 Task: Add an event with the title Second Sales Team Strategy Discussion, date '2024/05/25', time 9:40 AM to 11:40 AMand add a description: The Sales Techniques training session is a comprehensive and interactive workshop designed to equip sales professionals with effective strategies, skills, and tactics to enhance their sales performance and achieve greater success in their roles. This session focuses on developing a deep understanding of customer needs, building strong relationships, and closing deals through persuasive and customer-centric approaches.Select event color  Lavender . Add location for the event as: 789 Promenade des Anglais, Nice, France, logged in from the account softage.7@softage.netand send the event invitation to softage.4@softage.net and softage.5@softage.net. Set a reminder for the event Every weekday(Monday to Friday)
Action: Mouse moved to (51, 91)
Screenshot: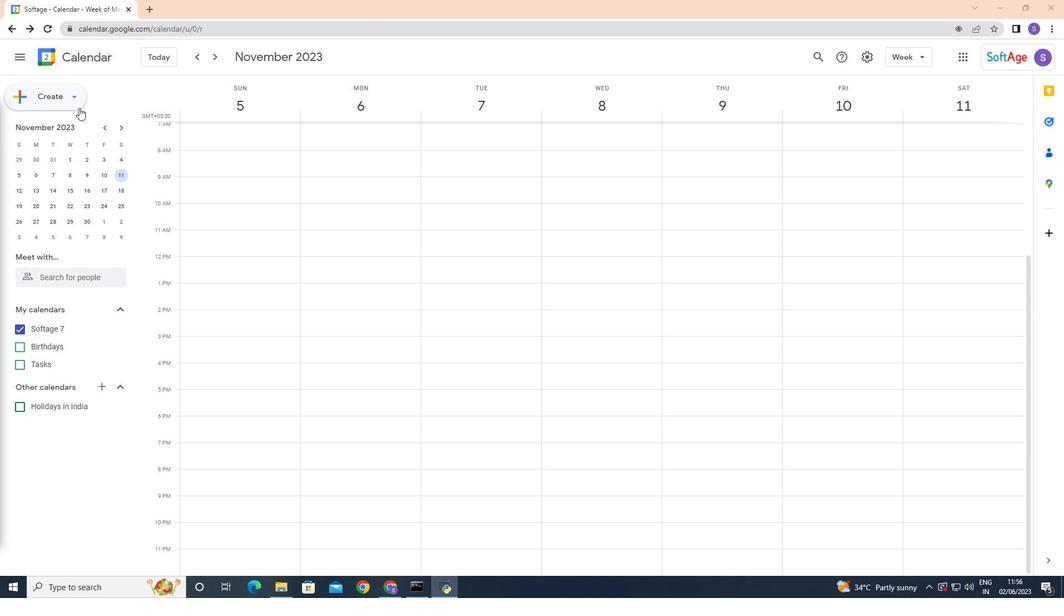 
Action: Mouse pressed left at (51, 91)
Screenshot: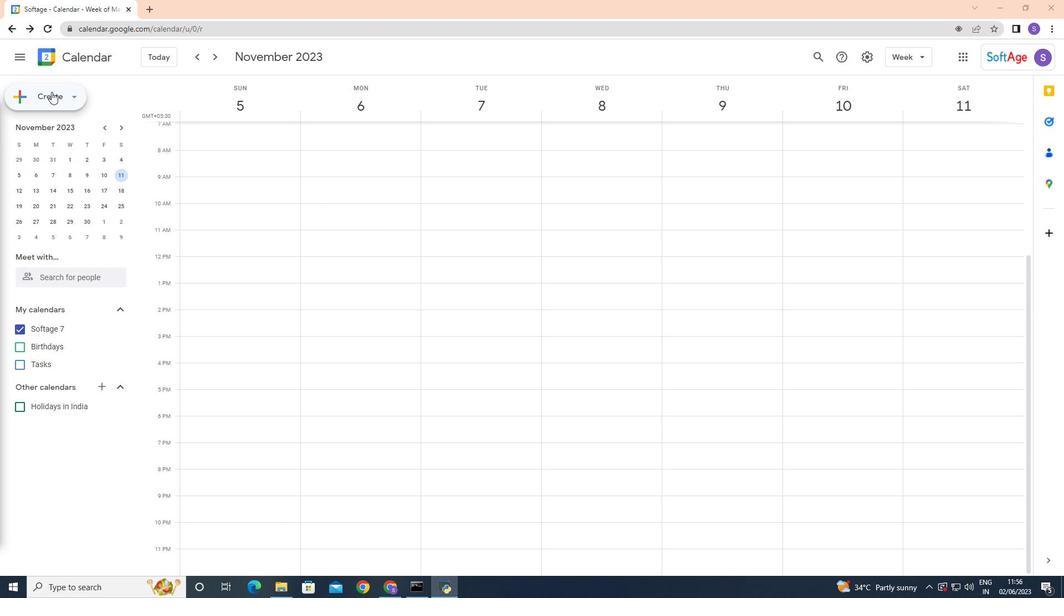 
Action: Mouse moved to (45, 130)
Screenshot: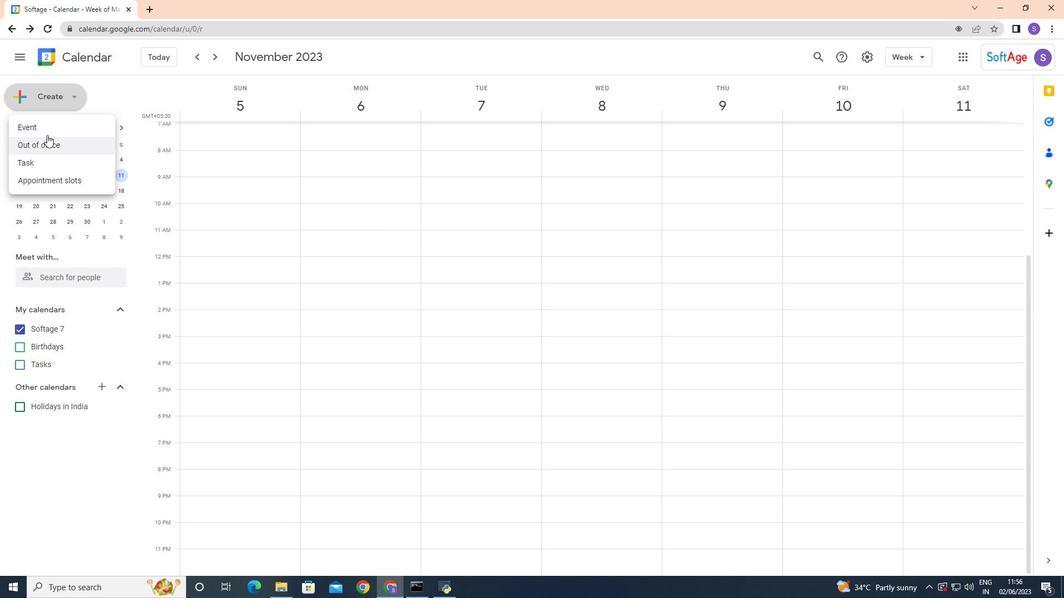 
Action: Mouse pressed left at (45, 130)
Screenshot: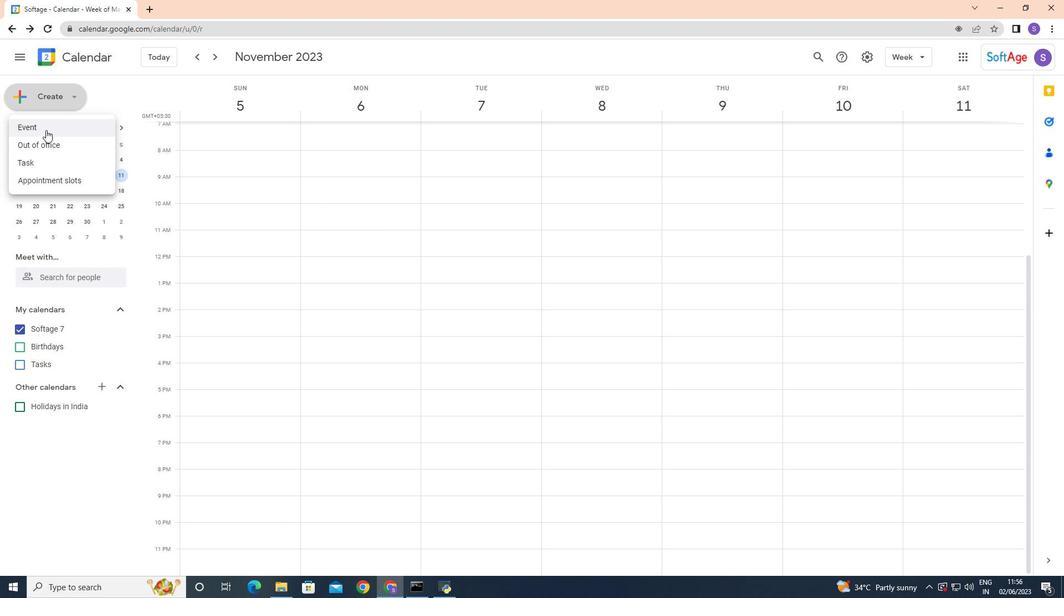
Action: Mouse moved to (736, 179)
Screenshot: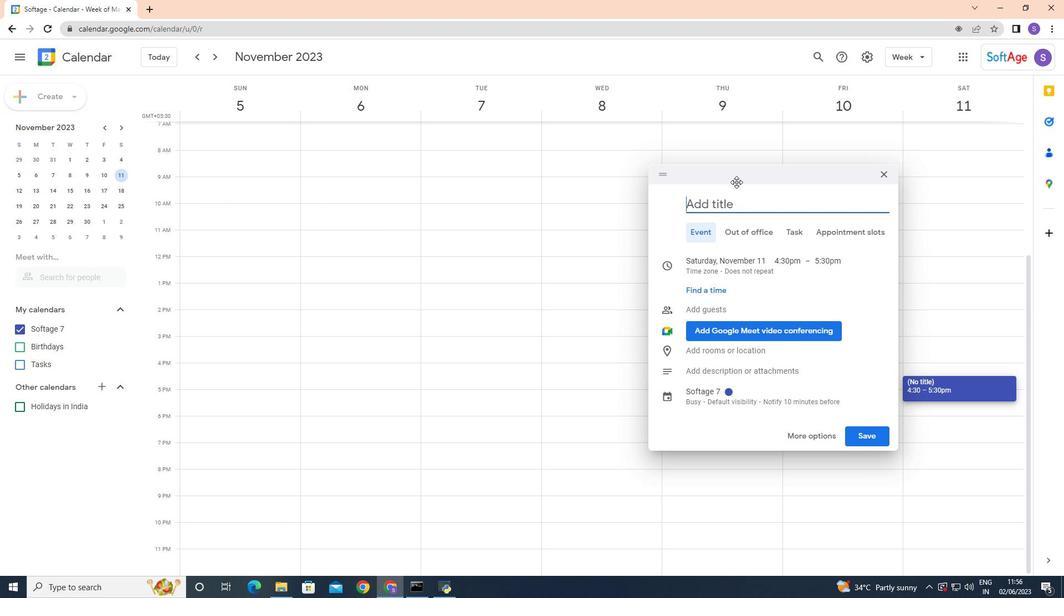 
Action: Mouse pressed left at (736, 179)
Screenshot: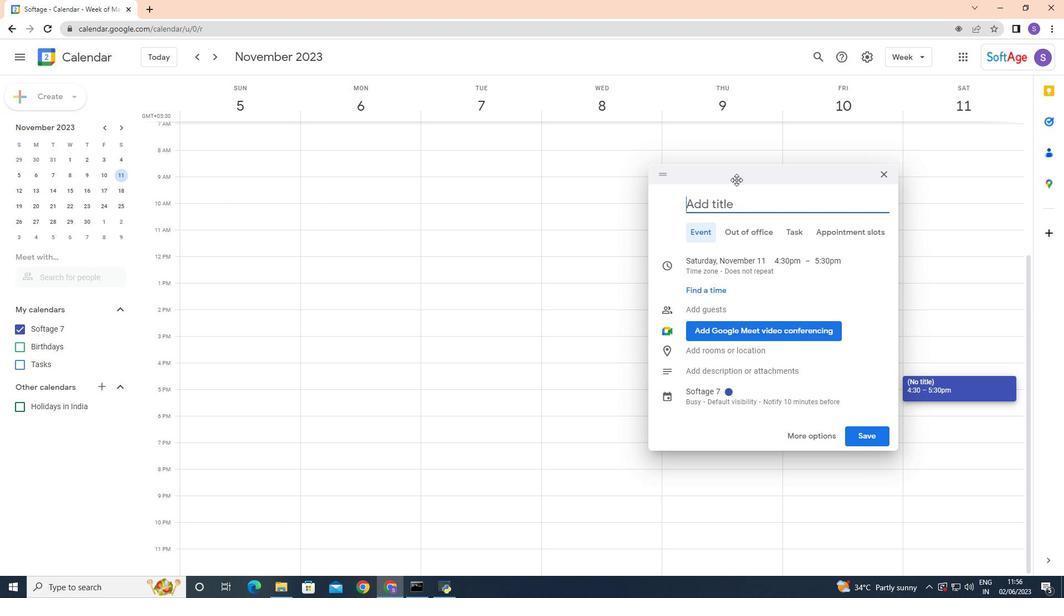 
Action: Mouse moved to (338, 210)
Screenshot: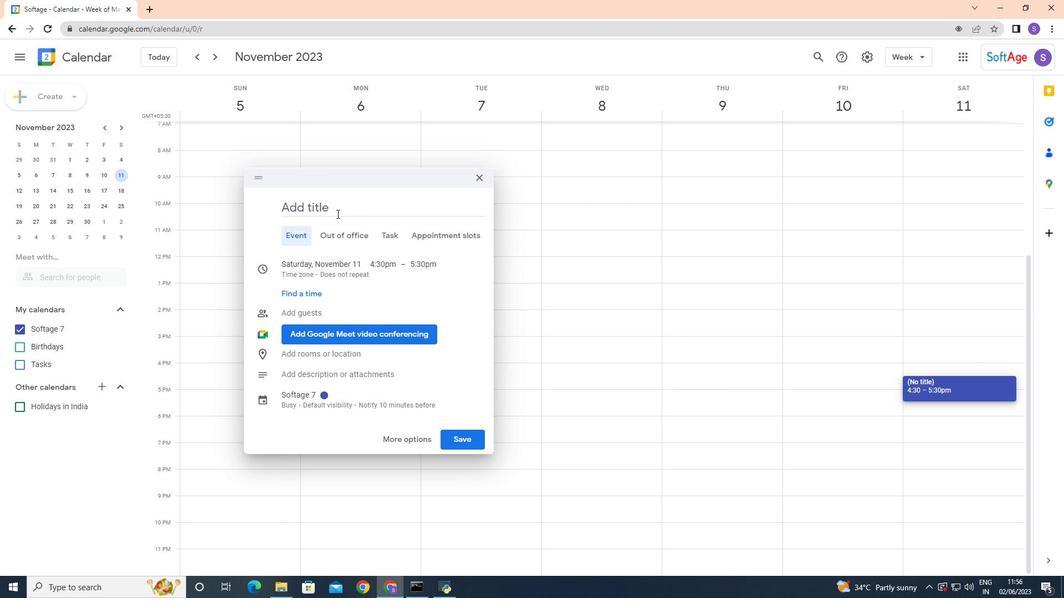 
Action: Mouse pressed left at (338, 210)
Screenshot: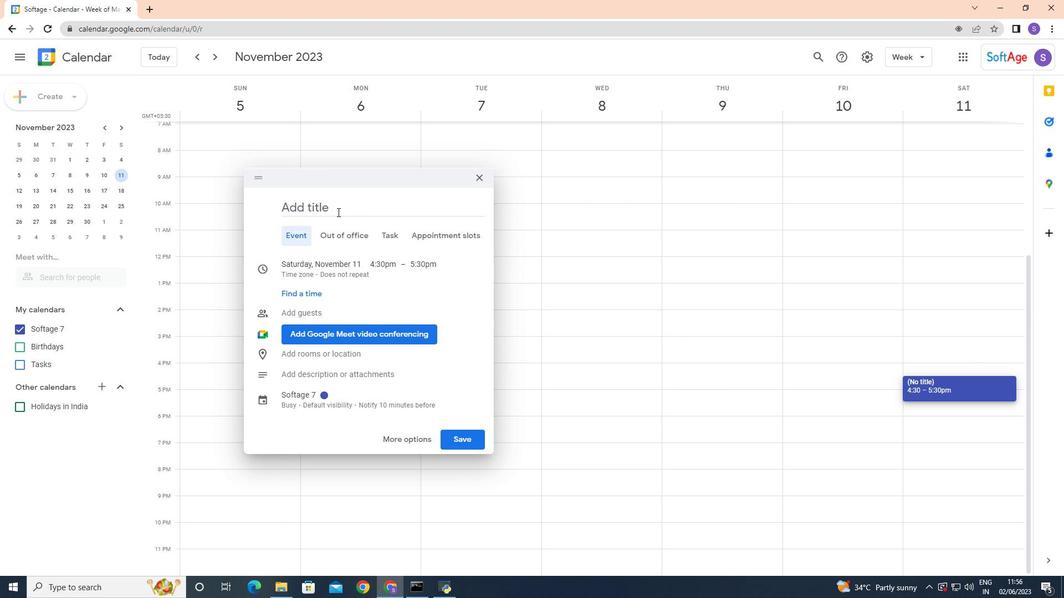 
Action: Key pressed <Key.shift>Second<Key.space><Key.shift>Sales<Key.space><Key.shift><Key.shift><Key.shift><Key.shift><Key.shift><Key.shift>Team<Key.space><Key.shift>Strategy<Key.space><Key.shift>Discussion
Screenshot: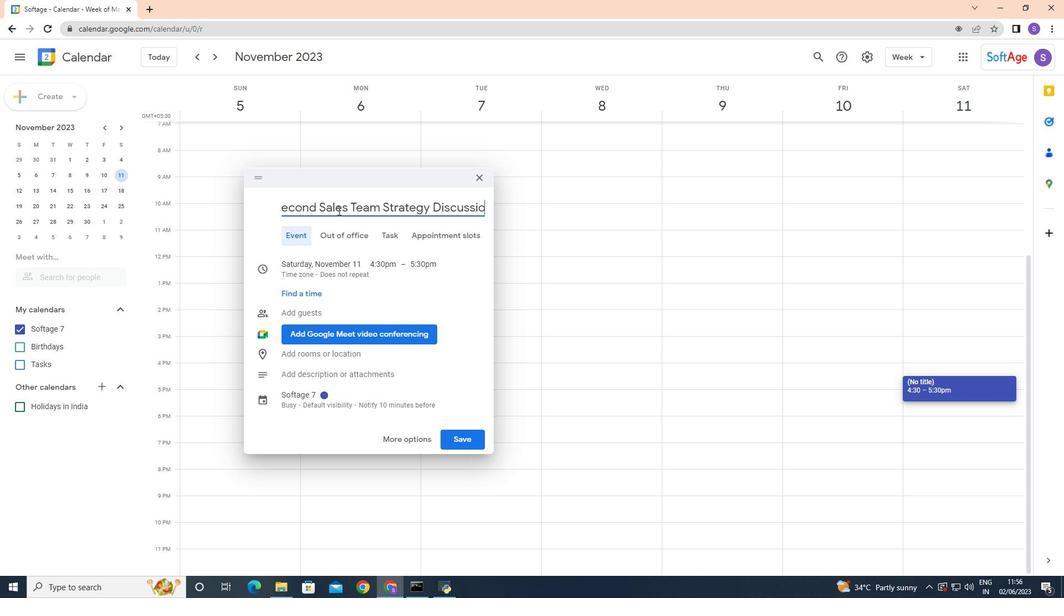 
Action: Mouse moved to (460, 290)
Screenshot: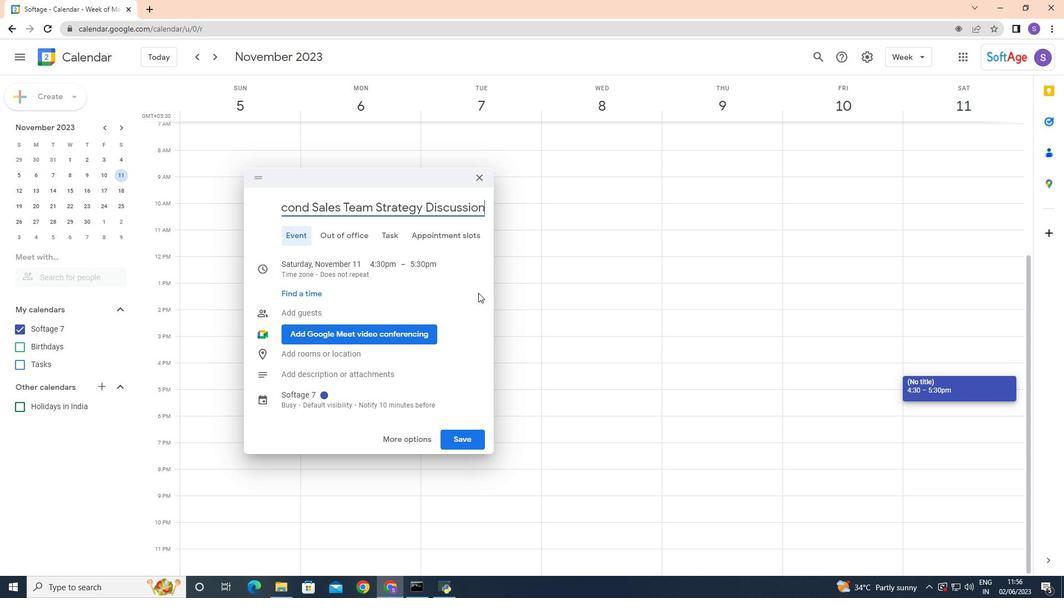 
Action: Mouse pressed left at (460, 290)
Screenshot: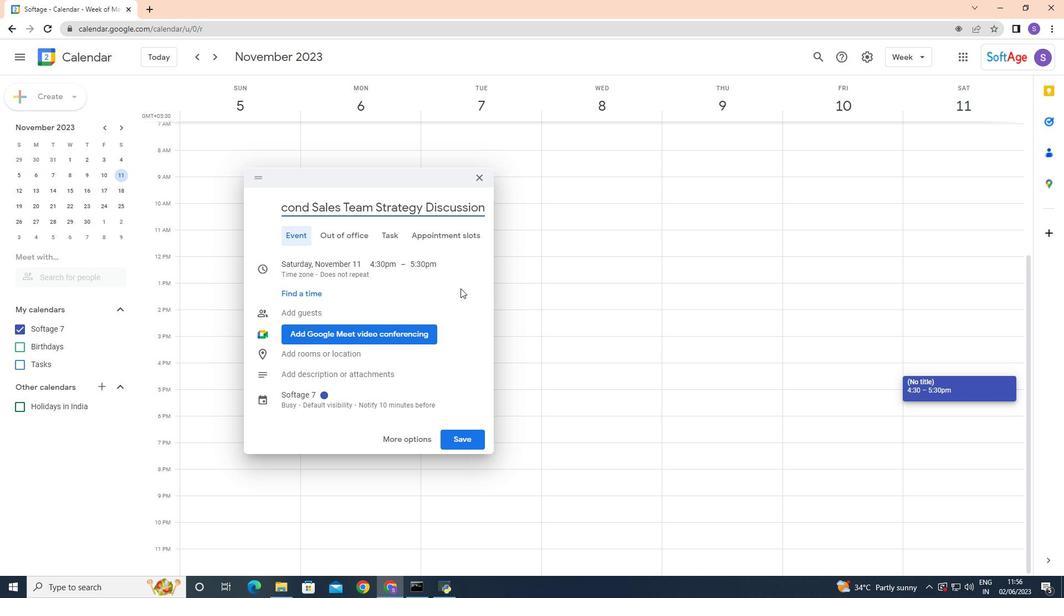 
Action: Mouse moved to (331, 268)
Screenshot: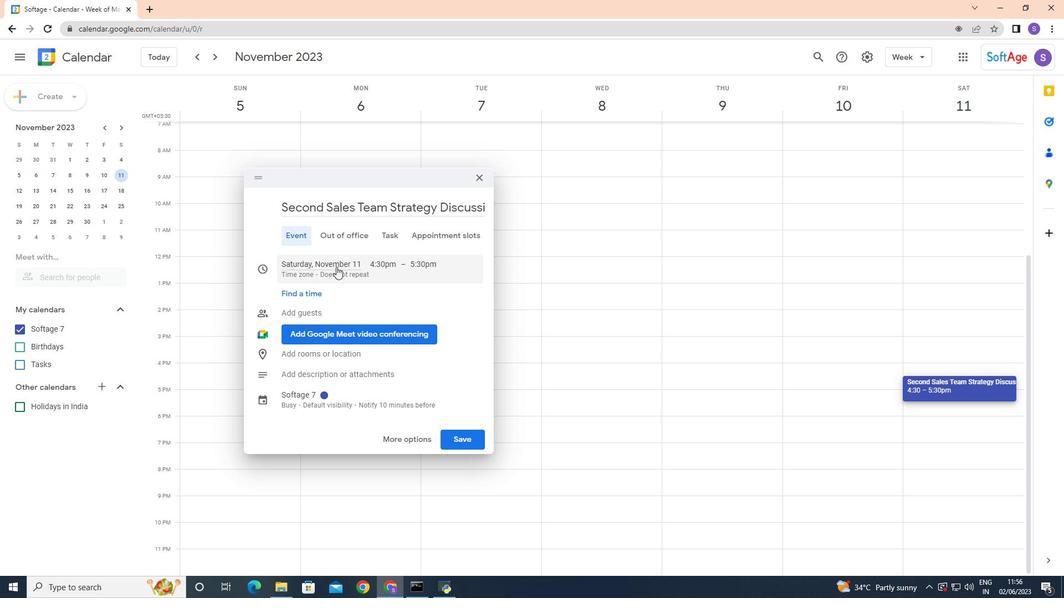 
Action: Mouse pressed left at (331, 268)
Screenshot: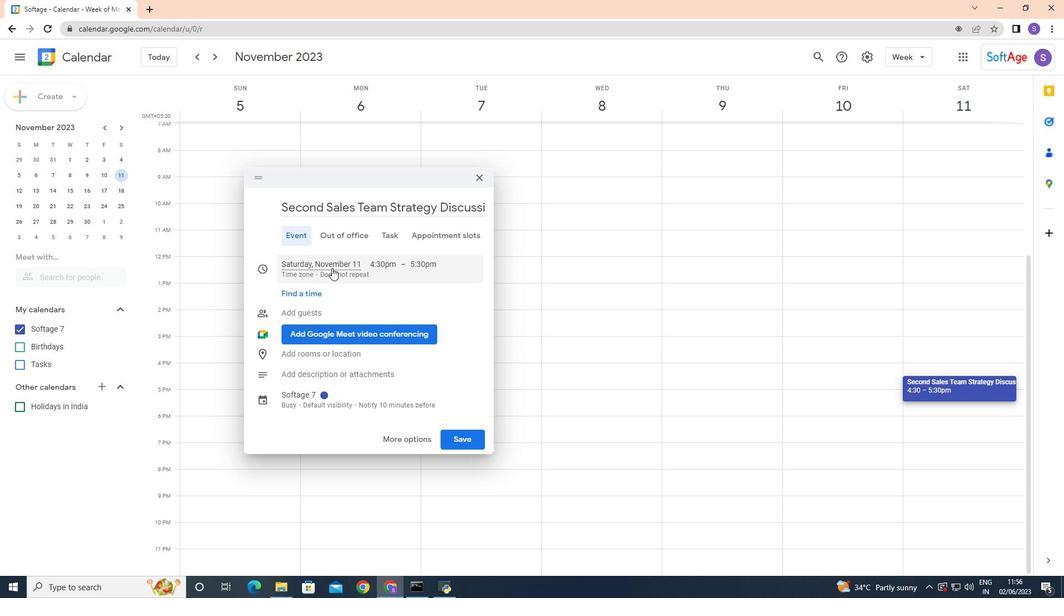 
Action: Mouse moved to (426, 289)
Screenshot: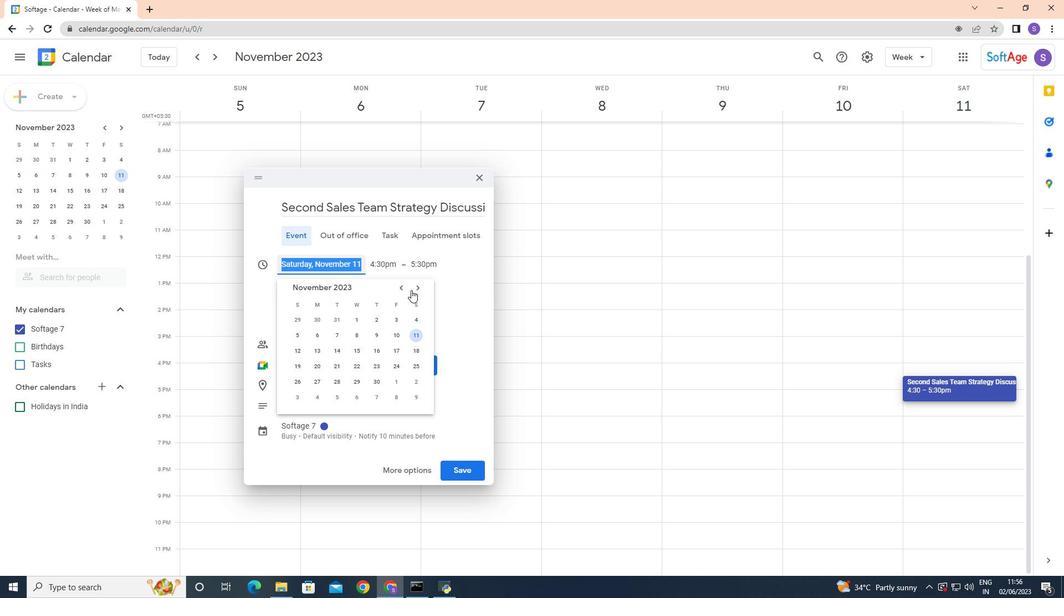 
Action: Mouse pressed left at (426, 289)
Screenshot: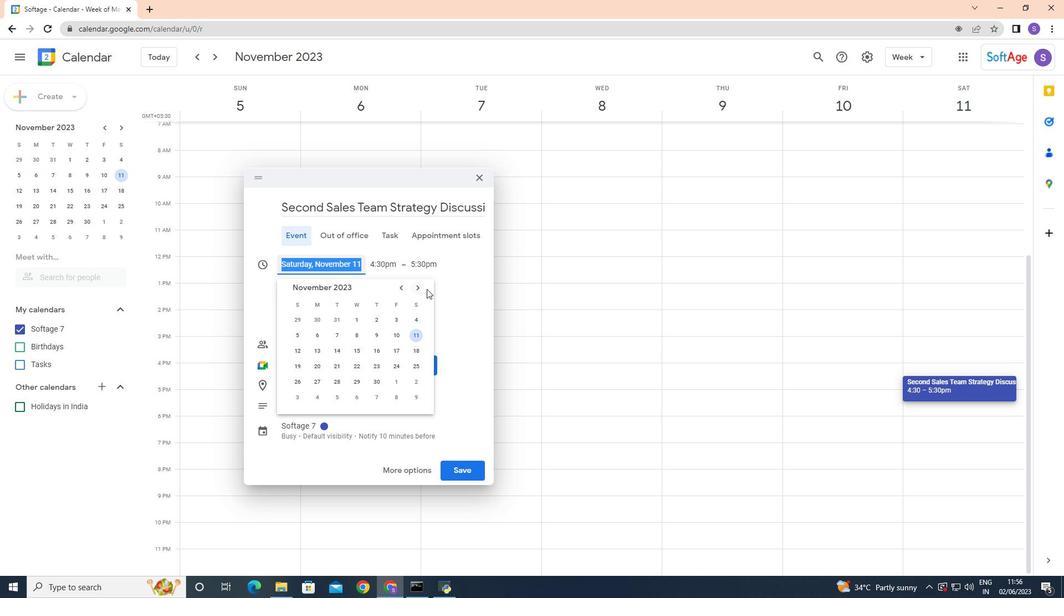 
Action: Mouse moved to (323, 262)
Screenshot: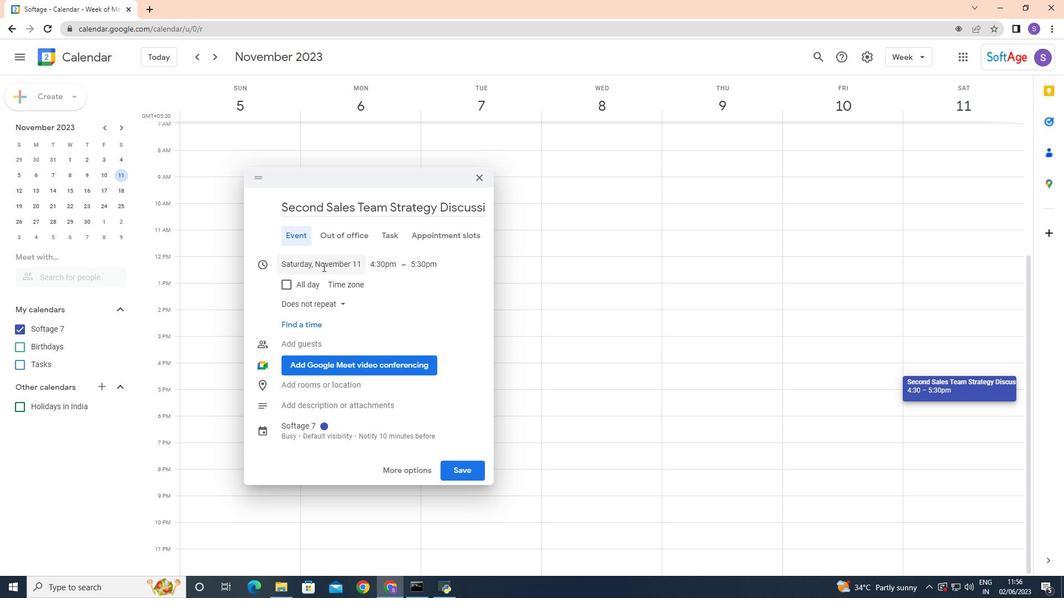 
Action: Mouse pressed left at (323, 262)
Screenshot: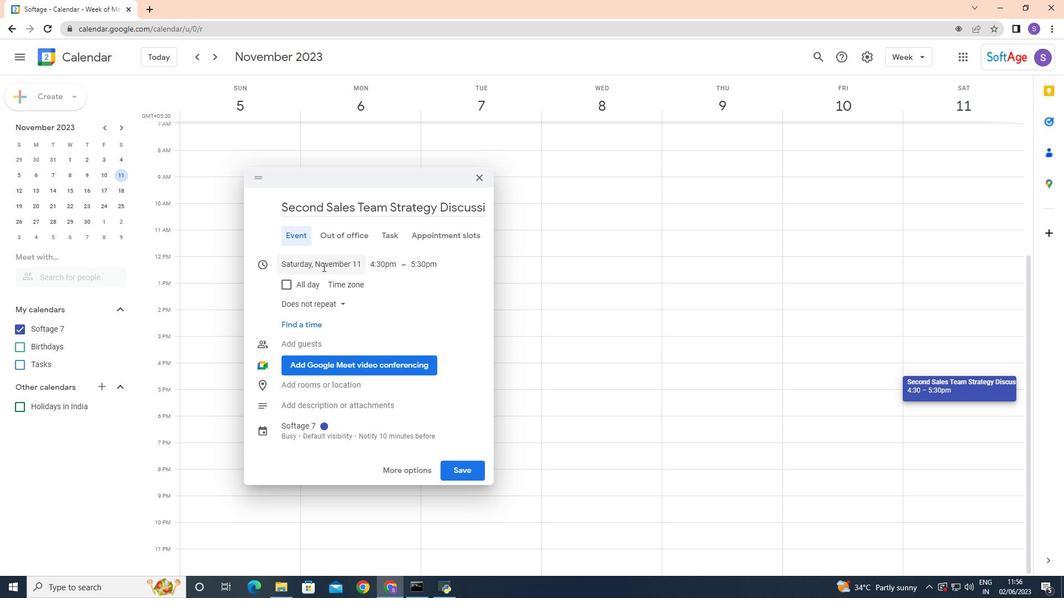 
Action: Mouse moved to (418, 289)
Screenshot: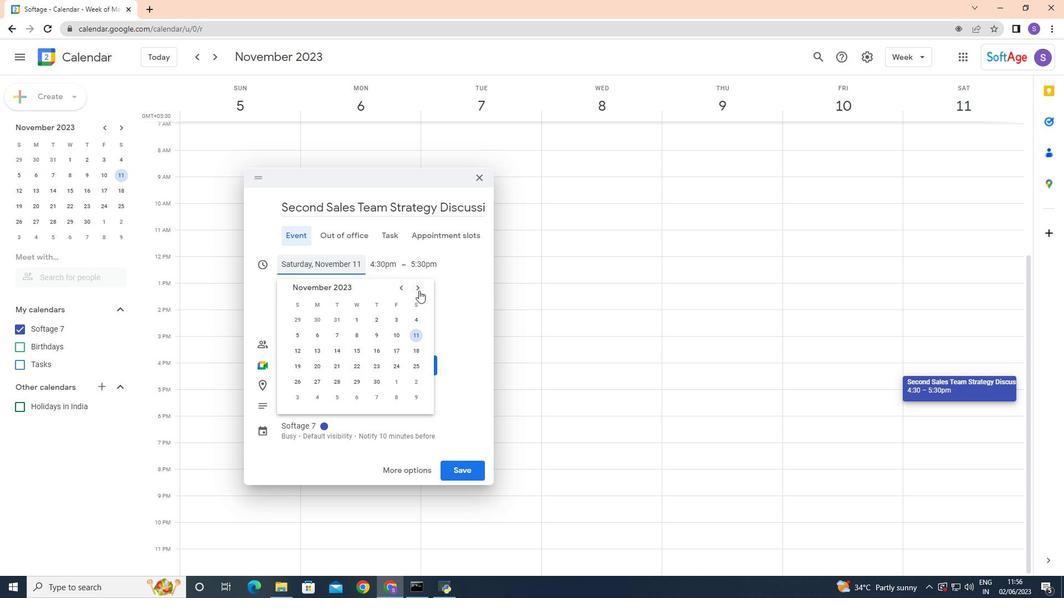
Action: Mouse pressed left at (418, 289)
Screenshot: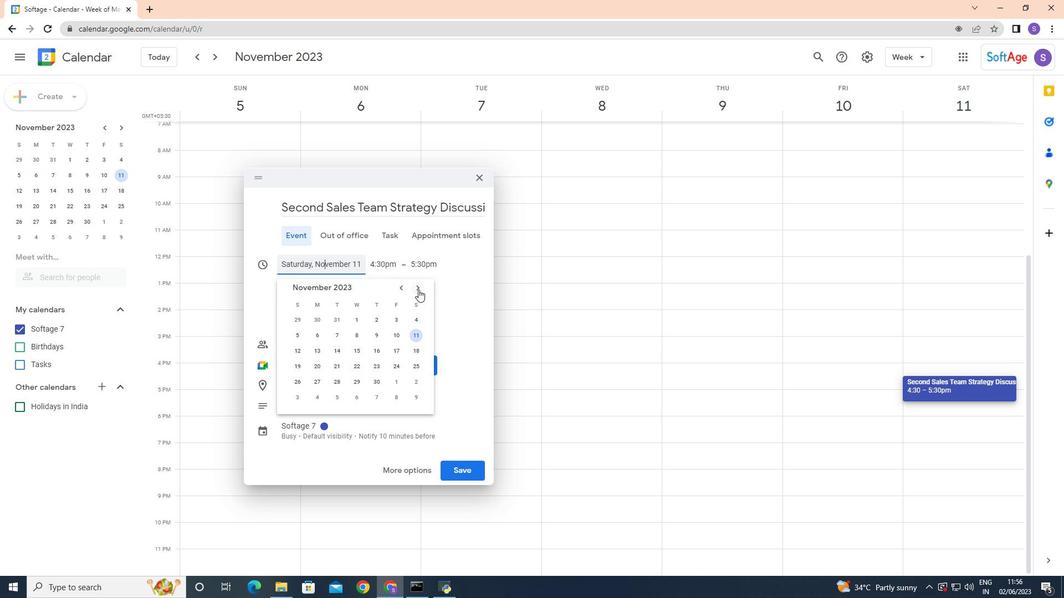 
Action: Mouse pressed left at (418, 289)
Screenshot: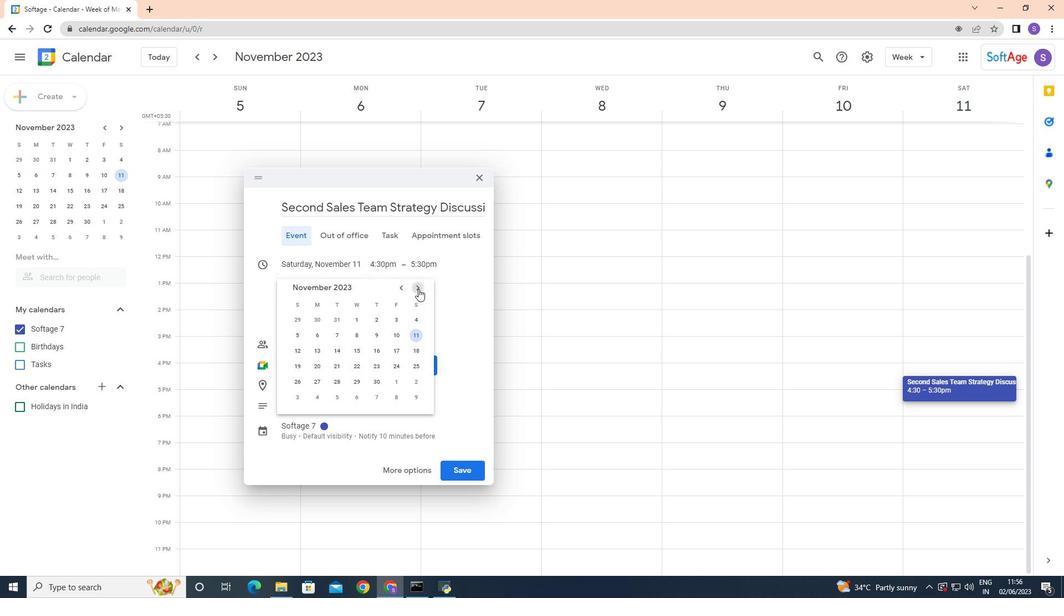 
Action: Mouse pressed left at (418, 289)
Screenshot: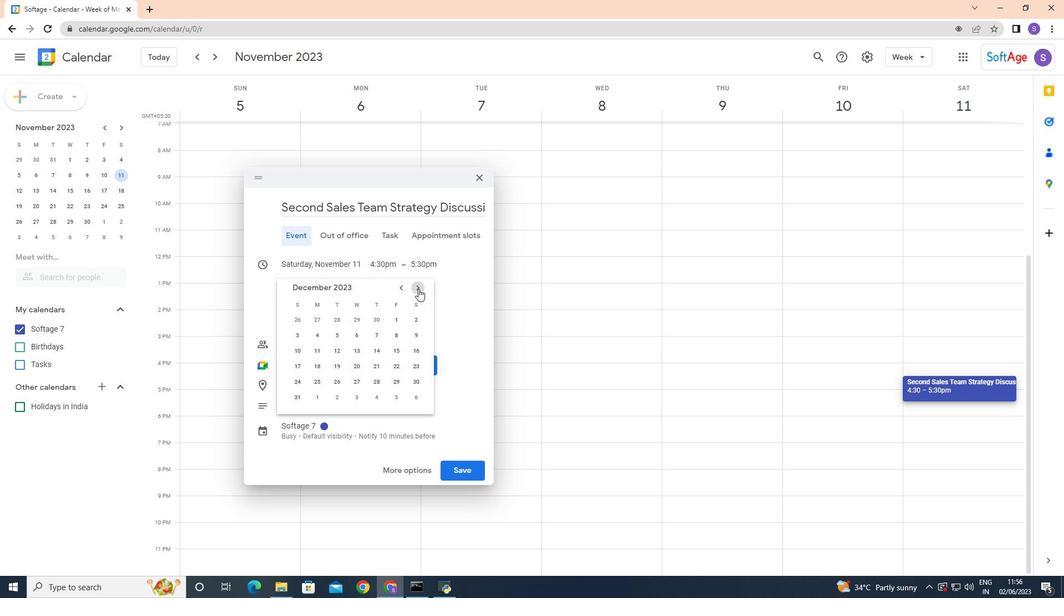 
Action: Mouse pressed left at (418, 289)
Screenshot: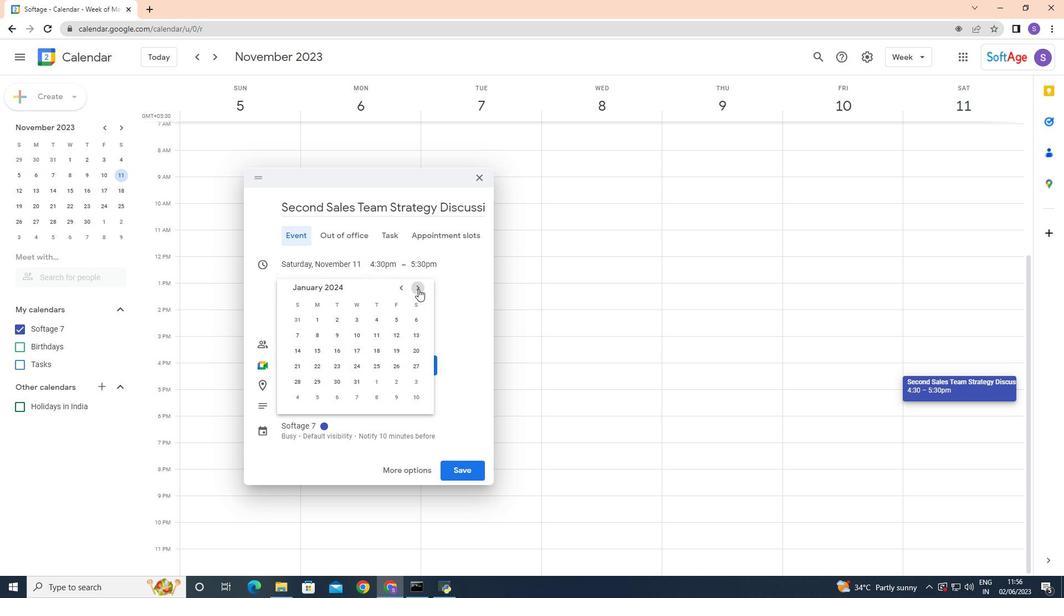 
Action: Mouse pressed left at (418, 289)
Screenshot: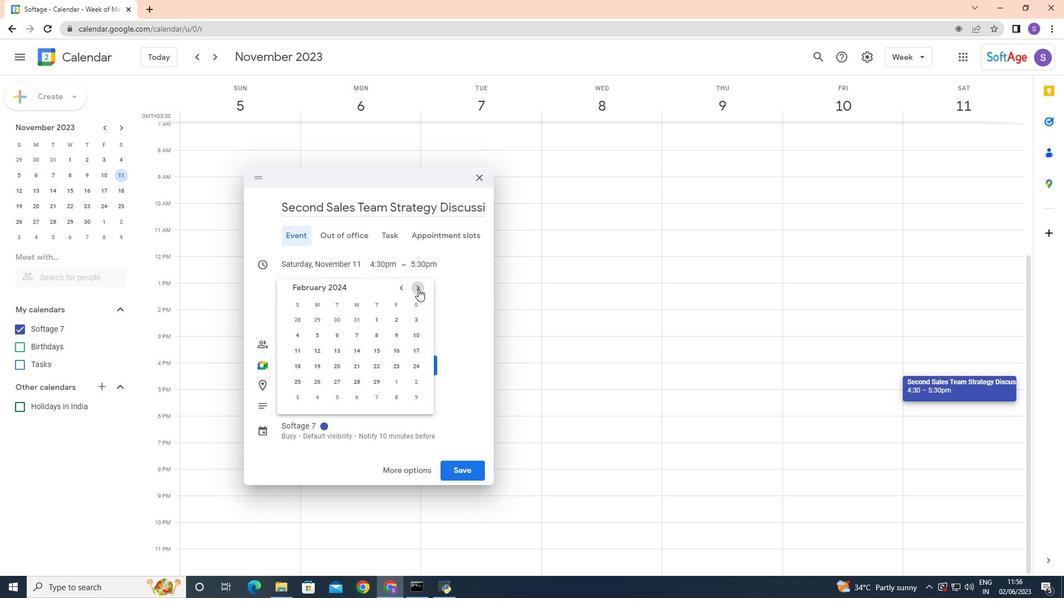 
Action: Mouse pressed left at (418, 289)
Screenshot: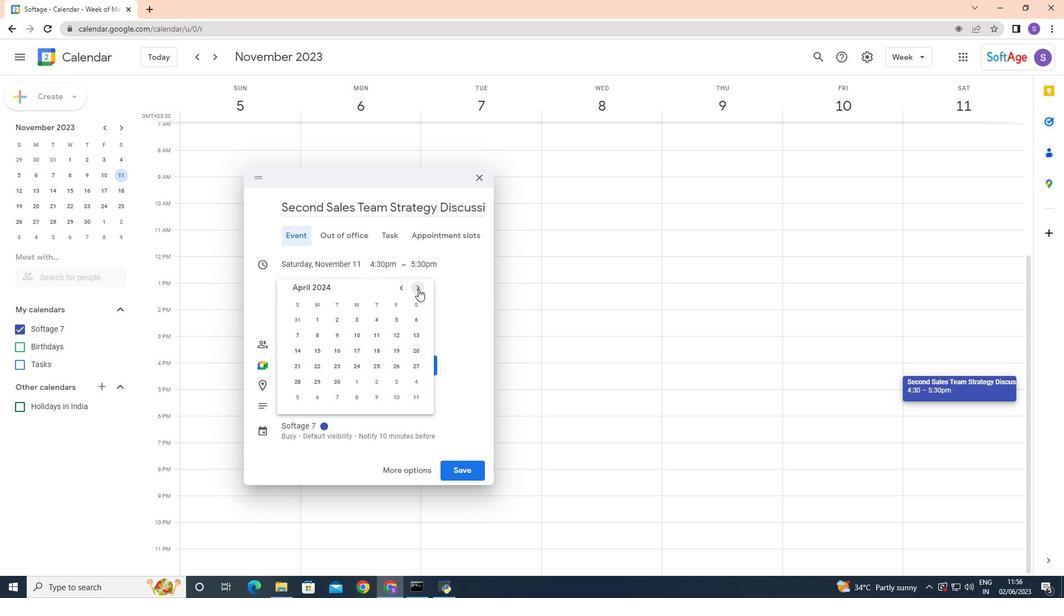 
Action: Mouse moved to (417, 365)
Screenshot: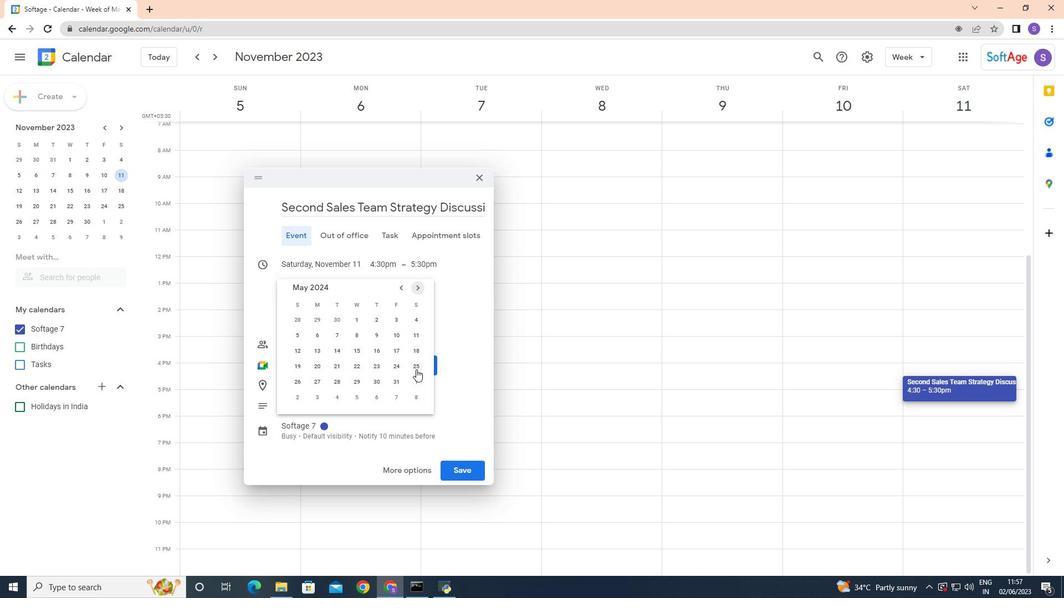
Action: Mouse pressed left at (417, 365)
Screenshot: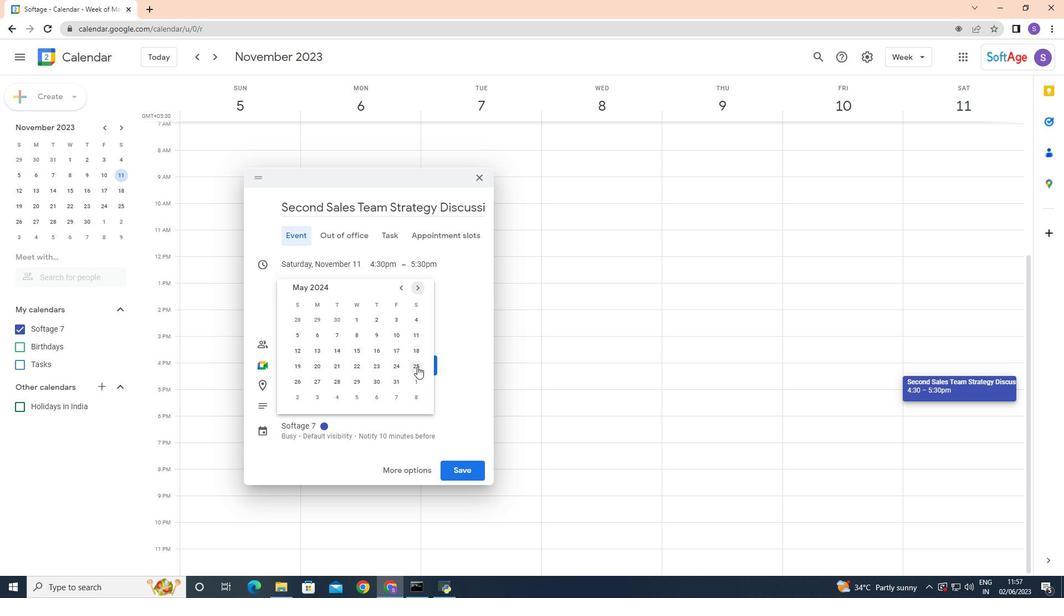
Action: Mouse moved to (378, 268)
Screenshot: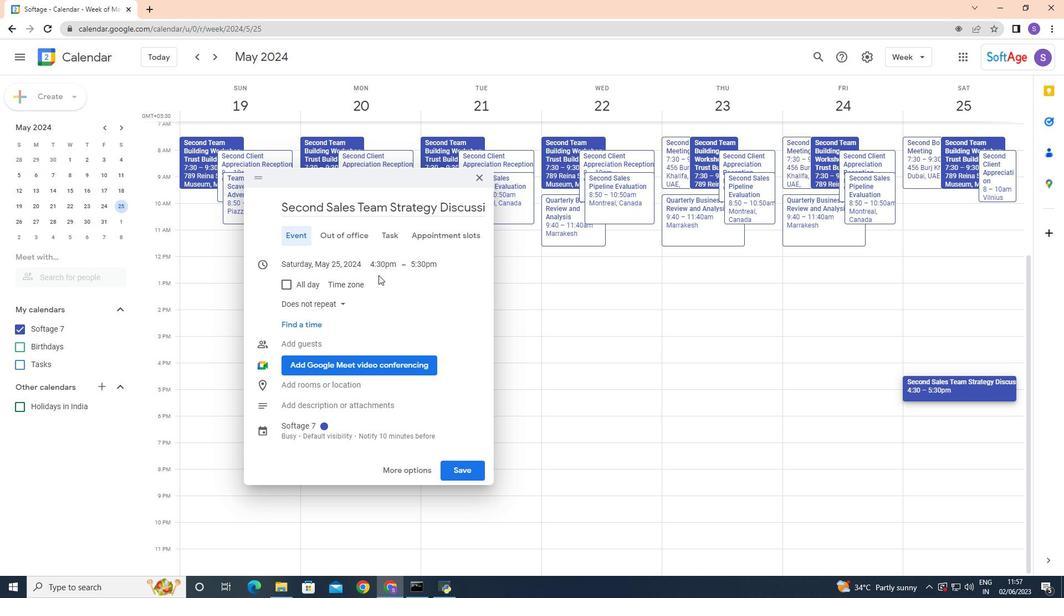 
Action: Mouse pressed left at (378, 268)
Screenshot: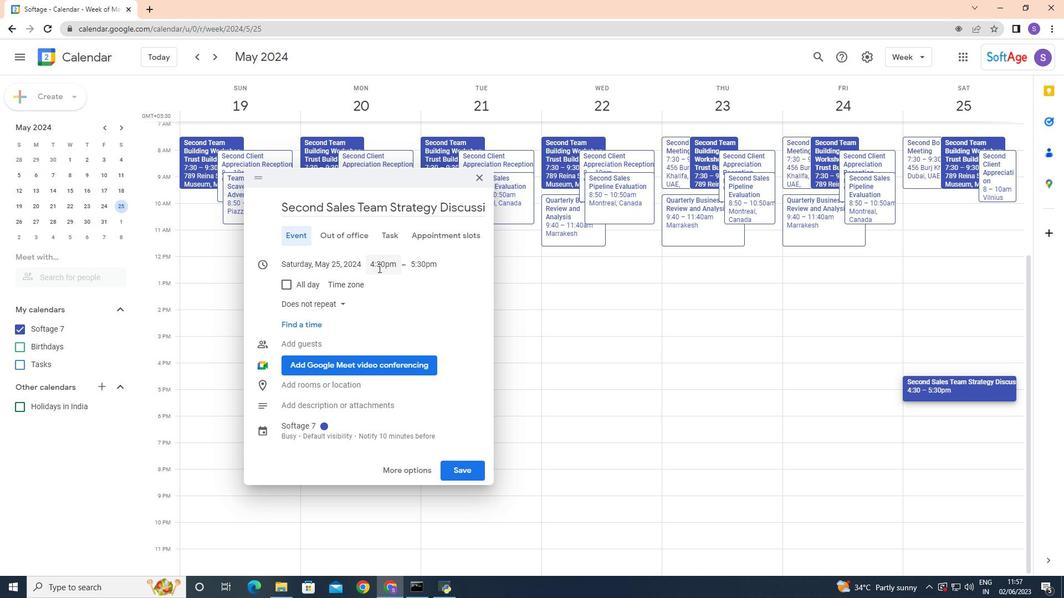 
Action: Mouse moved to (403, 332)
Screenshot: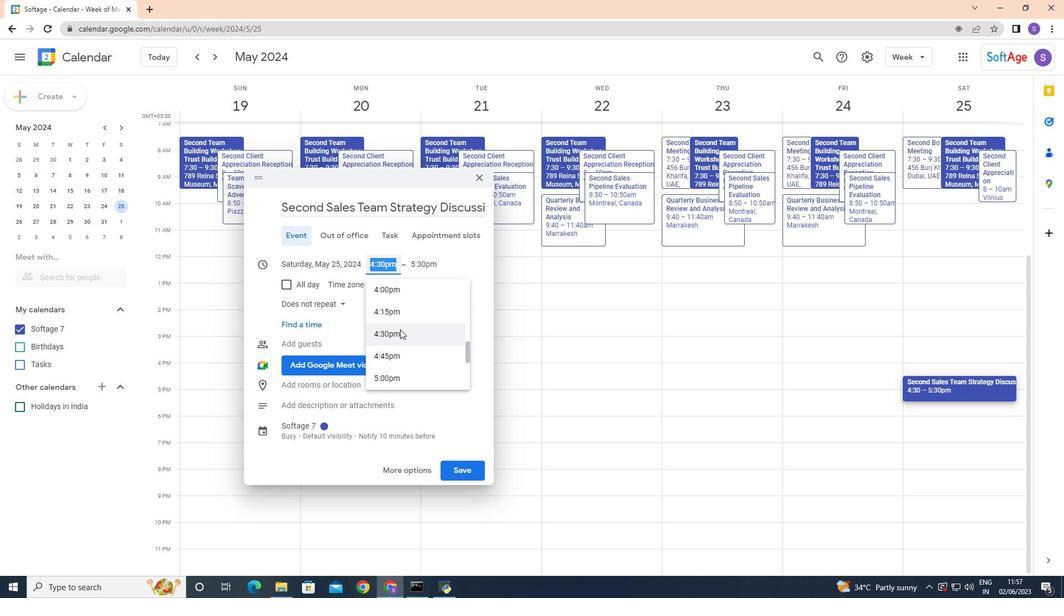 
Action: Mouse scrolled (403, 331) with delta (0, 0)
Screenshot: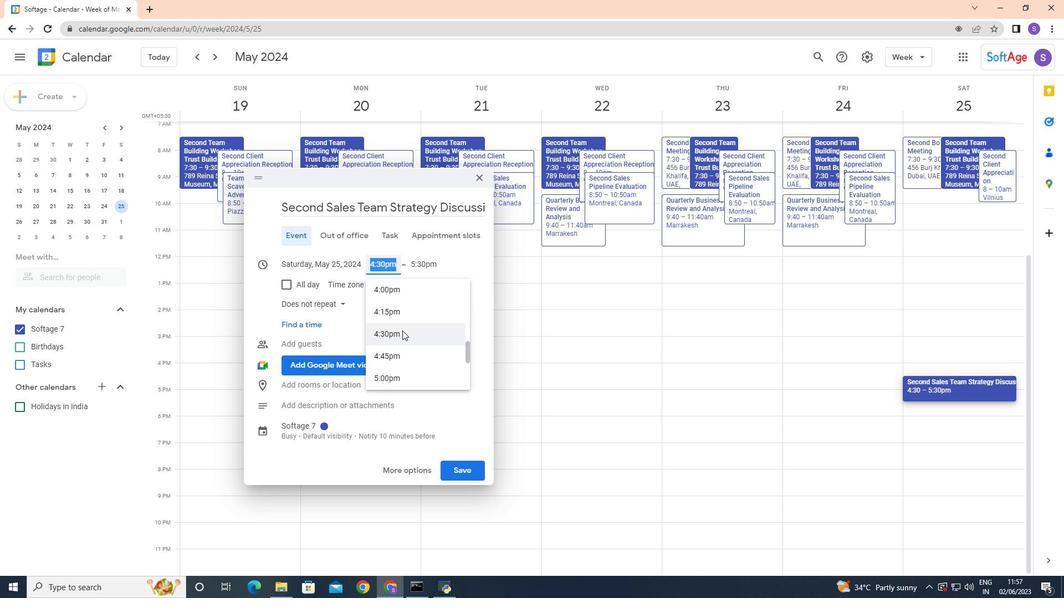 
Action: Mouse moved to (403, 333)
Screenshot: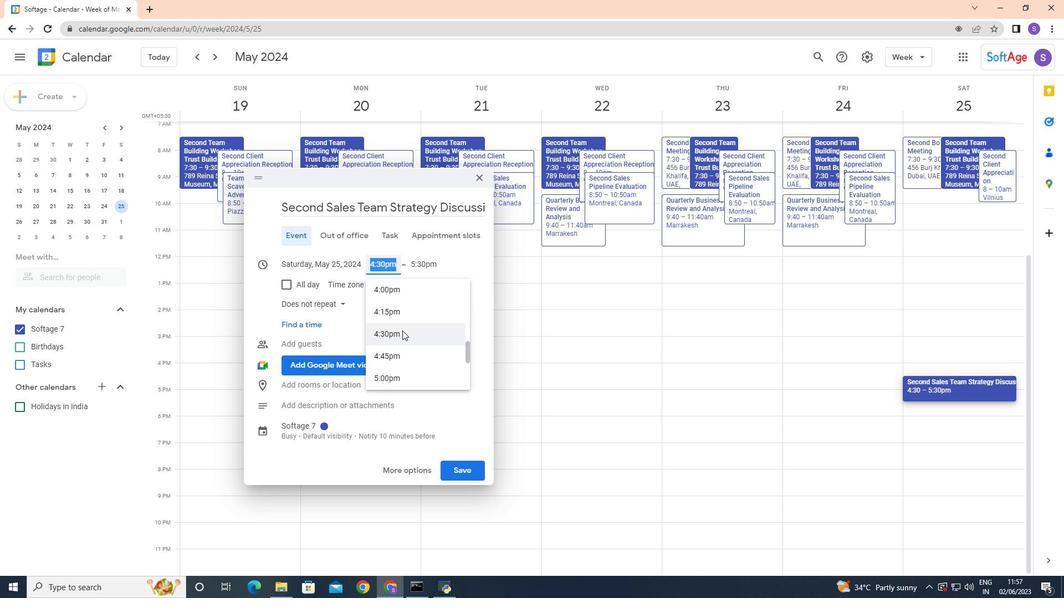 
Action: Mouse scrolled (403, 332) with delta (0, 0)
Screenshot: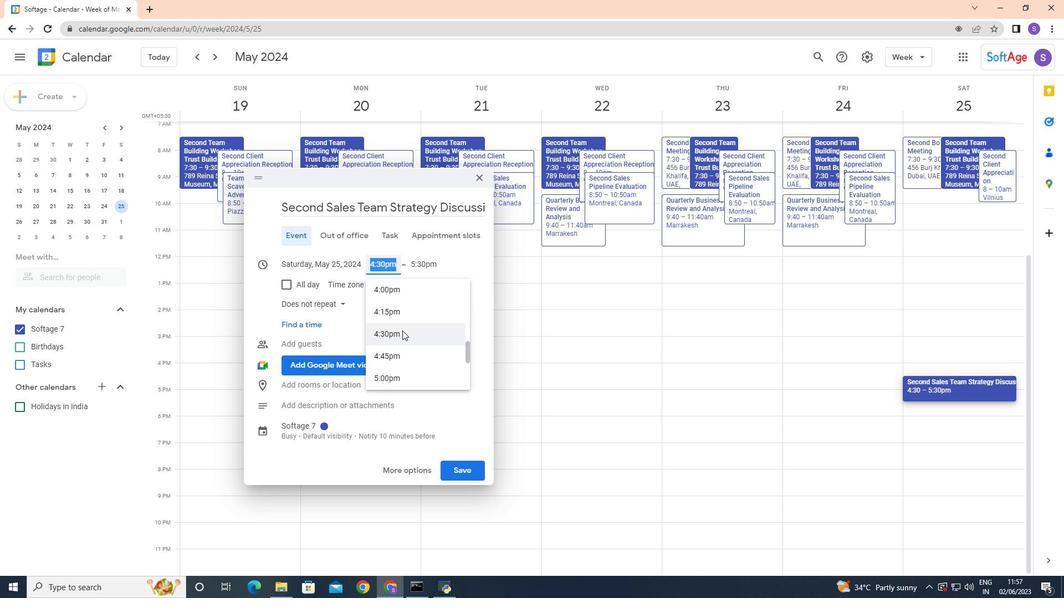 
Action: Mouse moved to (403, 333)
Screenshot: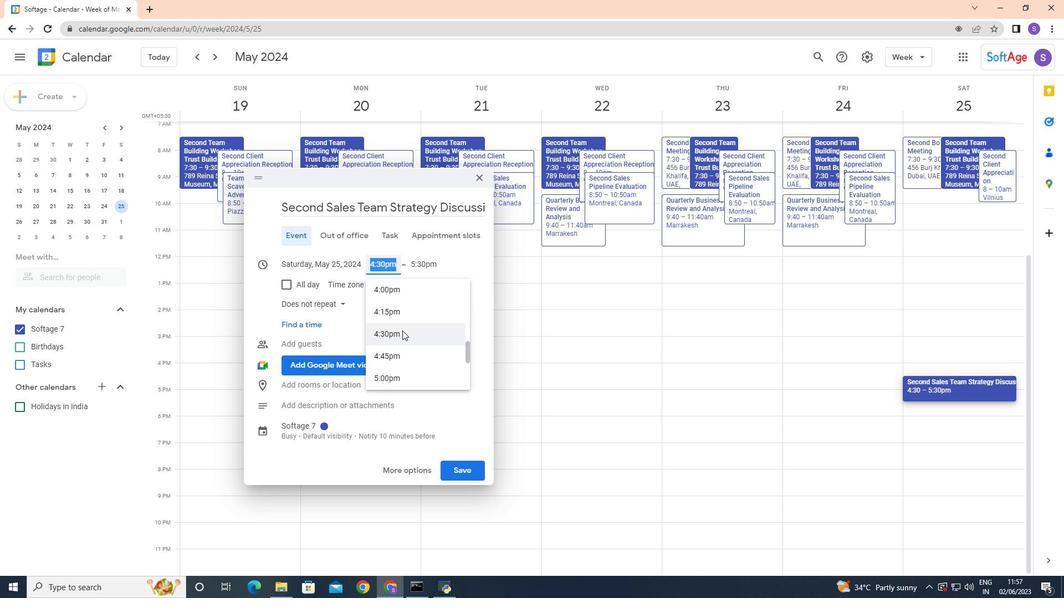 
Action: Mouse scrolled (403, 332) with delta (0, 0)
Screenshot: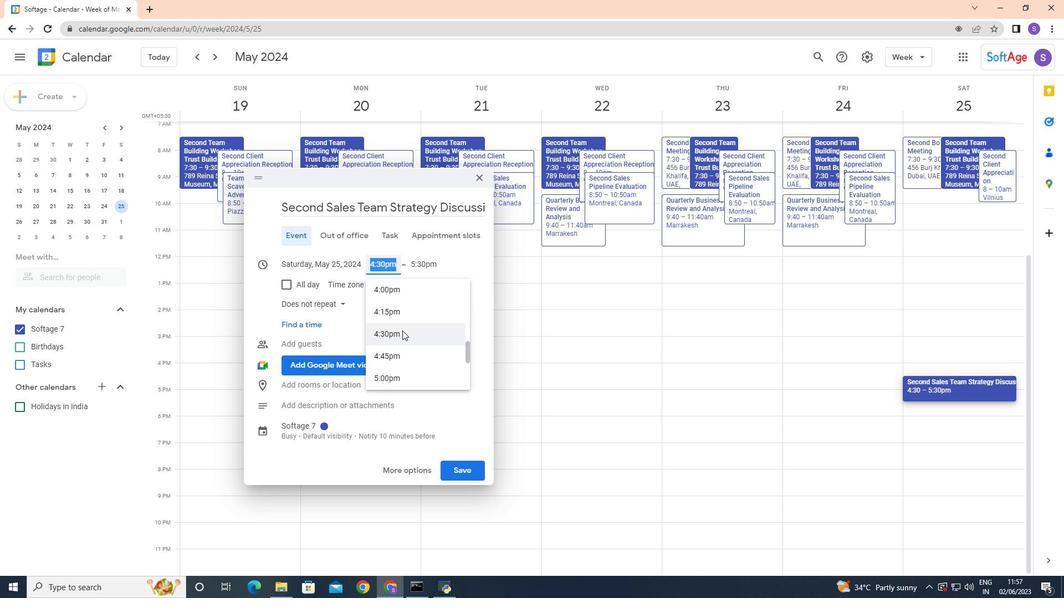 
Action: Mouse scrolled (403, 332) with delta (0, 0)
Screenshot: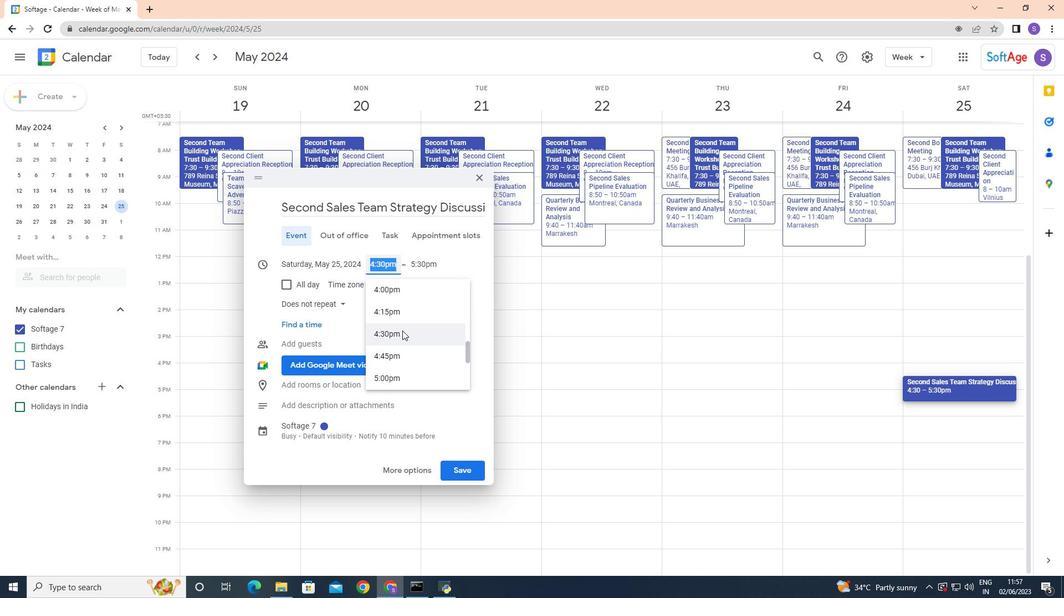 
Action: Mouse moved to (404, 335)
Screenshot: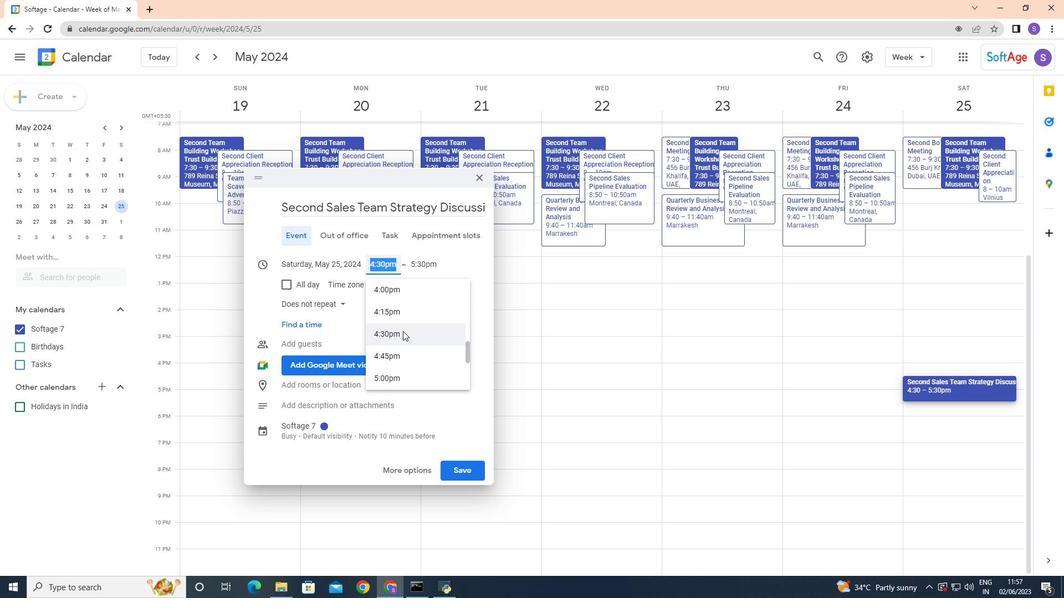 
Action: Mouse scrolled (404, 335) with delta (0, 0)
Screenshot: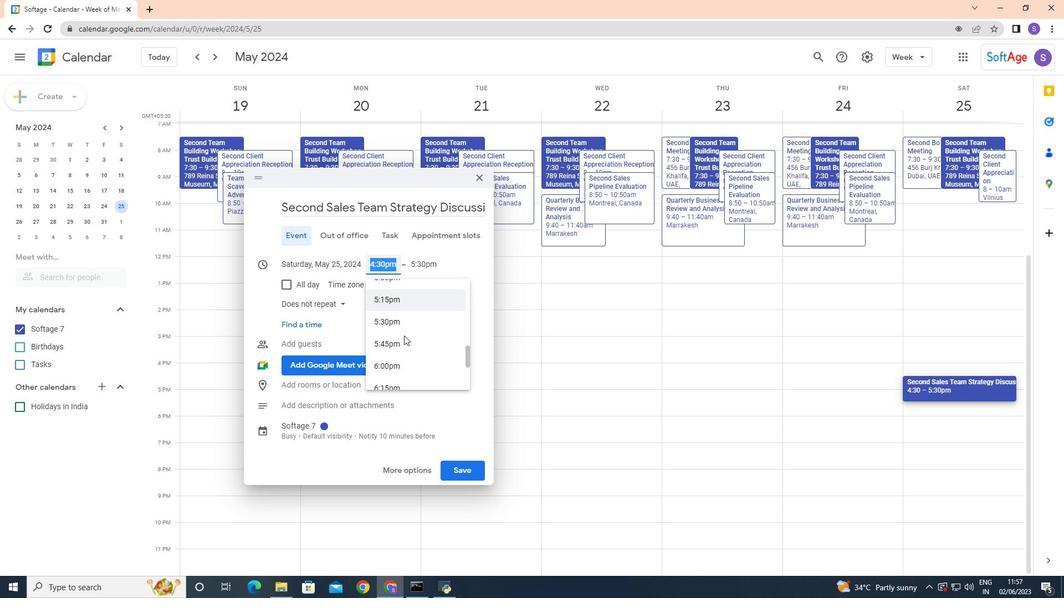 
Action: Mouse scrolled (404, 335) with delta (0, 0)
Screenshot: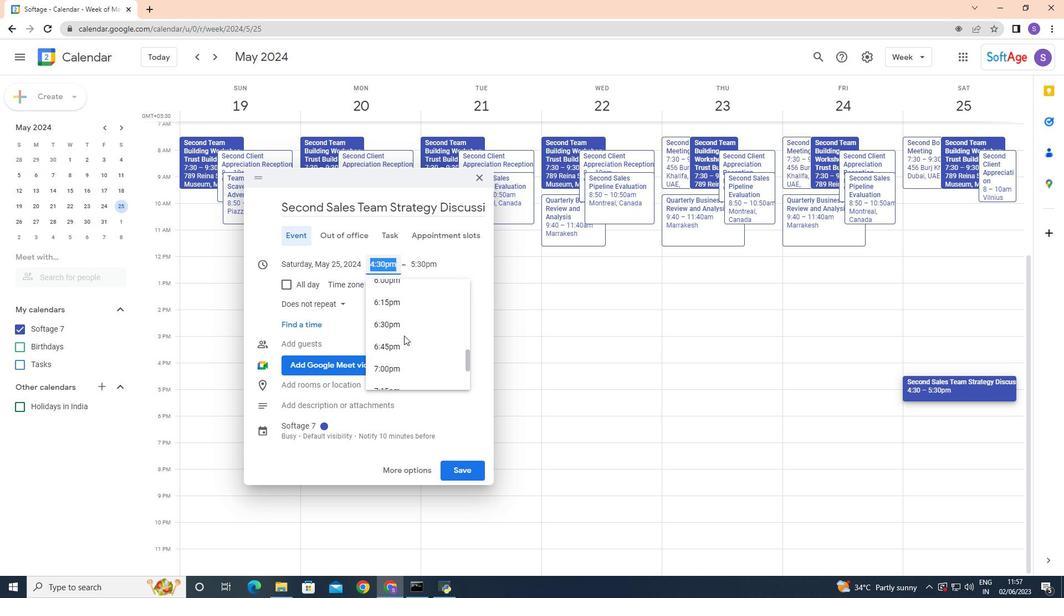 
Action: Mouse scrolled (404, 335) with delta (0, 0)
Screenshot: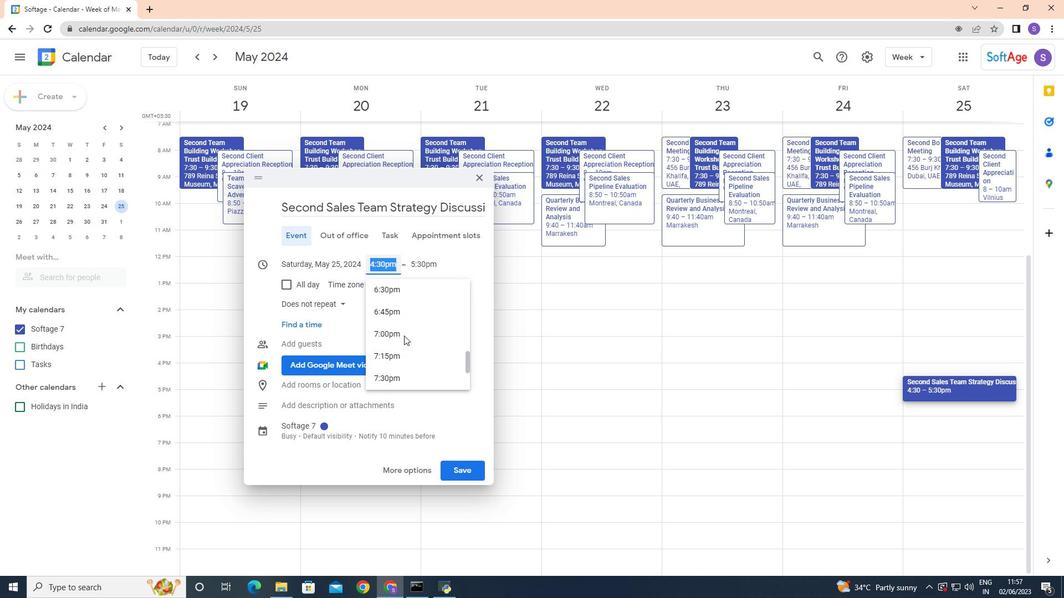 
Action: Mouse scrolled (404, 335) with delta (0, 0)
Screenshot: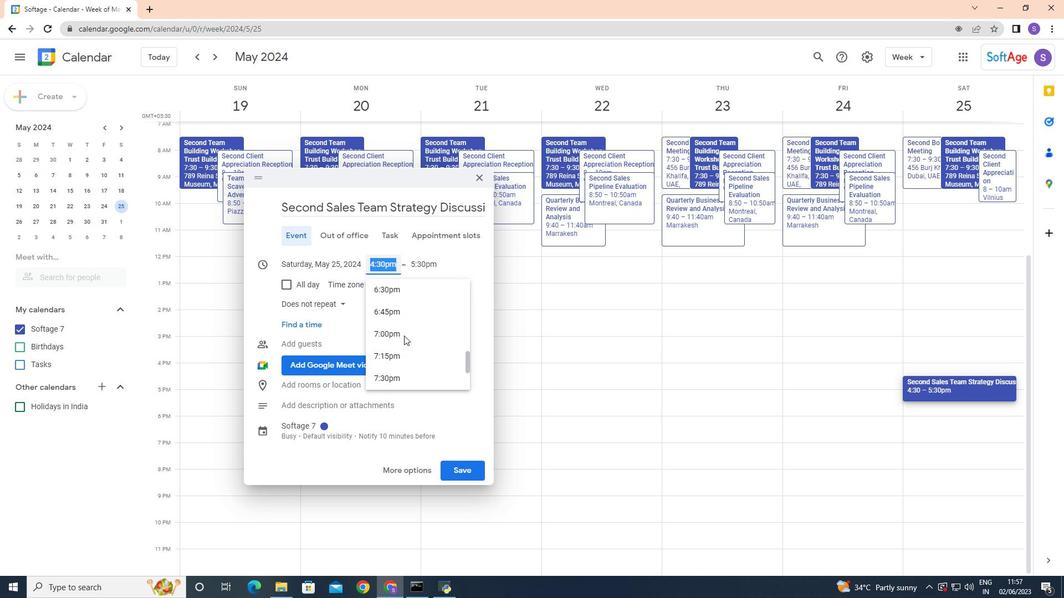 
Action: Mouse moved to (402, 356)
Screenshot: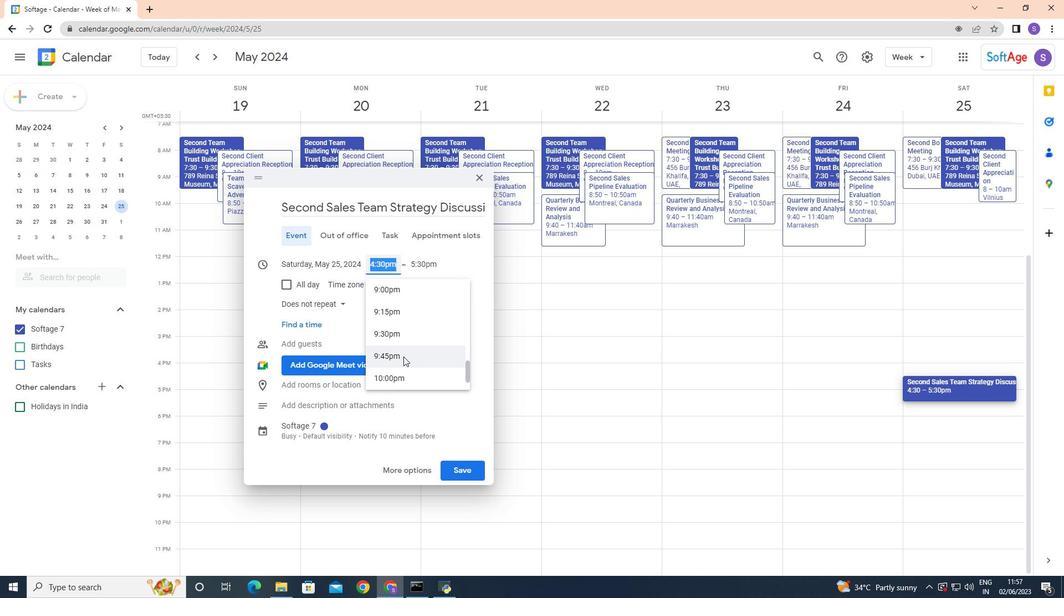 
Action: Mouse pressed left at (402, 356)
Screenshot: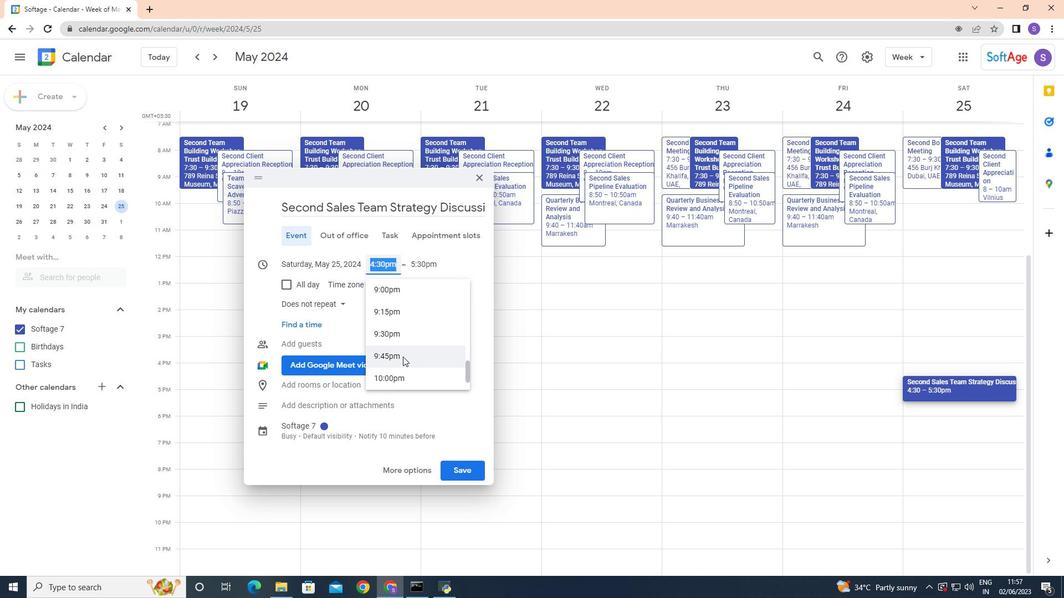 
Action: Mouse moved to (389, 268)
Screenshot: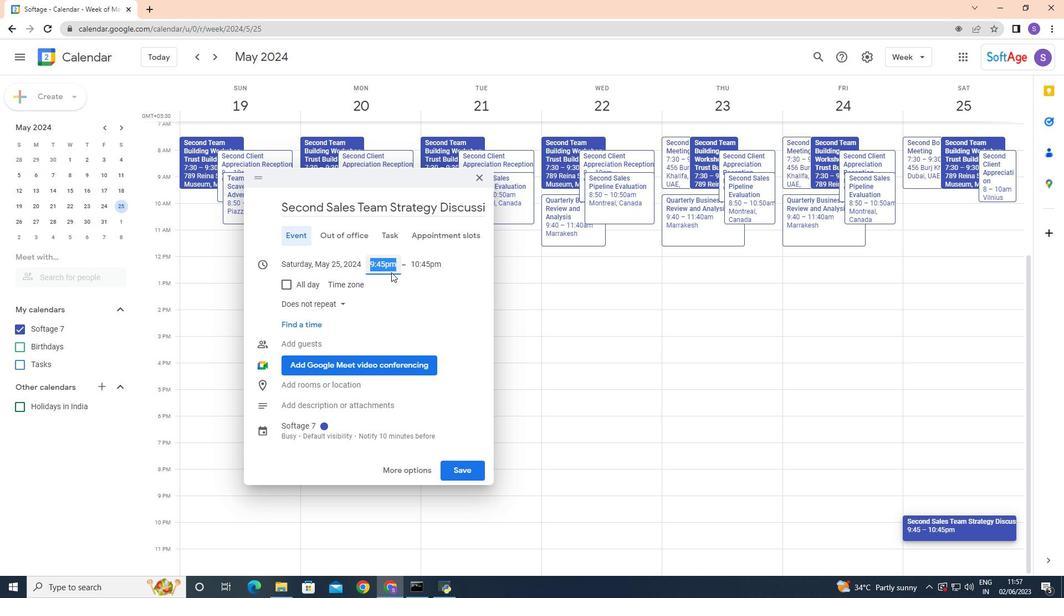 
Action: Mouse pressed left at (389, 268)
Screenshot: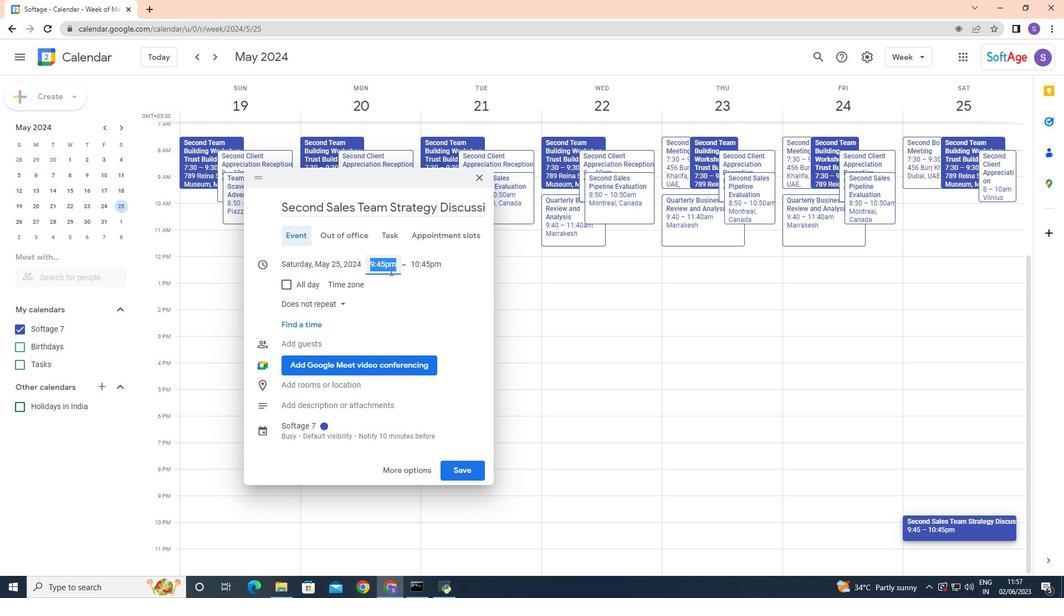 
Action: Mouse moved to (411, 326)
Screenshot: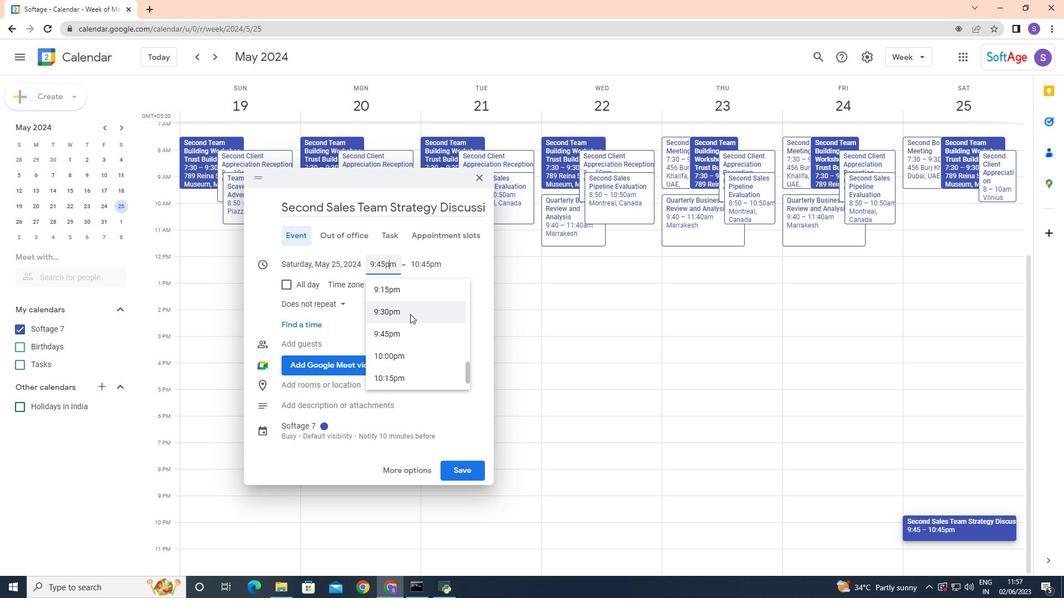 
Action: Mouse scrolled (411, 326) with delta (0, 0)
Screenshot: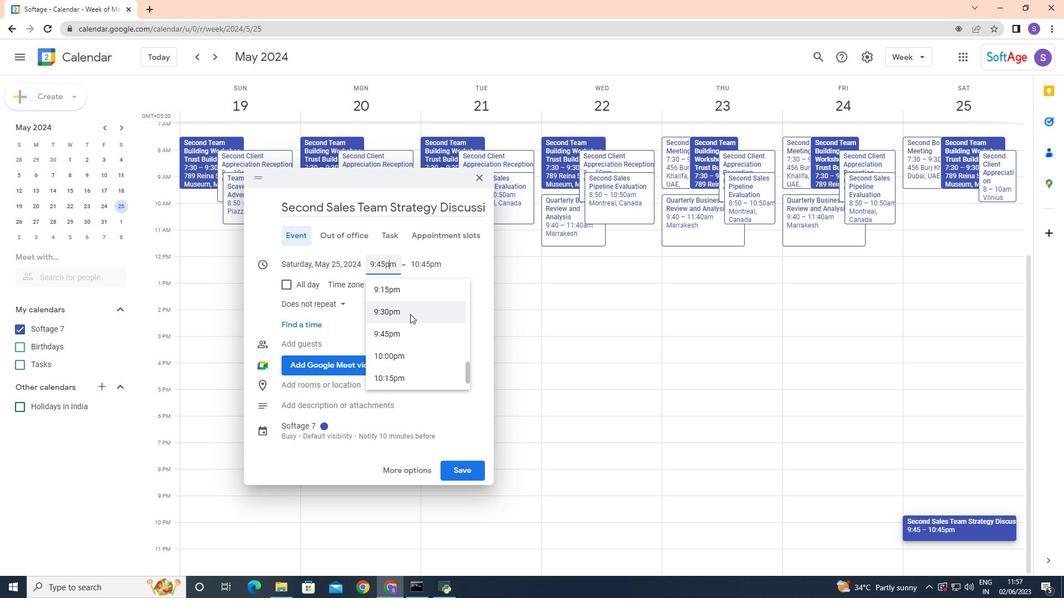 
Action: Mouse moved to (411, 326)
Screenshot: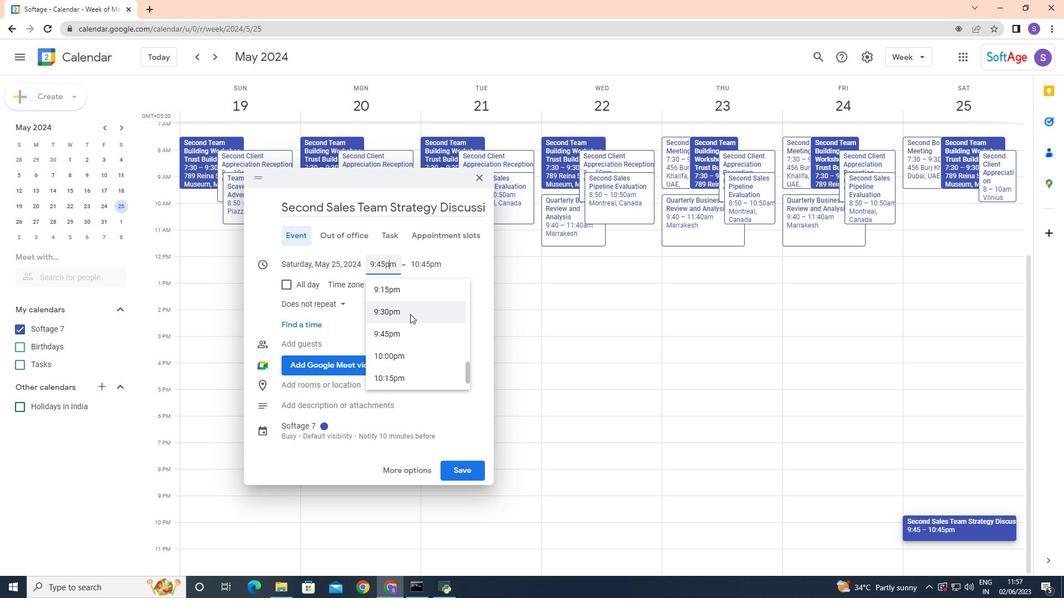 
Action: Mouse scrolled (411, 326) with delta (0, 0)
Screenshot: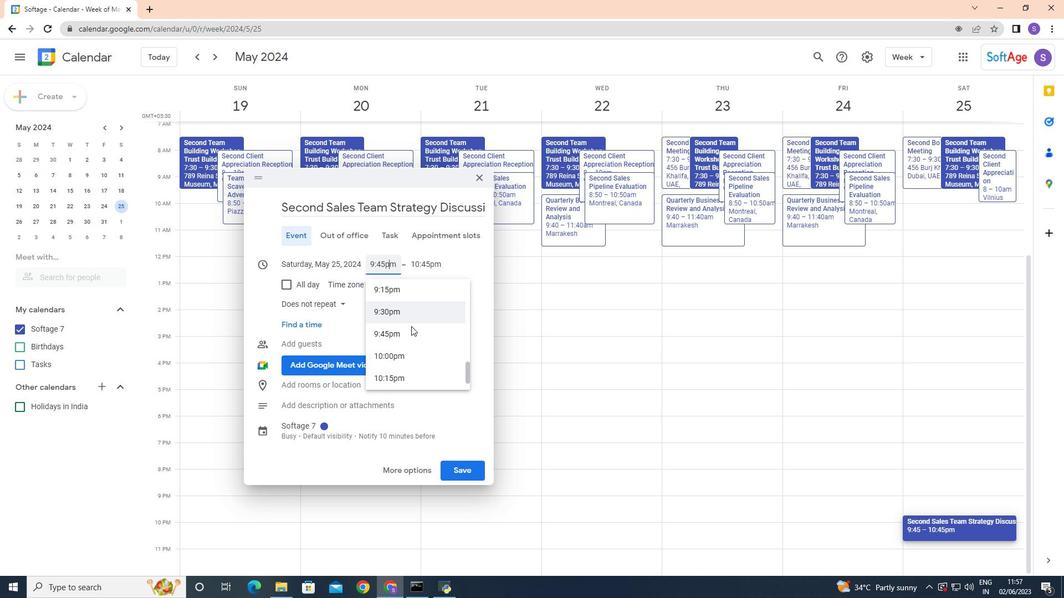 
Action: Mouse scrolled (411, 326) with delta (0, 0)
Screenshot: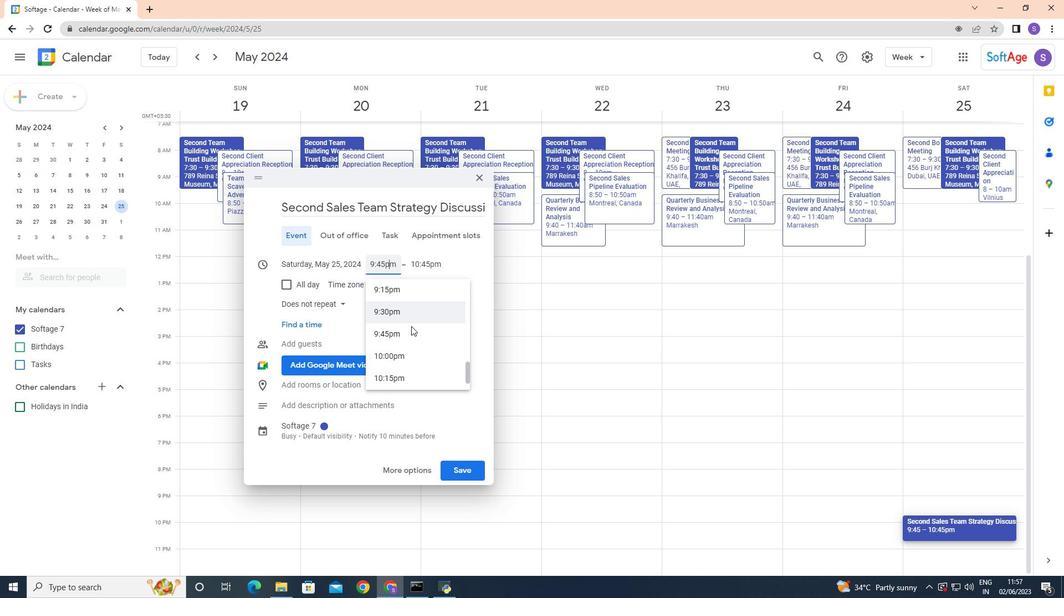 
Action: Mouse moved to (413, 328)
Screenshot: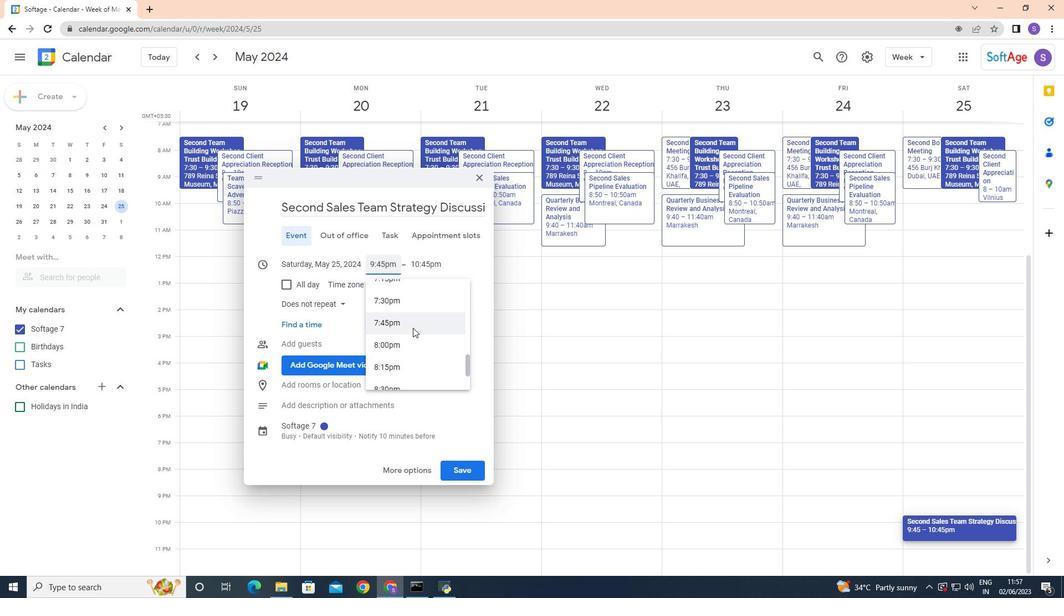 
Action: Mouse scrolled (413, 328) with delta (0, 0)
Screenshot: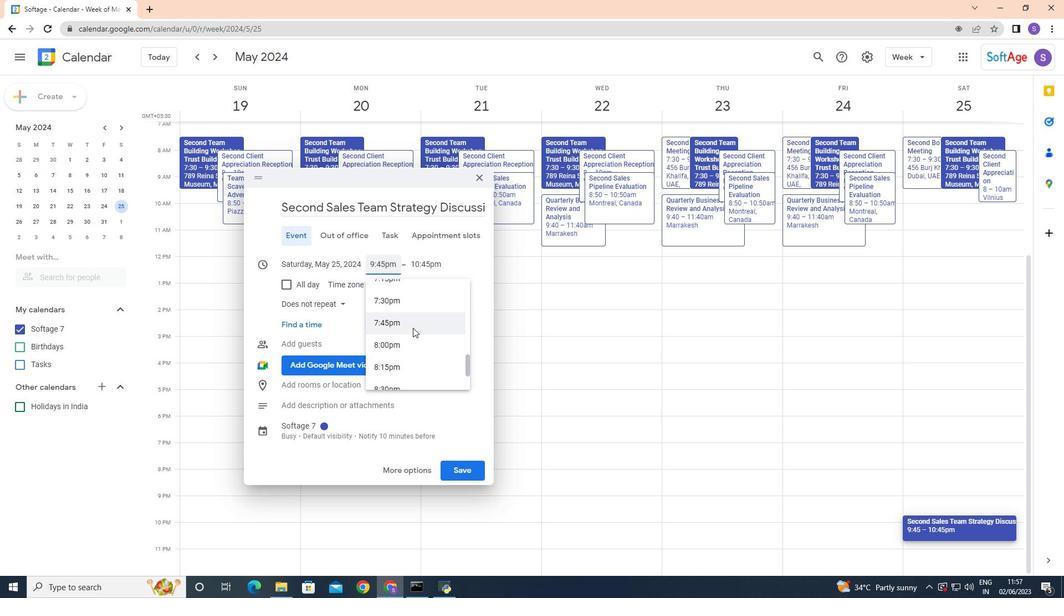 
Action: Mouse scrolled (413, 328) with delta (0, 0)
Screenshot: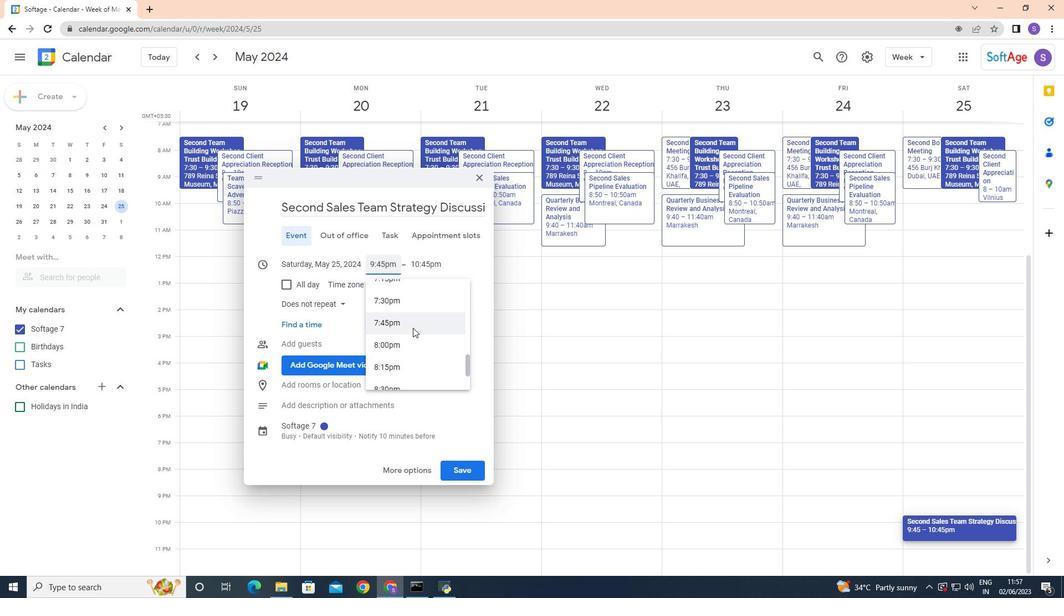 
Action: Mouse moved to (413, 328)
Screenshot: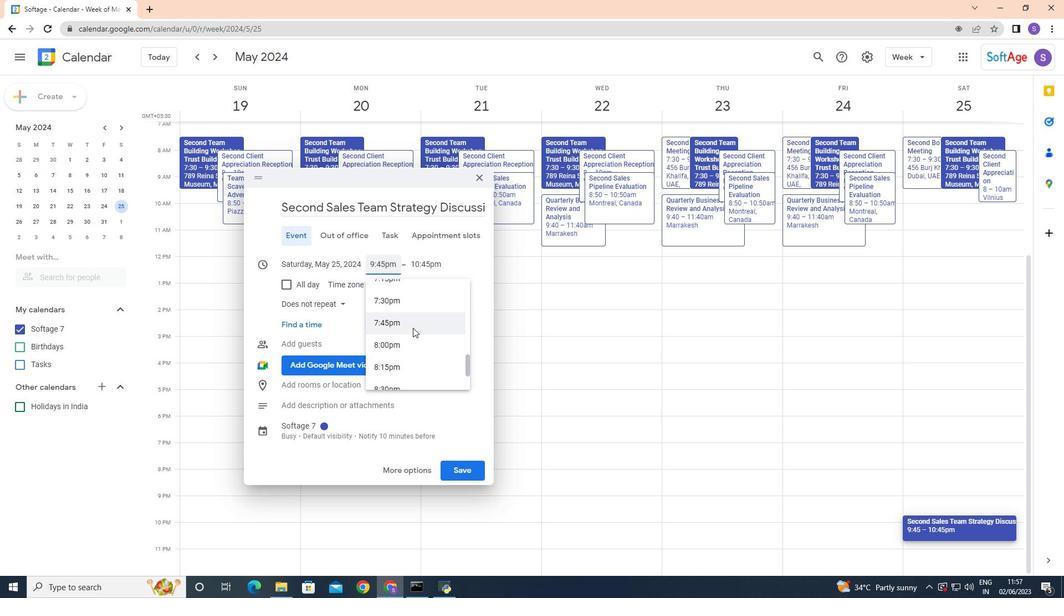 
Action: Mouse scrolled (413, 328) with delta (0, 0)
Screenshot: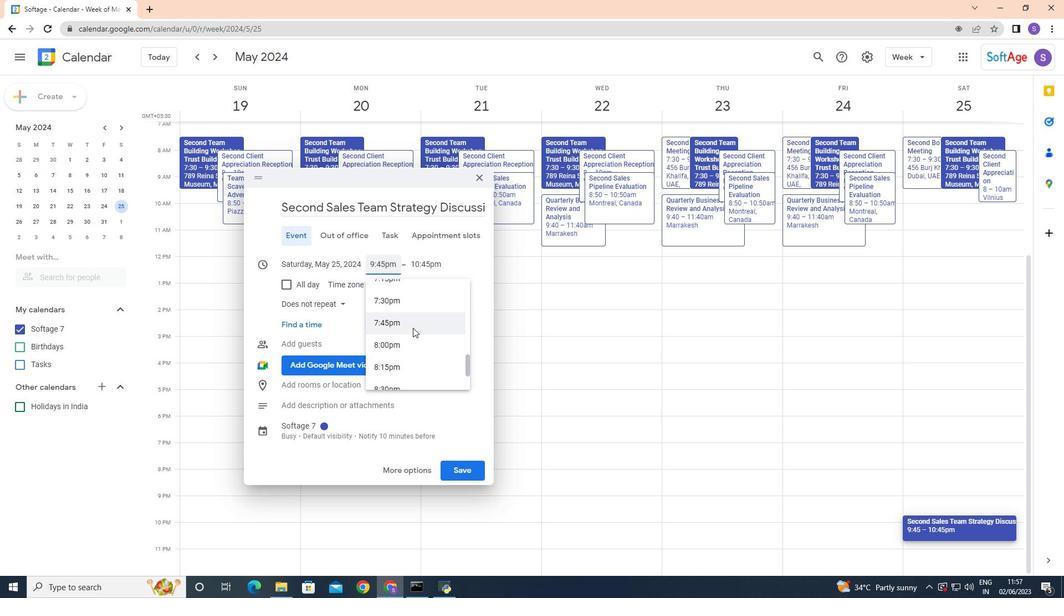
Action: Mouse moved to (415, 326)
Screenshot: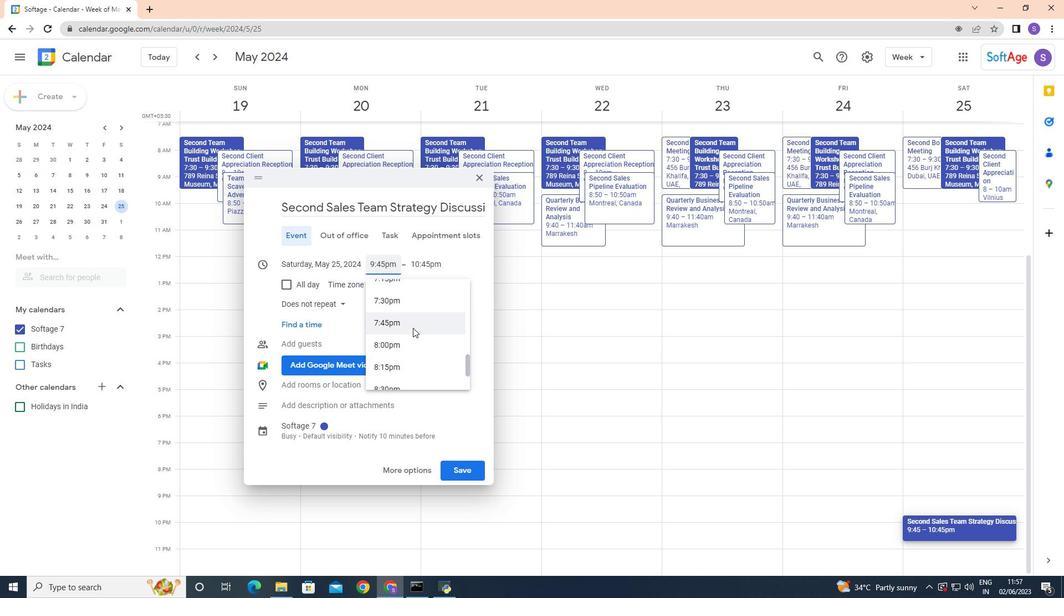 
Action: Mouse scrolled (415, 327) with delta (0, 0)
Screenshot: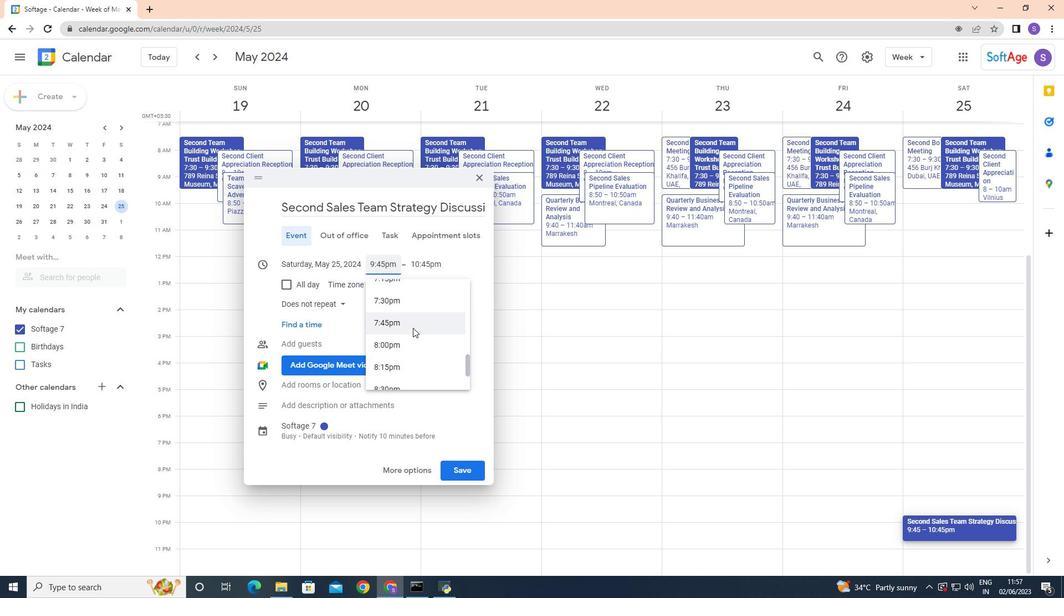 
Action: Mouse moved to (419, 325)
Screenshot: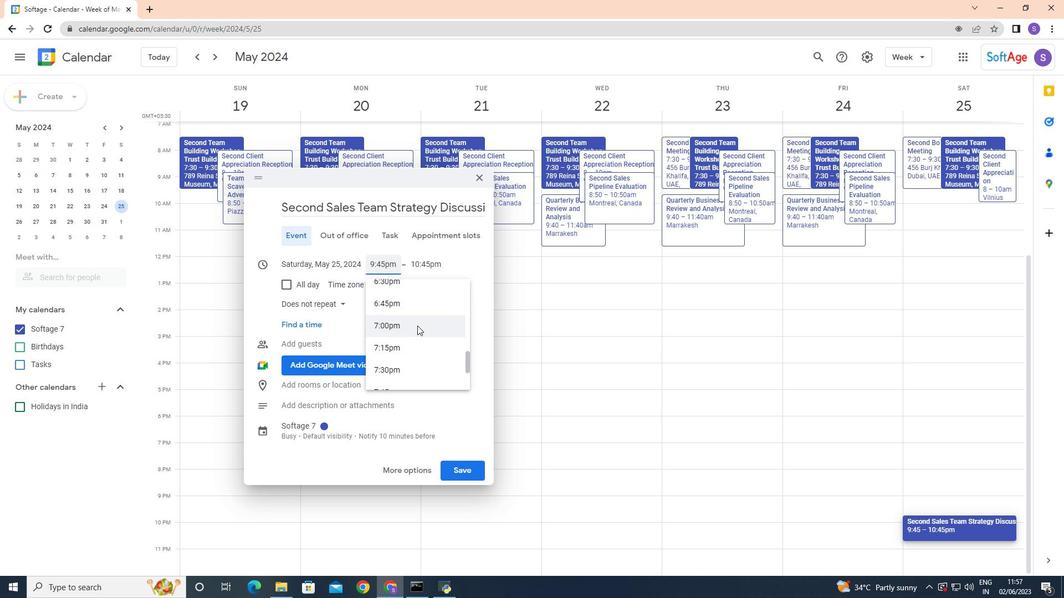 
Action: Mouse scrolled (419, 326) with delta (0, 0)
Screenshot: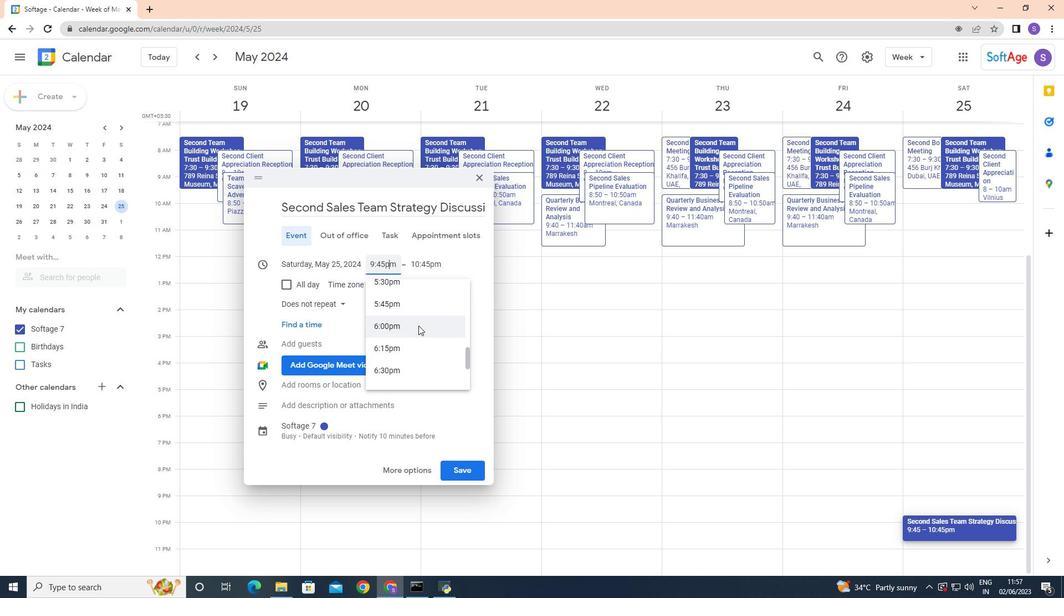 
Action: Mouse scrolled (419, 326) with delta (0, 0)
Screenshot: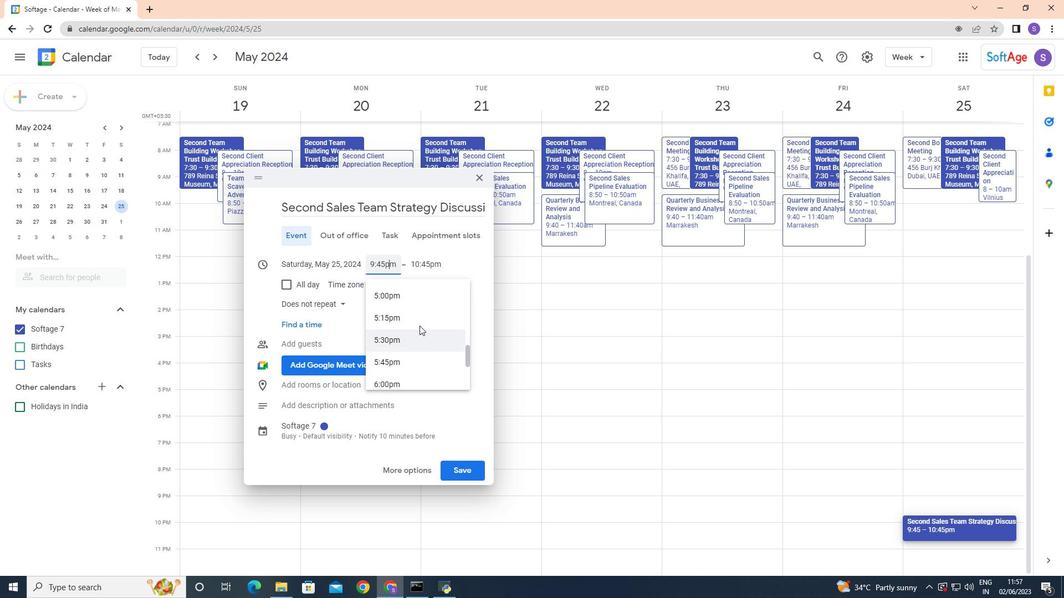 
Action: Mouse scrolled (419, 326) with delta (0, 0)
Screenshot: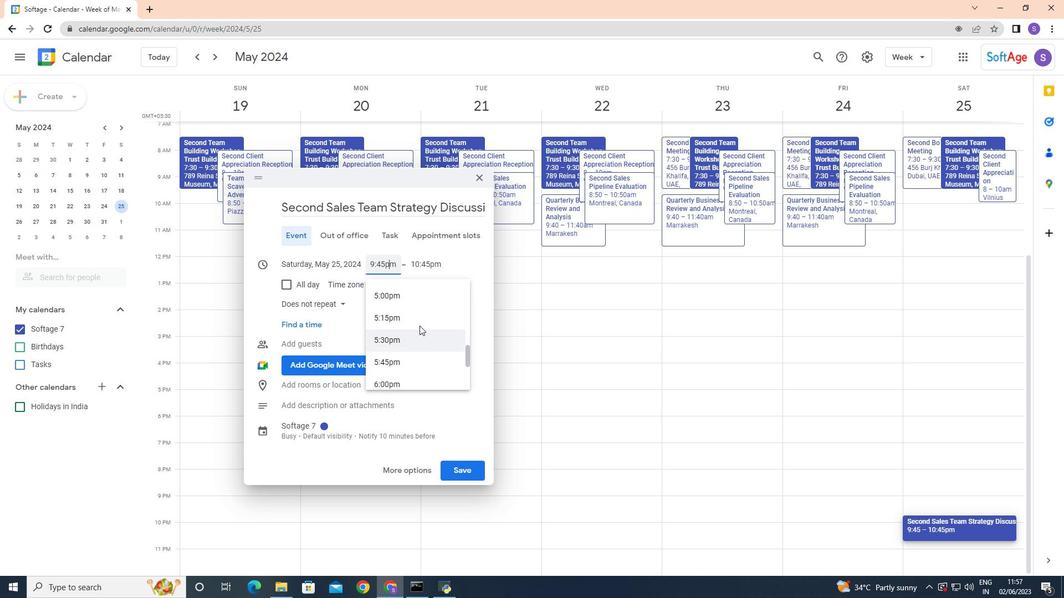 
Action: Mouse moved to (420, 325)
Screenshot: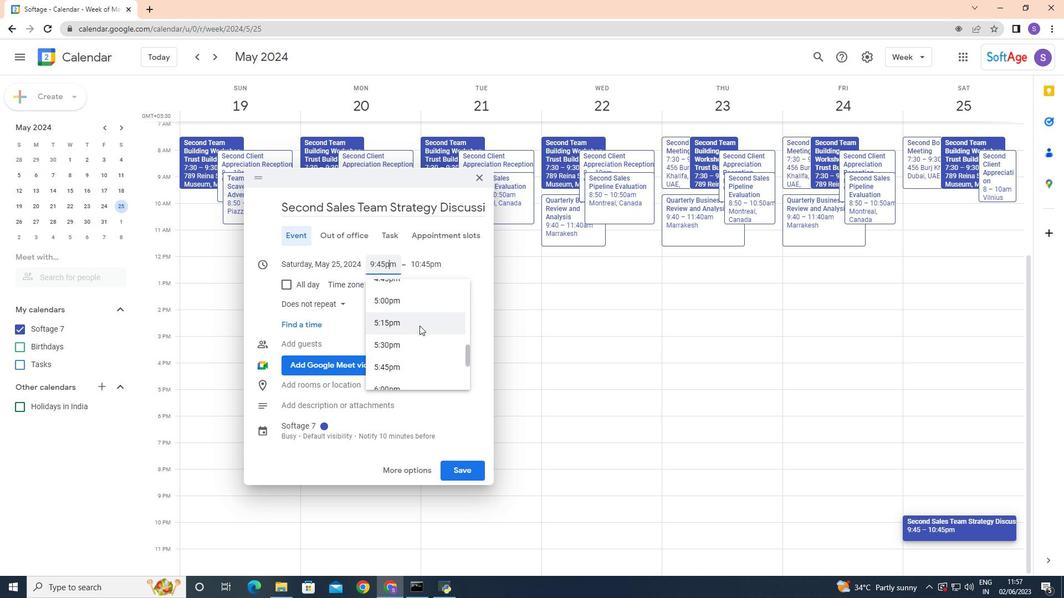 
Action: Mouse scrolled (420, 326) with delta (0, 0)
Screenshot: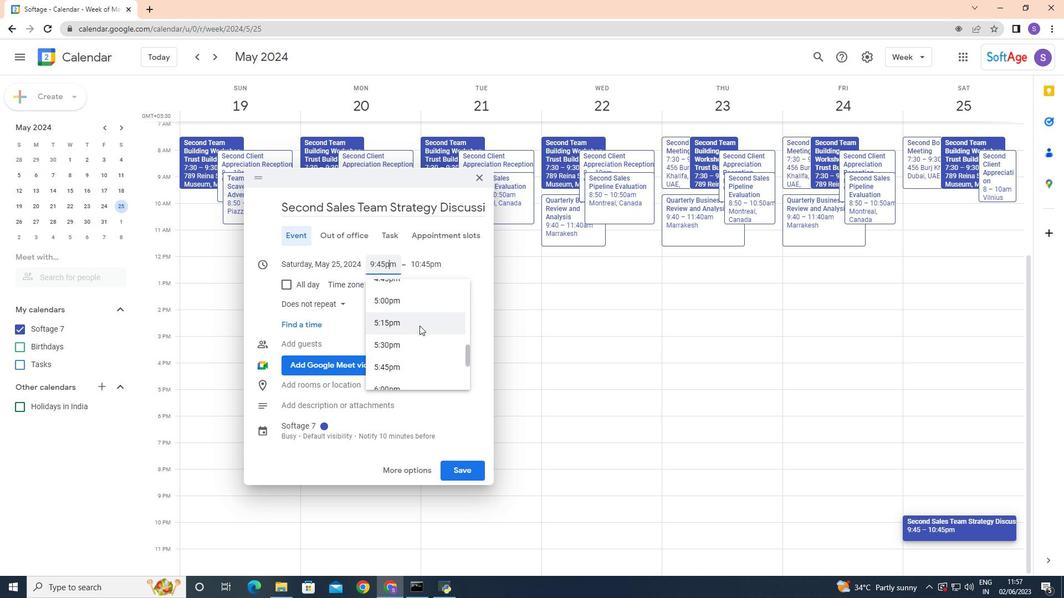 
Action: Mouse moved to (422, 330)
Screenshot: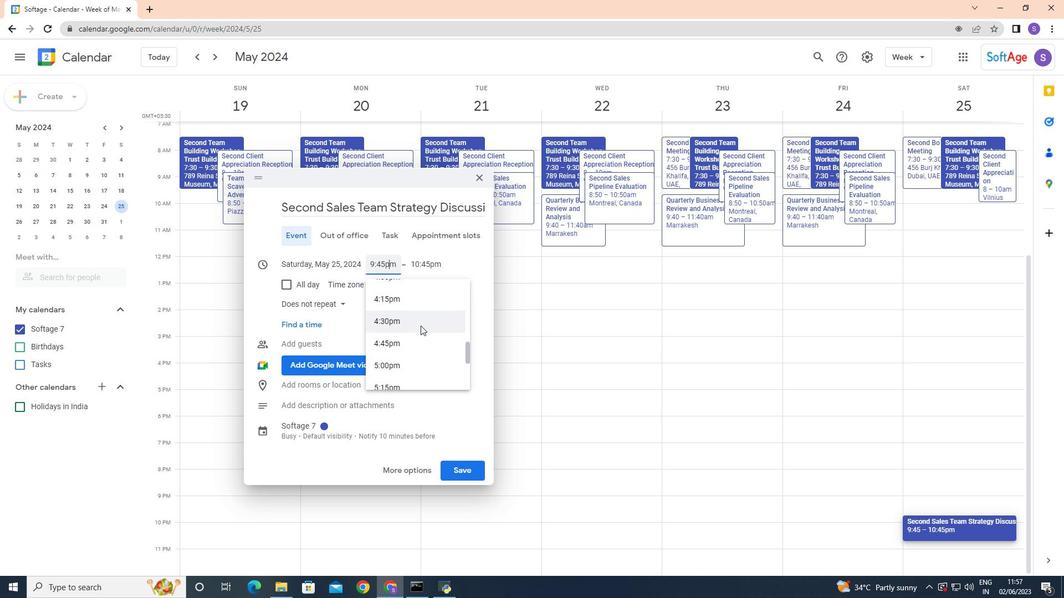 
Action: Mouse scrolled (422, 330) with delta (0, 0)
Screenshot: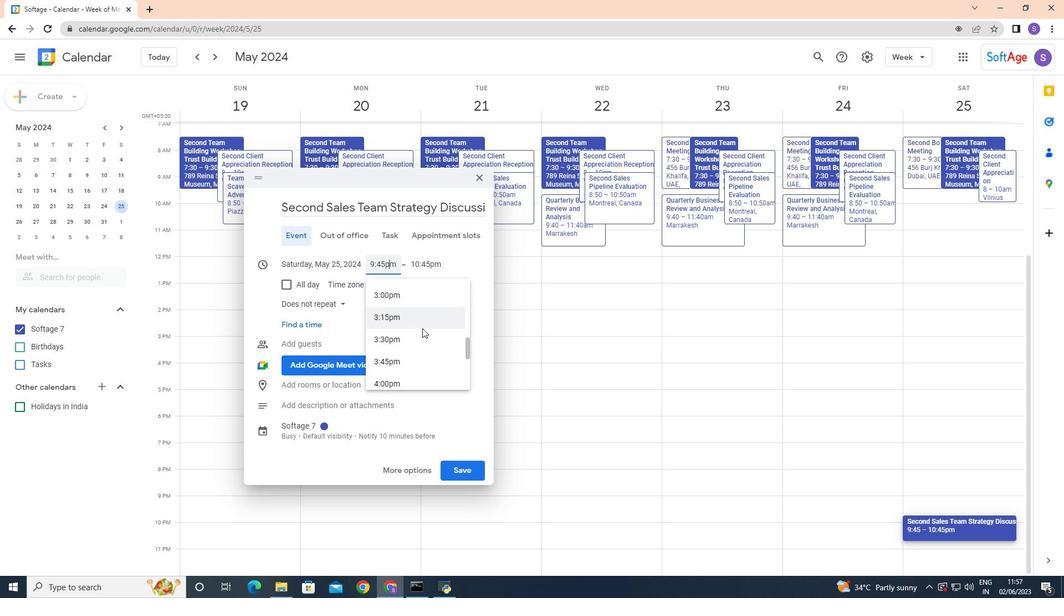 
Action: Mouse scrolled (422, 330) with delta (0, 0)
Screenshot: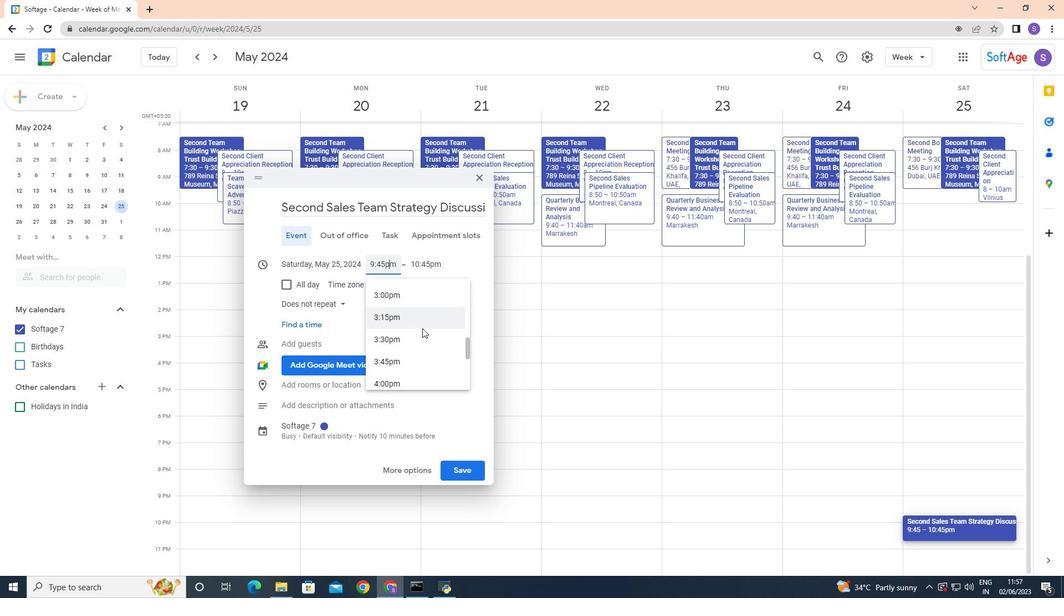 
Action: Mouse scrolled (422, 330) with delta (0, 0)
Screenshot: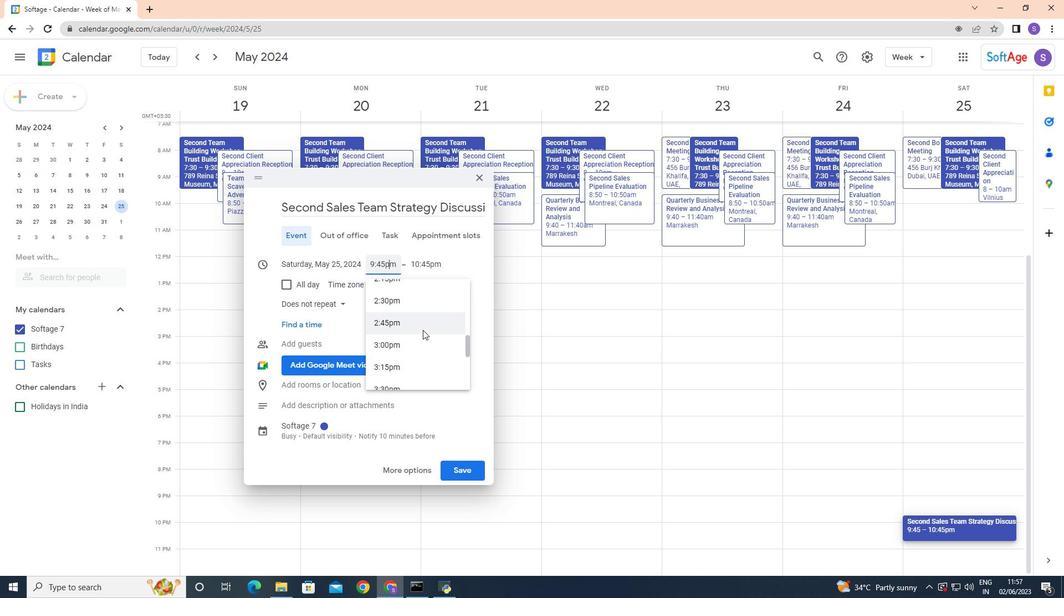 
Action: Mouse scrolled (422, 330) with delta (0, 0)
Screenshot: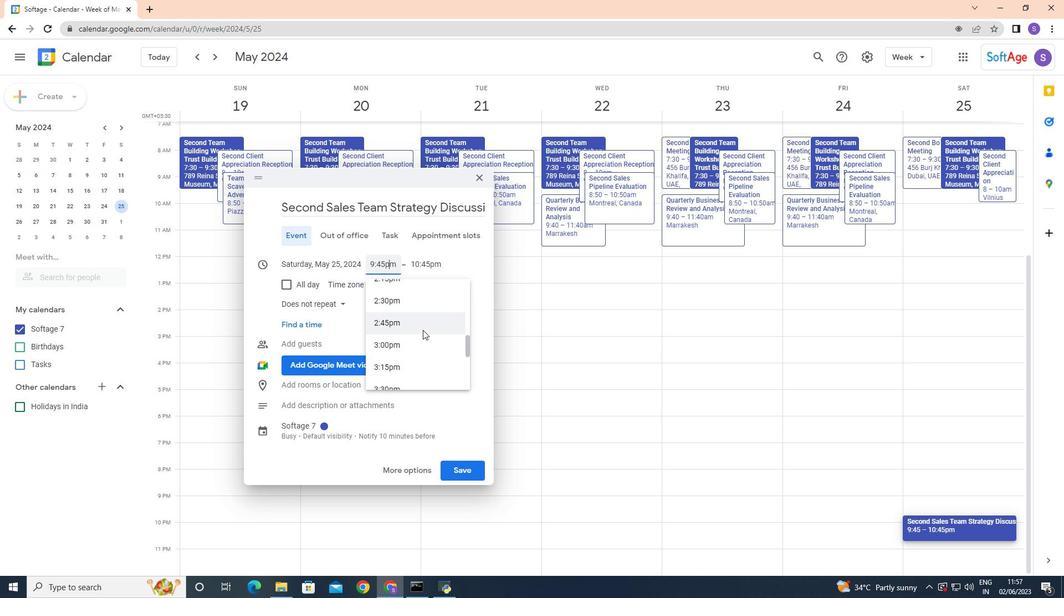 
Action: Mouse scrolled (422, 330) with delta (0, 0)
Screenshot: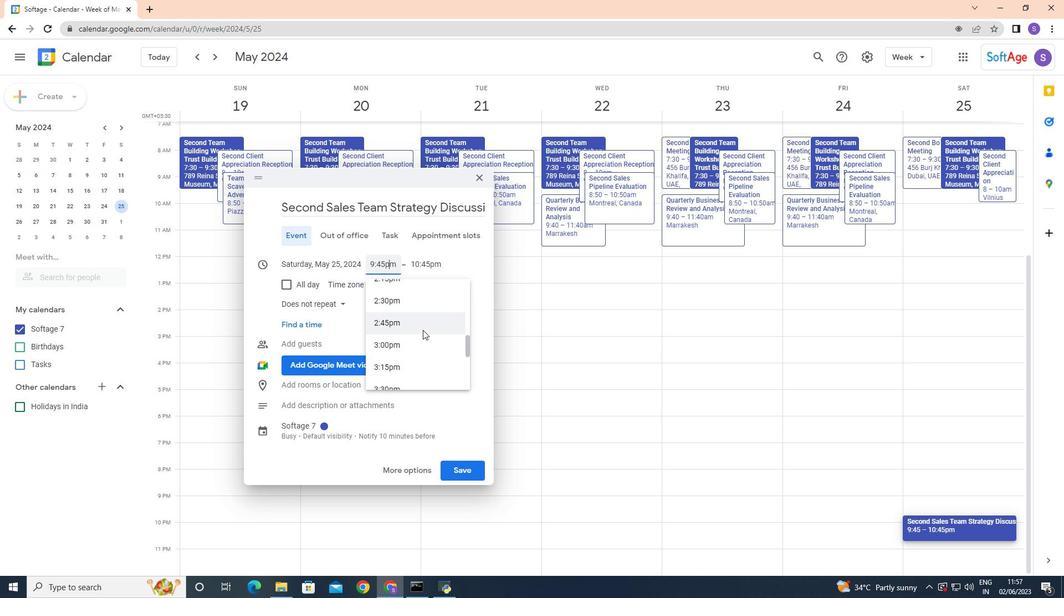 
Action: Mouse moved to (423, 334)
Screenshot: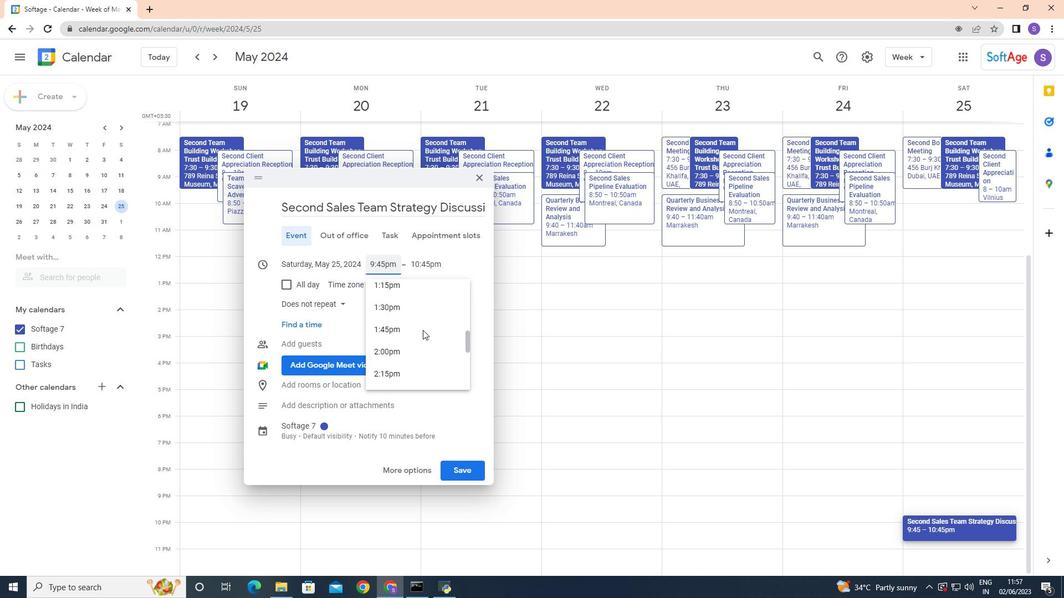 
Action: Mouse scrolled (423, 335) with delta (0, 0)
Screenshot: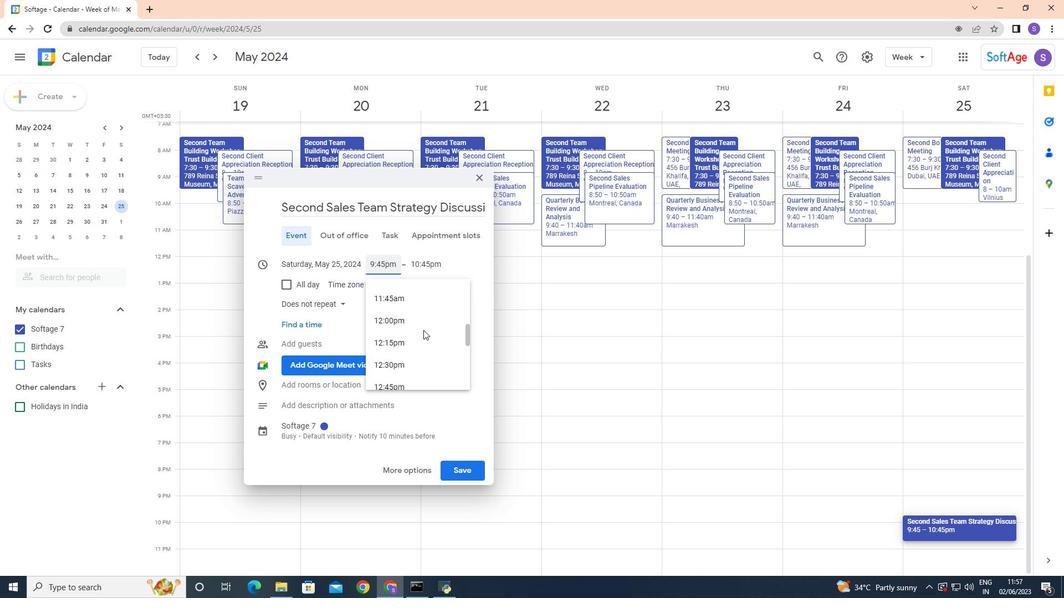 
Action: Mouse scrolled (423, 335) with delta (0, 0)
Screenshot: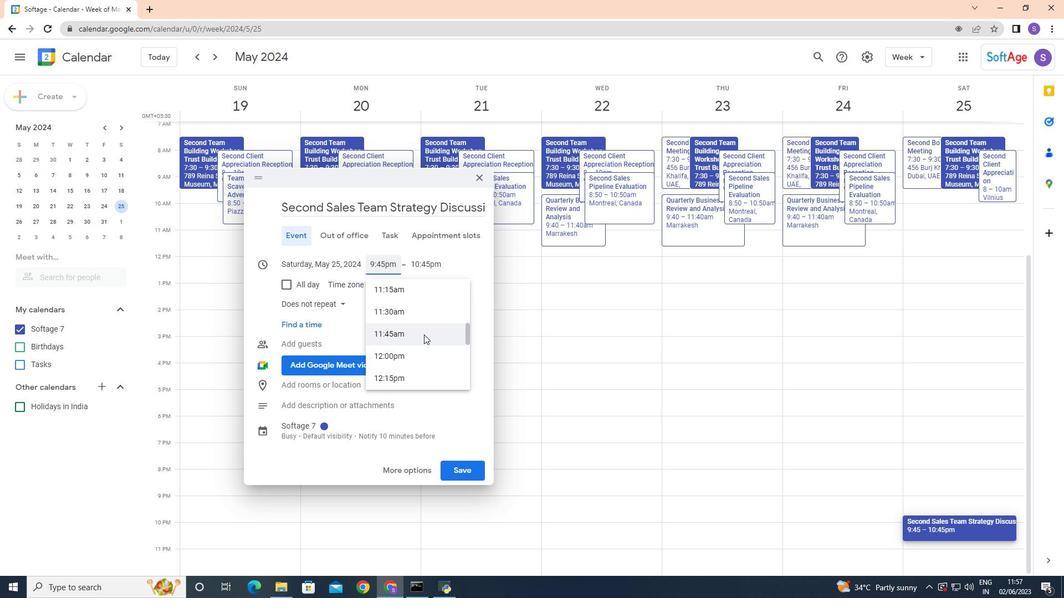 
Action: Mouse scrolled (423, 335) with delta (0, 0)
Screenshot: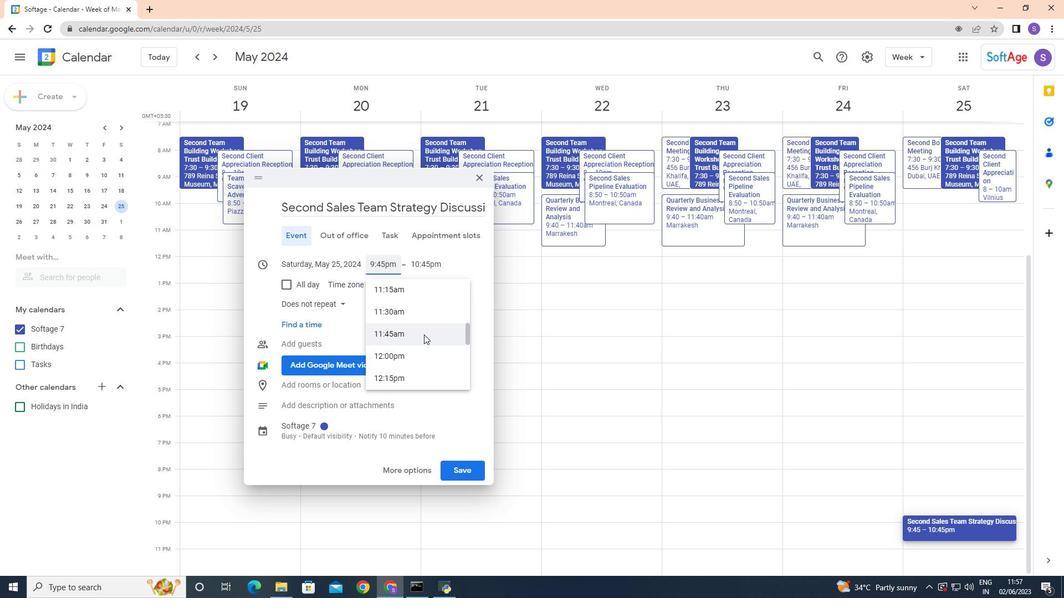 
Action: Mouse scrolled (423, 335) with delta (0, 0)
Screenshot: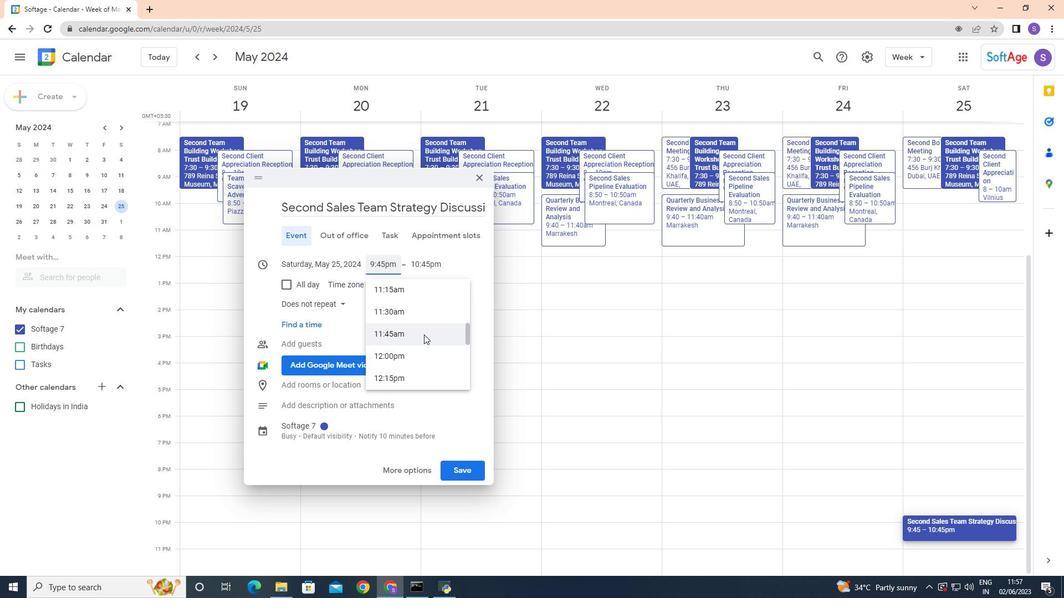 
Action: Mouse scrolled (423, 335) with delta (0, 0)
Screenshot: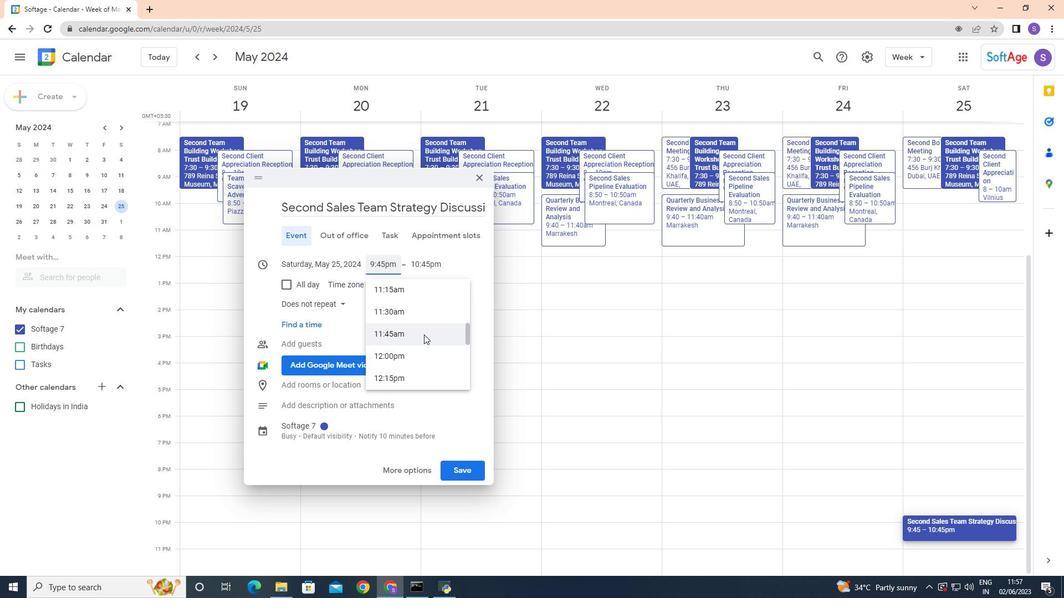 
Action: Mouse scrolled (423, 335) with delta (0, 0)
Screenshot: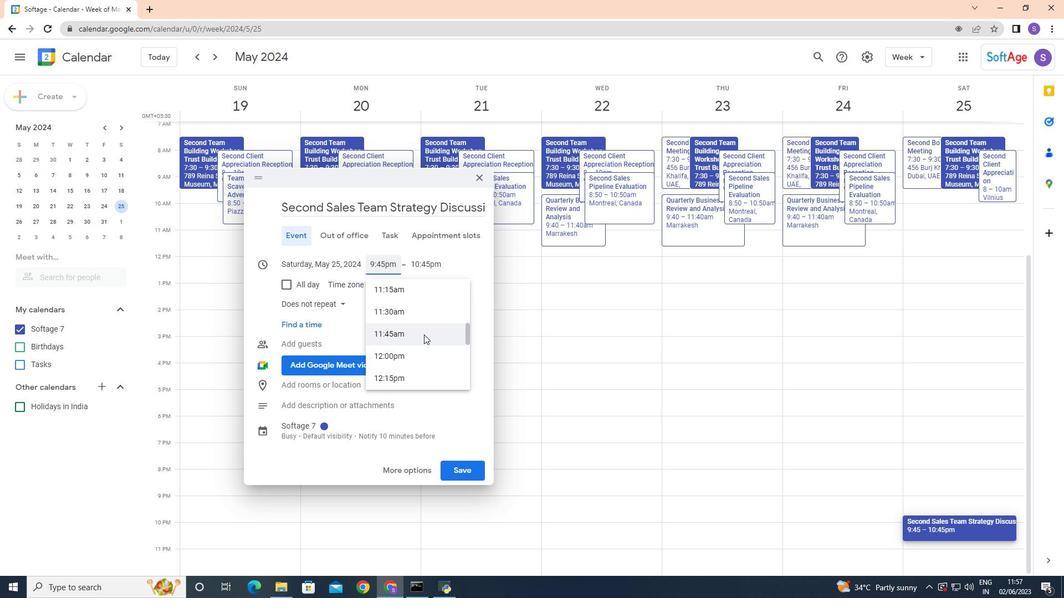 
Action: Mouse scrolled (423, 335) with delta (0, 0)
Screenshot: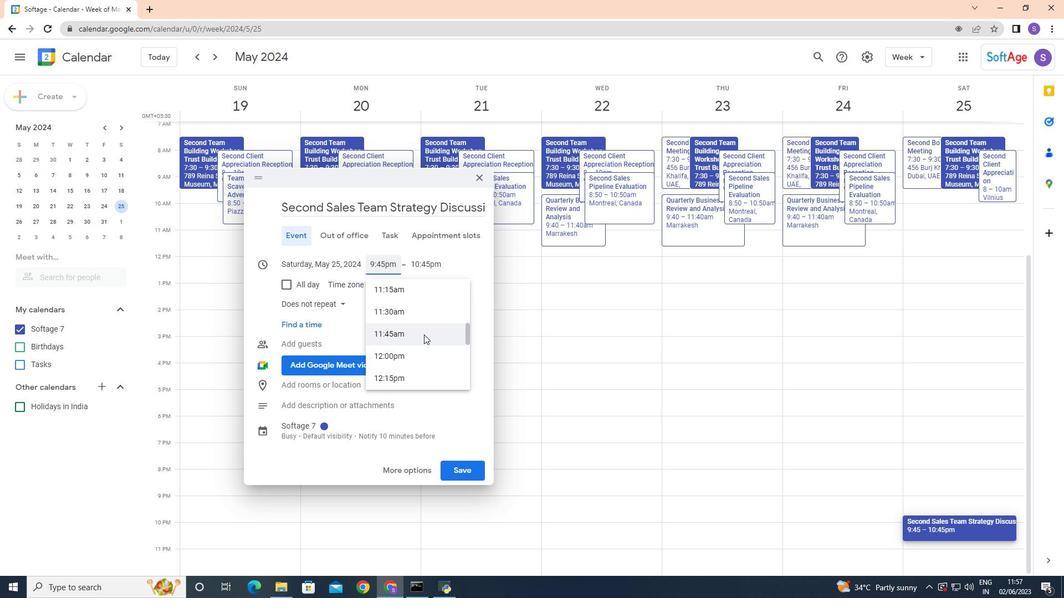 
Action: Mouse scrolled (423, 335) with delta (0, 0)
Screenshot: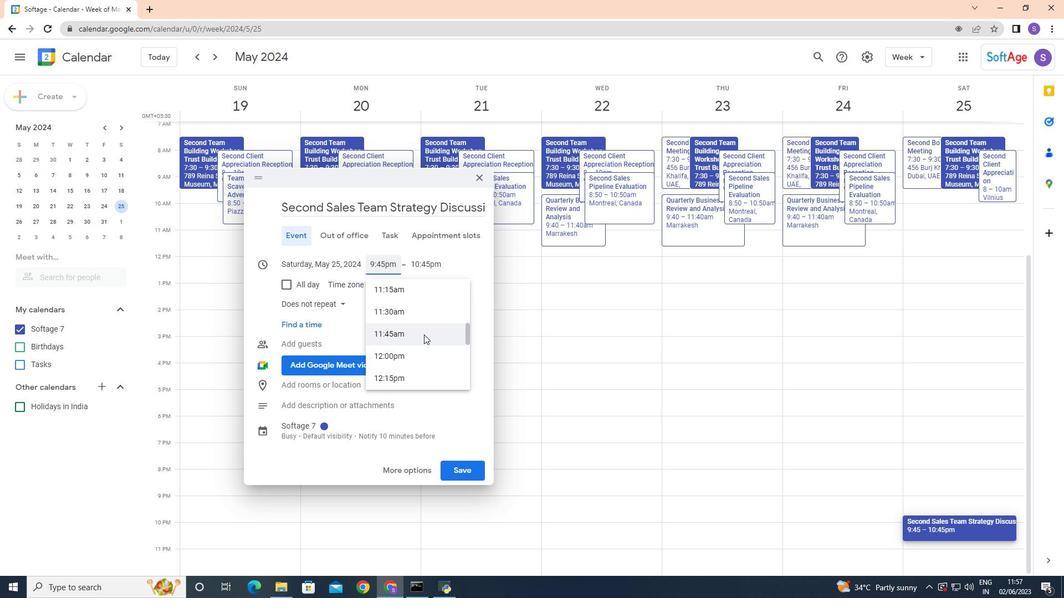 
Action: Mouse scrolled (423, 335) with delta (0, 0)
Screenshot: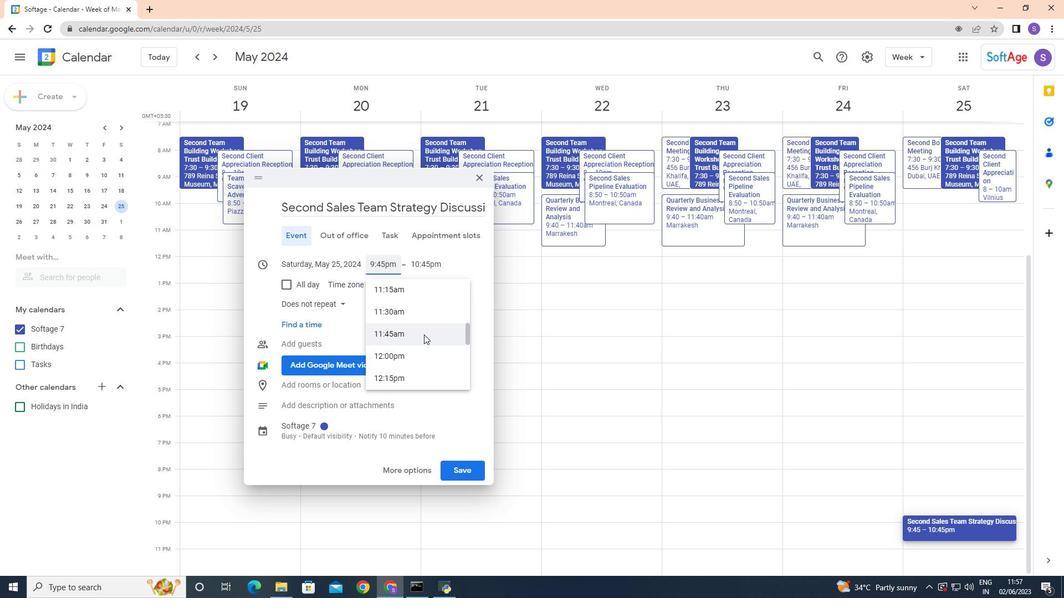 
Action: Mouse scrolled (423, 335) with delta (0, 0)
Screenshot: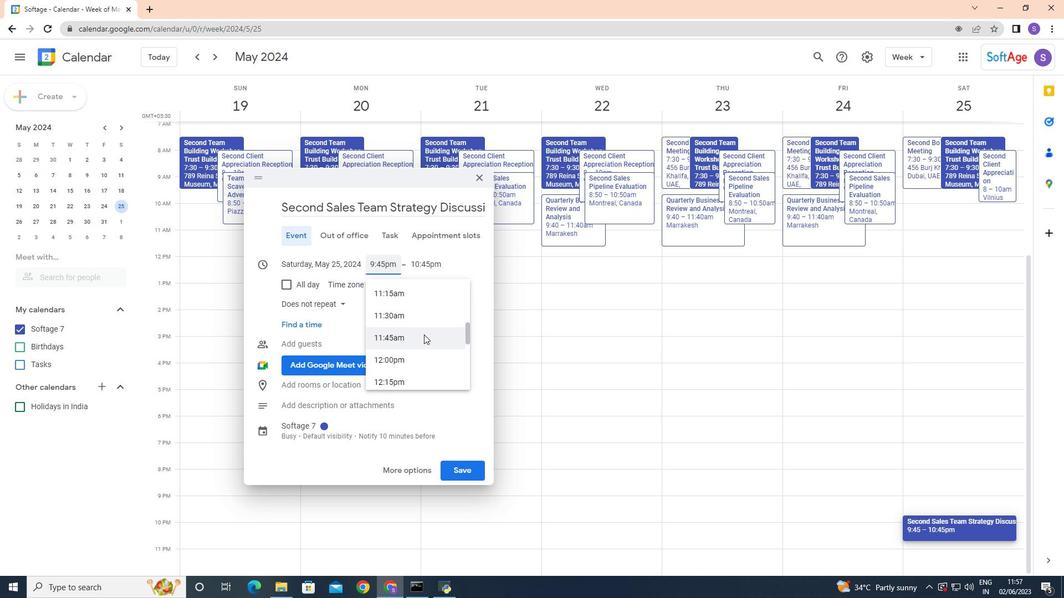 
Action: Mouse scrolled (423, 334) with delta (0, 0)
Screenshot: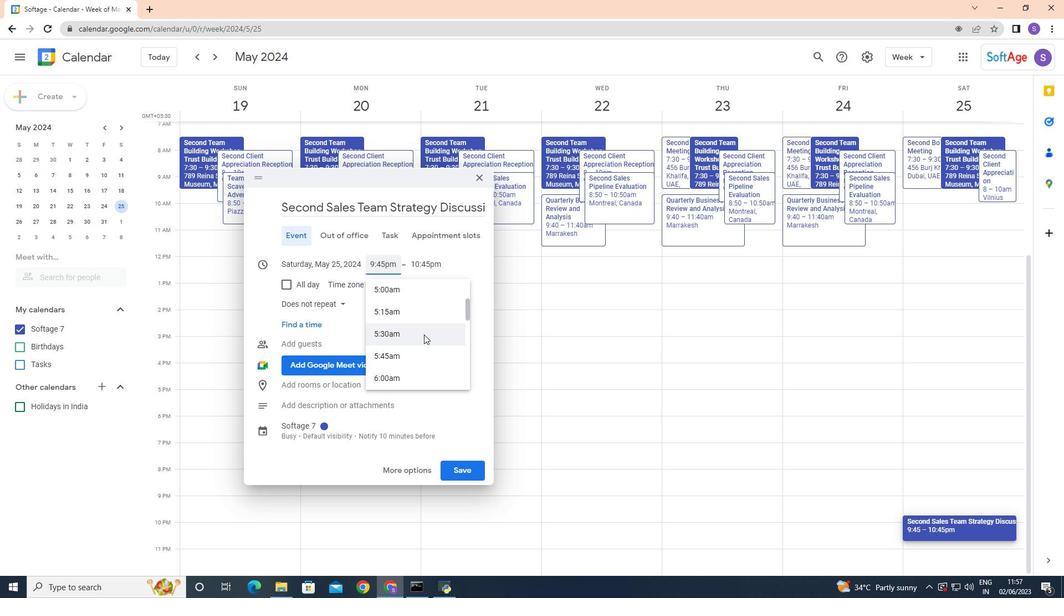 
Action: Mouse scrolled (423, 334) with delta (0, 0)
Screenshot: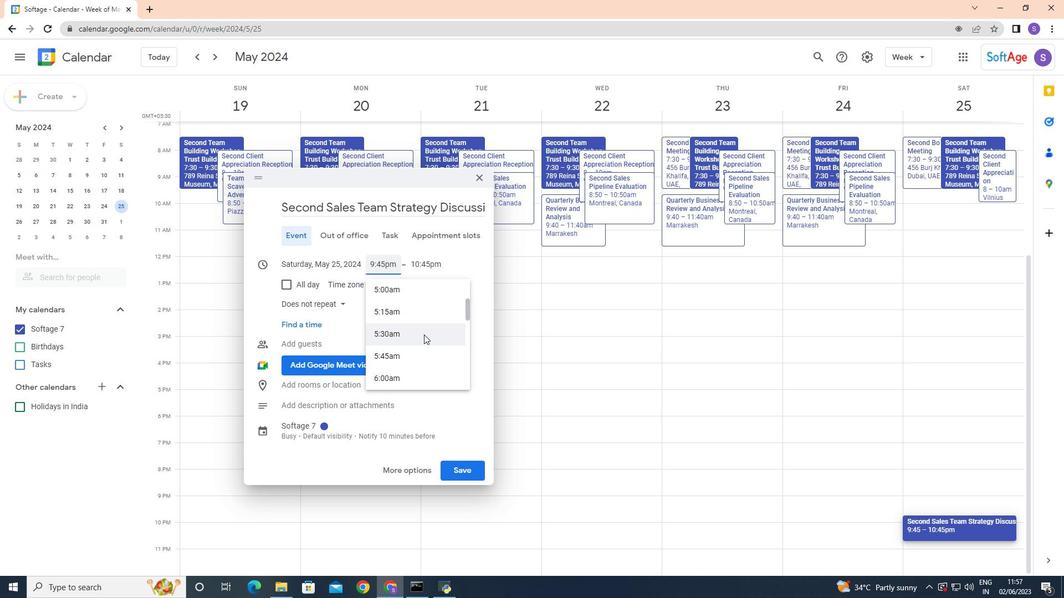 
Action: Mouse scrolled (423, 334) with delta (0, 0)
Screenshot: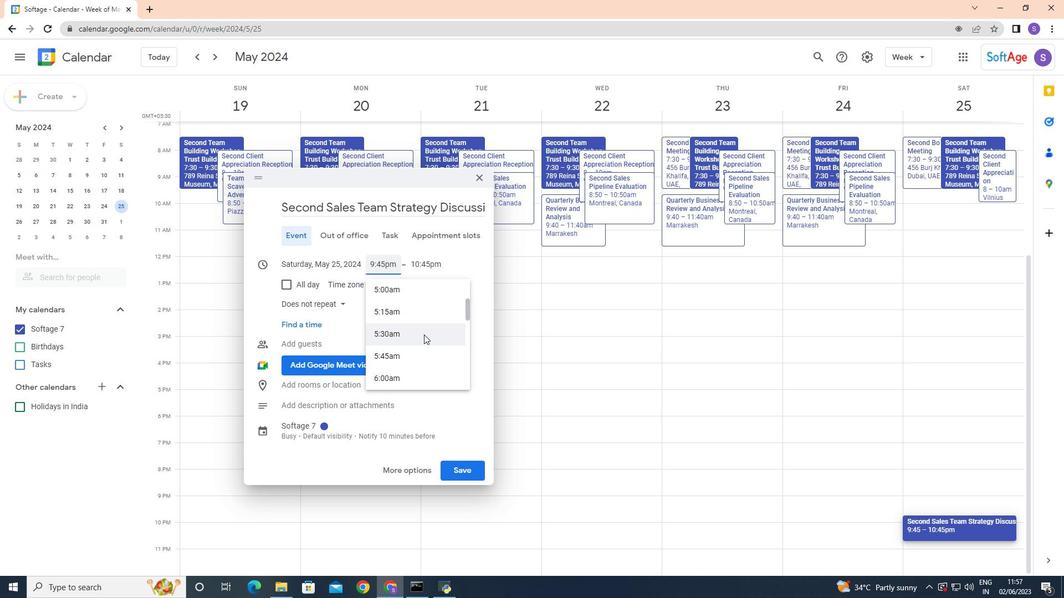 
Action: Mouse scrolled (423, 334) with delta (0, 0)
Screenshot: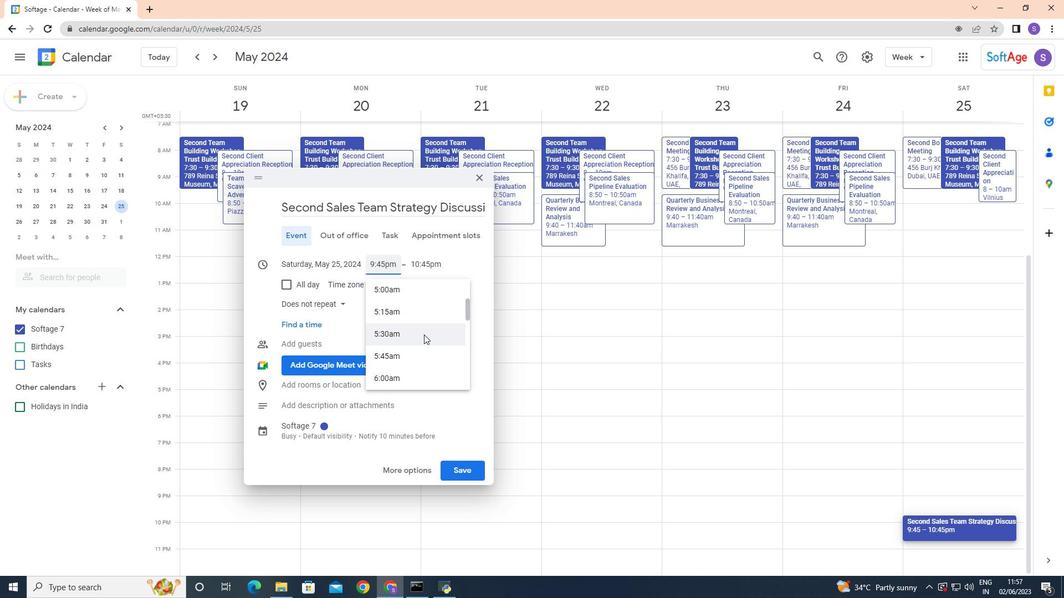 
Action: Mouse moved to (418, 338)
Screenshot: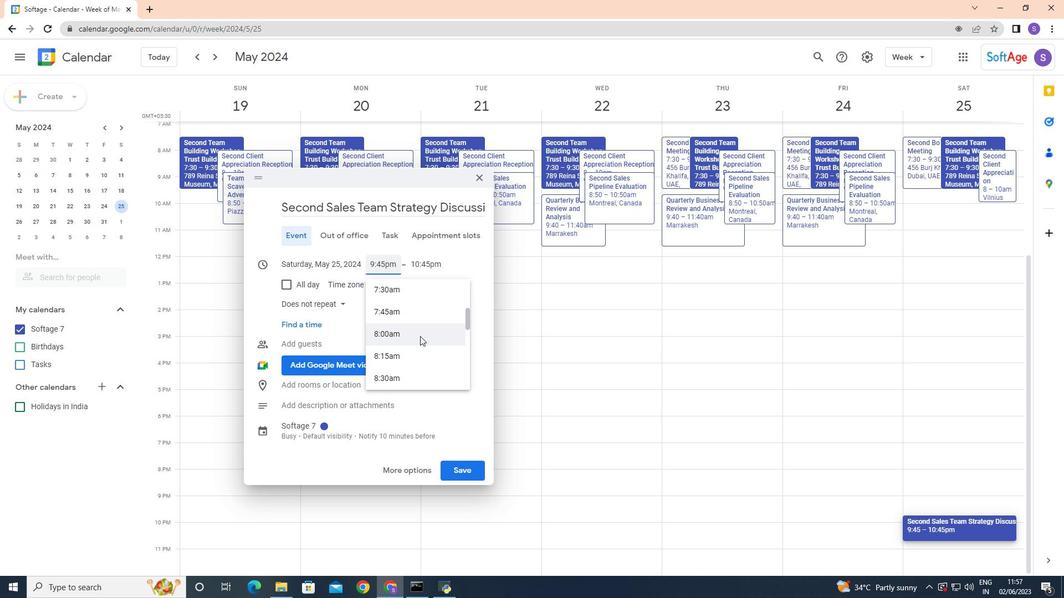 
Action: Mouse scrolled (418, 337) with delta (0, 0)
Screenshot: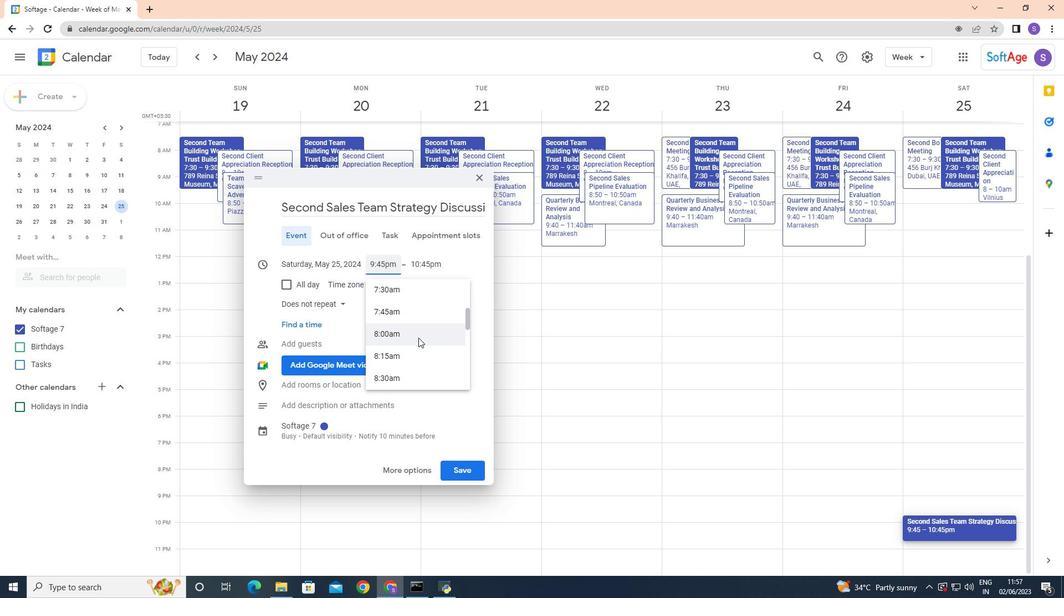 
Action: Mouse scrolled (418, 337) with delta (0, 0)
Screenshot: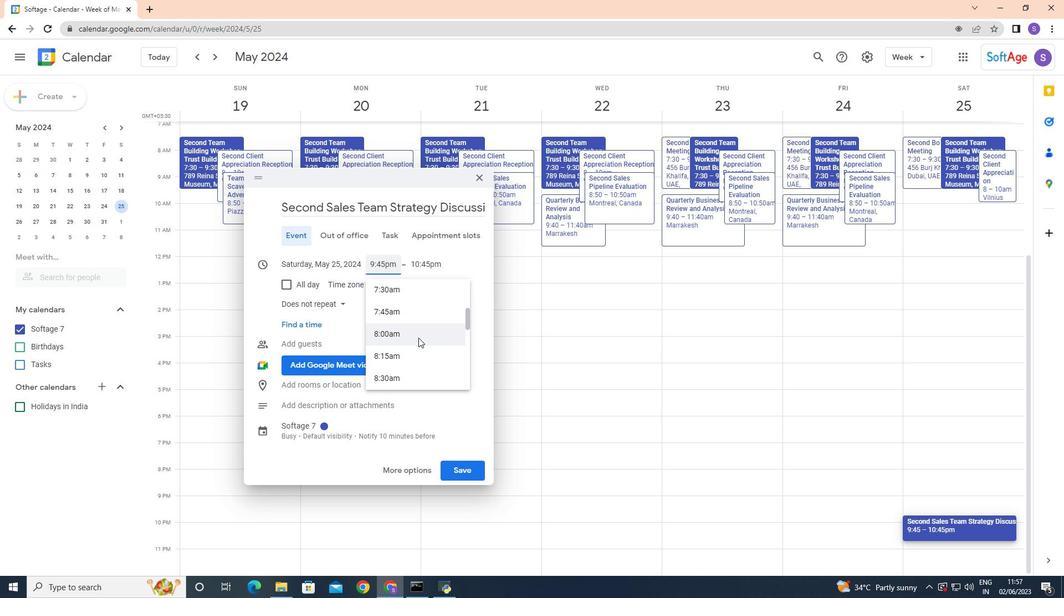 
Action: Mouse scrolled (418, 337) with delta (0, 0)
Screenshot: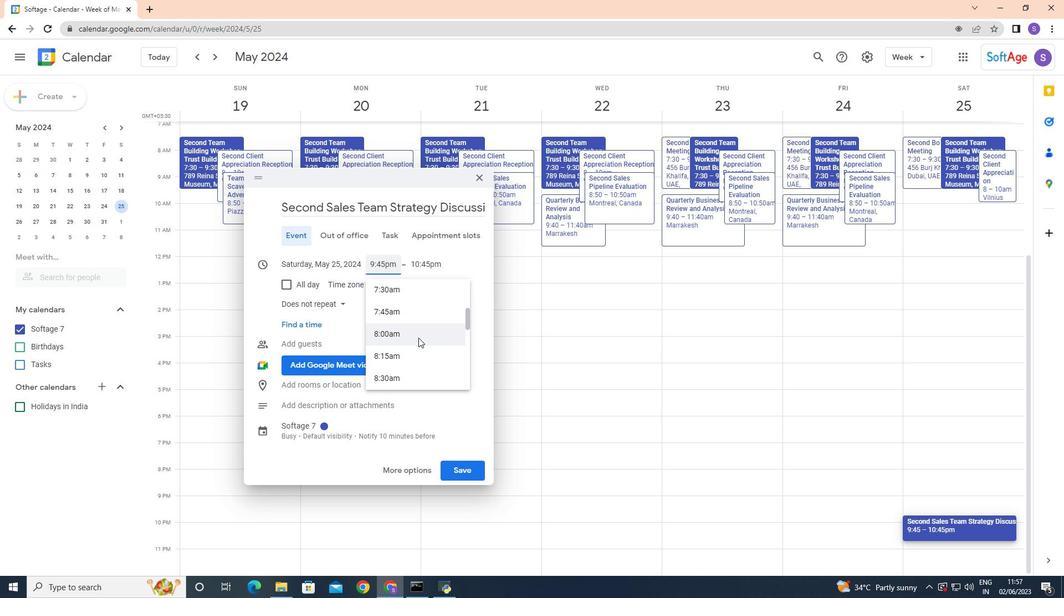 
Action: Mouse moved to (397, 351)
Screenshot: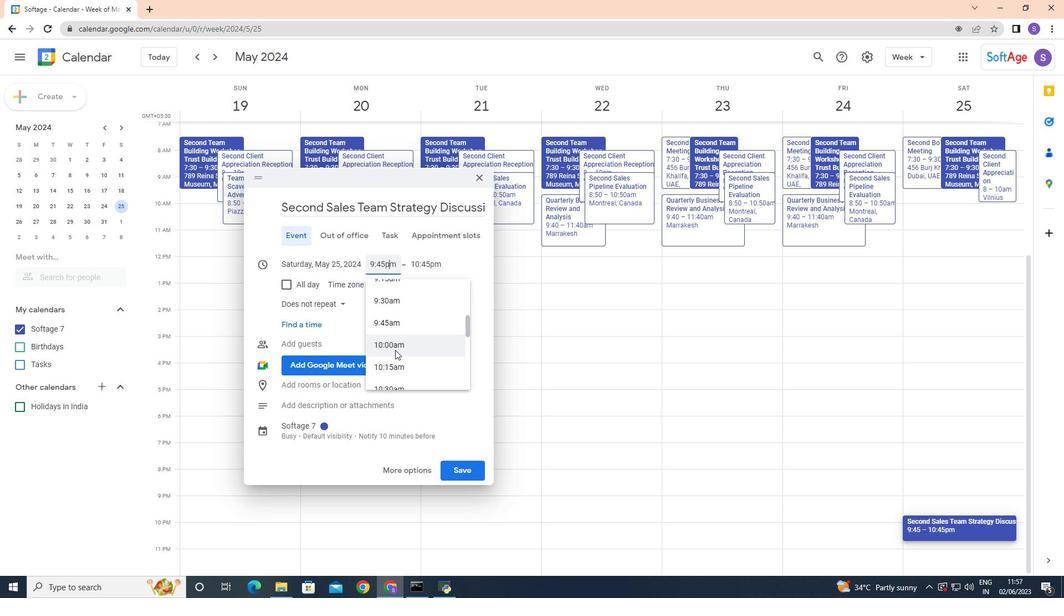 
Action: Mouse scrolled (397, 350) with delta (0, 0)
Screenshot: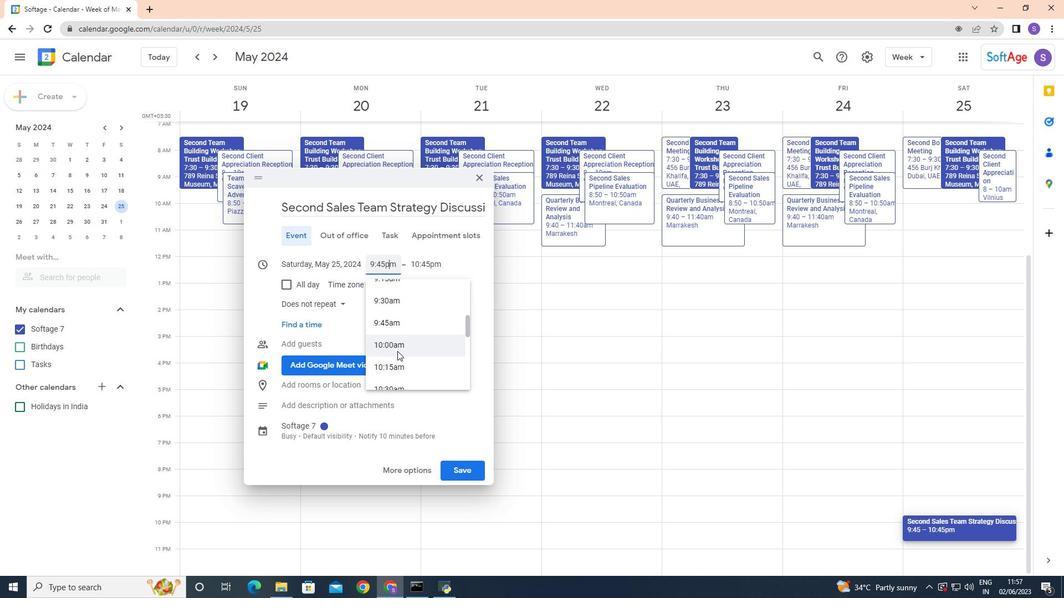 
Action: Mouse moved to (403, 346)
Screenshot: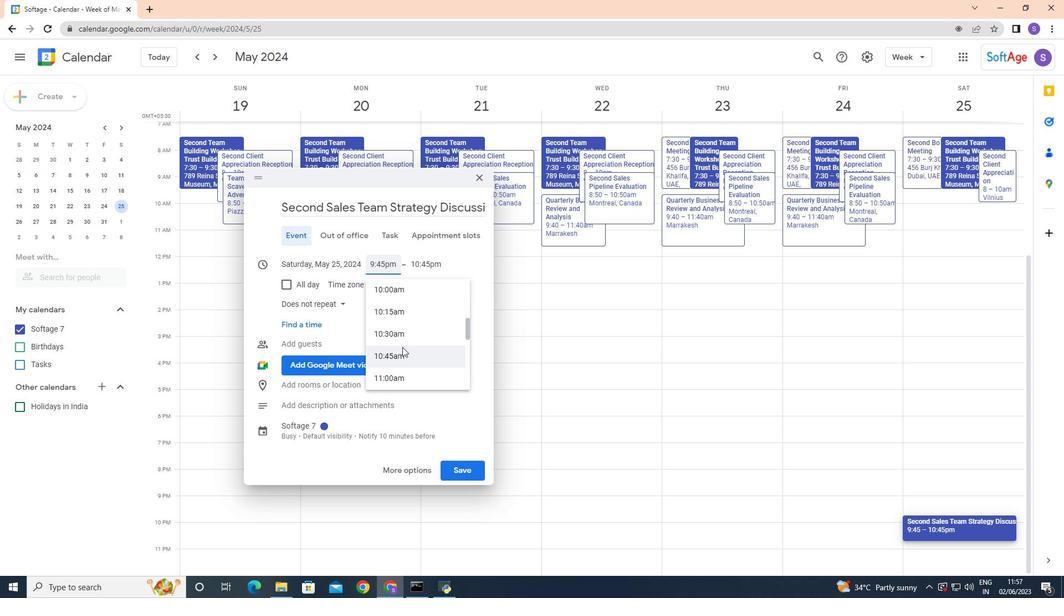 
Action: Mouse scrolled (403, 346) with delta (0, 0)
Screenshot: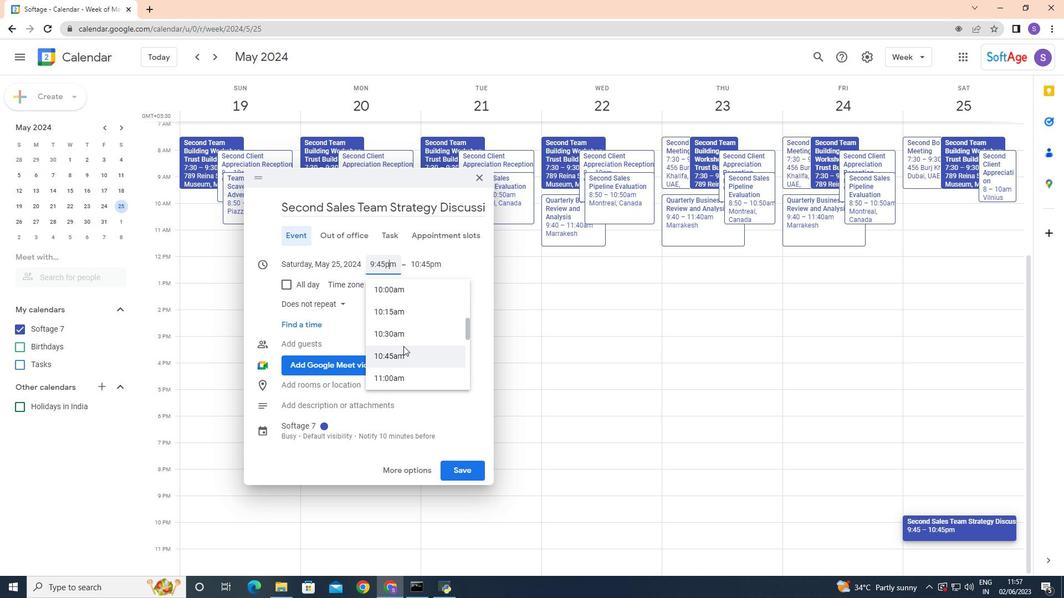 
Action: Mouse scrolled (403, 346) with delta (0, 0)
Screenshot: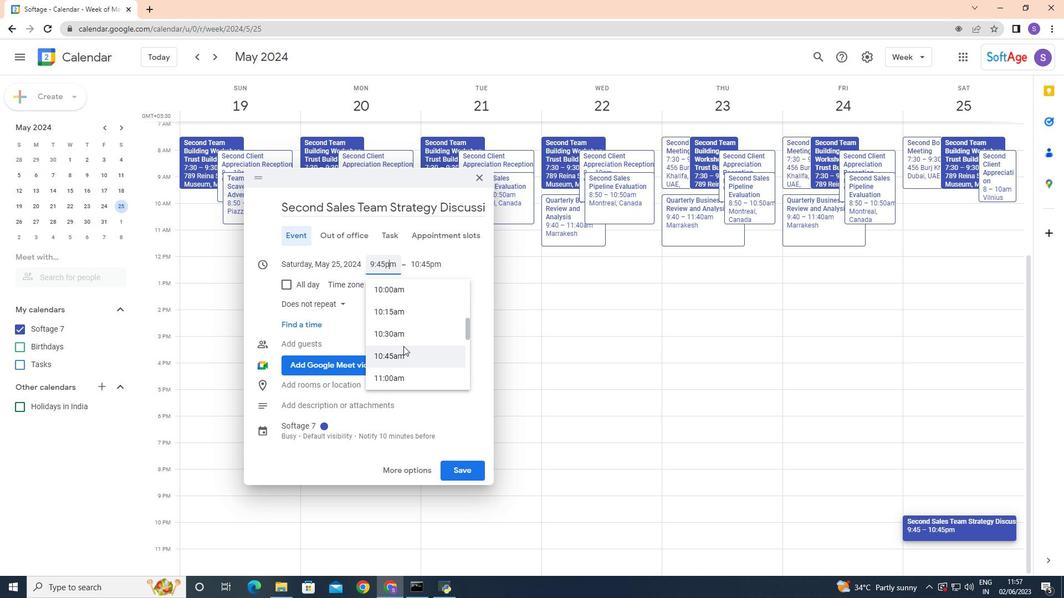 
Action: Mouse moved to (394, 374)
Screenshot: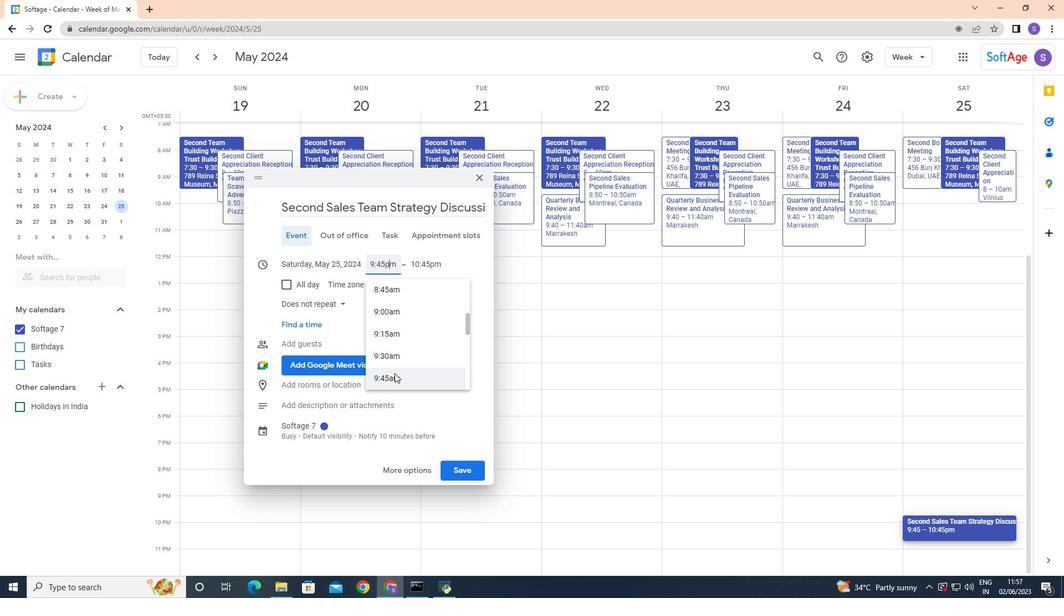 
Action: Mouse pressed left at (394, 374)
Screenshot: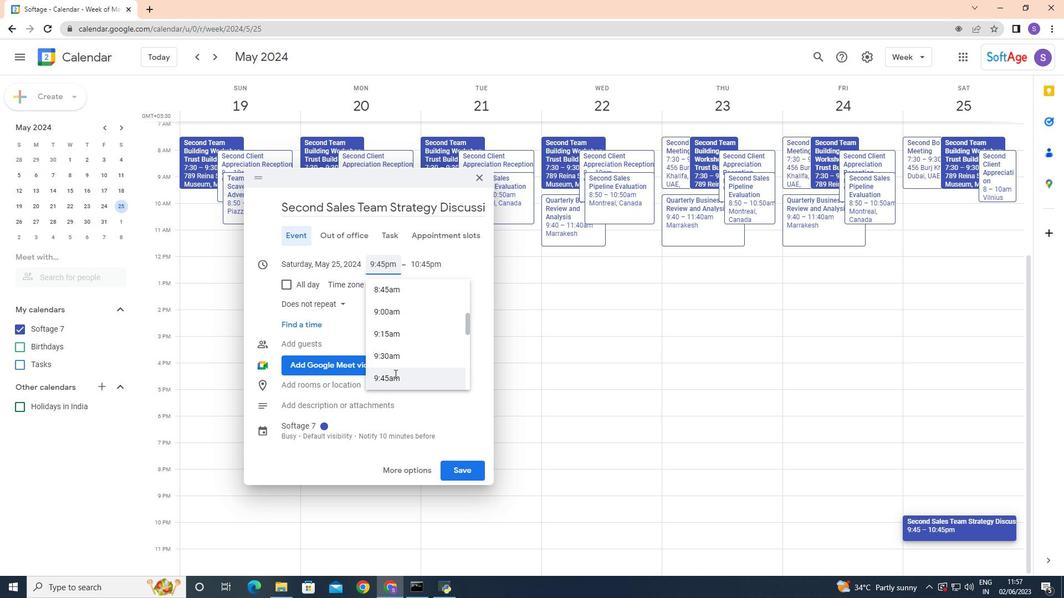 
Action: Mouse moved to (384, 261)
Screenshot: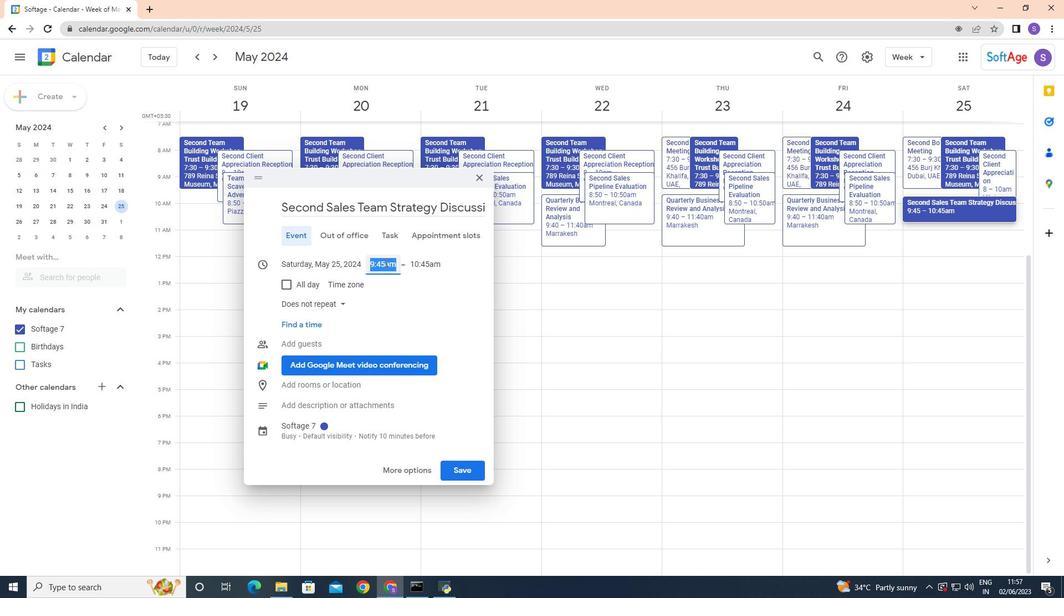 
Action: Mouse pressed left at (384, 261)
Screenshot: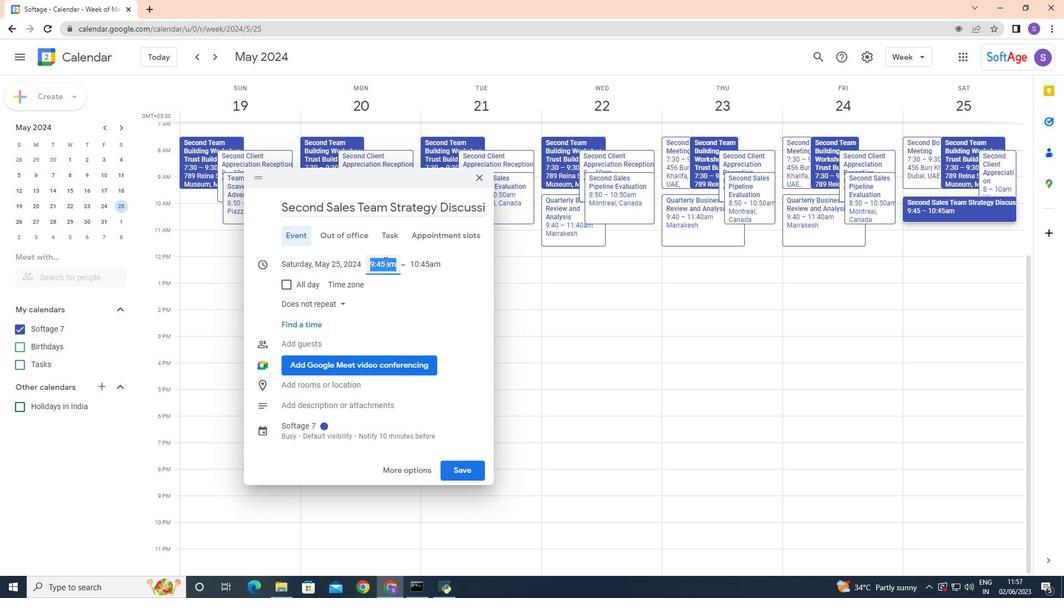 
Action: Mouse moved to (402, 280)
Screenshot: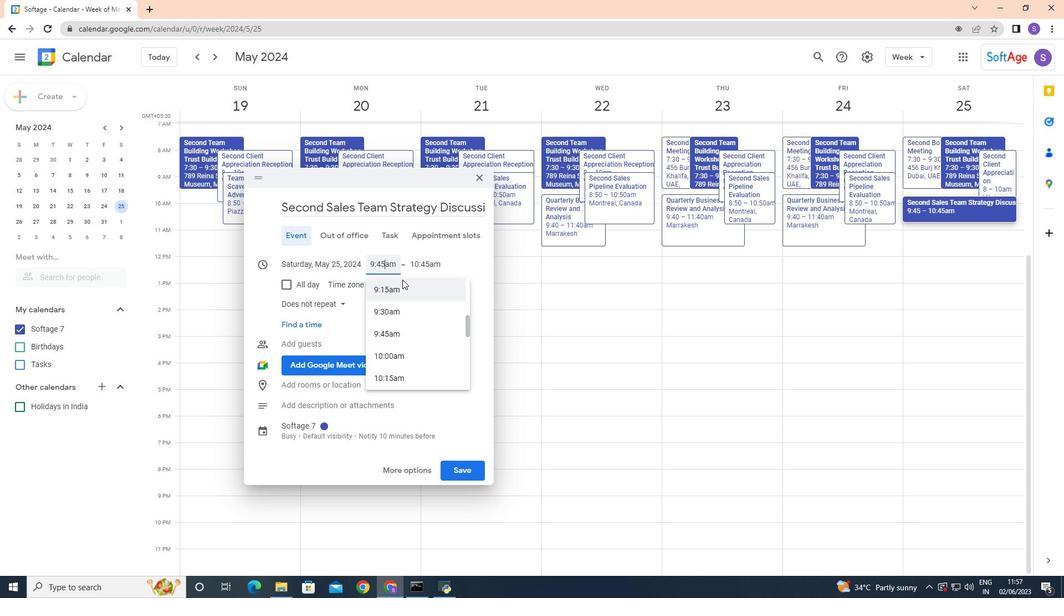 
Action: Key pressed <Key.backspace>0
Screenshot: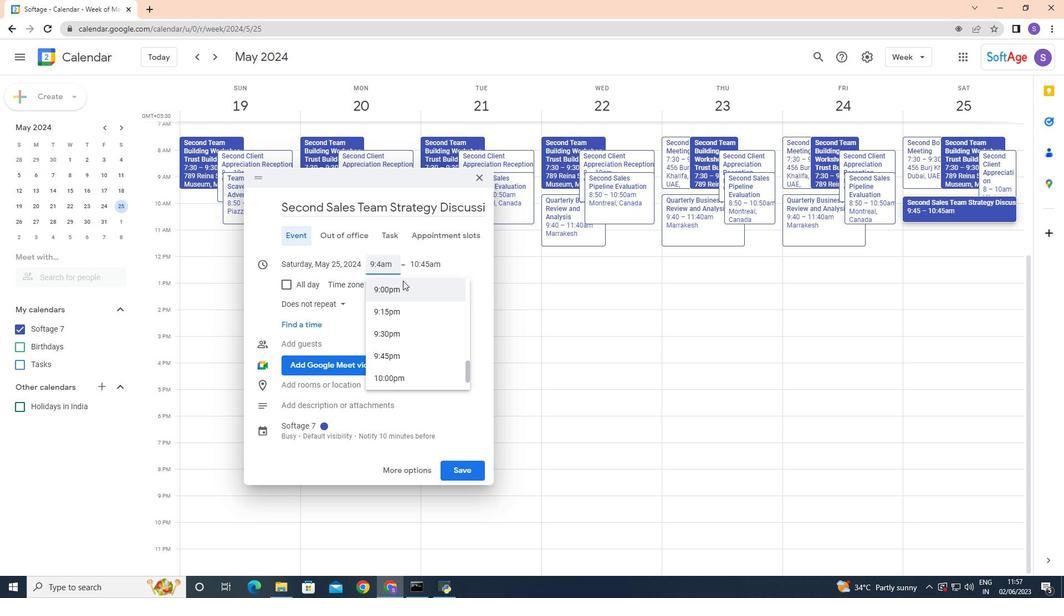 
Action: Mouse moved to (426, 263)
Screenshot: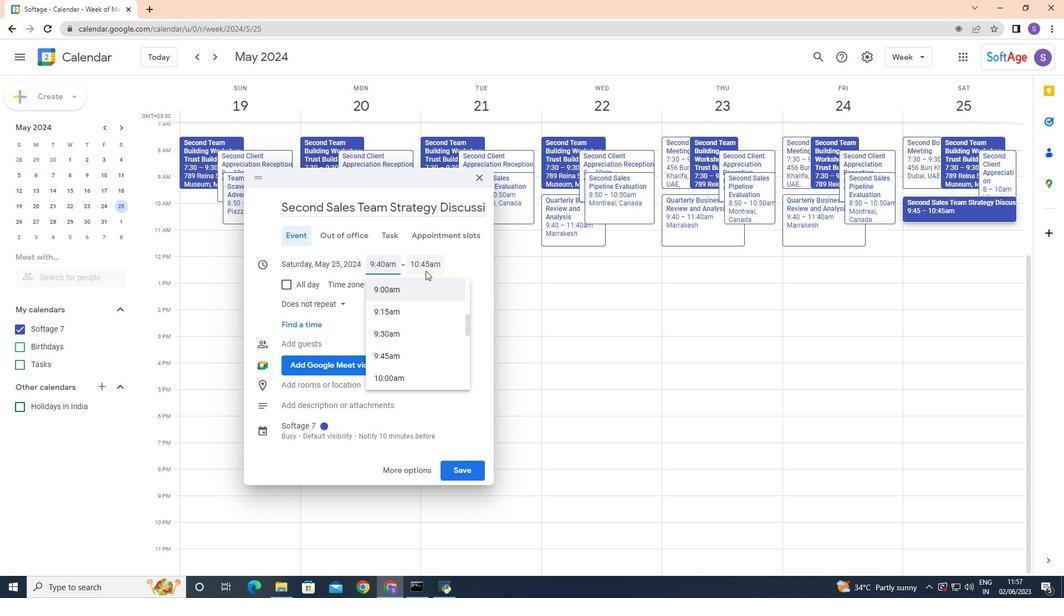 
Action: Mouse pressed left at (426, 263)
Screenshot: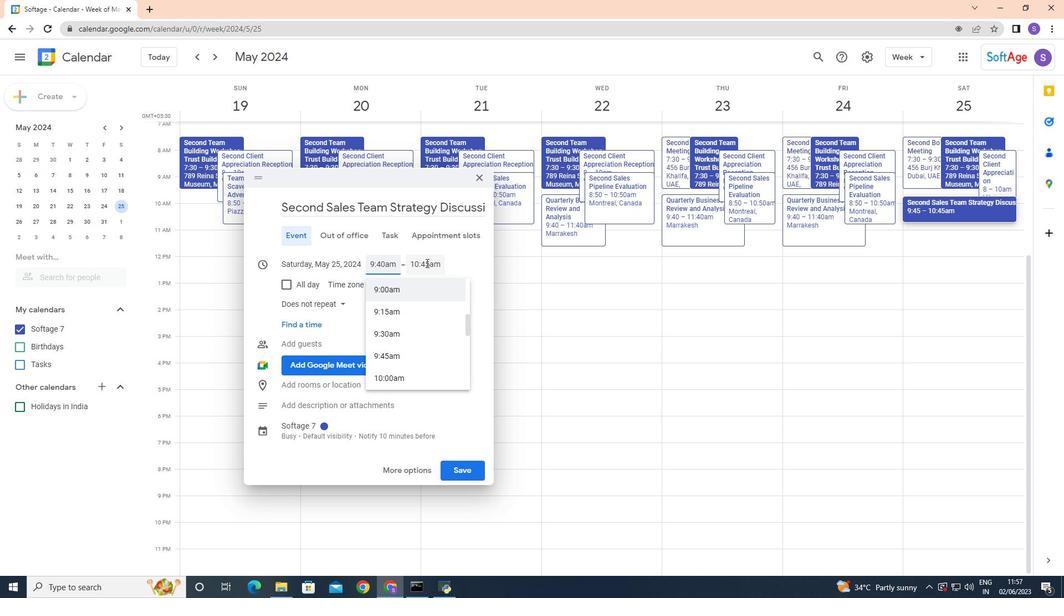 
Action: Mouse moved to (435, 380)
Screenshot: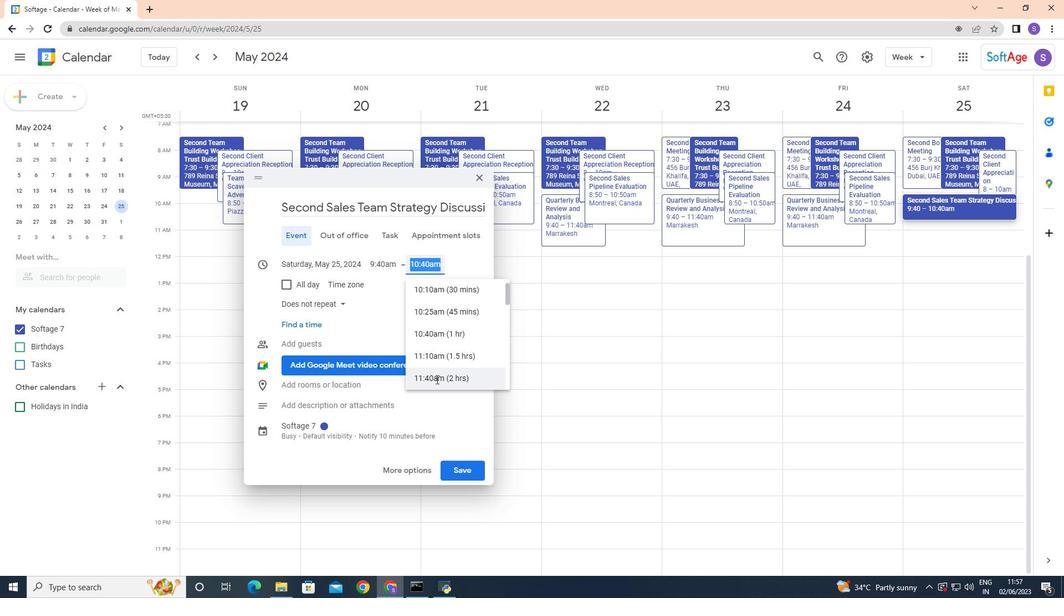 
Action: Mouse pressed left at (435, 380)
Screenshot: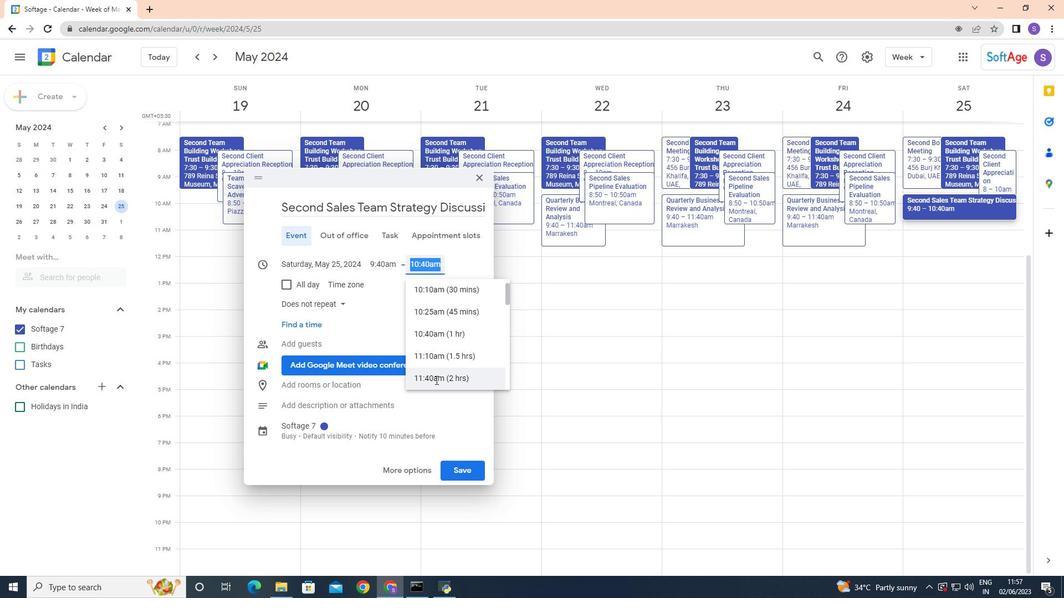 
Action: Mouse moved to (448, 319)
Screenshot: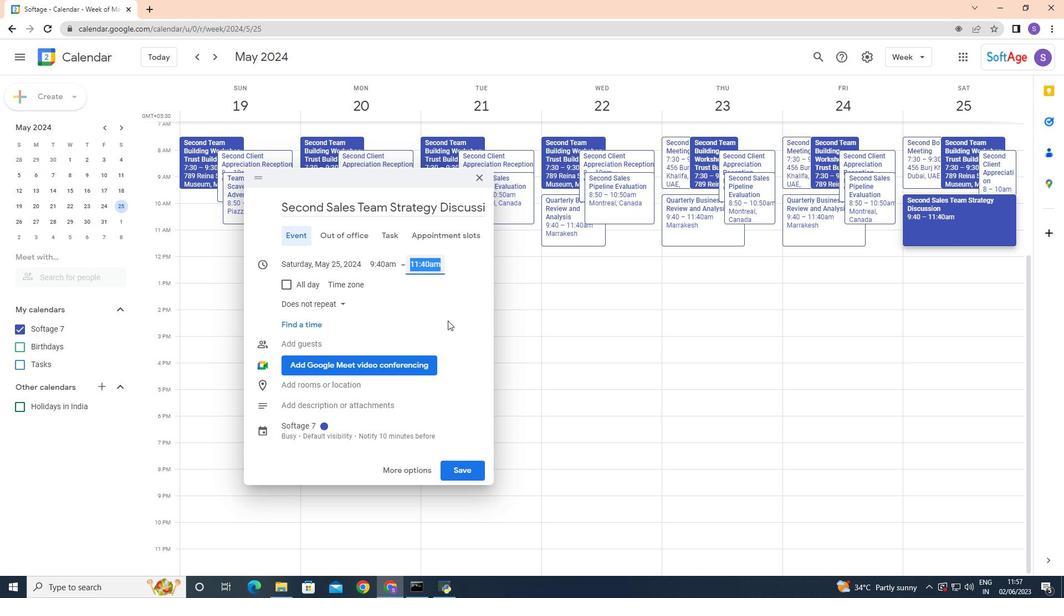 
Action: Mouse pressed left at (448, 319)
Screenshot: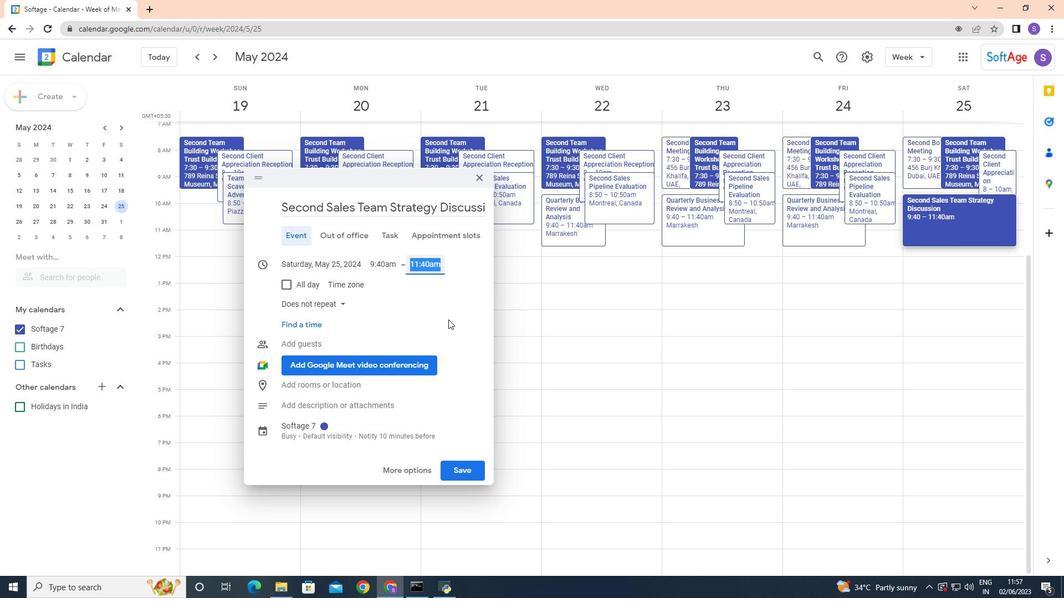 
Action: Mouse moved to (320, 407)
Screenshot: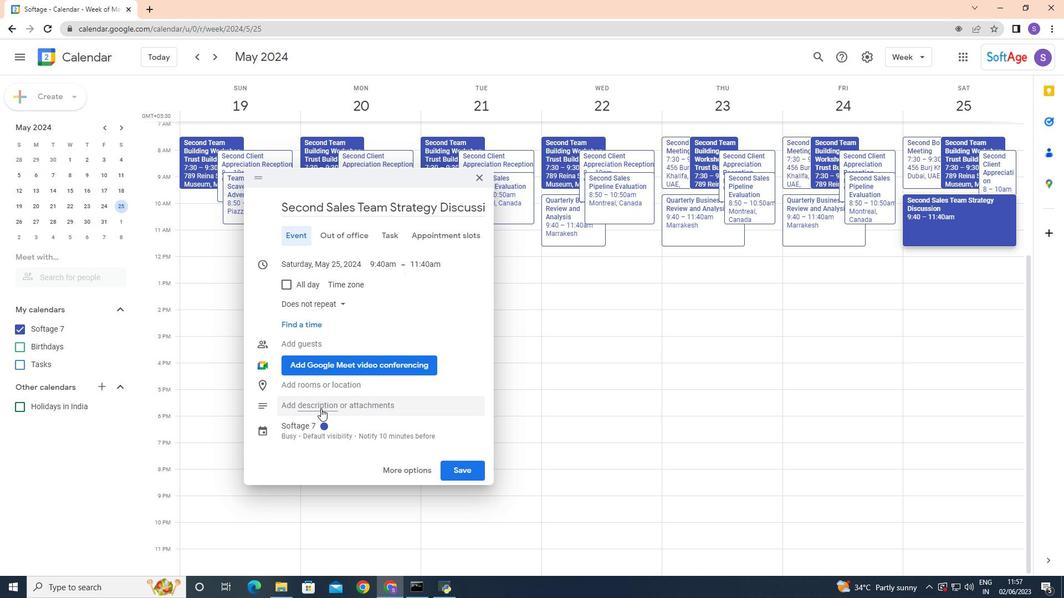 
Action: Mouse pressed left at (320, 407)
Screenshot: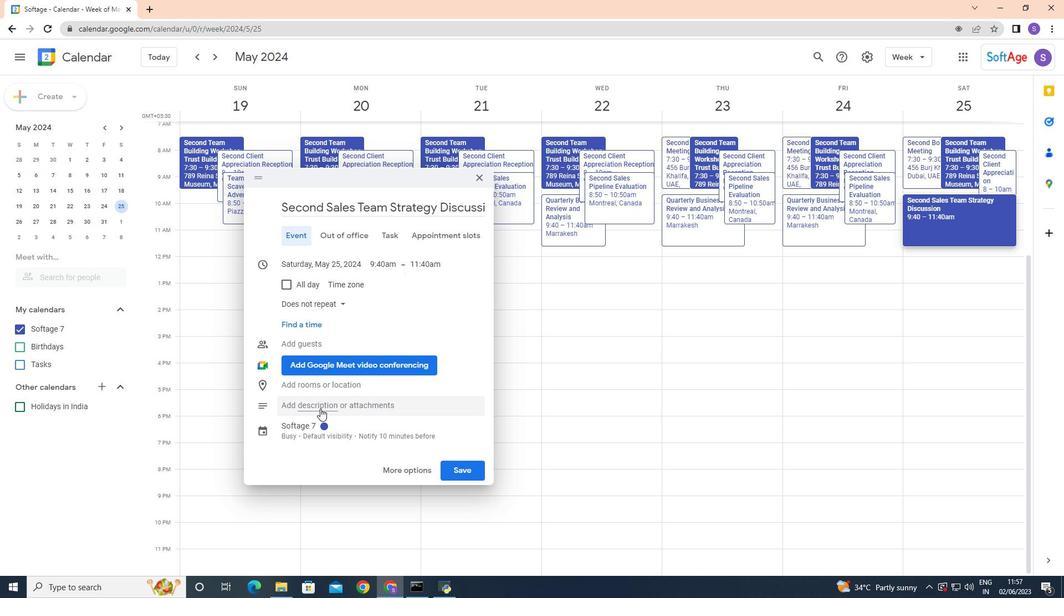 
Action: Mouse moved to (324, 423)
Screenshot: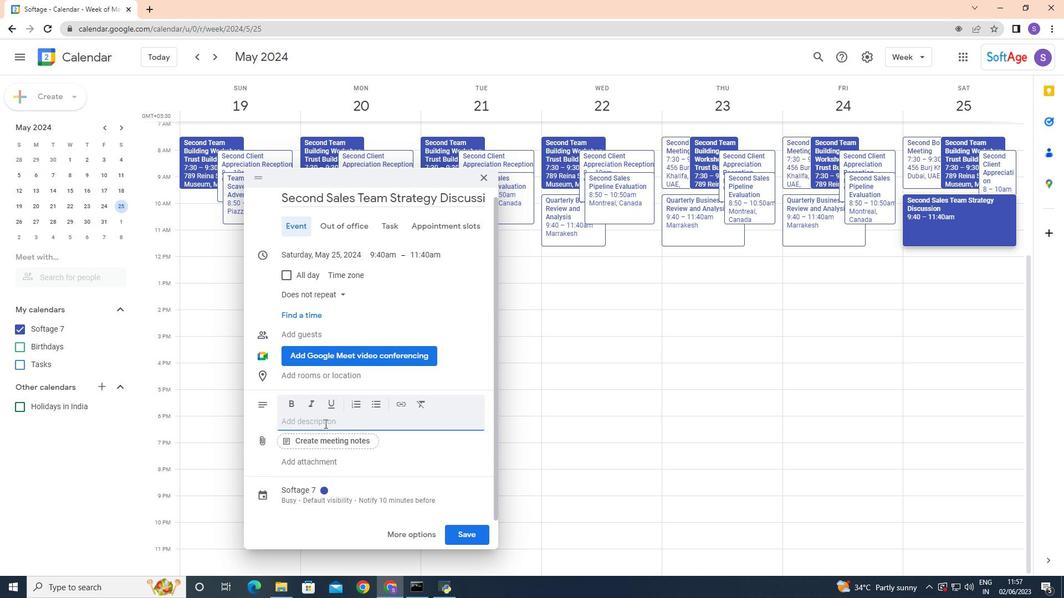 
Action: Mouse pressed left at (324, 423)
Screenshot: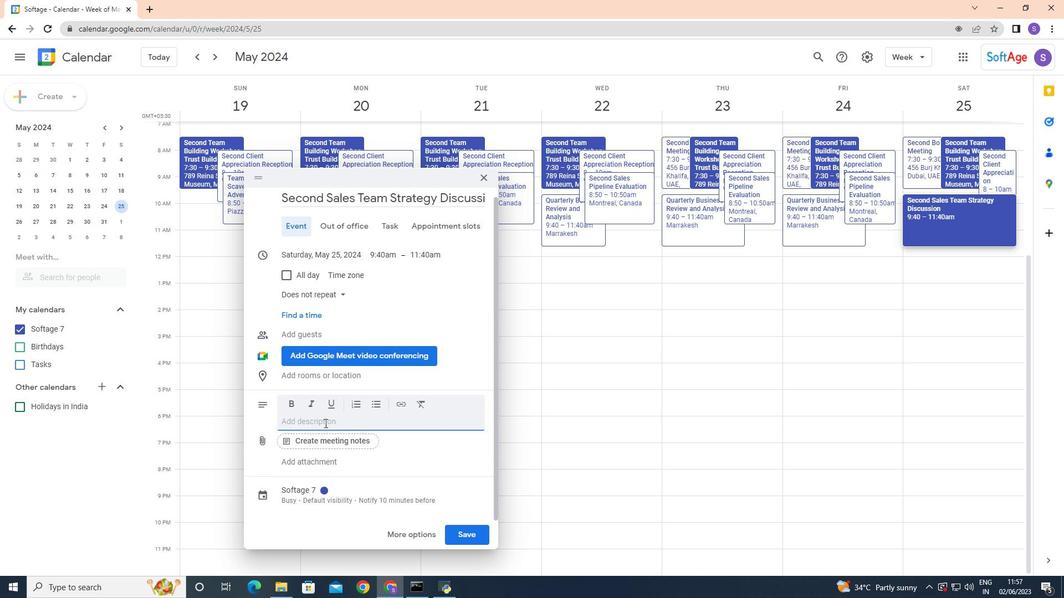 
Action: Mouse moved to (325, 418)
Screenshot: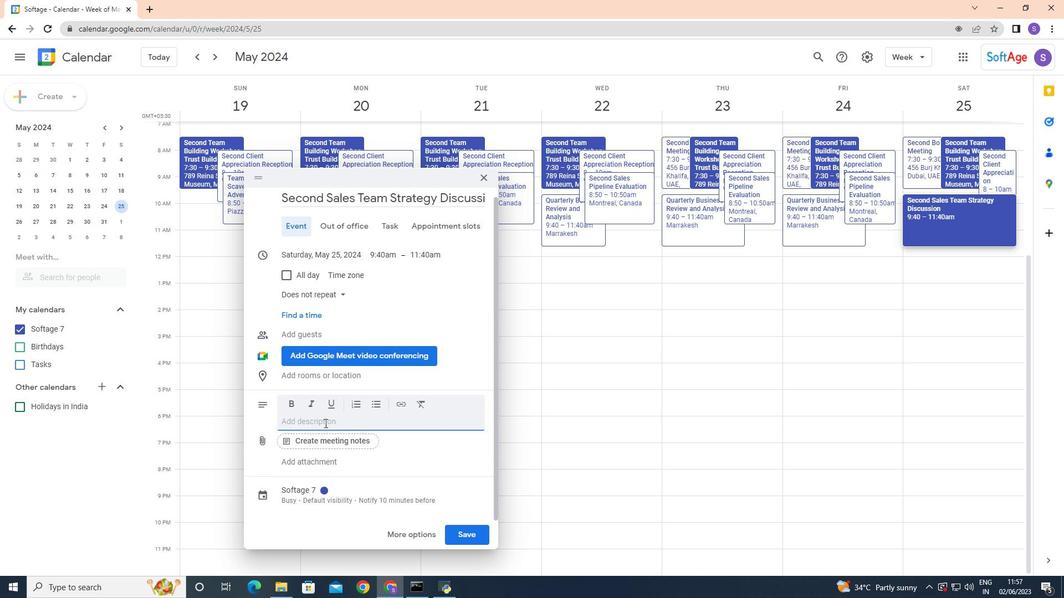 
Action: Key pressed <Key.shift>The<Key.space><Key.shift>Sak<Key.backspace>les<Key.space><Key.shift>Techniques<Key.space>training<Key.space>session<Key.space>is<Key.space>a<Key.space>comprehensive<Key.space>and<Key.space>interactive<Key.space>workshop<Key.space>designed<Key.space>to<Key.space>equip<Key.space>sales<Key.space>professionals<Key.space>with<Key.space>effective<Key.space>
Screenshot: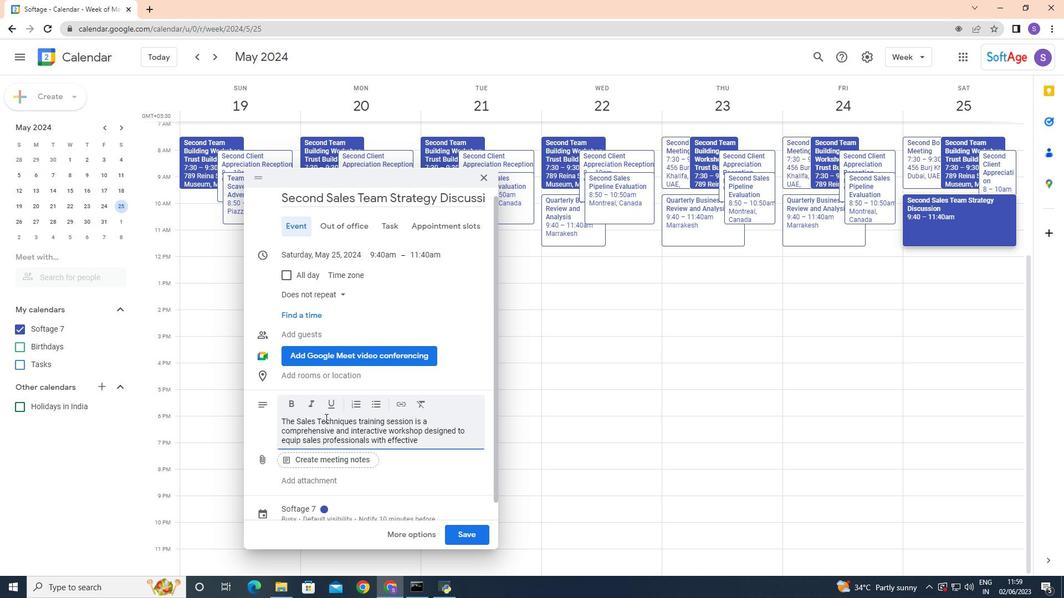 
Action: Mouse moved to (413, 458)
Screenshot: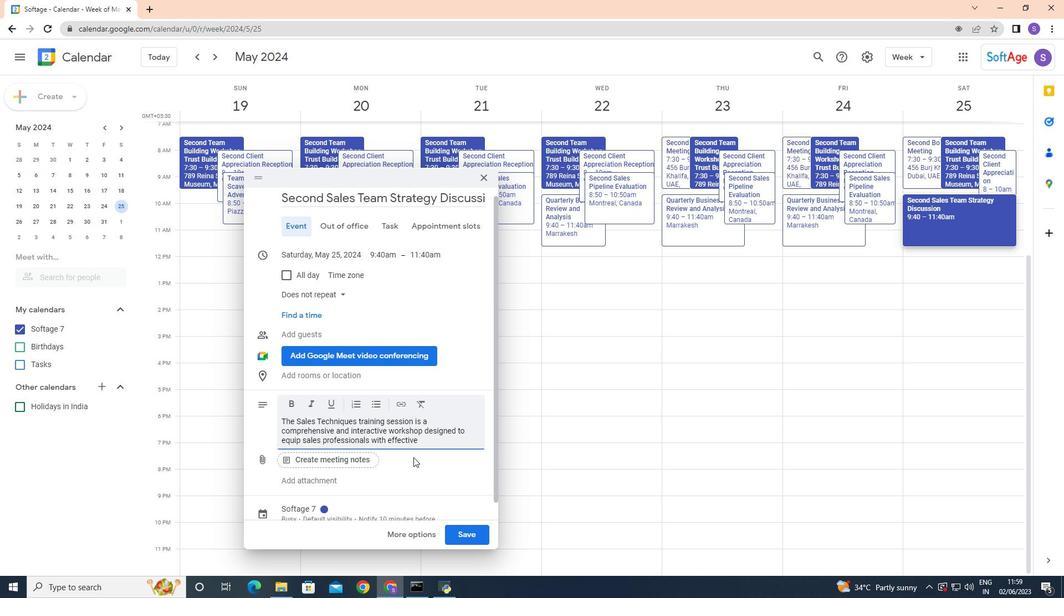 
Action: Key pressed st
Screenshot: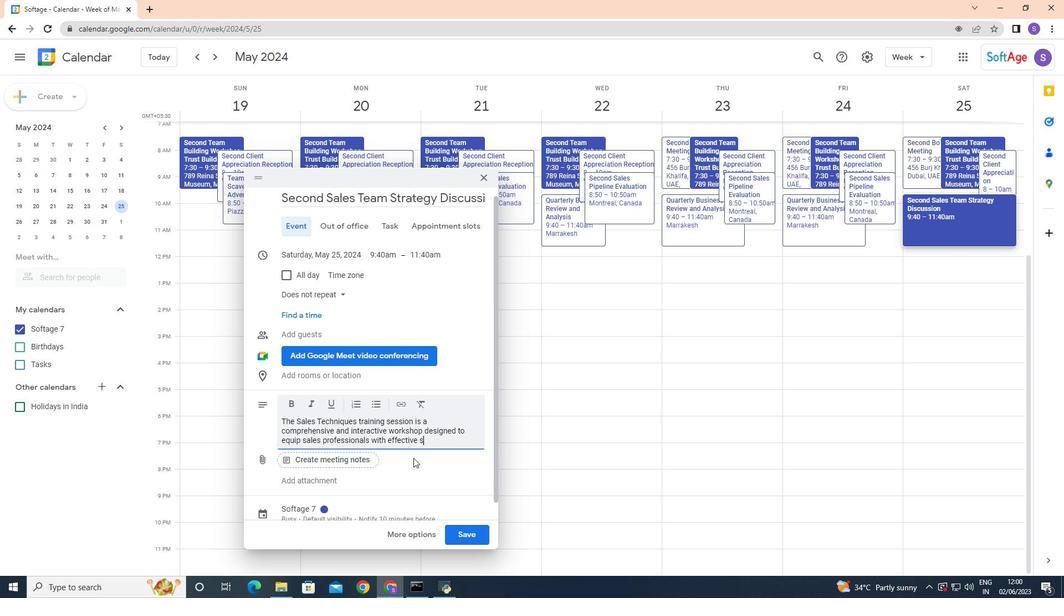 
Action: Mouse moved to (415, 459)
Screenshot: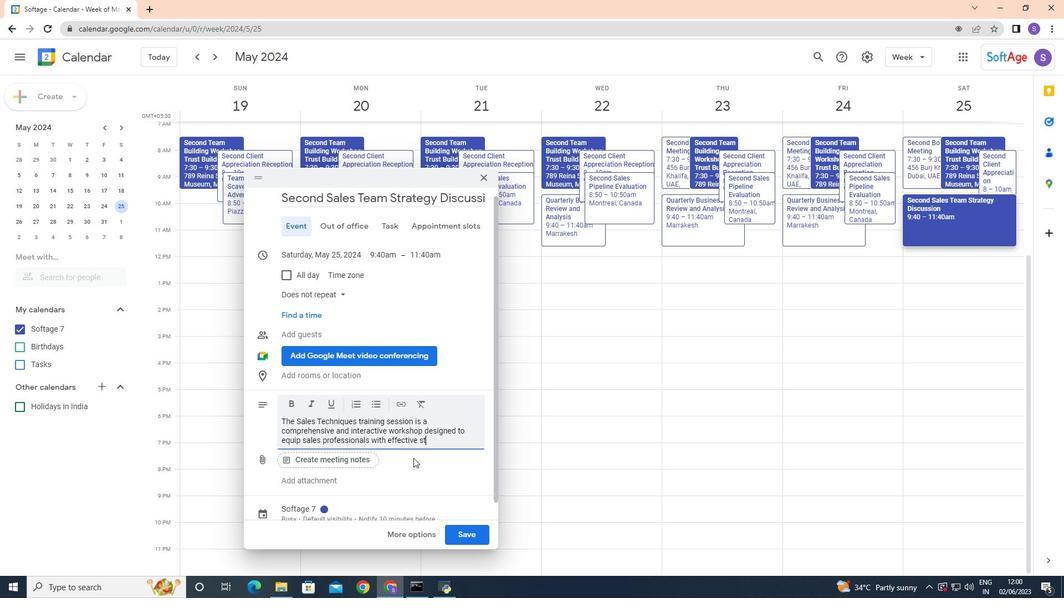 
Action: Key pressed r
Screenshot: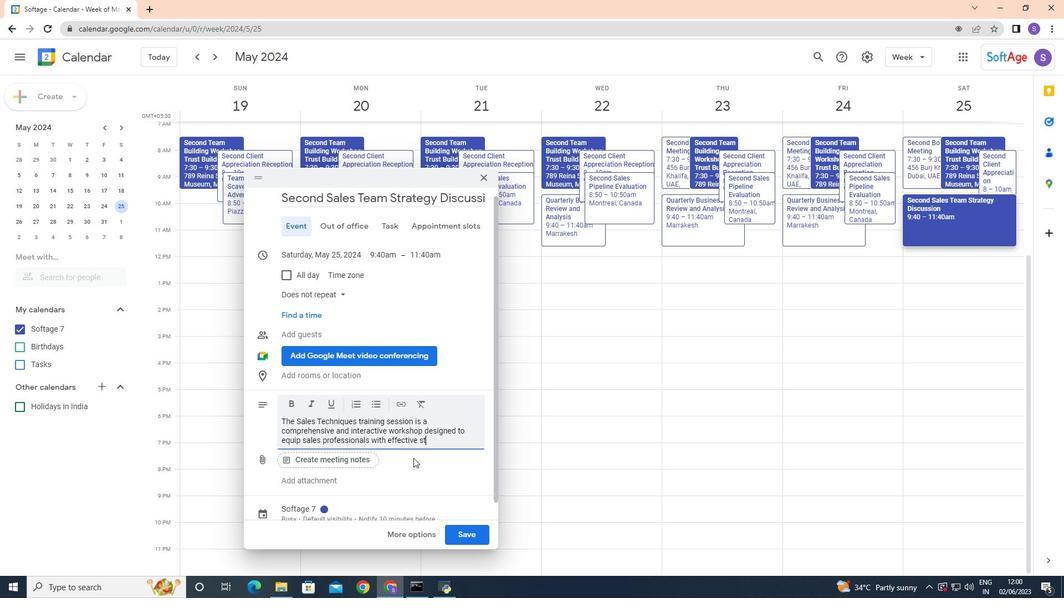 
Action: Mouse moved to (415, 460)
Screenshot: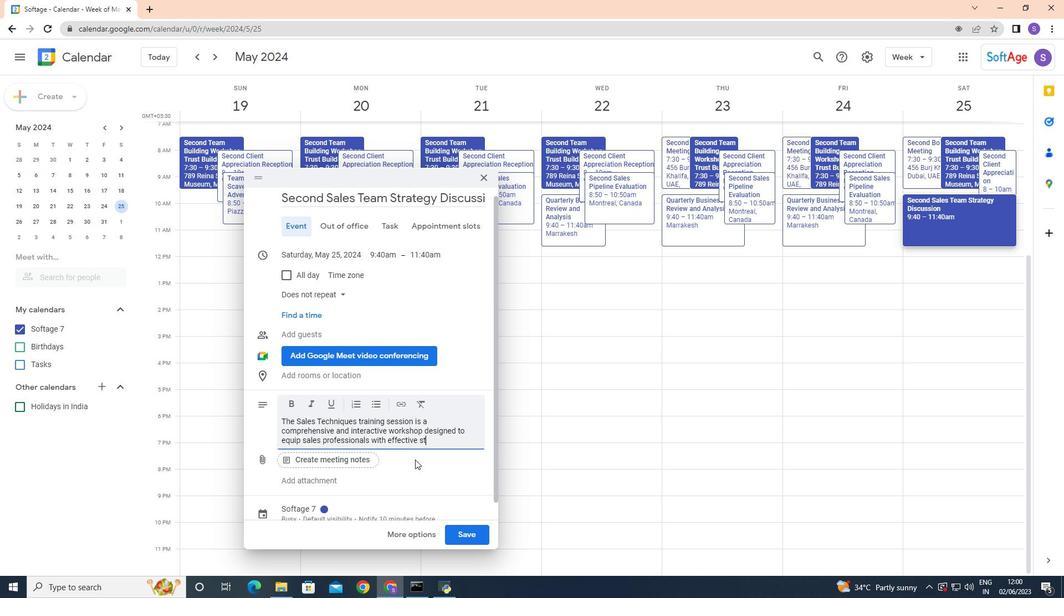
Action: Key pressed at
Screenshot: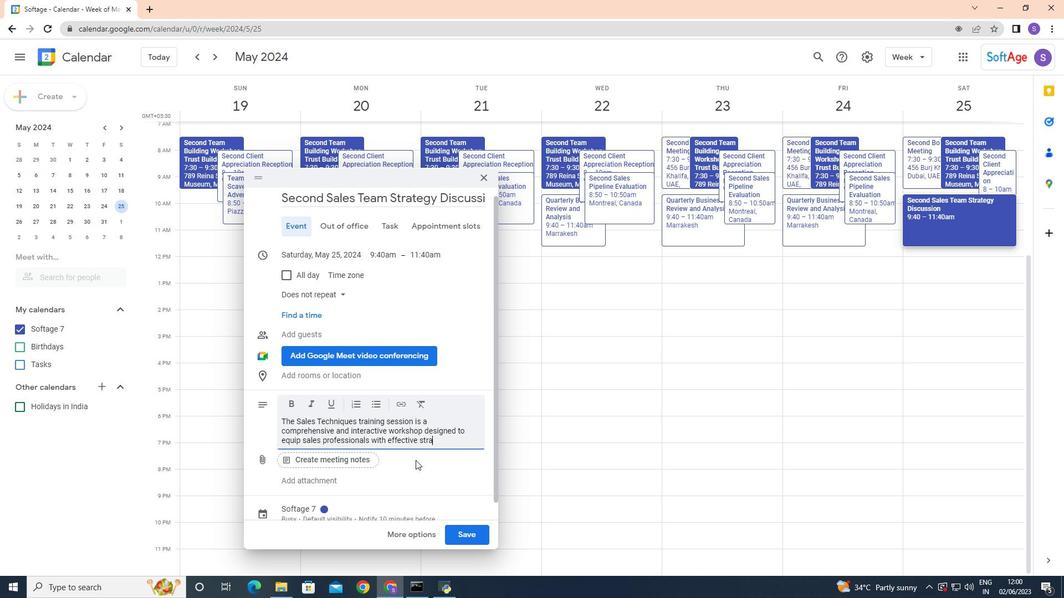
Action: Mouse moved to (415, 460)
Screenshot: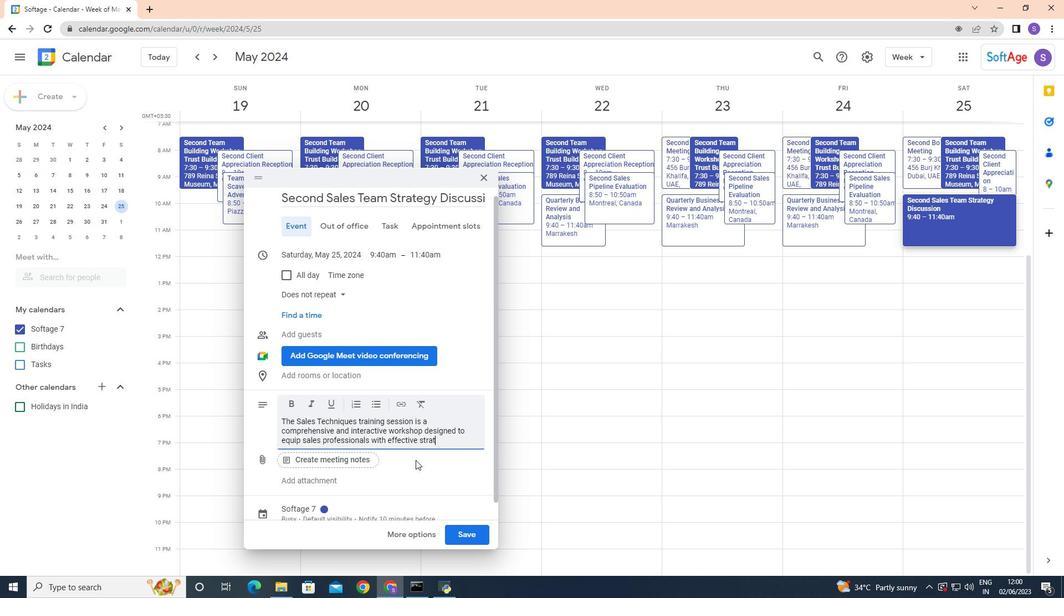 
Action: Key pressed egies<Key.space>
Screenshot: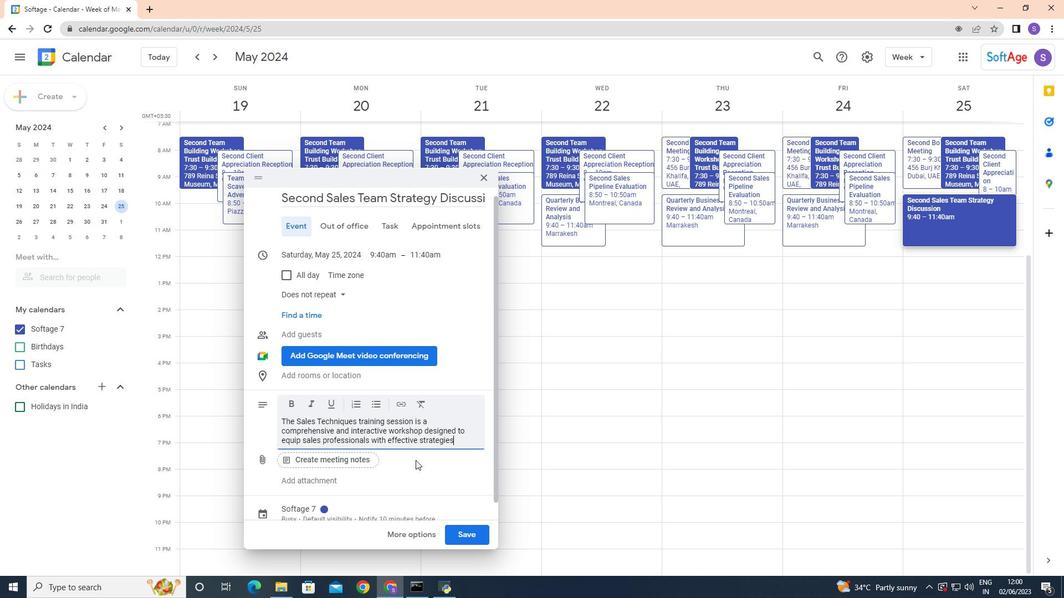 
Action: Mouse moved to (422, 458)
Screenshot: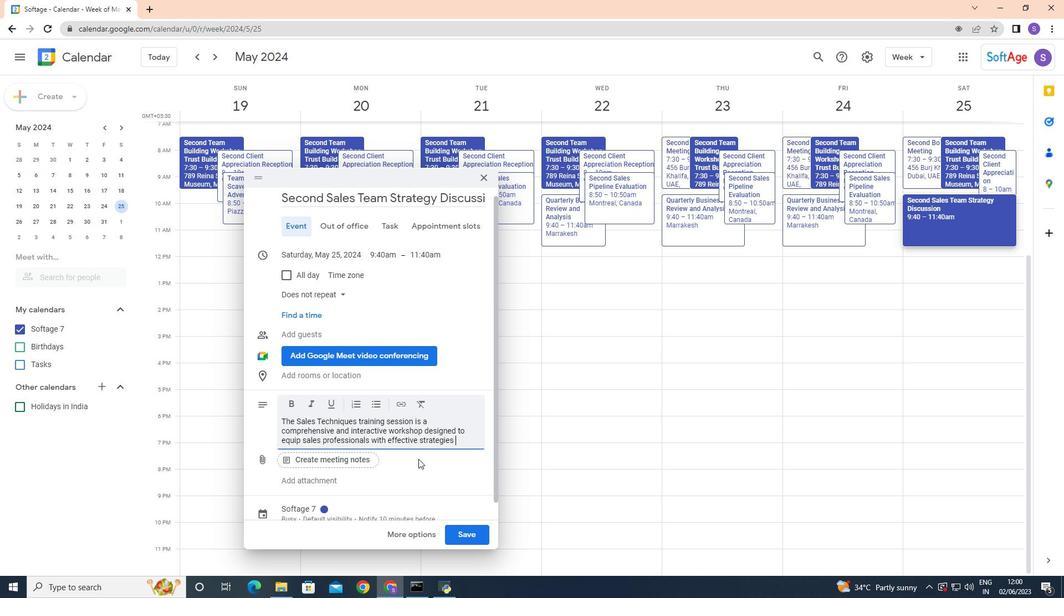 
Action: Key pressed <Key.backspace>
Screenshot: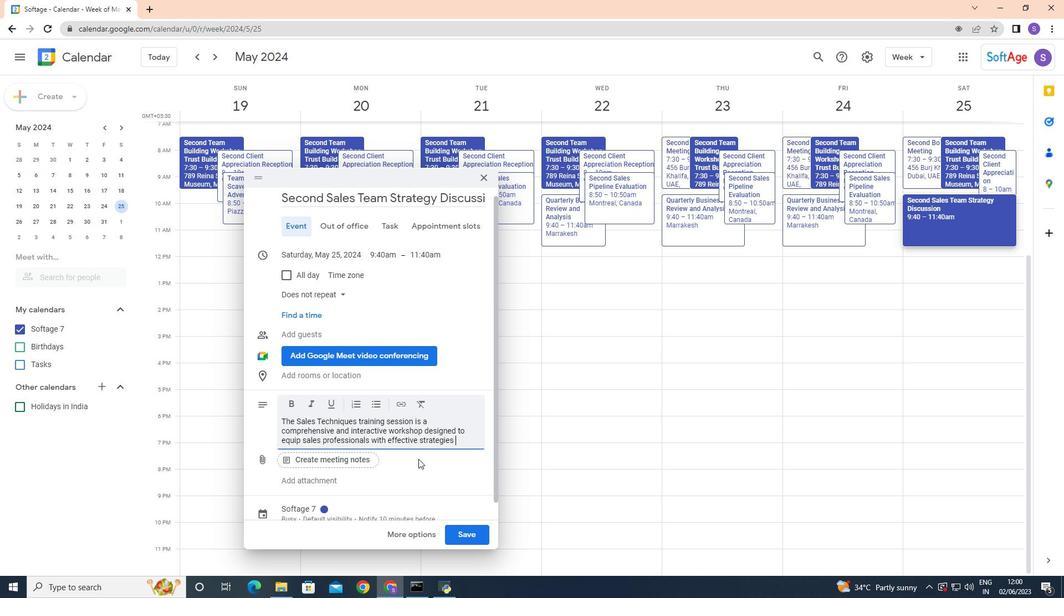 
Action: Mouse moved to (422, 458)
Screenshot: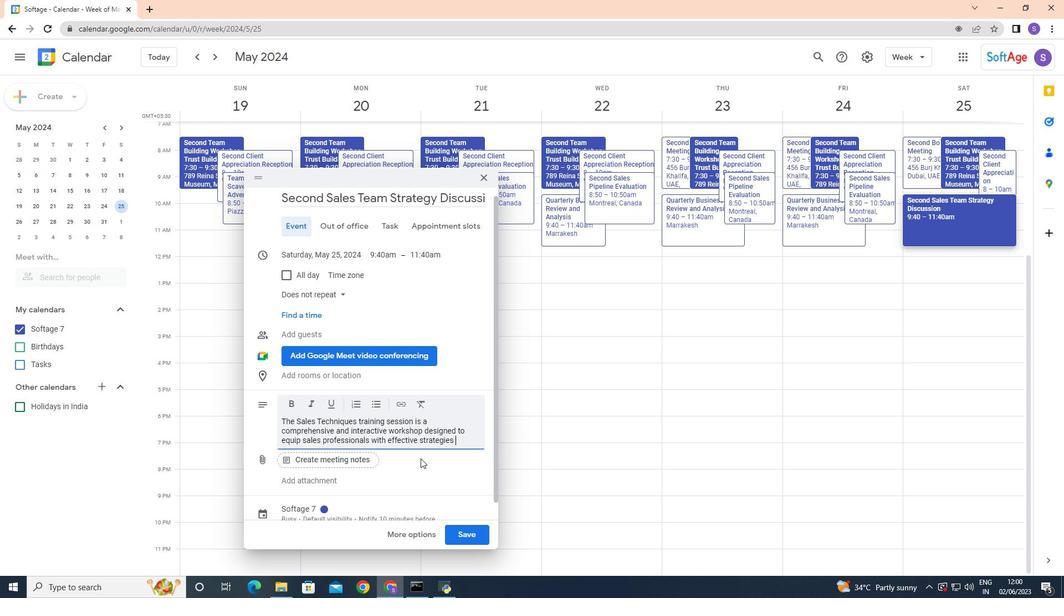 
Action: Key pressed ,<Key.space>
Screenshot: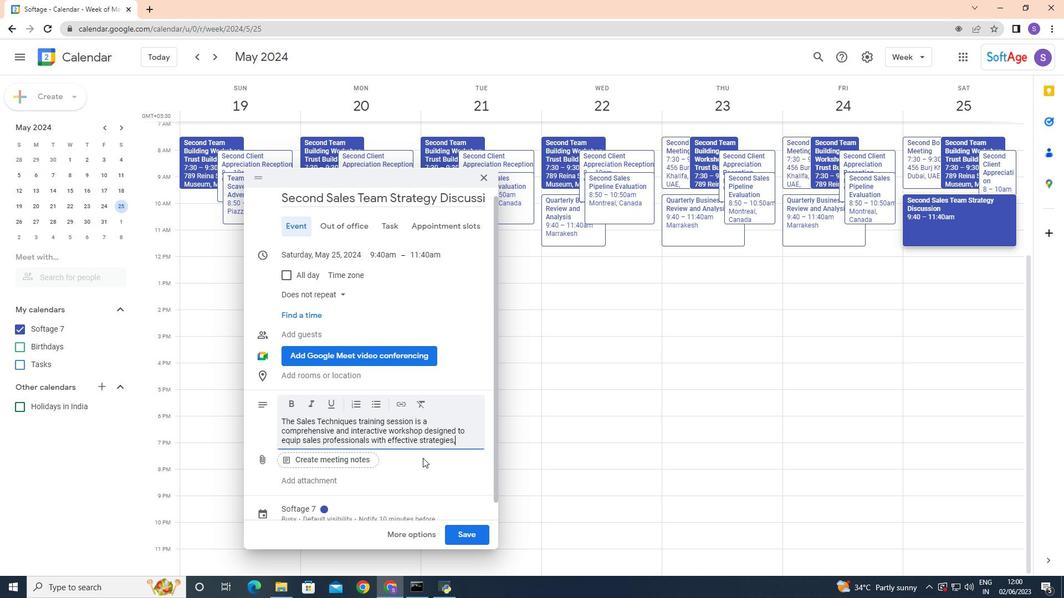 
Action: Mouse moved to (420, 459)
Screenshot: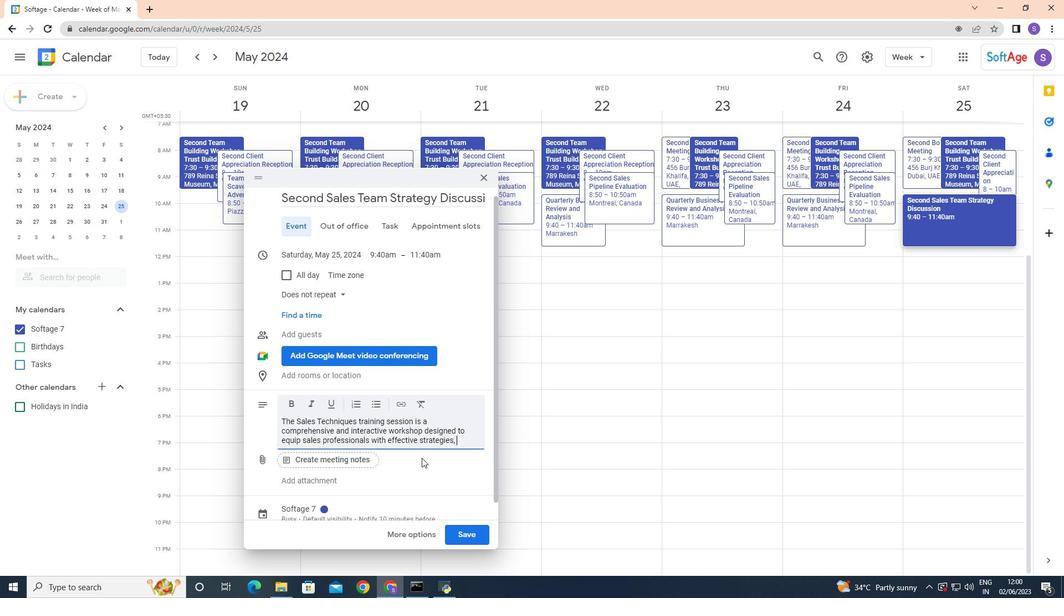 
Action: Key pressed skill
Screenshot: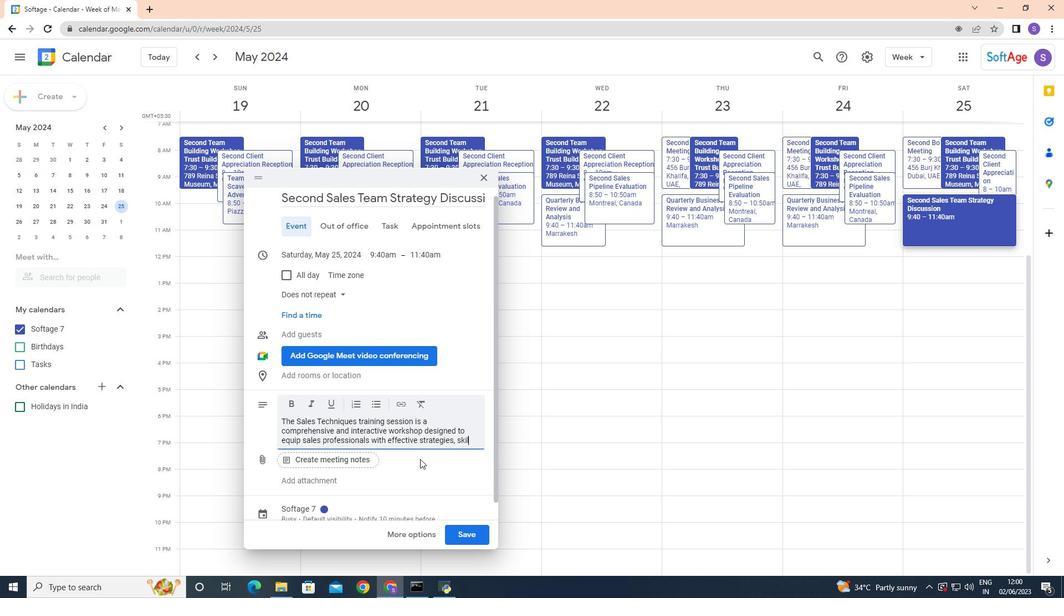 
Action: Mouse moved to (418, 459)
Screenshot: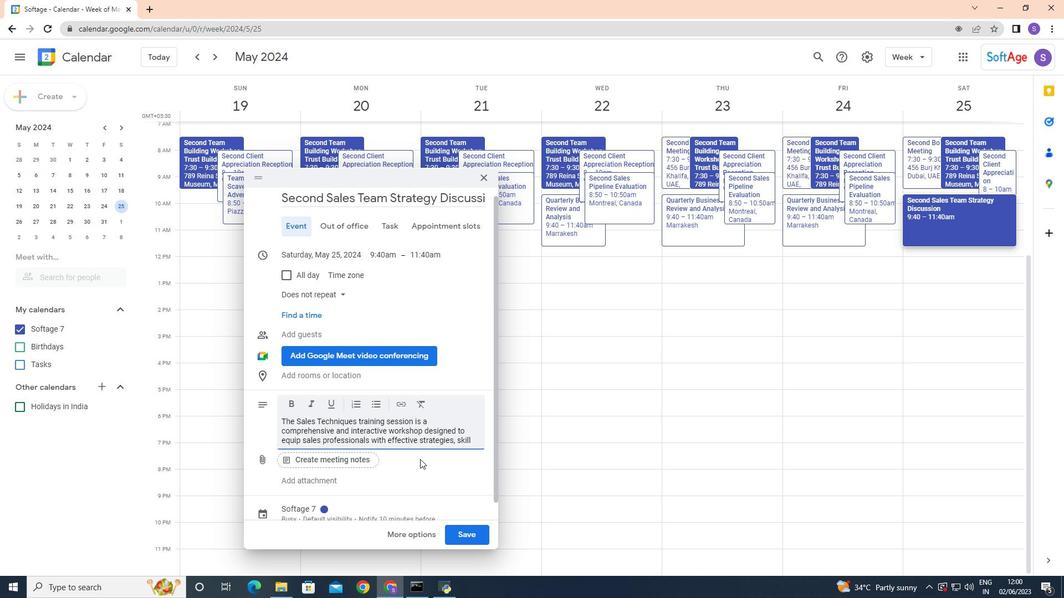 
Action: Key pressed s
Screenshot: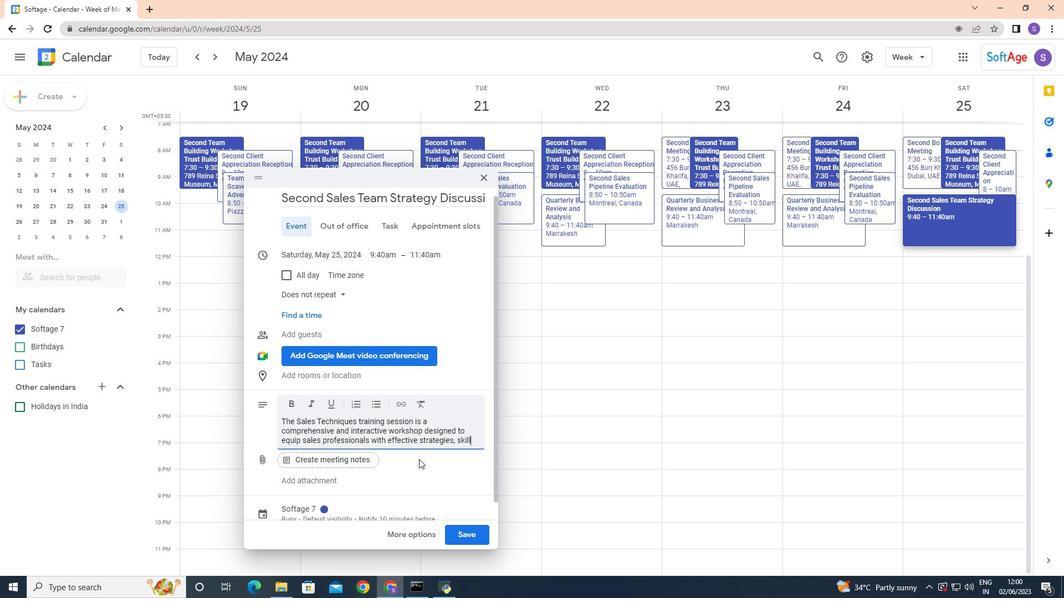
Action: Mouse moved to (418, 459)
Screenshot: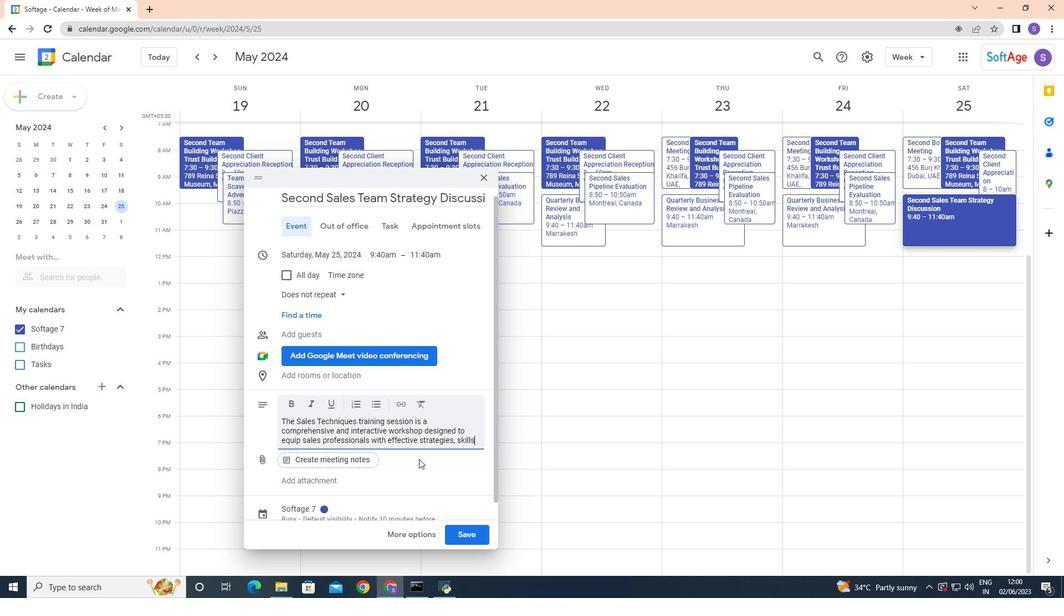 
Action: Key pressed ,<Key.space>
Screenshot: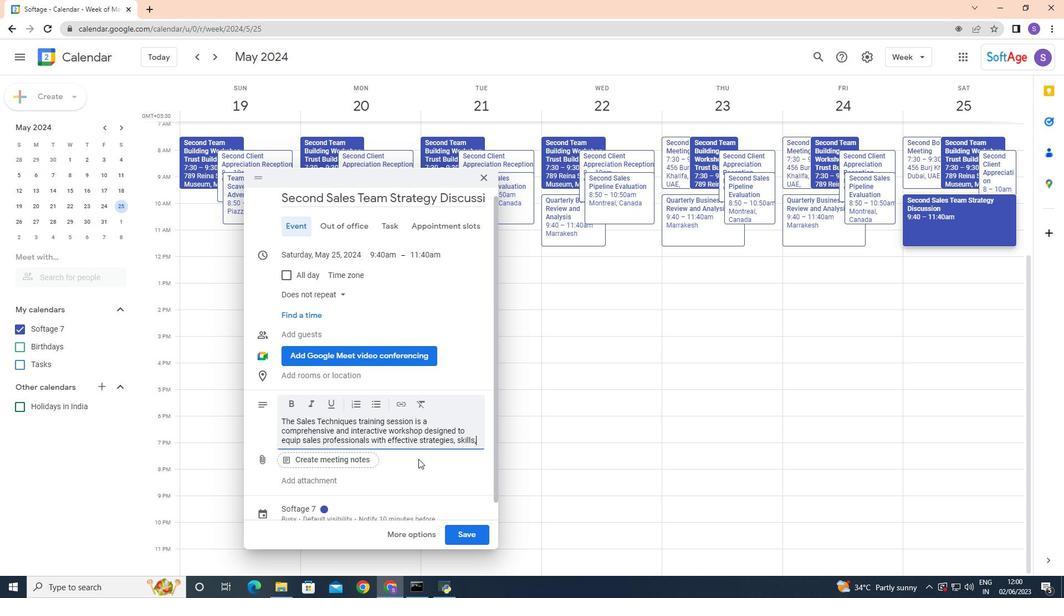 
Action: Mouse moved to (411, 466)
Screenshot: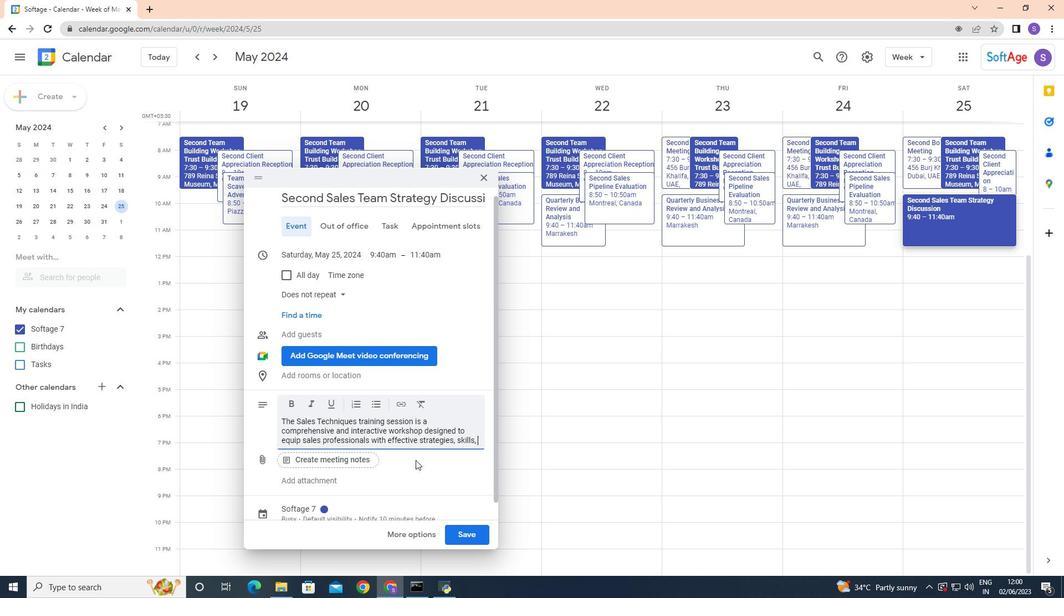 
Action: Key pressed and<Key.space>tactics<Key.space>to<Key.space>enhance<Key.space>their<Key.space>sales<Key.space>performance<Key.space>and<Key.space>achieve<Key.space>greater<Key.space>success<Key.space>in<Key.space>thi<Key.backspace>eir<Key.space>roles.<Key.space><Key.shift>This<Key.space>session<Key.space>focuses<Key.space>on<Key.space>developi
Screenshot: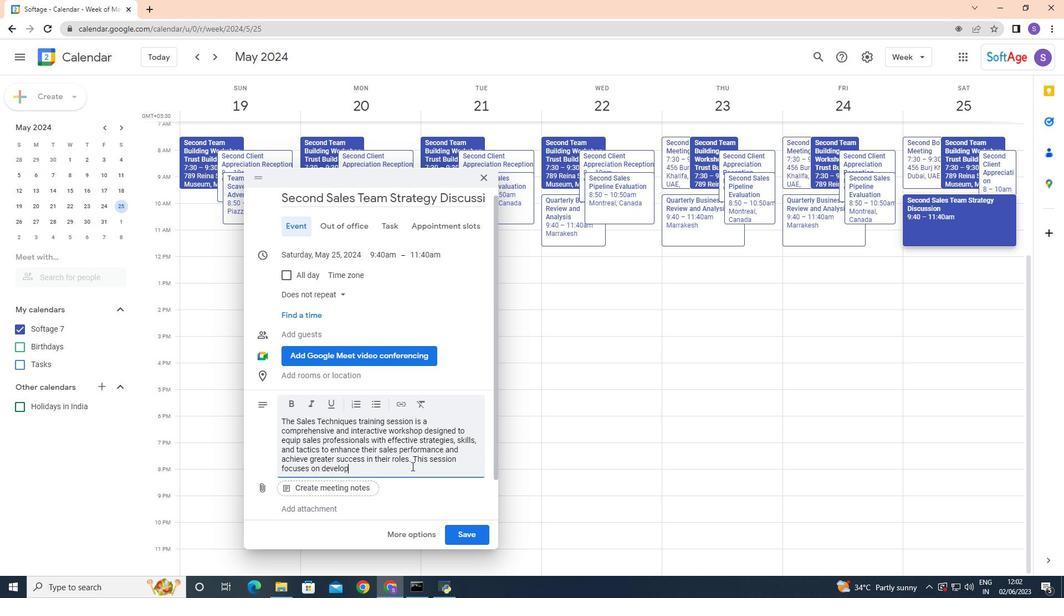 
Action: Mouse moved to (442, 416)
Screenshot: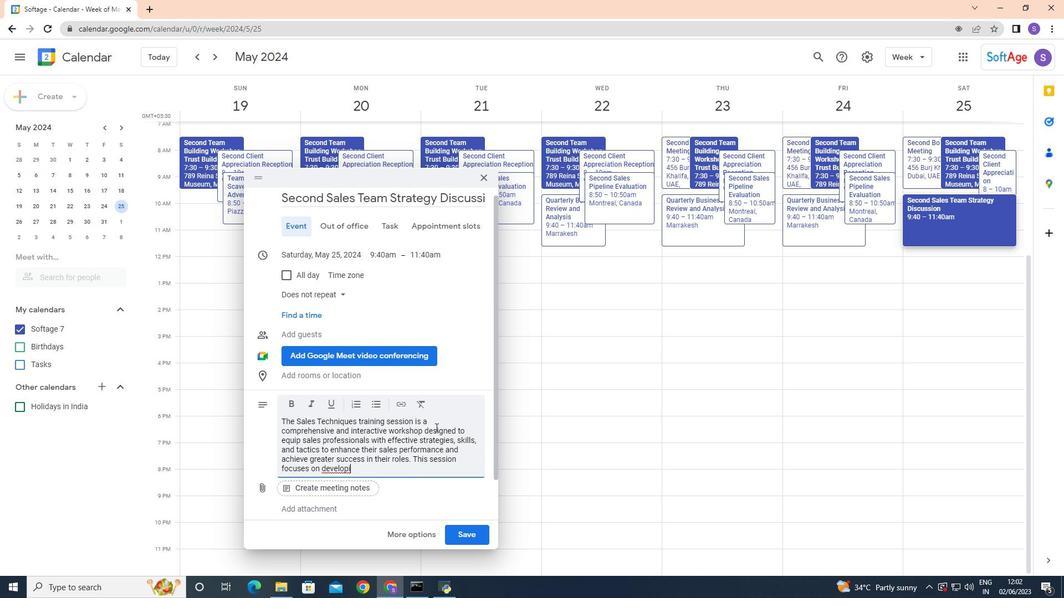 
Action: Key pressed n
Screenshot: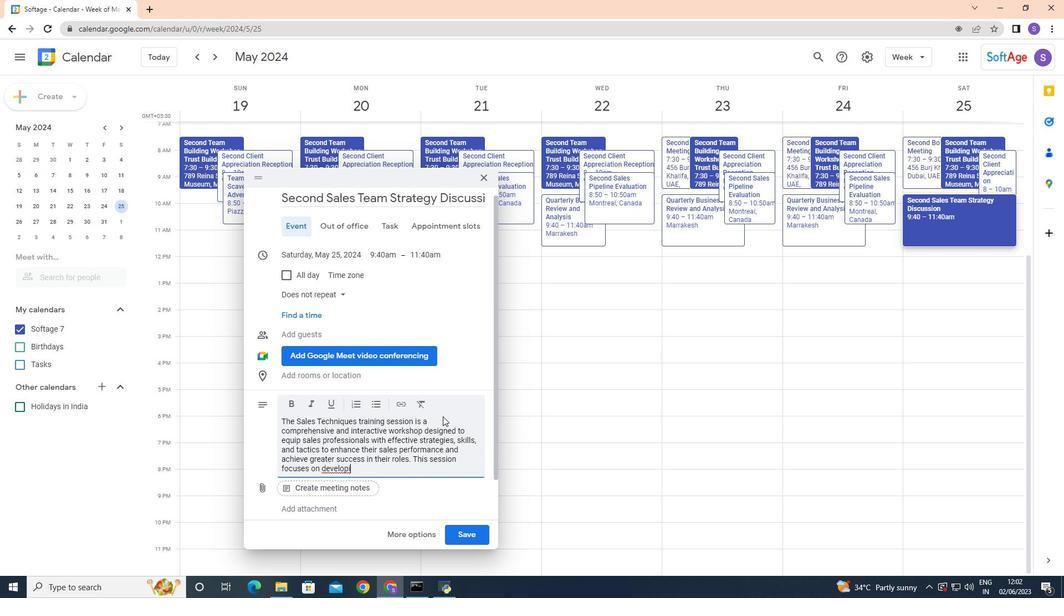 
Action: Mouse moved to (447, 397)
Screenshot: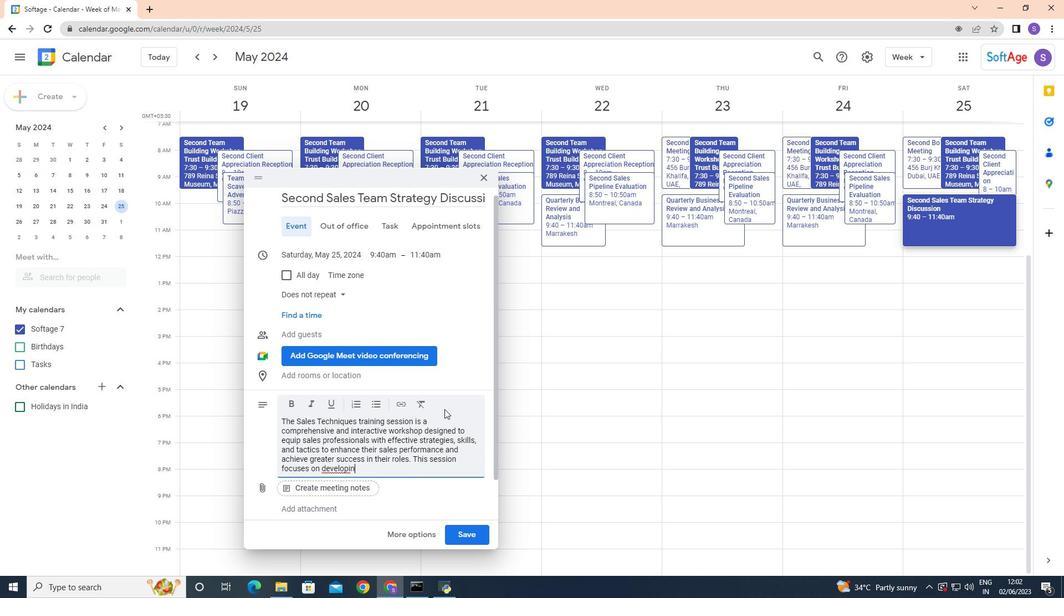 
Action: Key pressed g<Key.space>
Screenshot: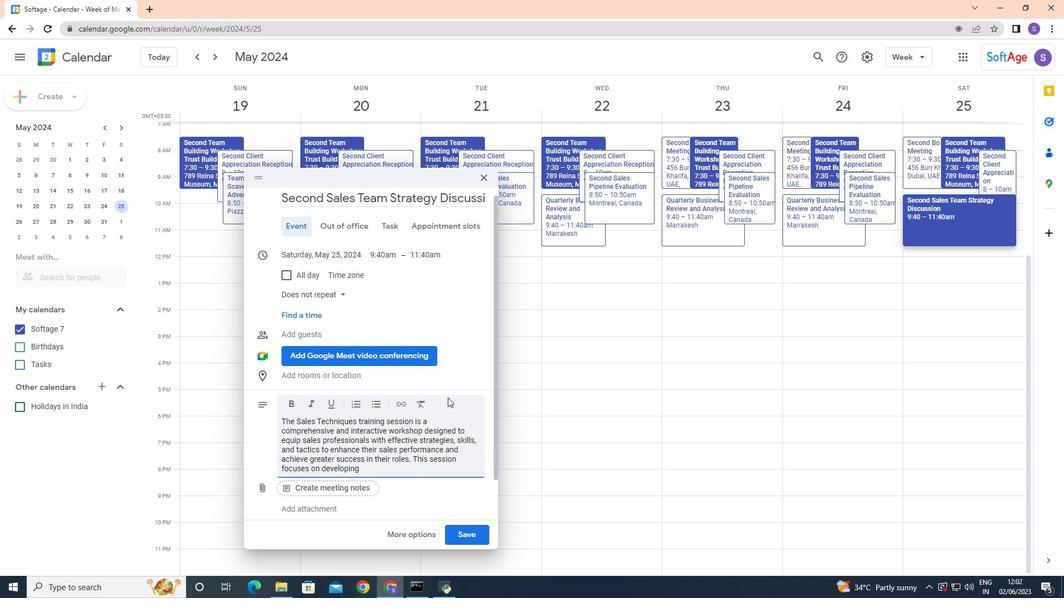 
Action: Mouse moved to (453, 395)
Screenshot: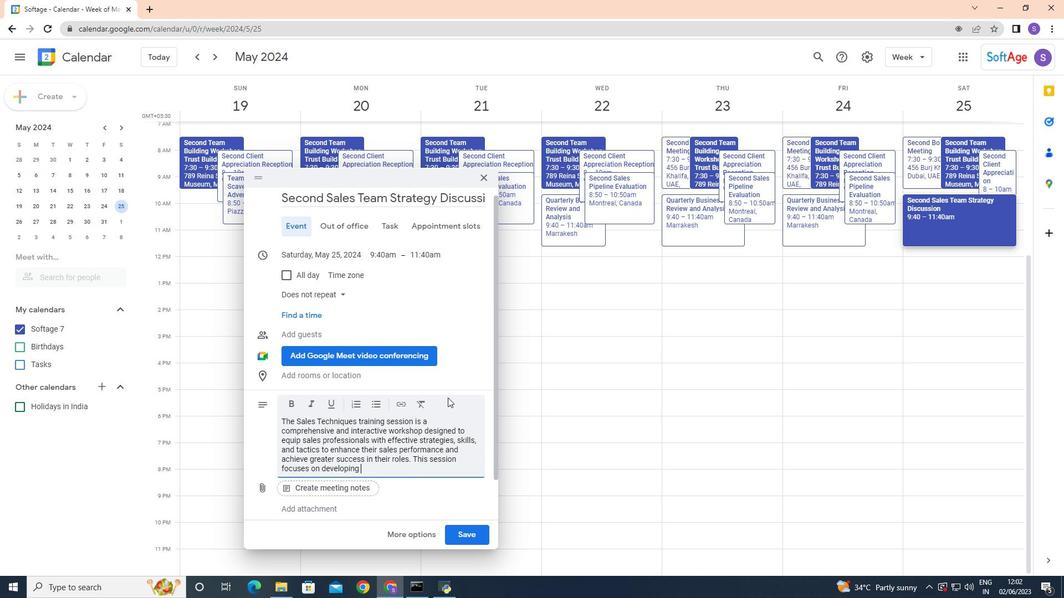 
Action: Key pressed a<Key.space>deep<Key.space>und
Screenshot: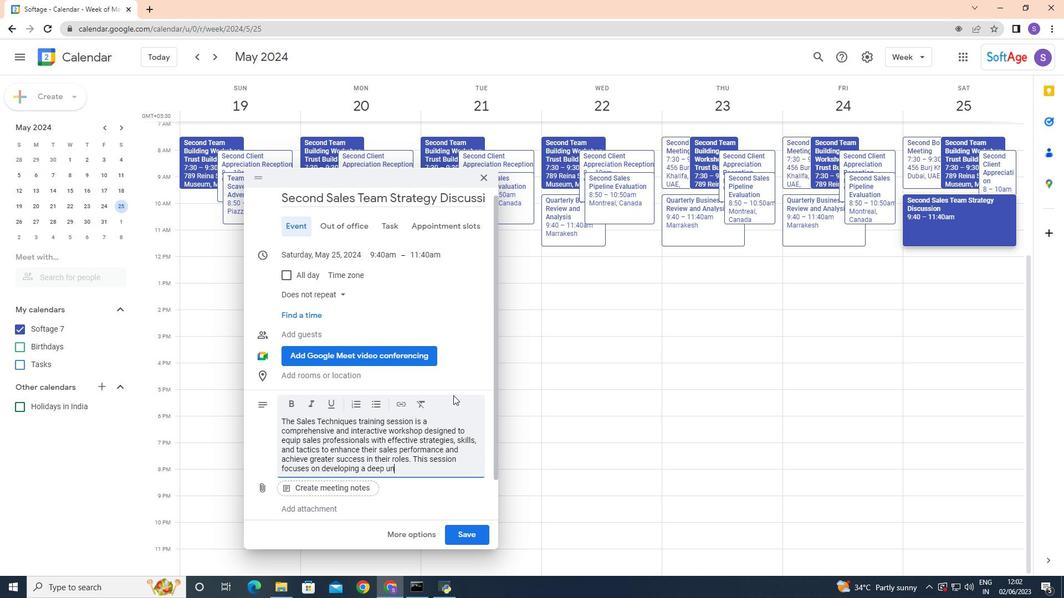 
Action: Mouse moved to (460, 391)
Screenshot: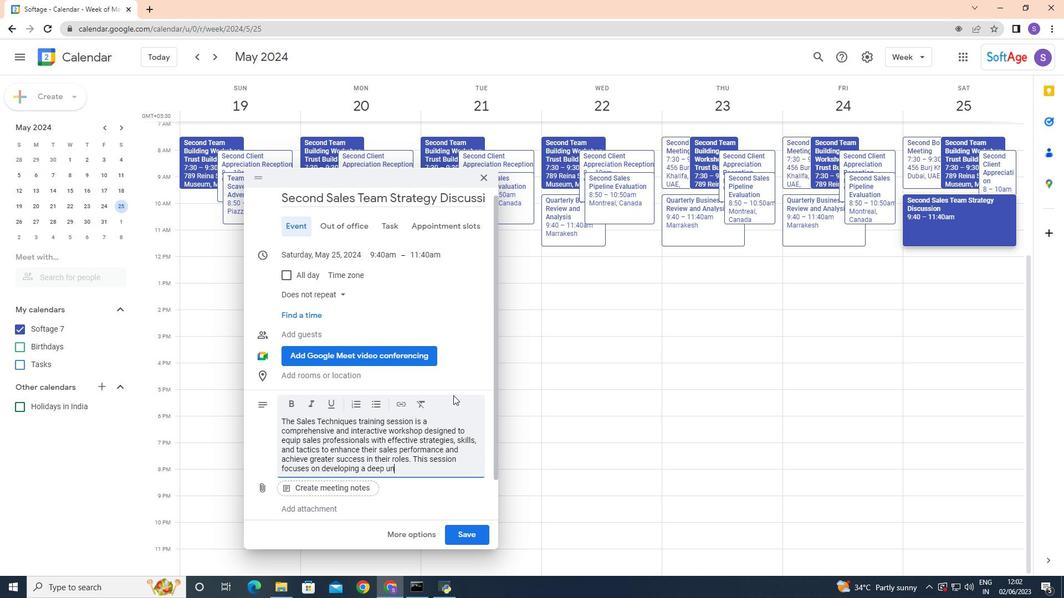
Action: Key pressed erstanding<Key.space>of<Key.space>customer<Key.space>needs,<Key.space>building<Key.space>strong<Key.space>relationships,<Key.space>and<Key.space>closing<Key.space>f<Key.backspace>deals<Key.space>through<Key.space>persuasive<Key.space>and<Key.space>customer<Key.space><Key.backspace>-centric<Key.space>approachesiv<Key.backspace><Key.backspace>.
Screenshot: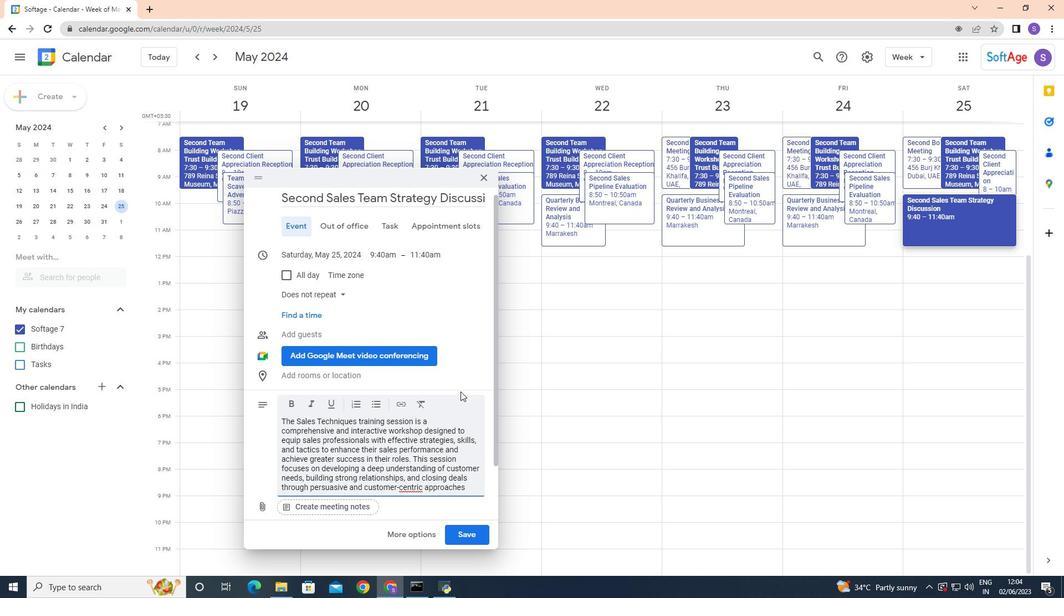 
Action: Mouse moved to (410, 489)
Screenshot: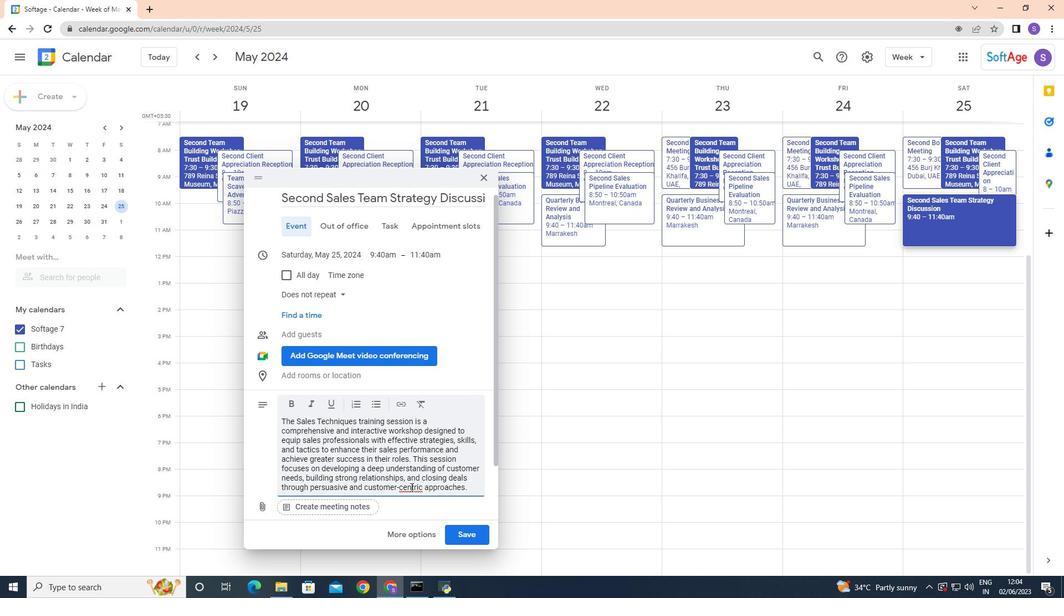 
Action: Mouse pressed right at (410, 489)
Screenshot: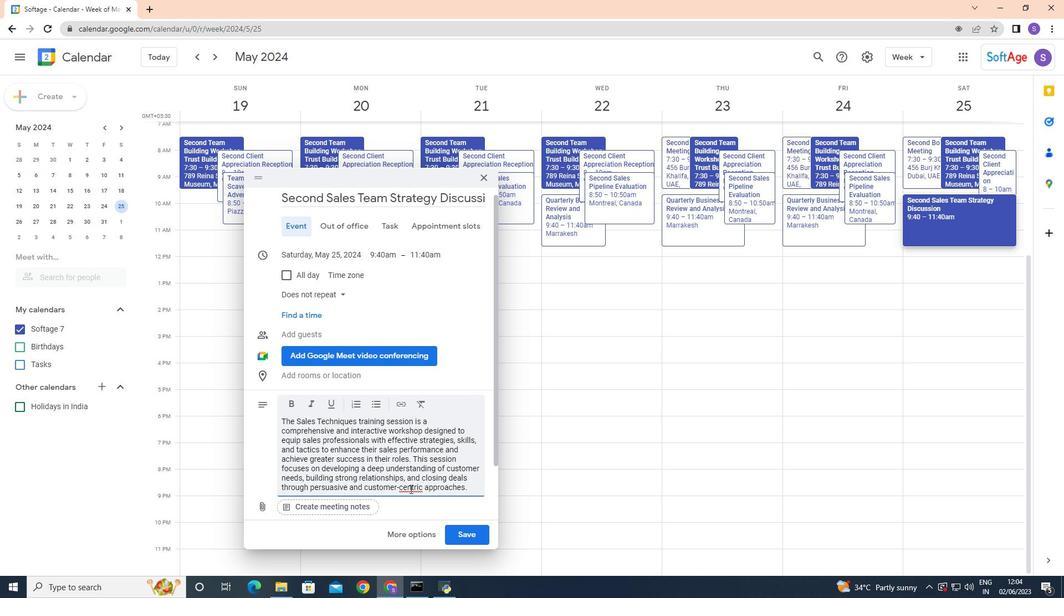 
Action: Mouse moved to (408, 502)
Screenshot: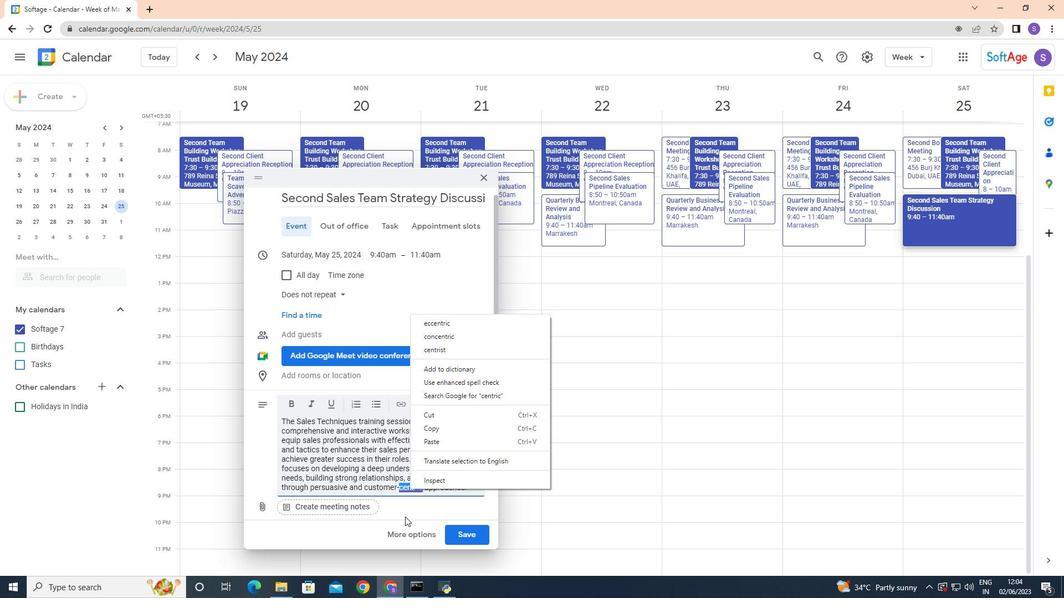 
Action: Mouse pressed left at (408, 502)
Screenshot: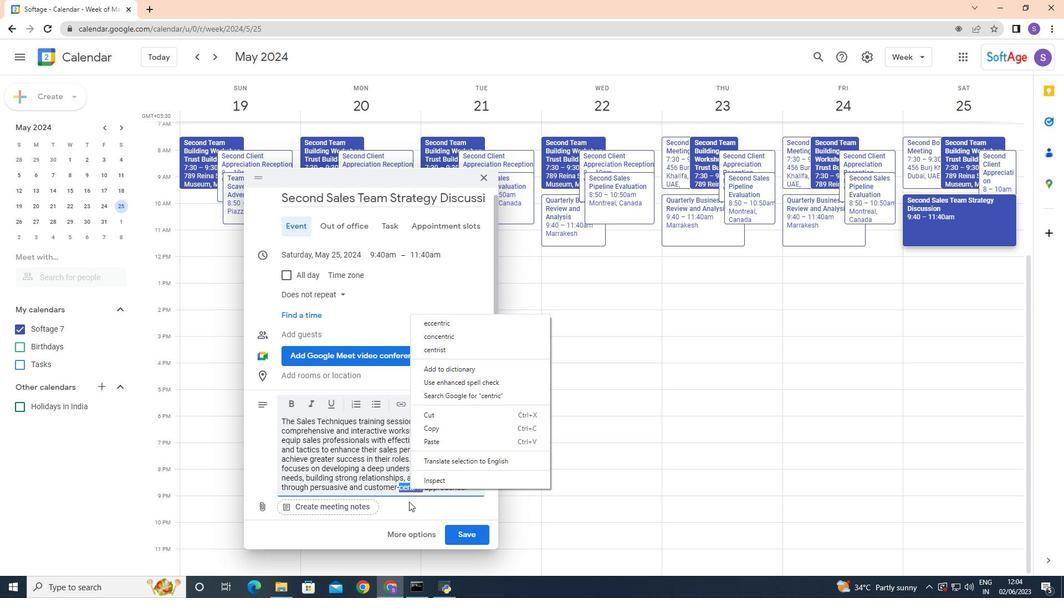 
Action: Mouse moved to (442, 472)
Screenshot: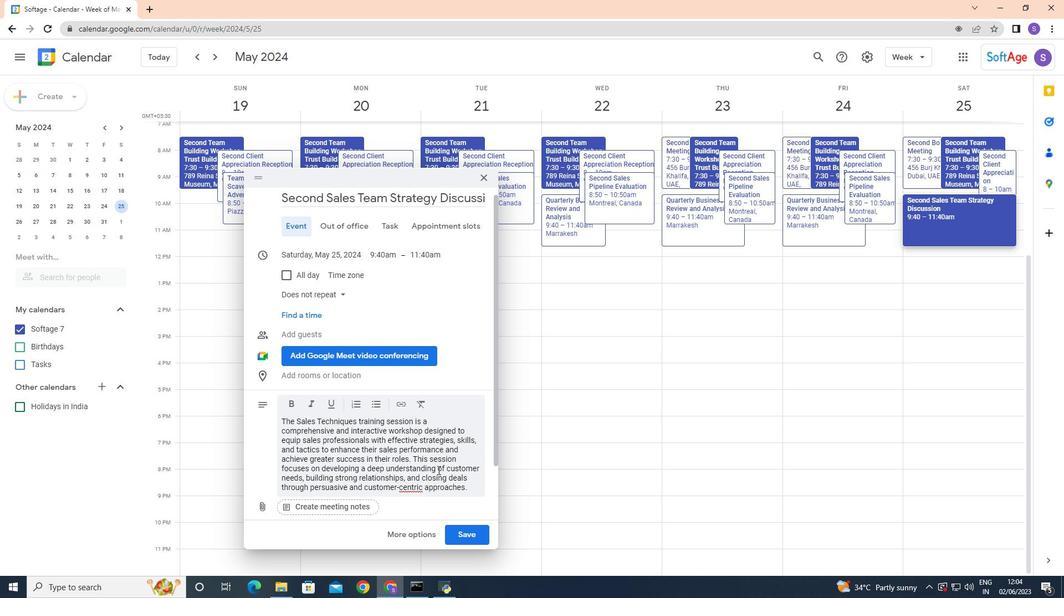 
Action: Mouse scrolled (442, 471) with delta (0, 0)
Screenshot: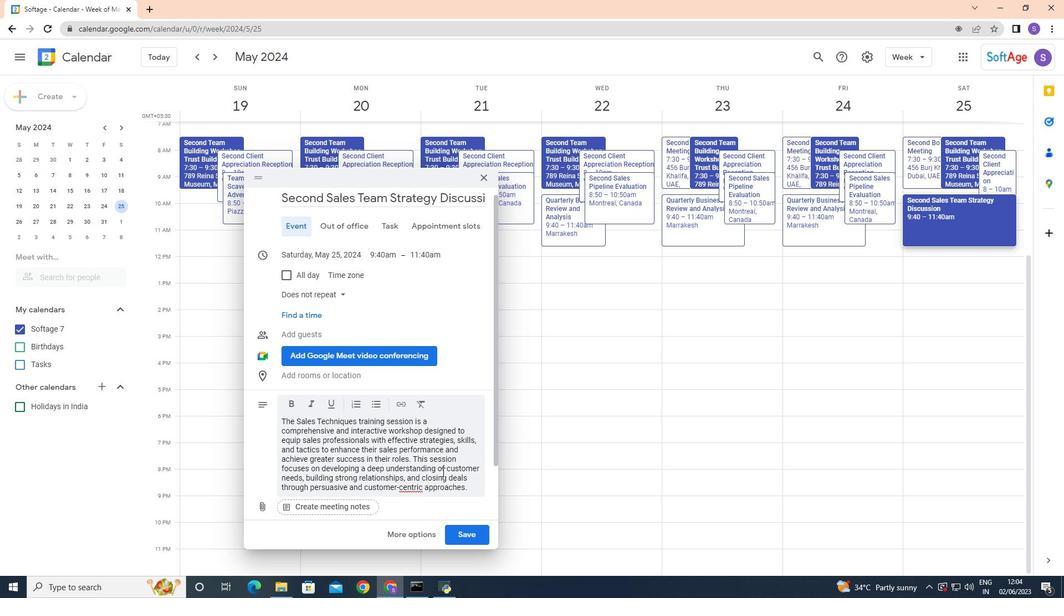 
Action: Mouse scrolled (442, 471) with delta (0, 0)
Screenshot: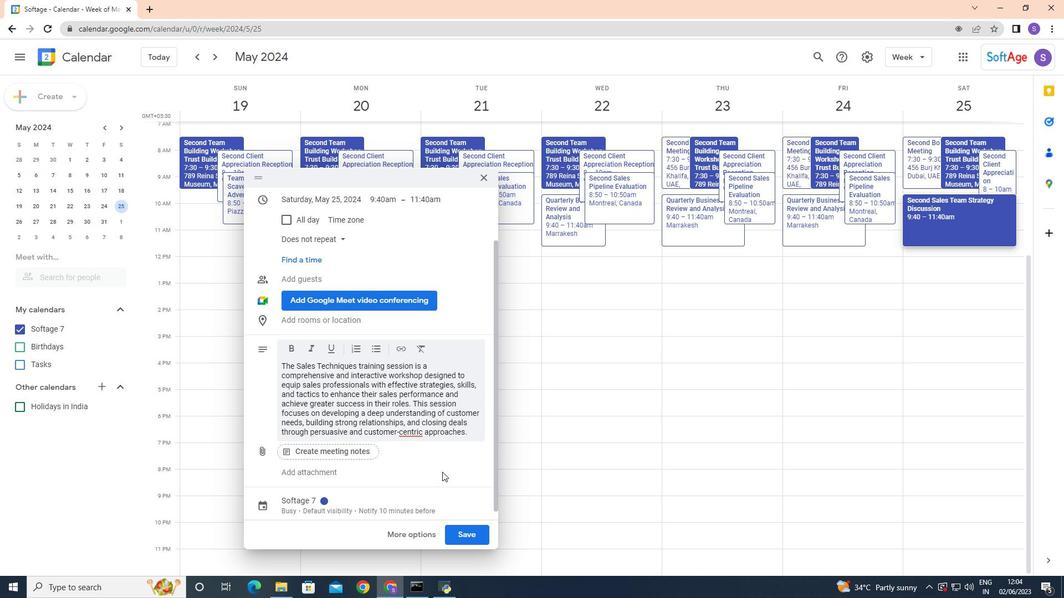 
Action: Mouse moved to (321, 490)
Screenshot: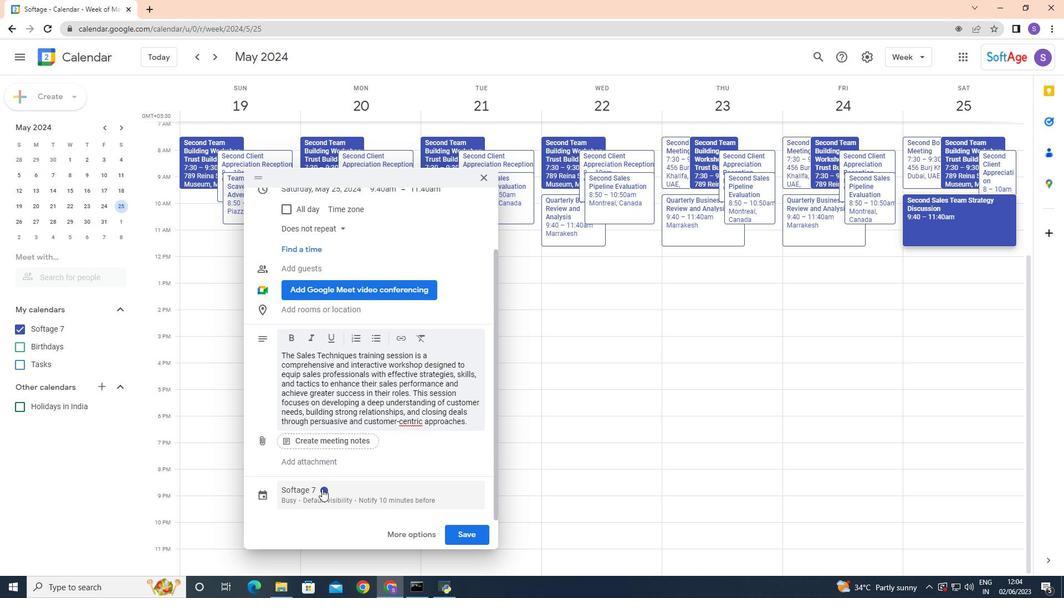 
Action: Mouse pressed left at (321, 490)
Screenshot: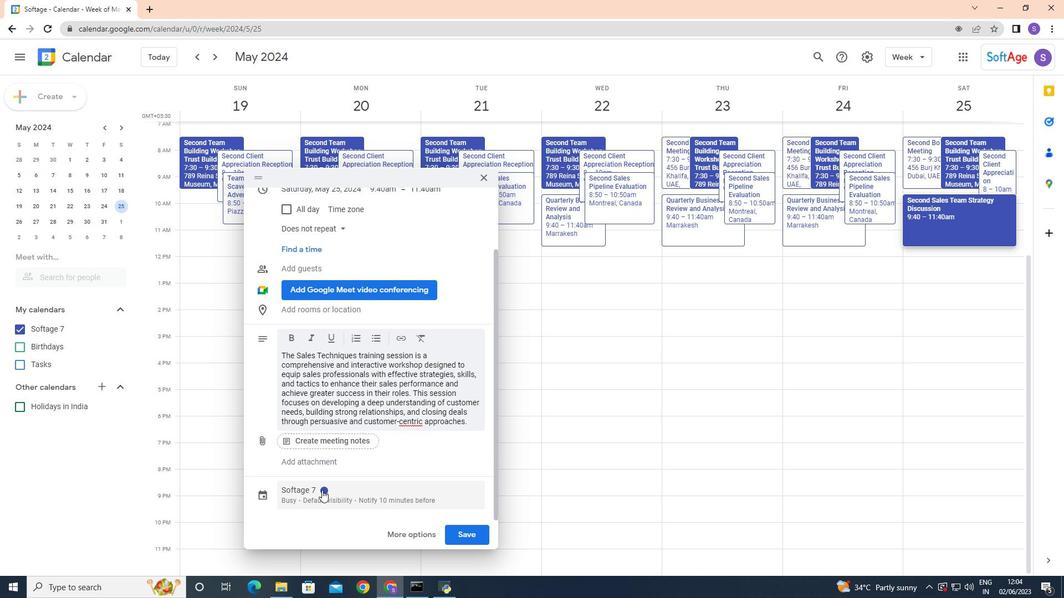 
Action: Mouse moved to (338, 428)
Screenshot: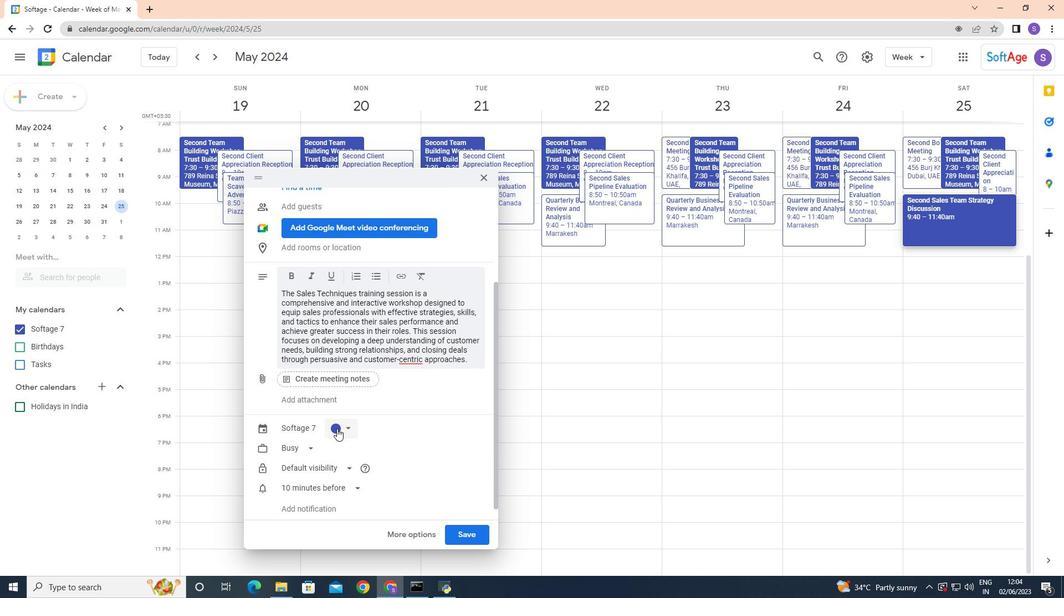 
Action: Mouse pressed left at (338, 428)
Screenshot: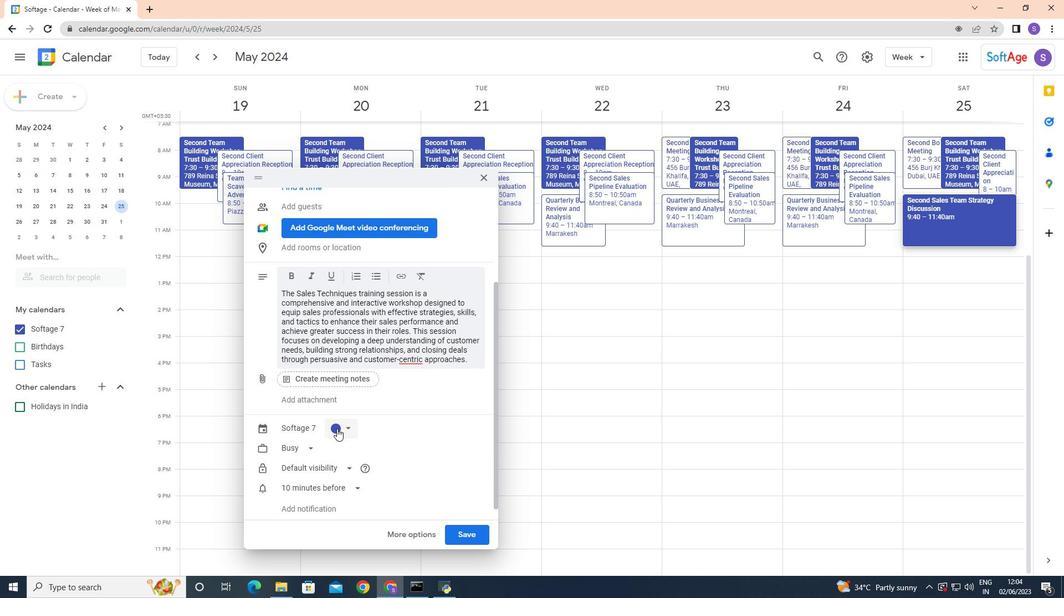 
Action: Mouse moved to (336, 482)
Screenshot: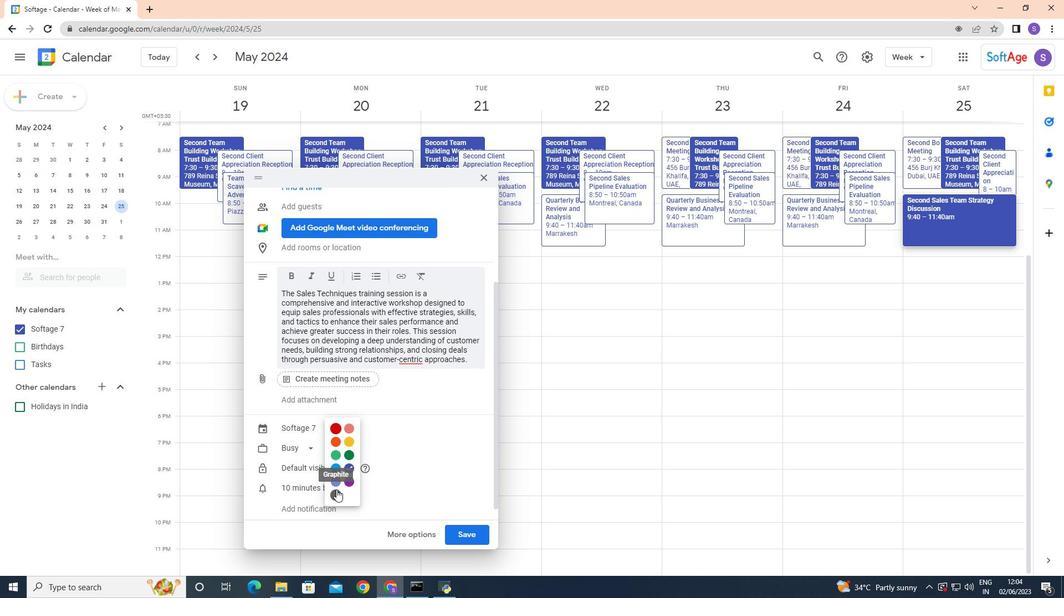 
Action: Mouse pressed left at (336, 482)
Screenshot: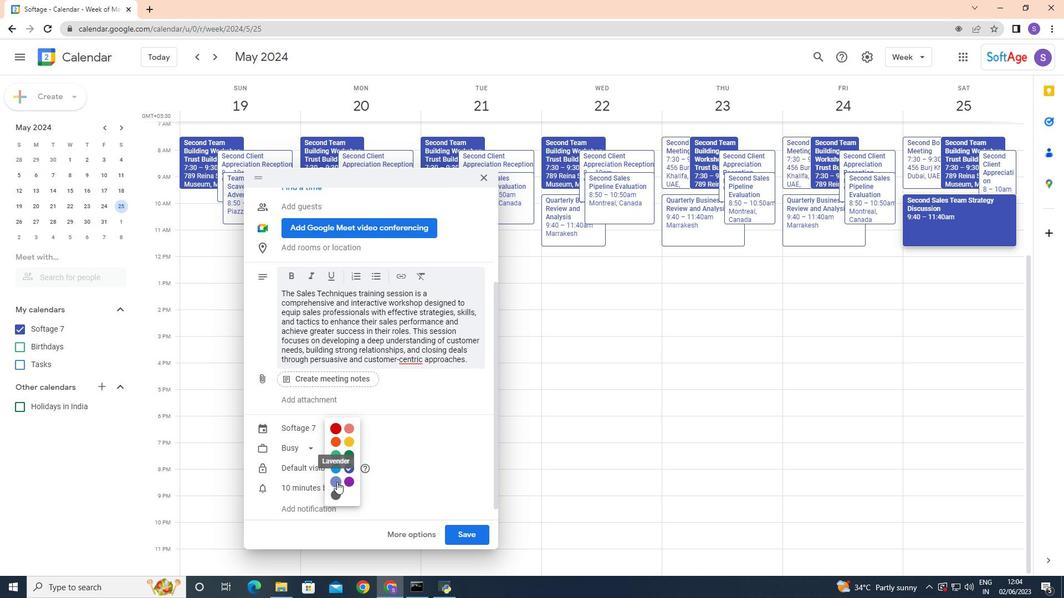 
Action: Mouse moved to (340, 326)
Screenshot: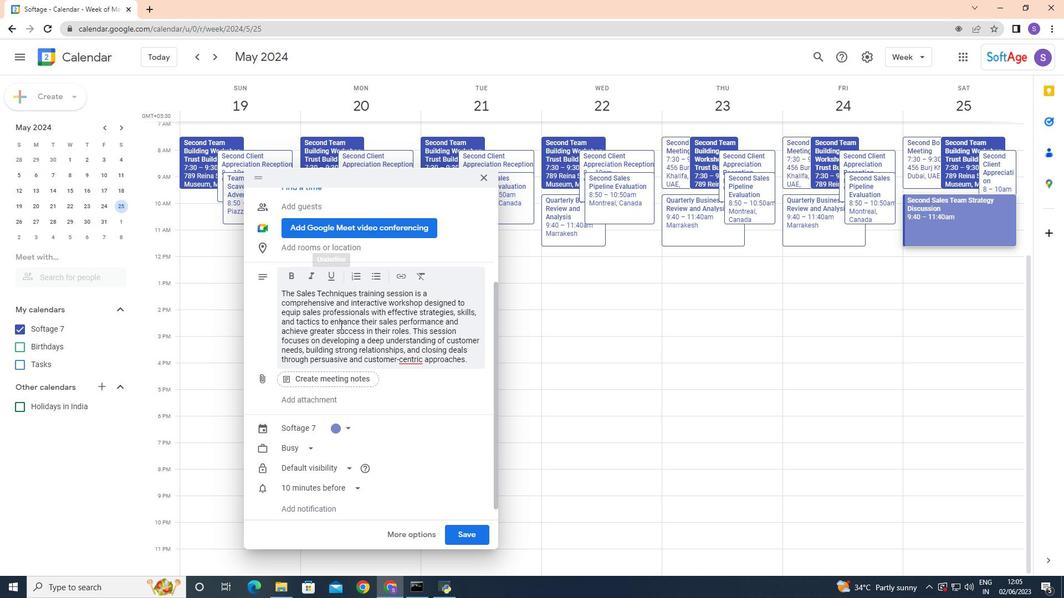 
Action: Mouse scrolled (340, 326) with delta (0, 0)
Screenshot: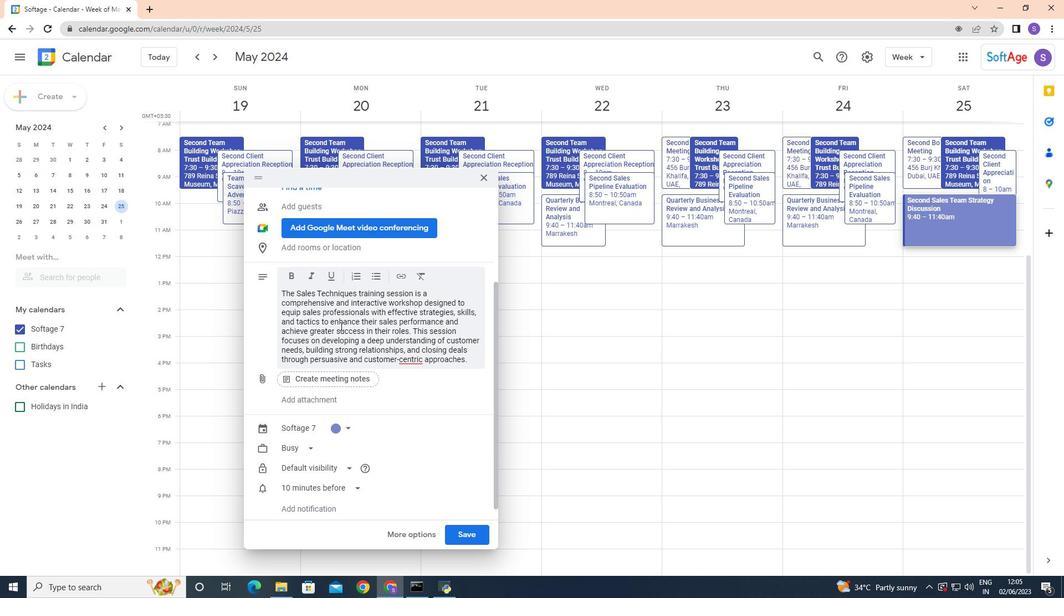 
Action: Mouse scrolled (340, 326) with delta (0, 0)
Screenshot: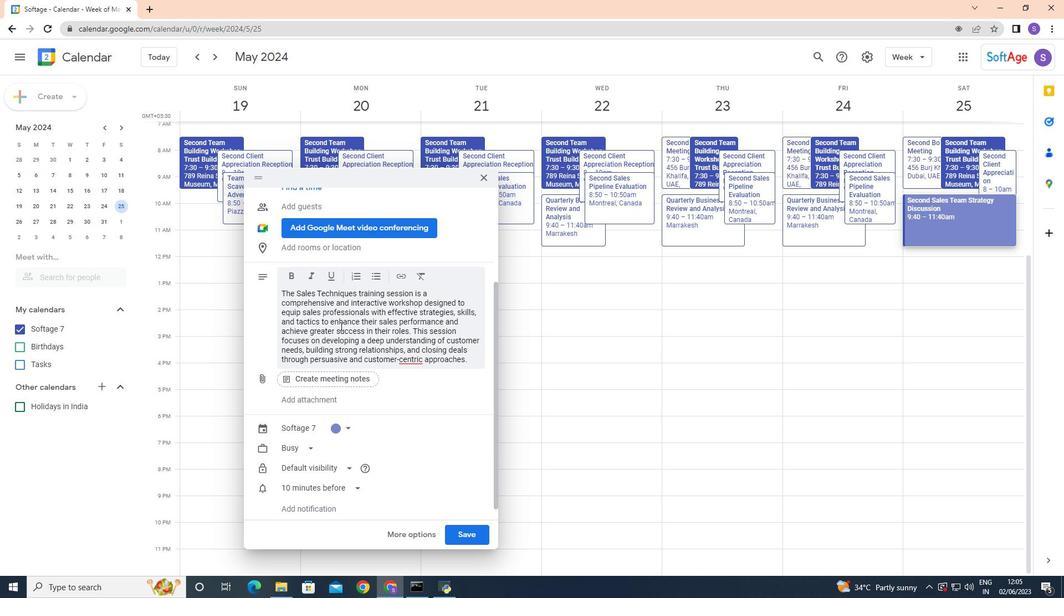 
Action: Mouse moved to (342, 356)
Screenshot: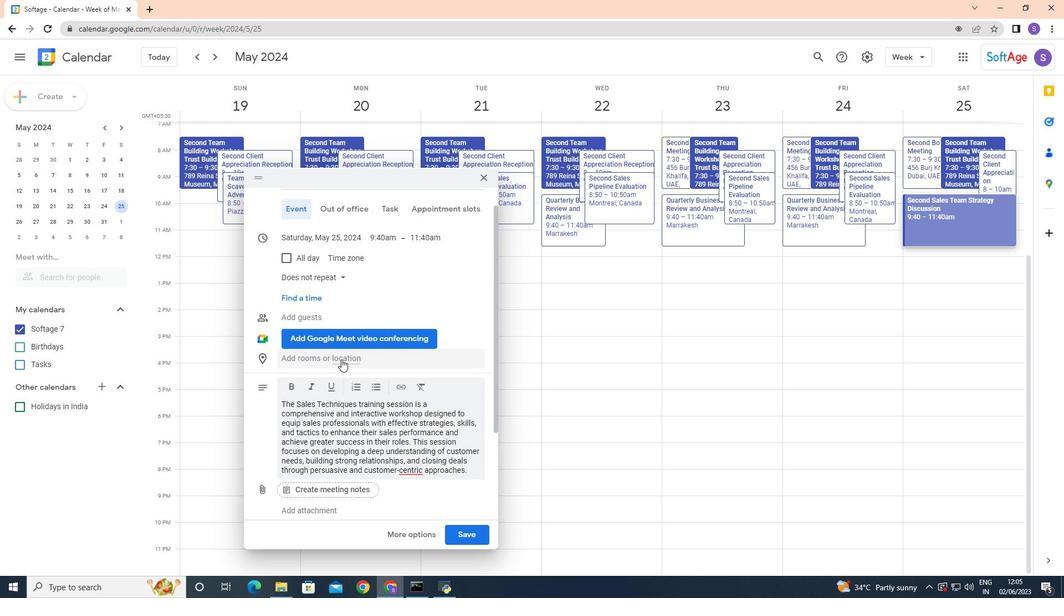 
Action: Mouse pressed left at (342, 356)
Screenshot: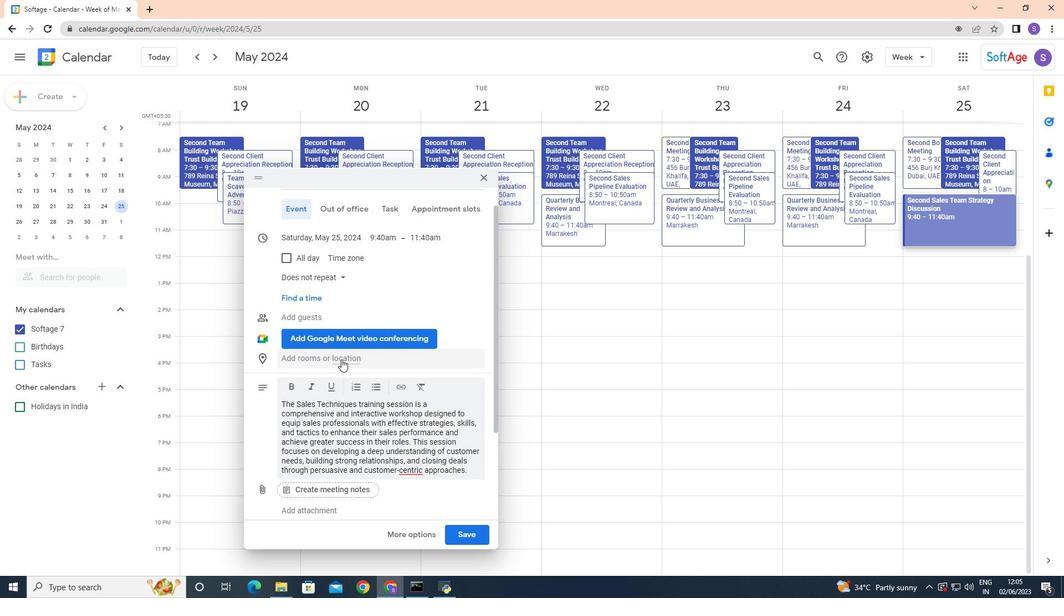 
Action: Mouse moved to (333, 387)
Screenshot: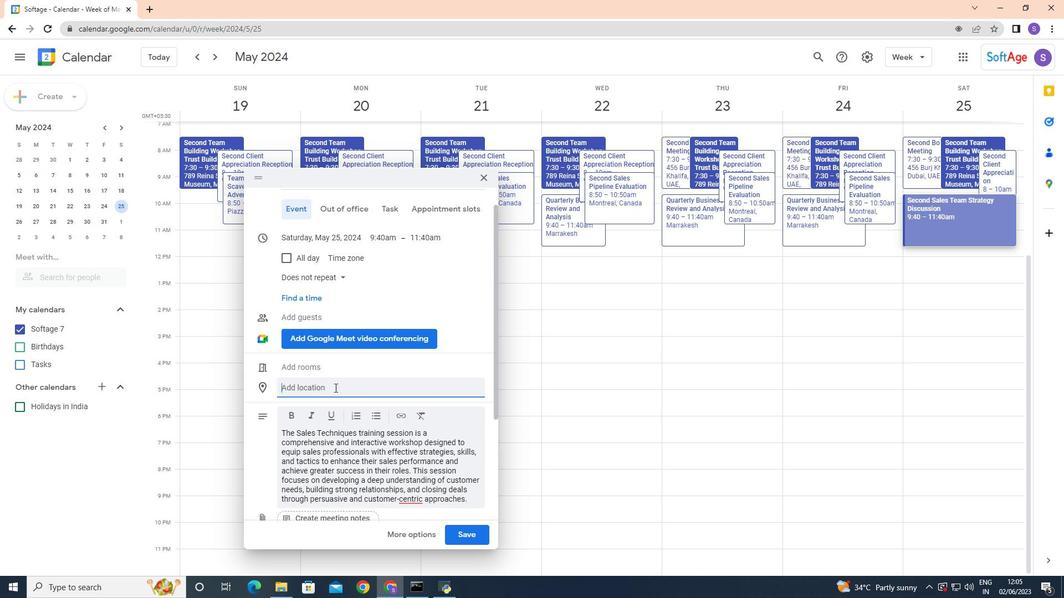 
Action: Mouse pressed left at (333, 387)
Screenshot: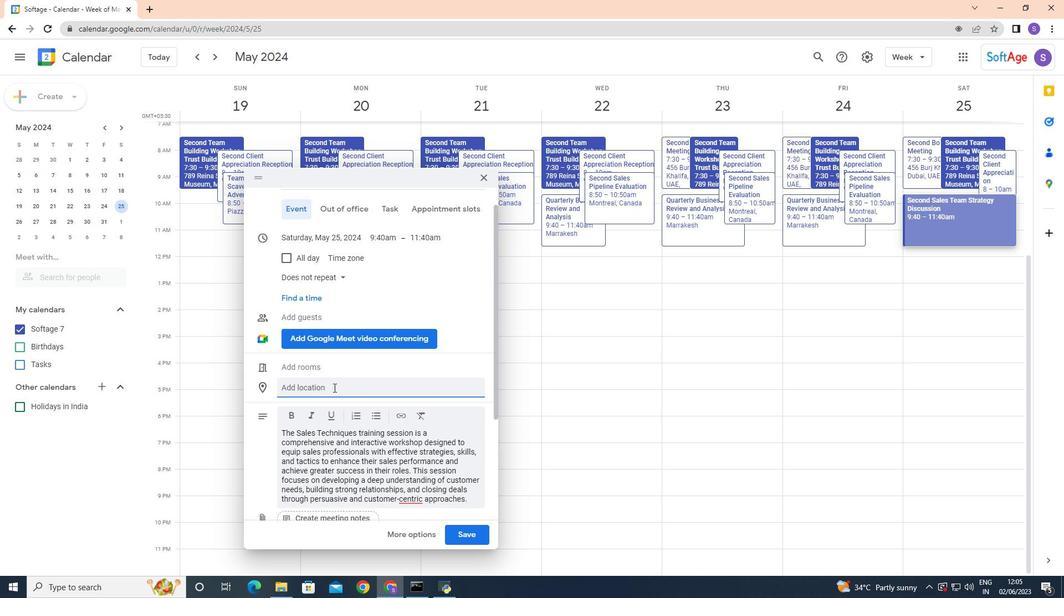 
Action: Key pressed 789<Key.space>promenade<Key.space>des<Key.space><Key.shift>Anglais<Key.space><Key.shift>Nice<Key.space><Key.shift>France
Screenshot: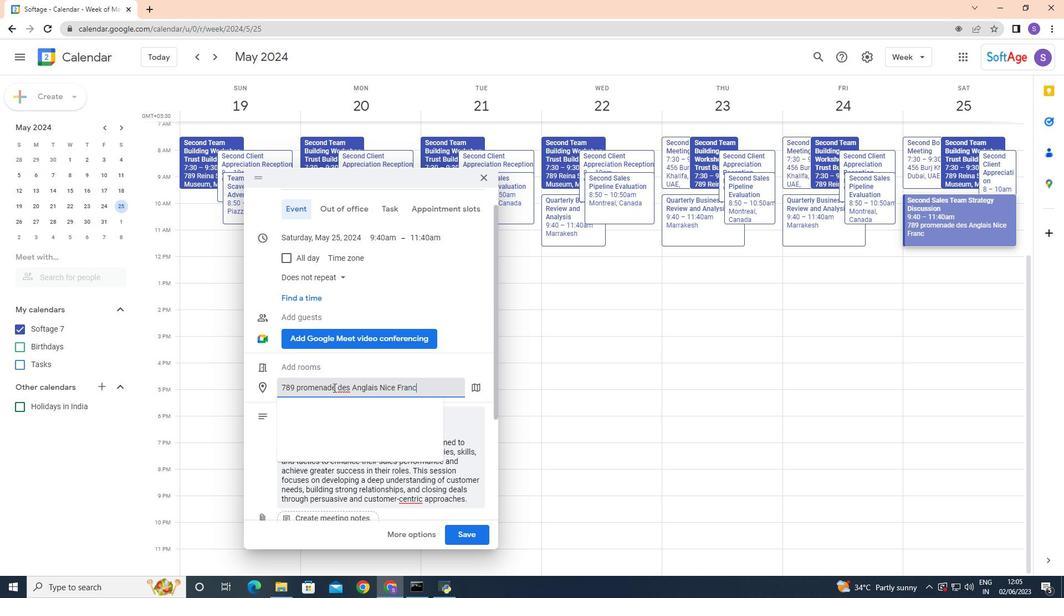 
Action: Mouse moved to (474, 329)
Screenshot: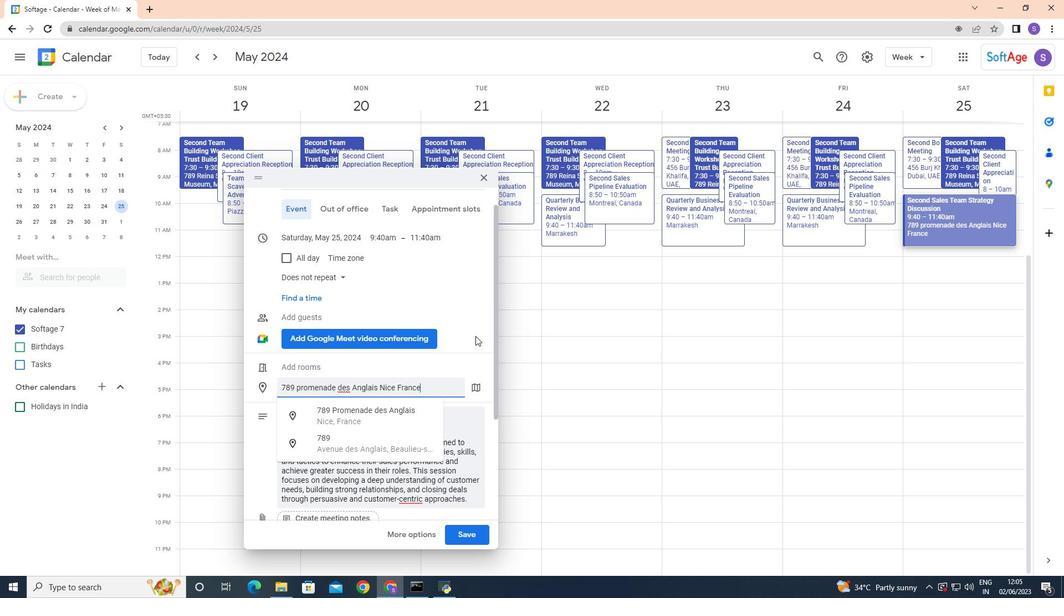 
Action: Mouse pressed left at (474, 329)
Screenshot: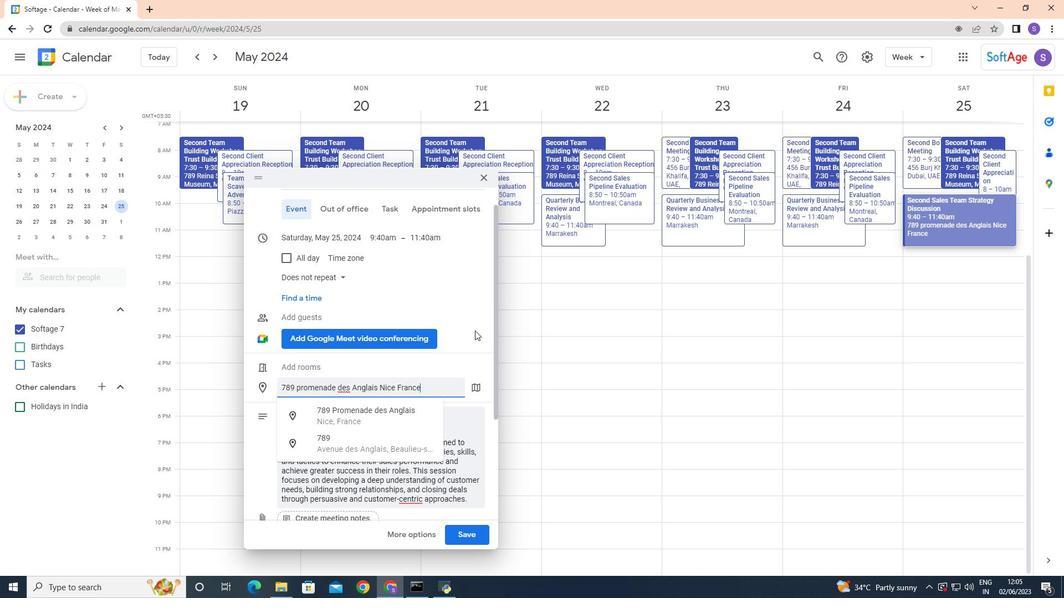 
Action: Mouse moved to (390, 443)
Screenshot: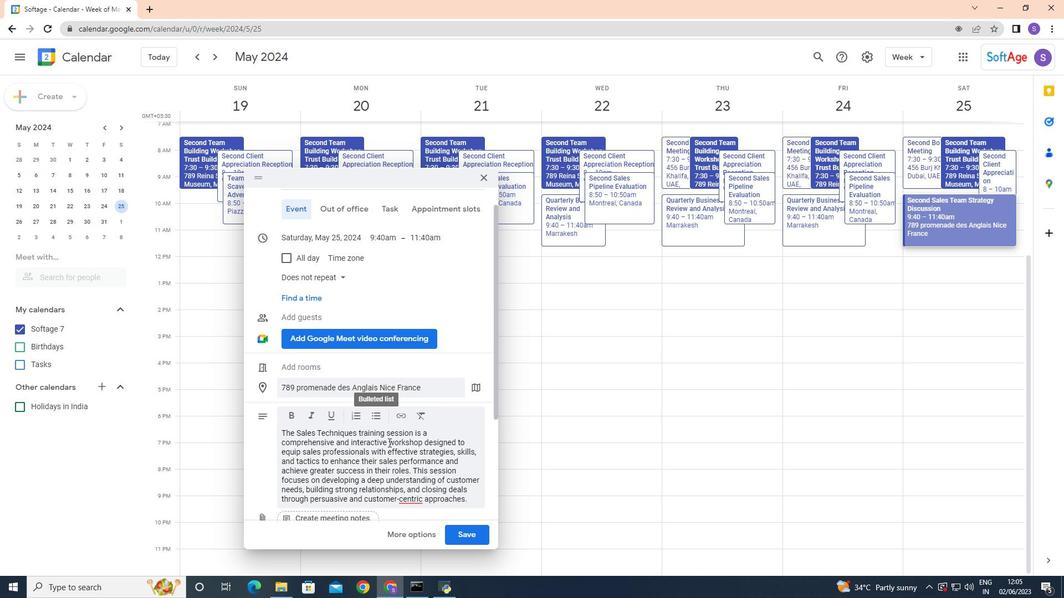 
Action: Mouse scrolled (390, 442) with delta (0, 0)
Screenshot: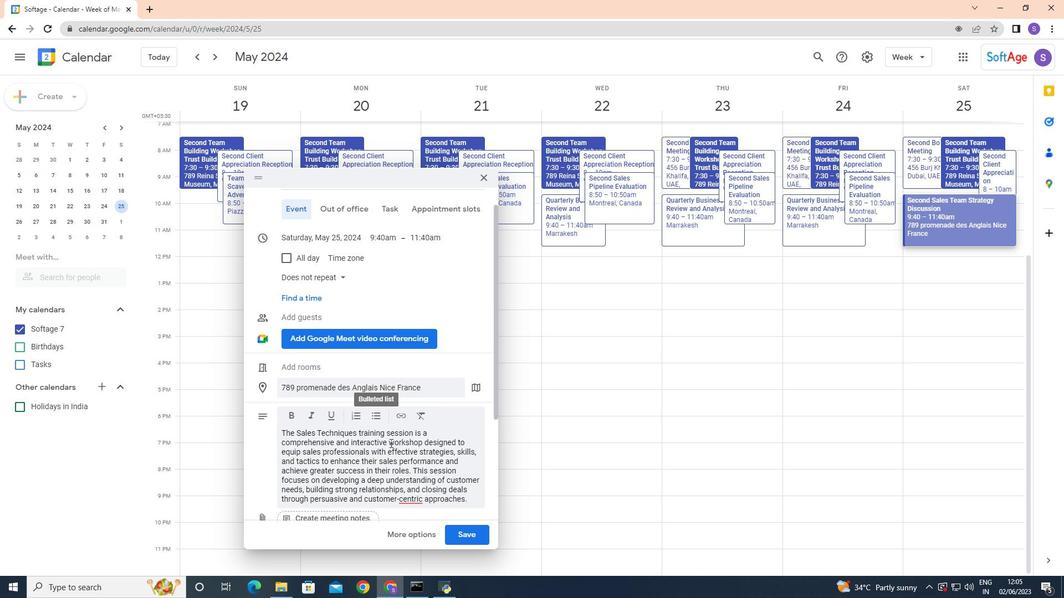 
Action: Mouse scrolled (390, 442) with delta (0, 0)
Screenshot: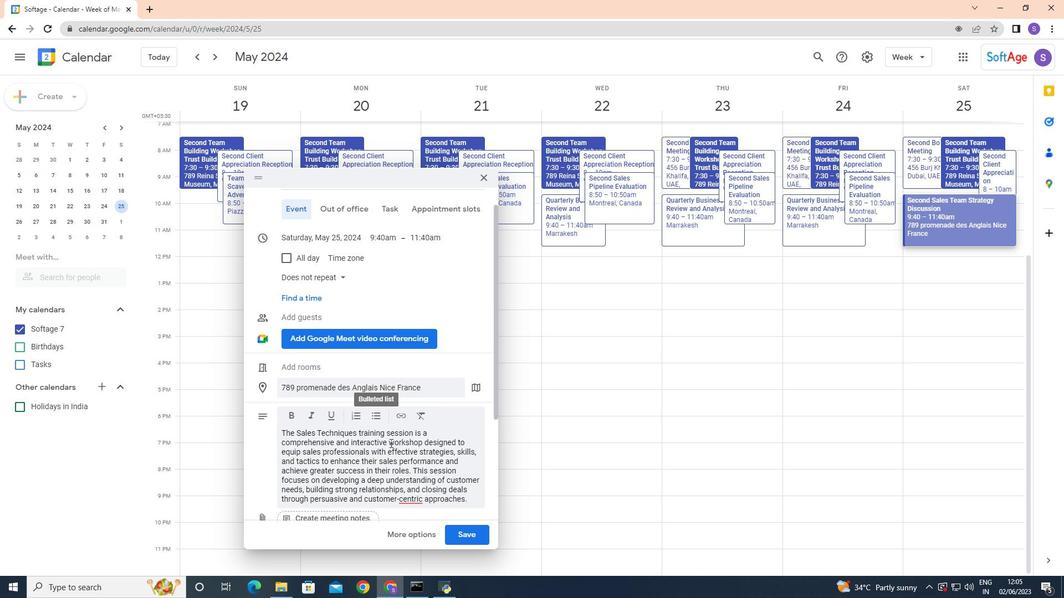 
Action: Mouse moved to (372, 432)
Screenshot: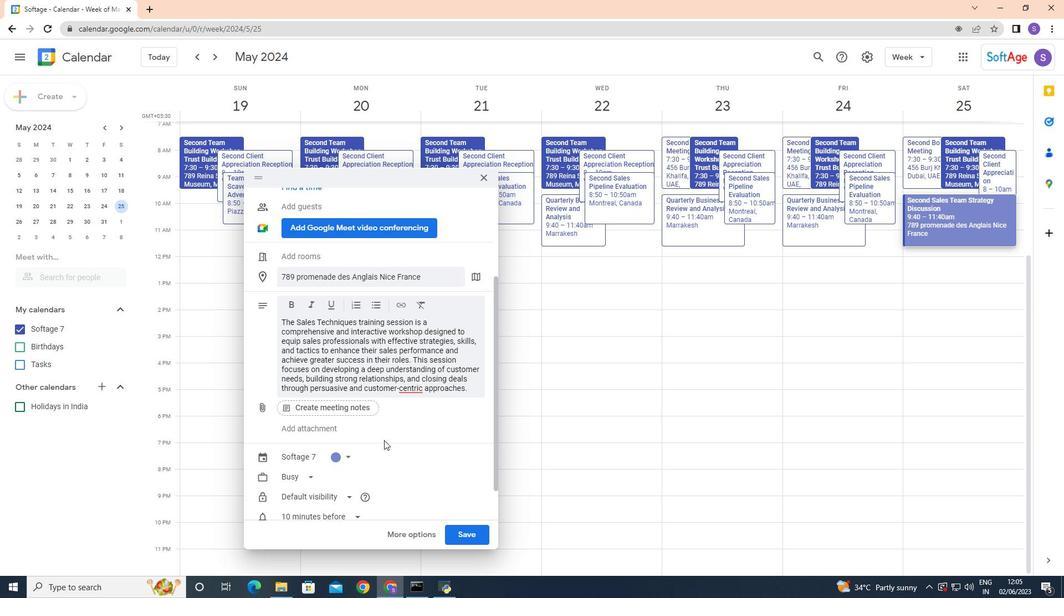 
Action: Mouse scrolled (372, 433) with delta (0, 0)
Screenshot: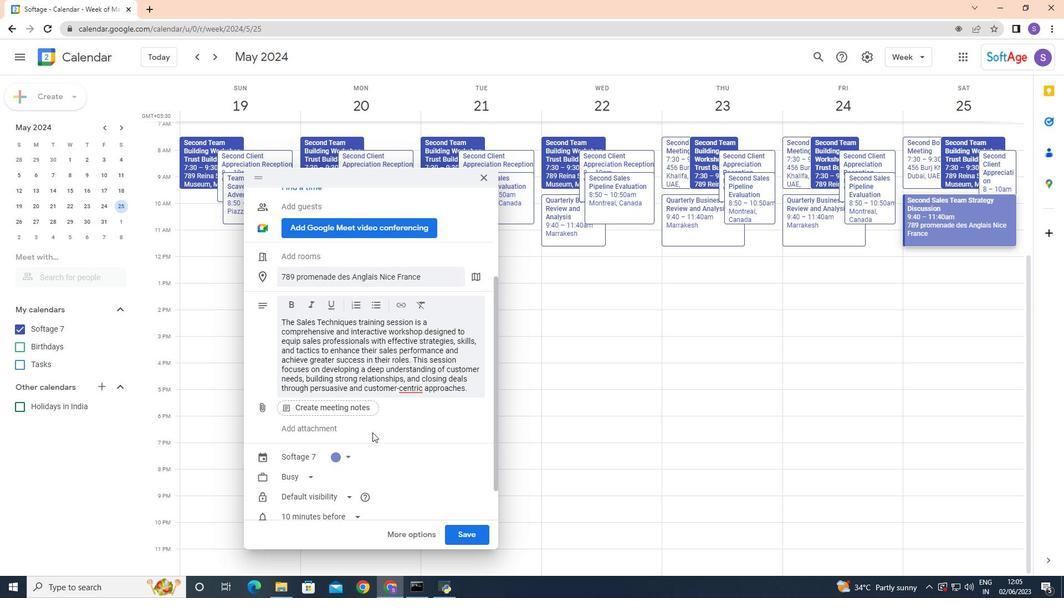 
Action: Mouse scrolled (372, 433) with delta (0, 0)
Screenshot: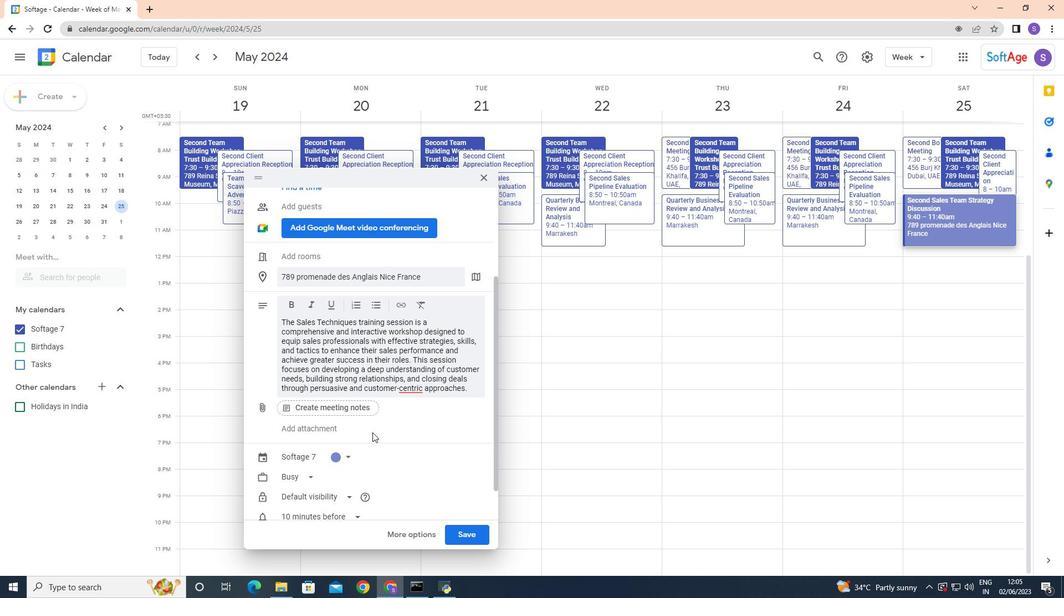 
Action: Mouse moved to (374, 432)
Screenshot: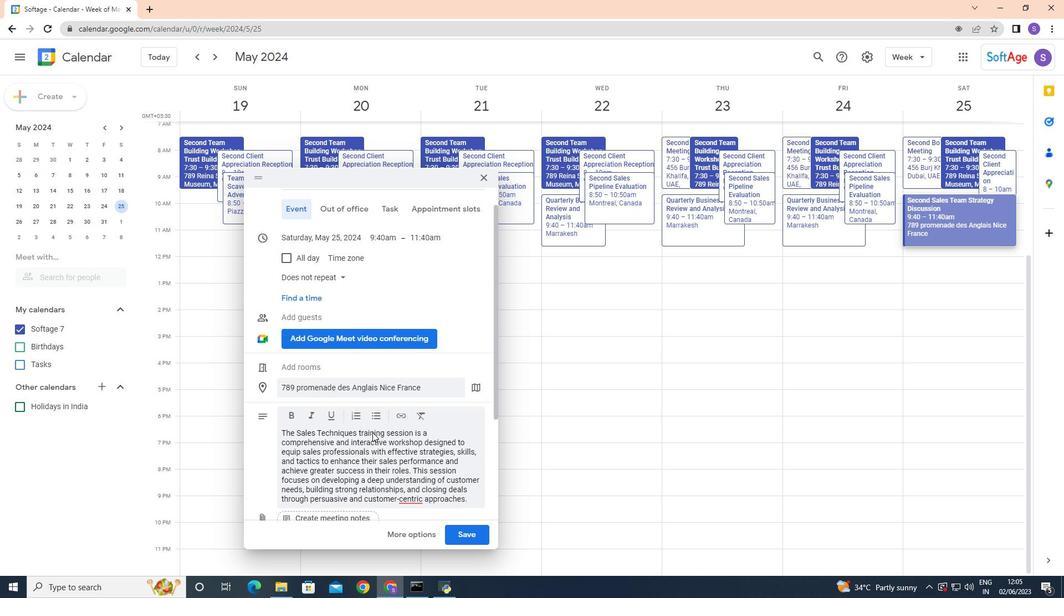 
Action: Mouse scrolled (374, 433) with delta (0, 0)
Screenshot: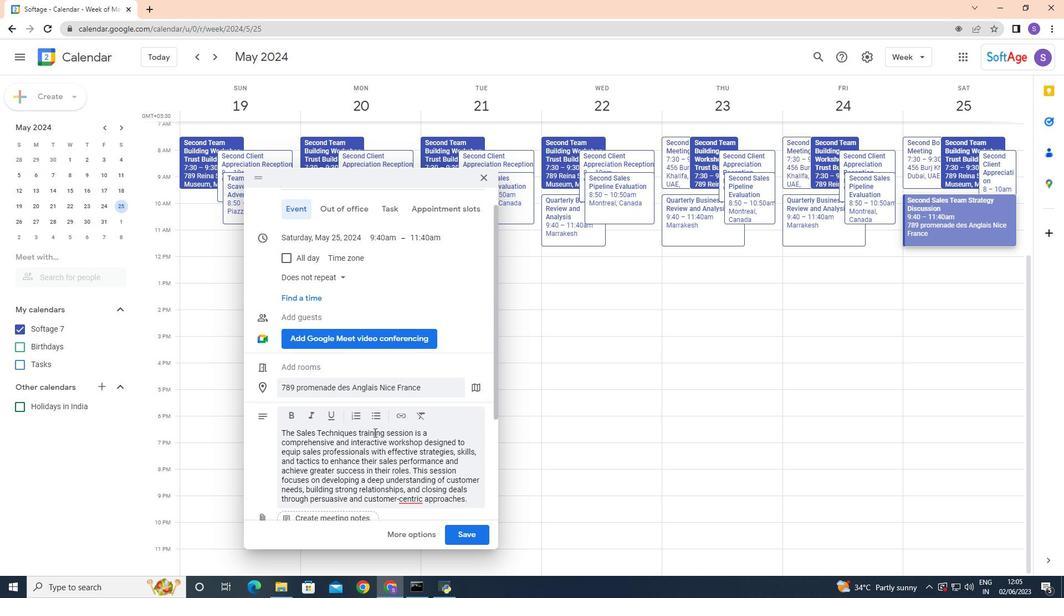 
Action: Mouse scrolled (374, 433) with delta (0, 0)
Screenshot: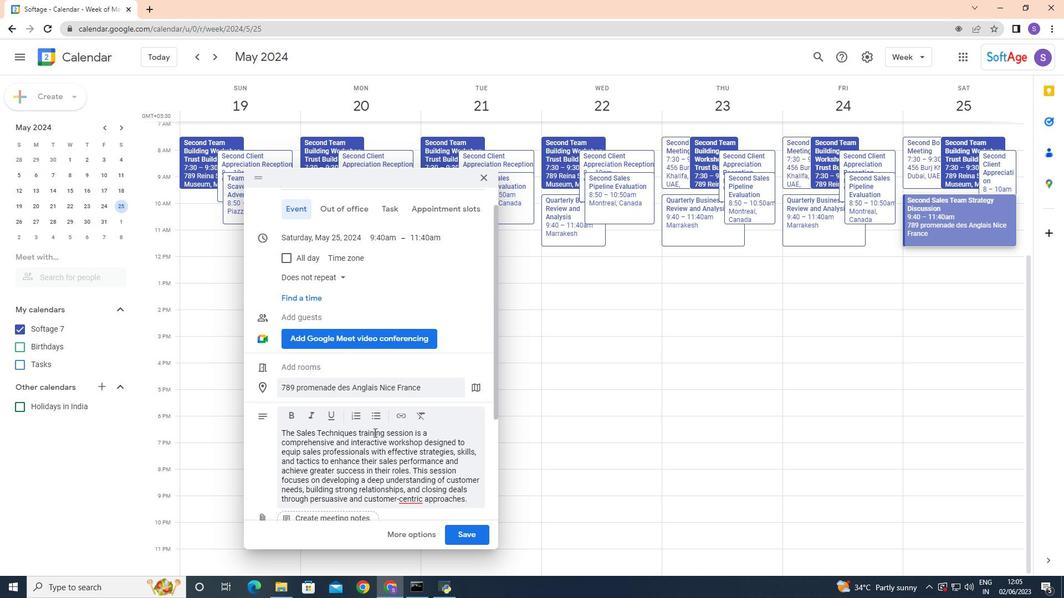 
Action: Mouse moved to (375, 435)
Screenshot: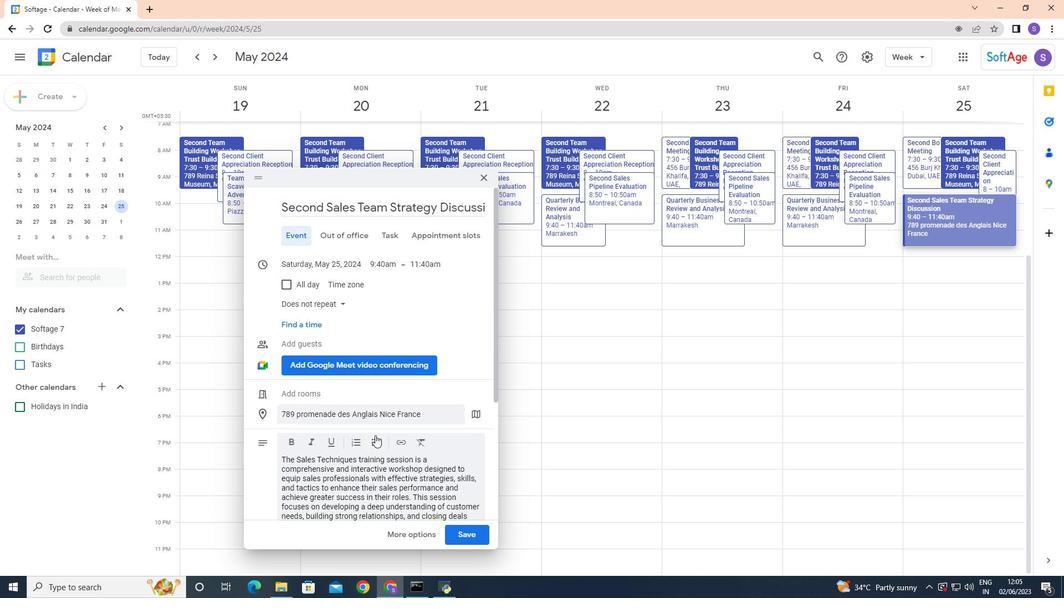 
Action: Mouse scrolled (375, 436) with delta (0, 0)
Screenshot: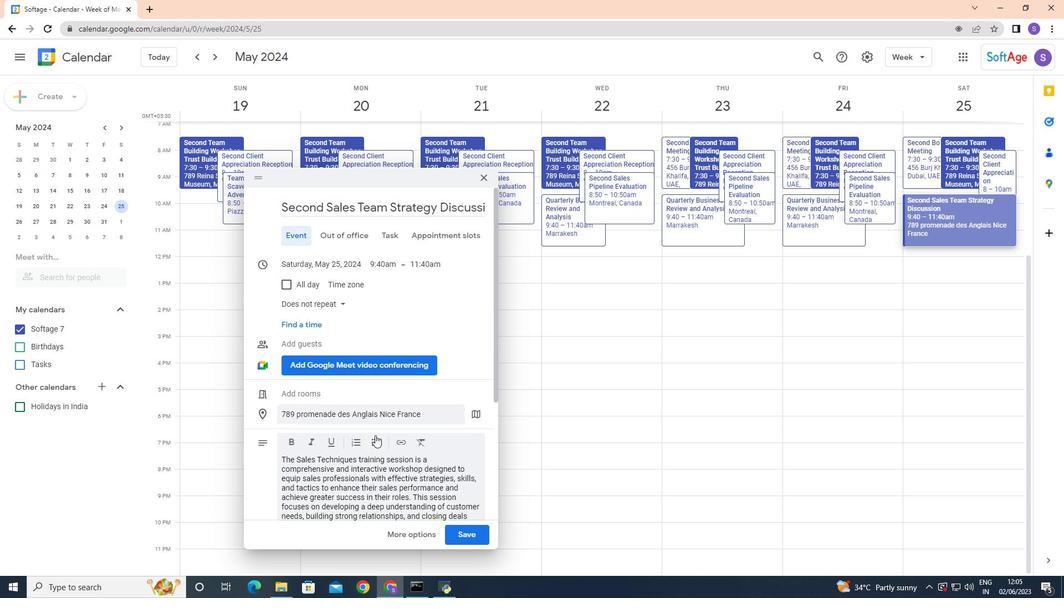 
Action: Mouse moved to (375, 435)
Screenshot: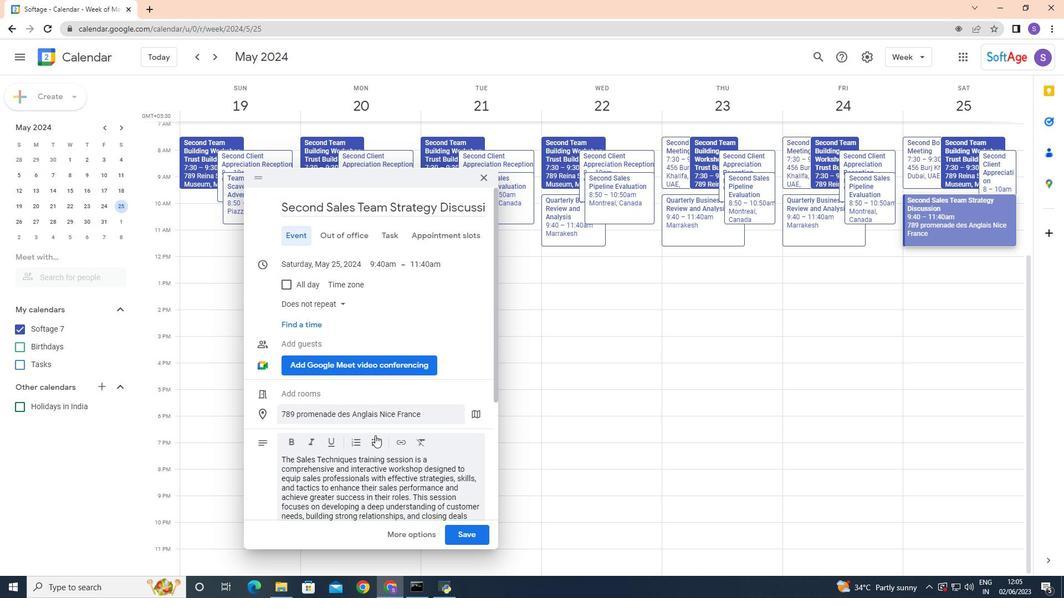 
Action: Mouse scrolled (375, 436) with delta (0, 0)
Screenshot: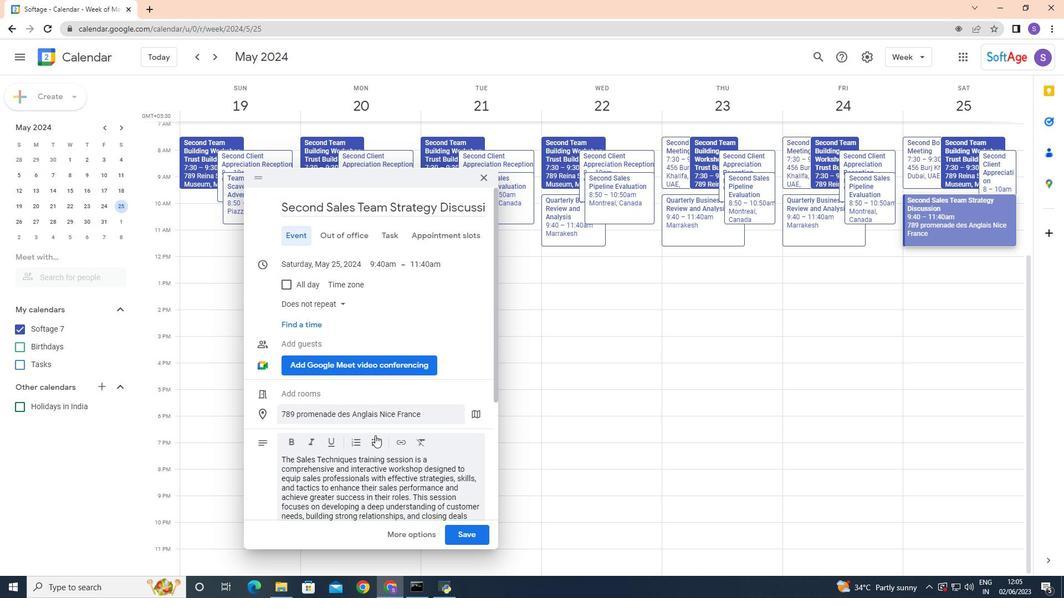 
Action: Mouse moved to (329, 344)
Screenshot: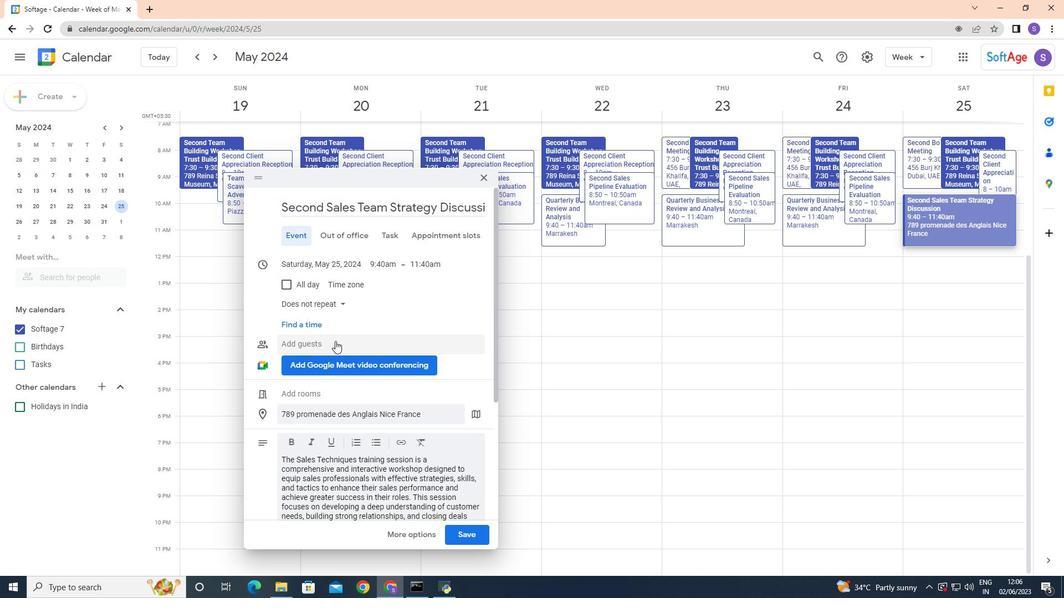 
Action: Mouse pressed left at (329, 344)
Screenshot: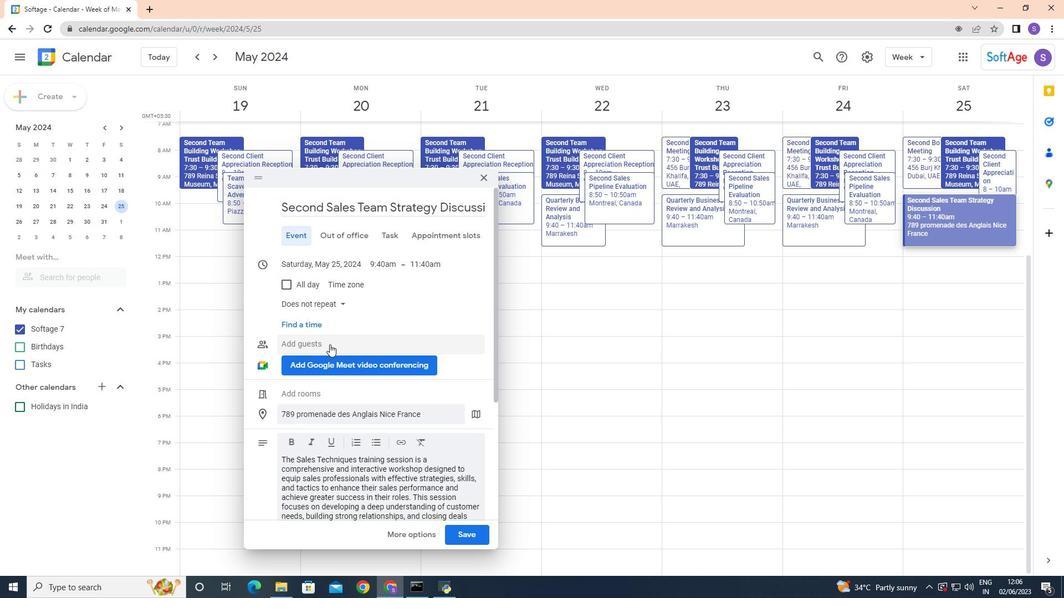 
Action: Key pressed softage.4
Screenshot: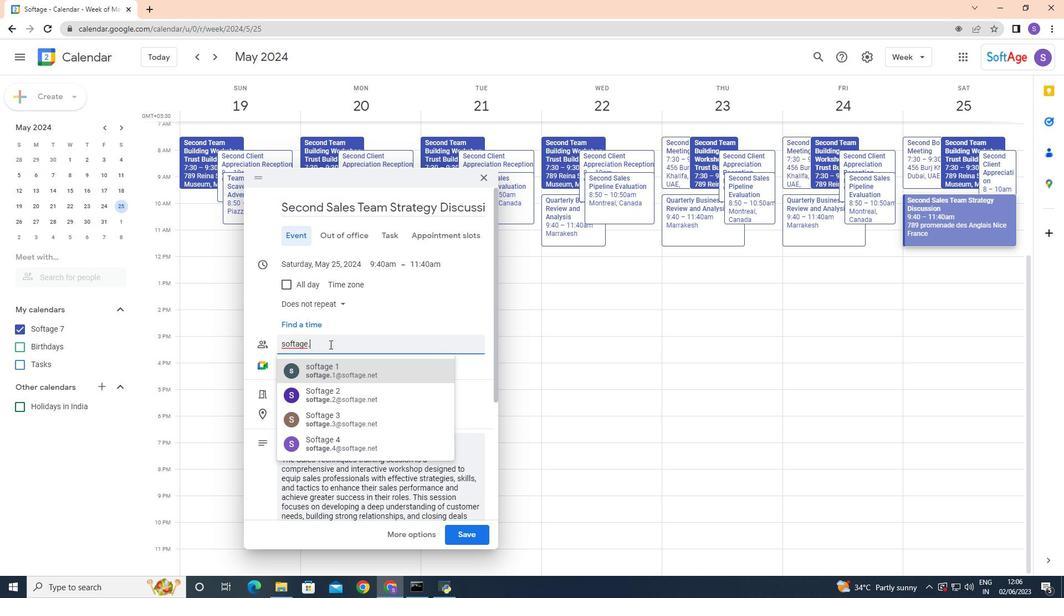 
Action: Mouse moved to (321, 375)
Screenshot: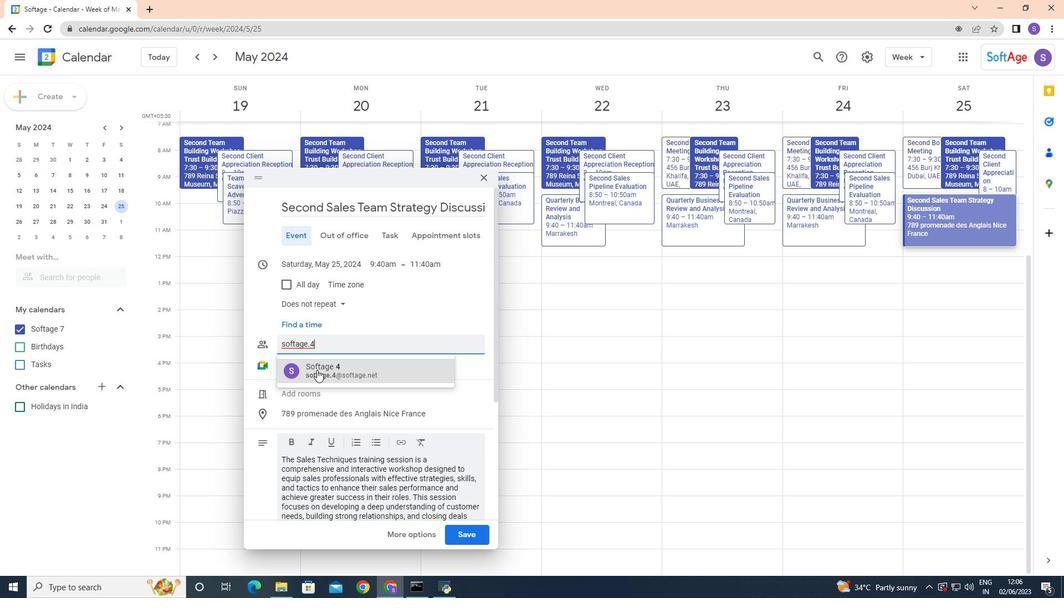 
Action: Mouse pressed left at (321, 375)
Screenshot: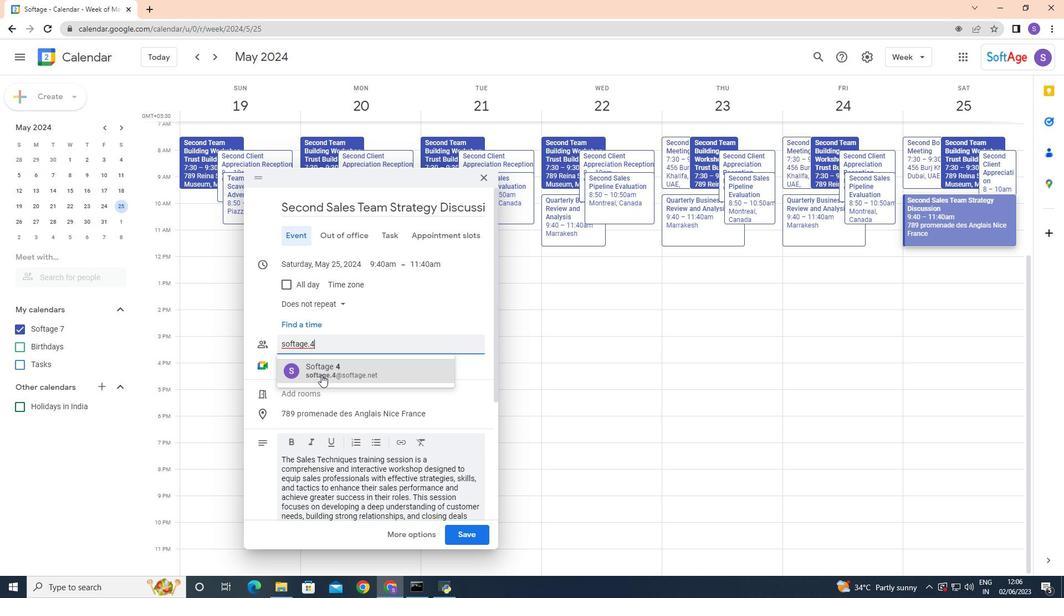 
Action: Mouse moved to (473, 386)
Screenshot: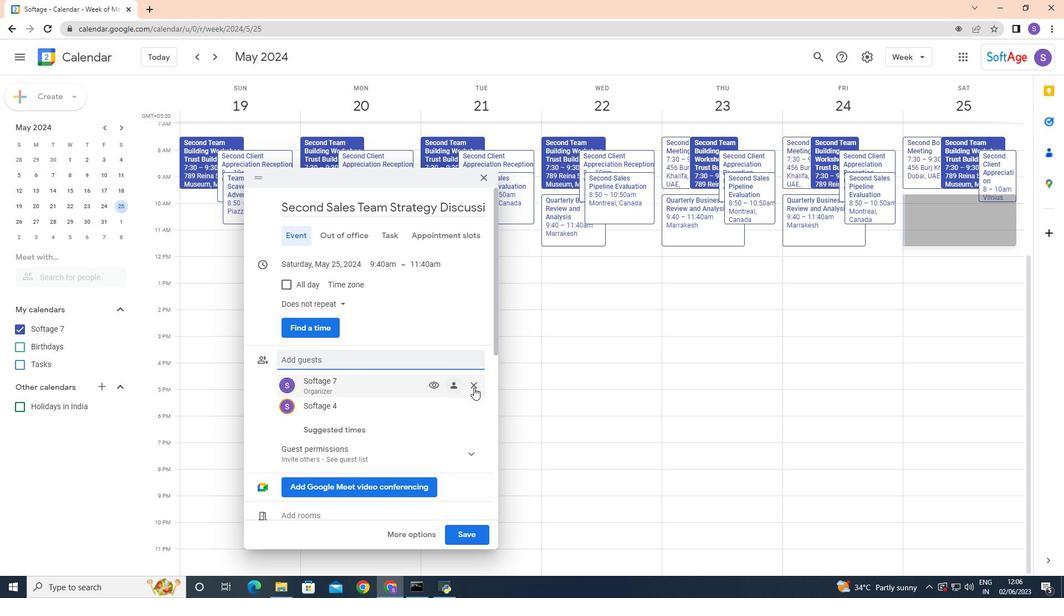 
Action: Mouse pressed left at (473, 386)
Screenshot: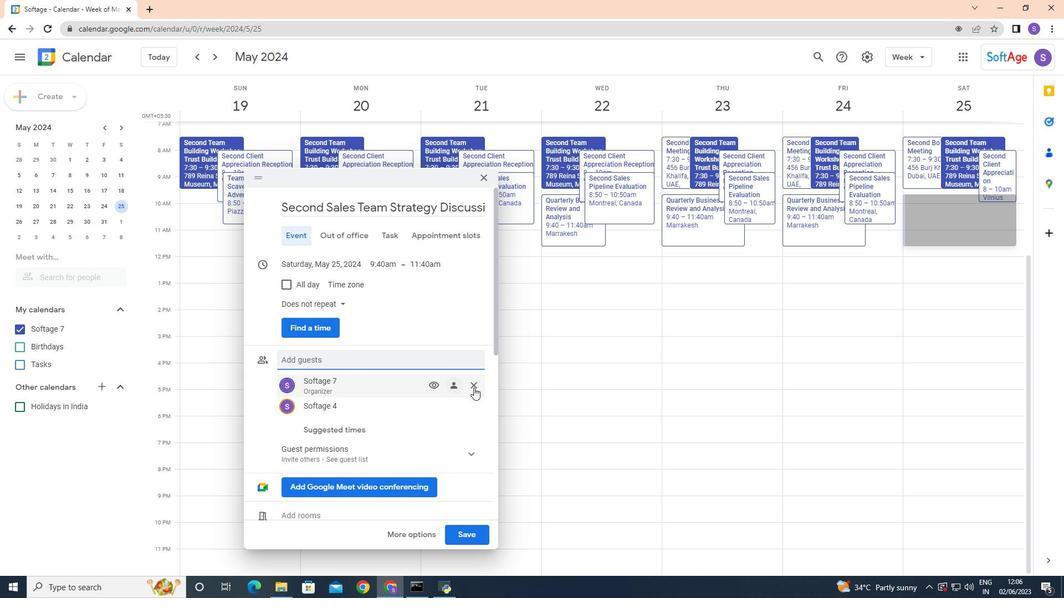 
Action: Mouse moved to (377, 358)
Screenshot: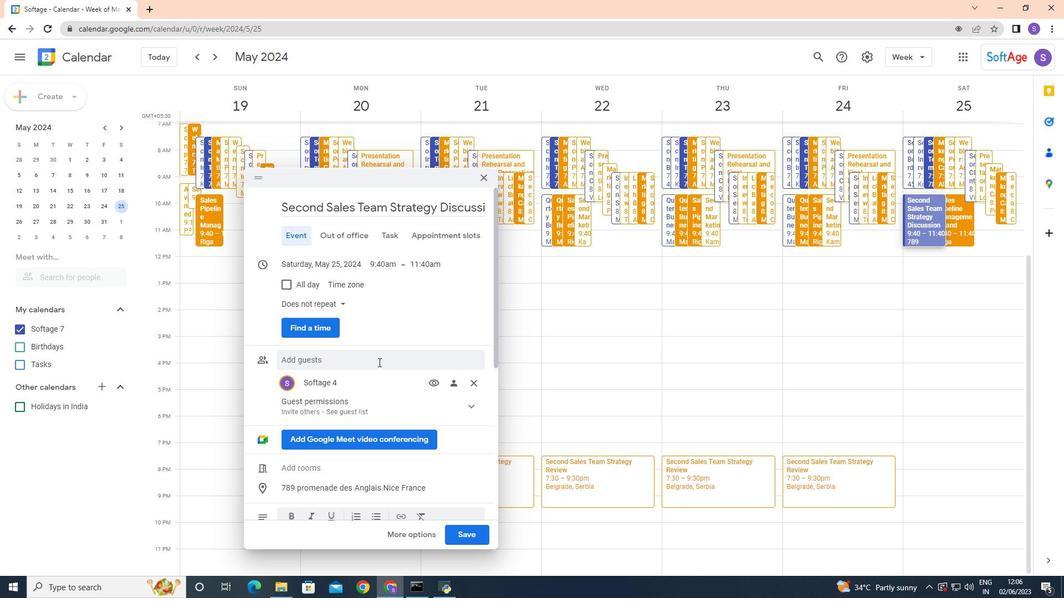 
Action: Mouse pressed left at (377, 358)
Screenshot: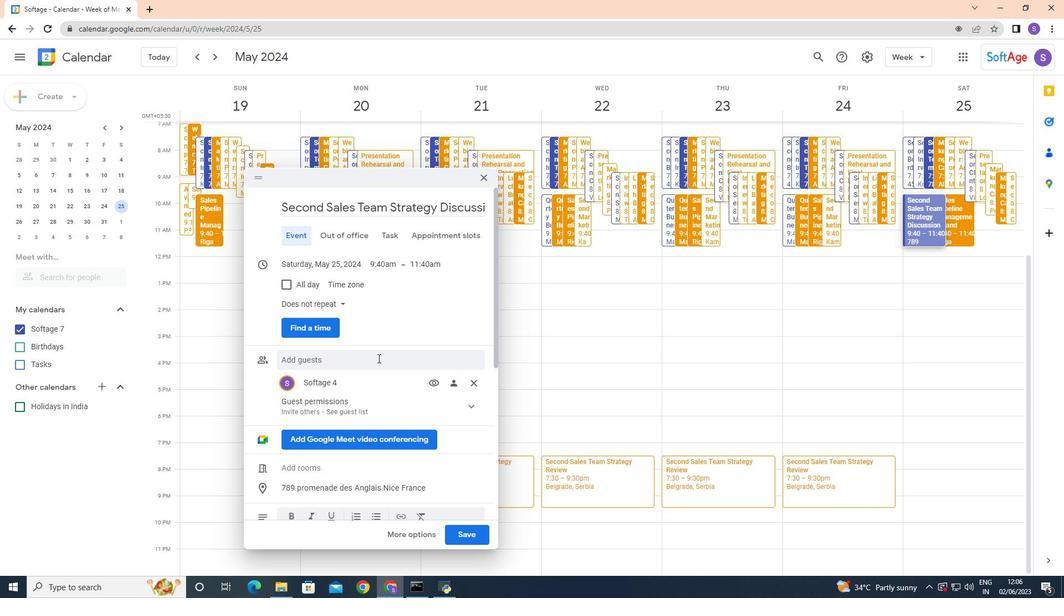 
Action: Key pressed softage.5
Screenshot: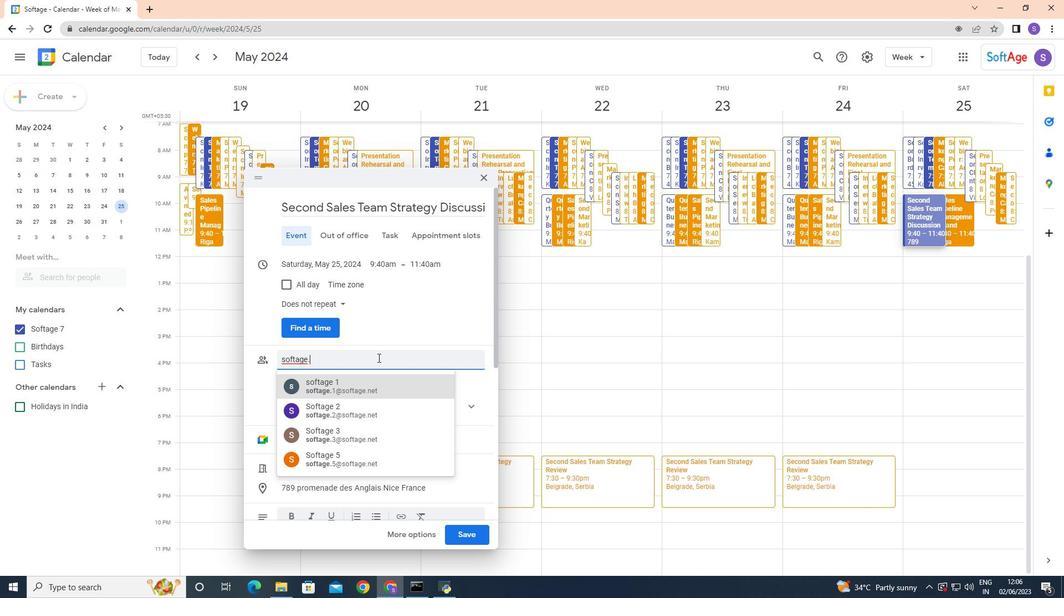 
Action: Mouse moved to (368, 391)
Screenshot: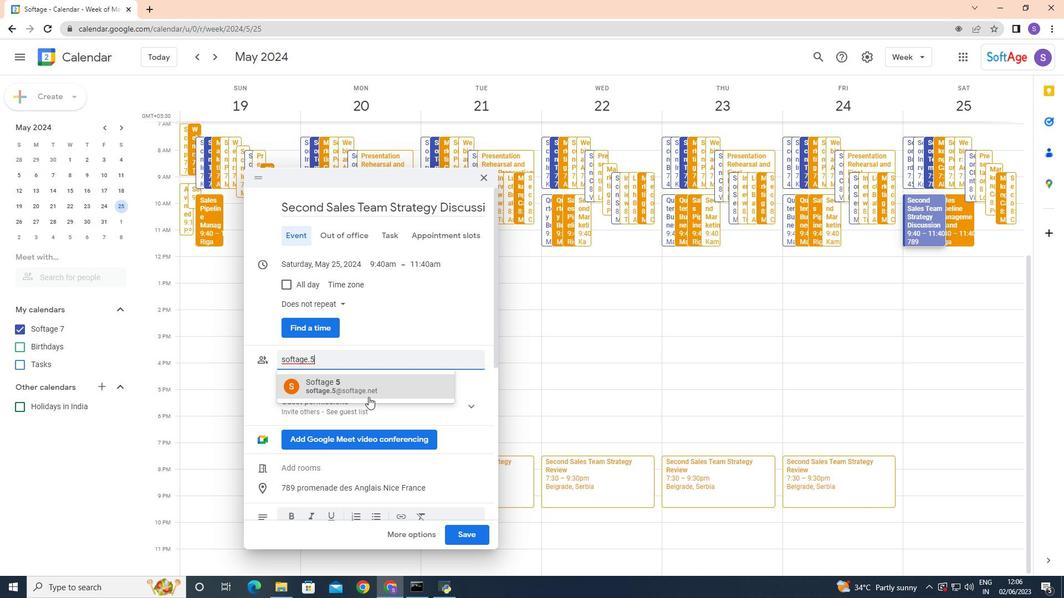 
Action: Mouse pressed left at (368, 391)
Screenshot: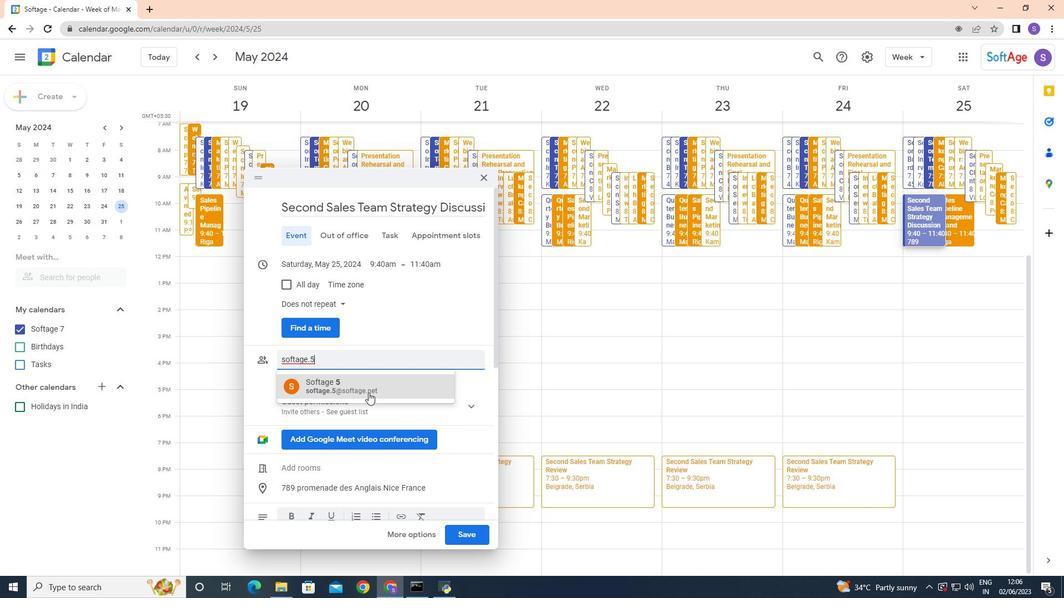 
Action: Mouse moved to (425, 416)
Screenshot: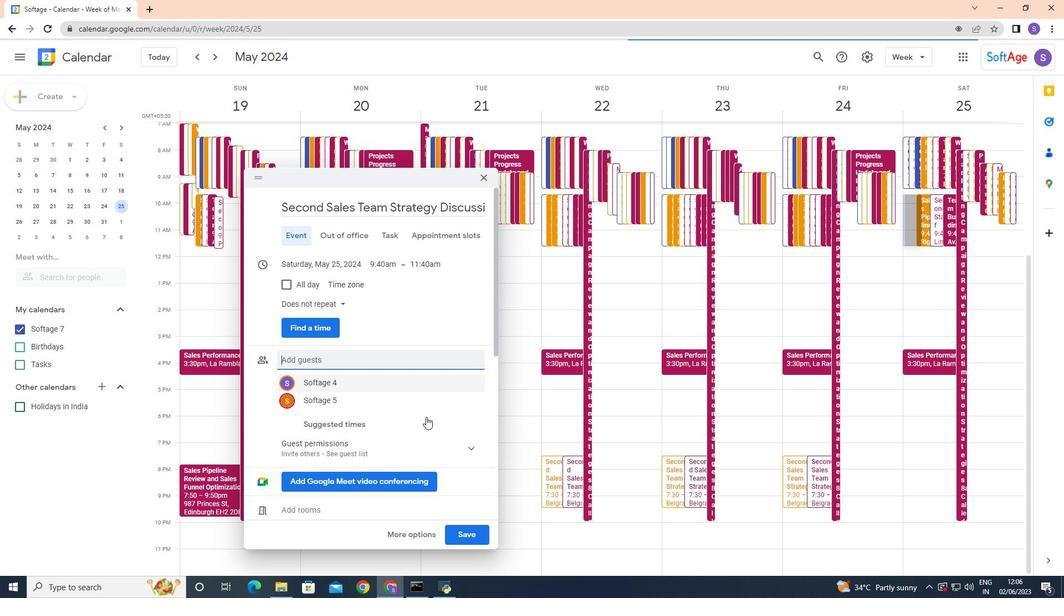 
Action: Mouse scrolled (425, 416) with delta (0, 0)
Screenshot: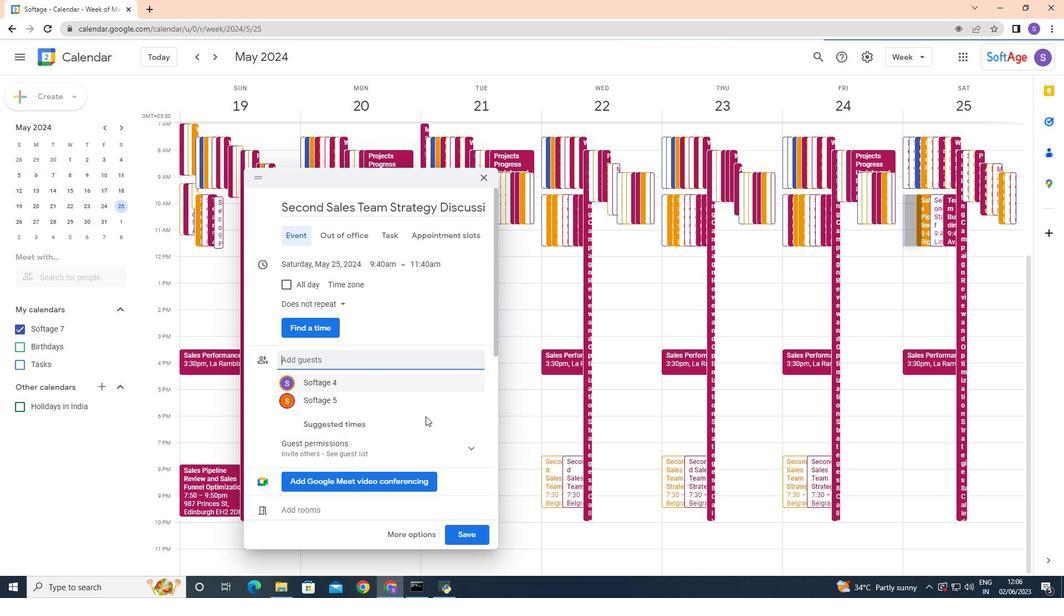 
Action: Mouse moved to (424, 416)
Screenshot: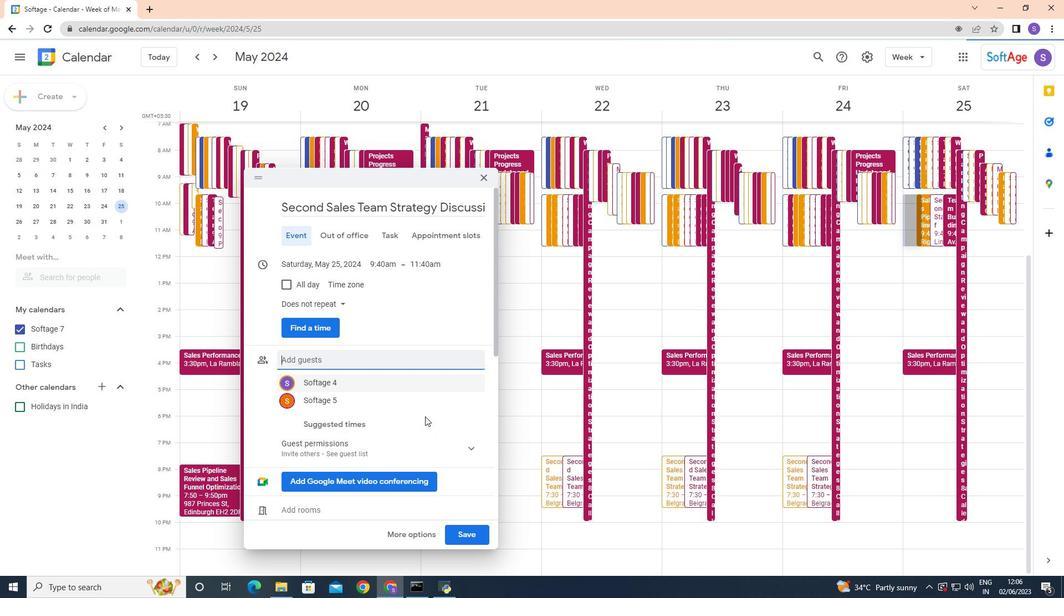 
Action: Mouse scrolled (424, 416) with delta (0, 0)
Screenshot: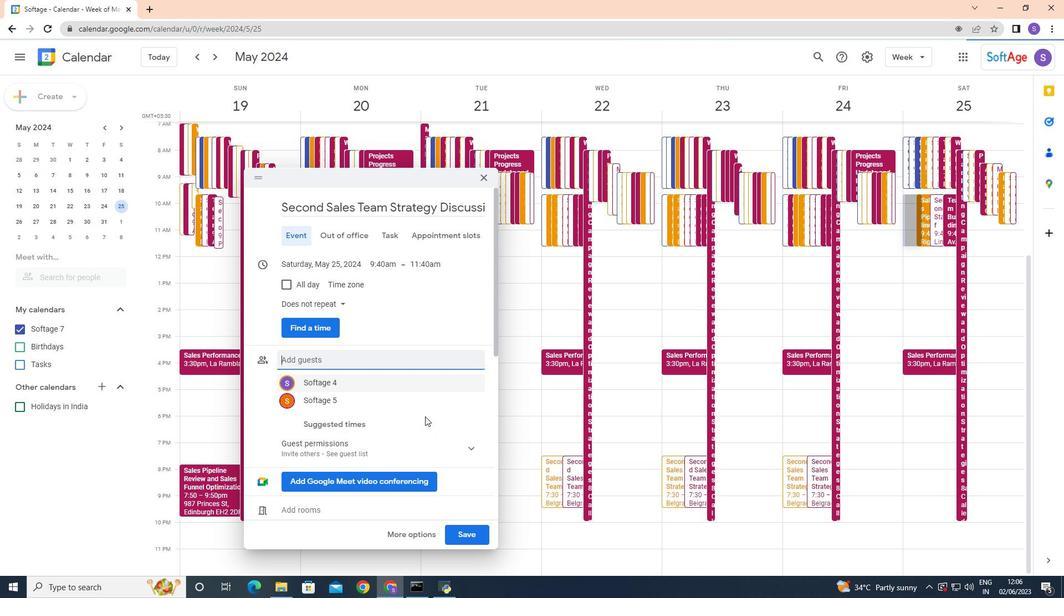 
Action: Mouse moved to (407, 425)
Screenshot: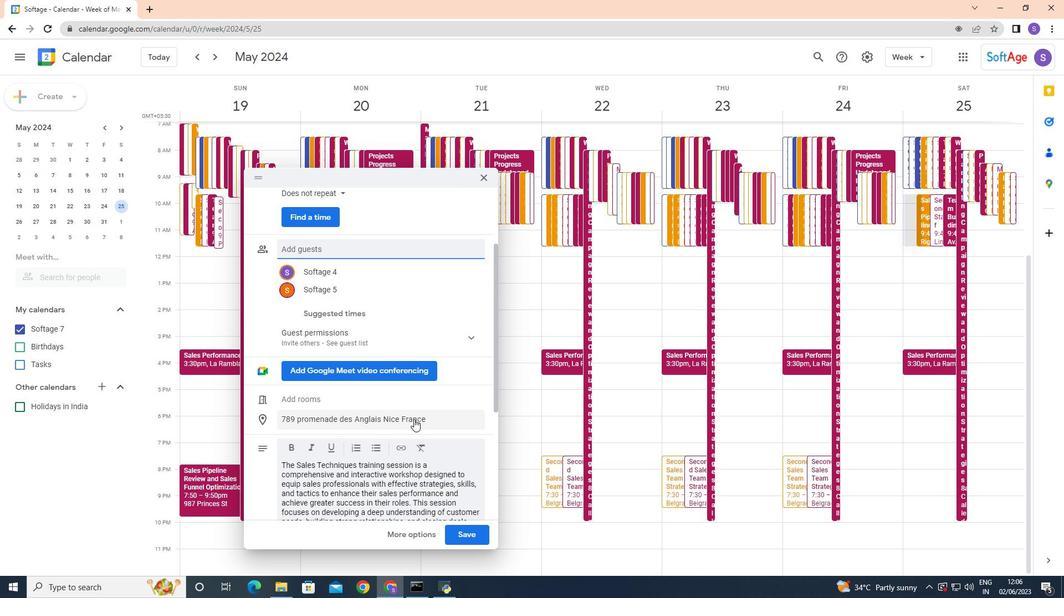 
Action: Mouse scrolled (407, 425) with delta (0, 0)
Screenshot: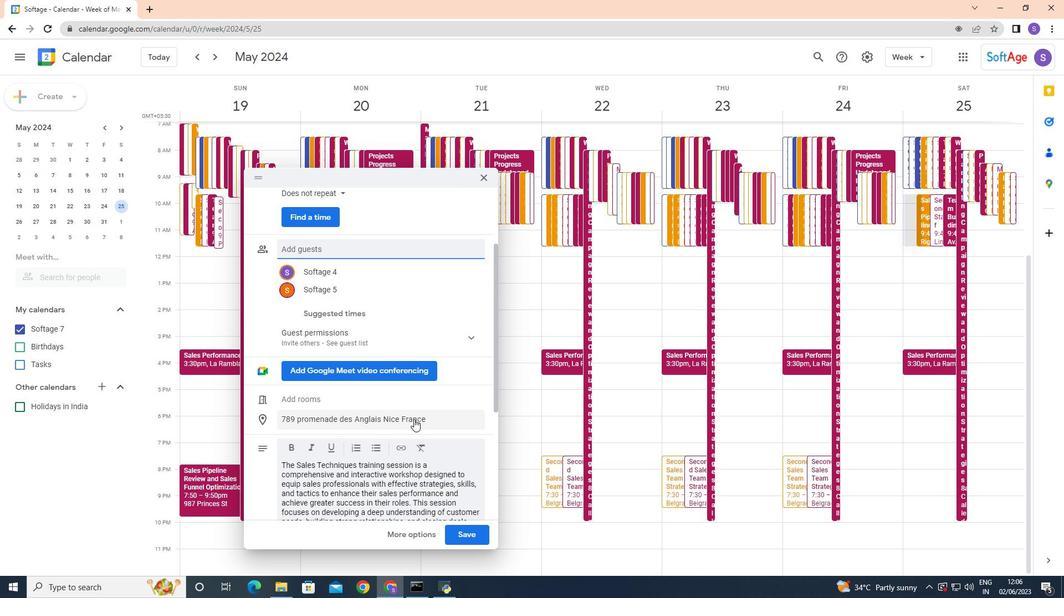 
Action: Mouse moved to (361, 305)
Screenshot: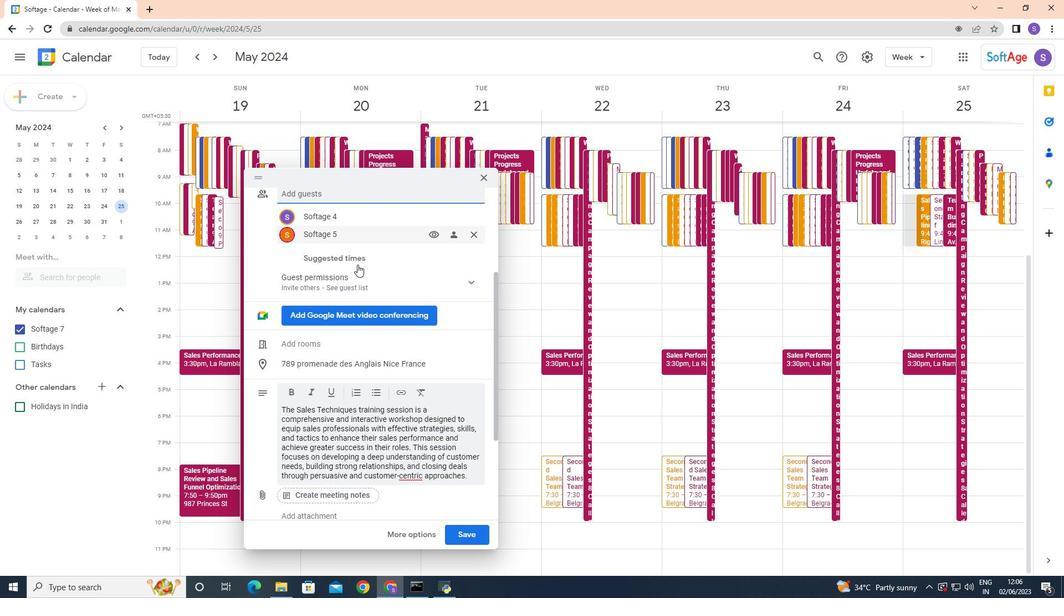 
Action: Mouse scrolled (361, 306) with delta (0, 0)
Screenshot: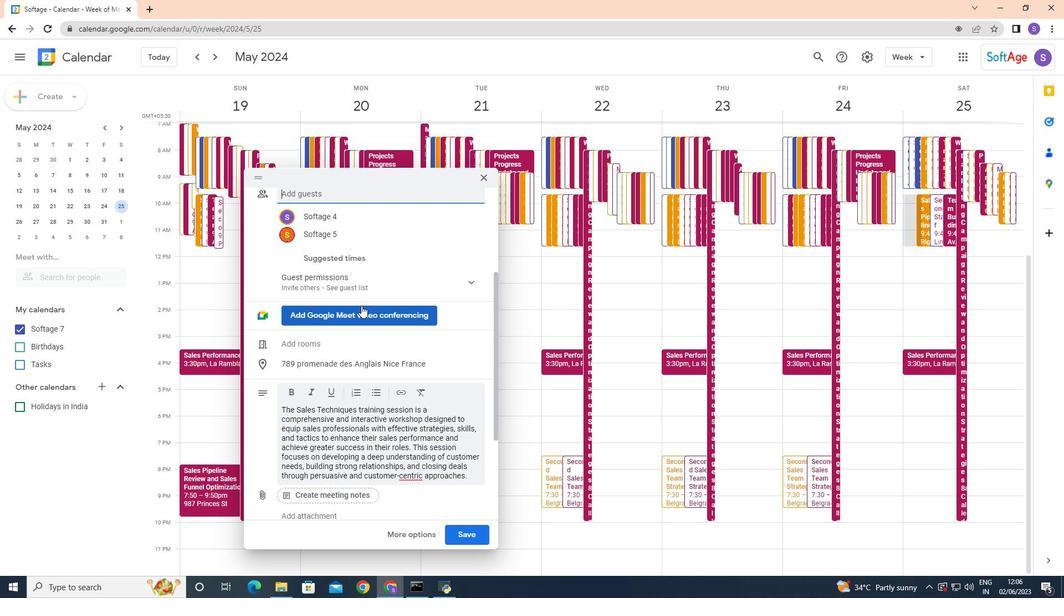 
Action: Mouse scrolled (361, 306) with delta (0, 0)
Screenshot: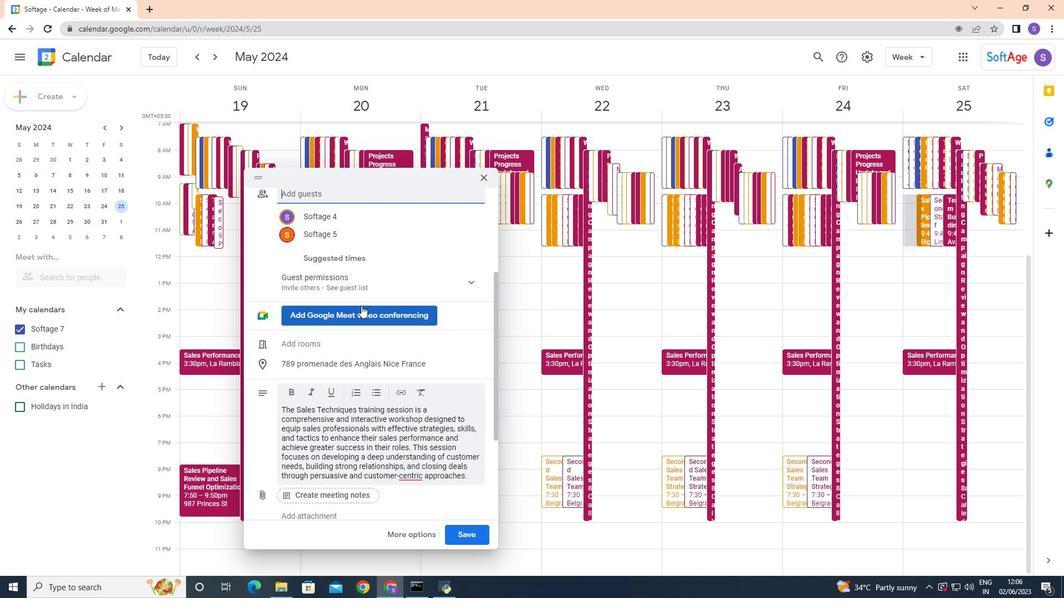 
Action: Mouse moved to (360, 309)
Screenshot: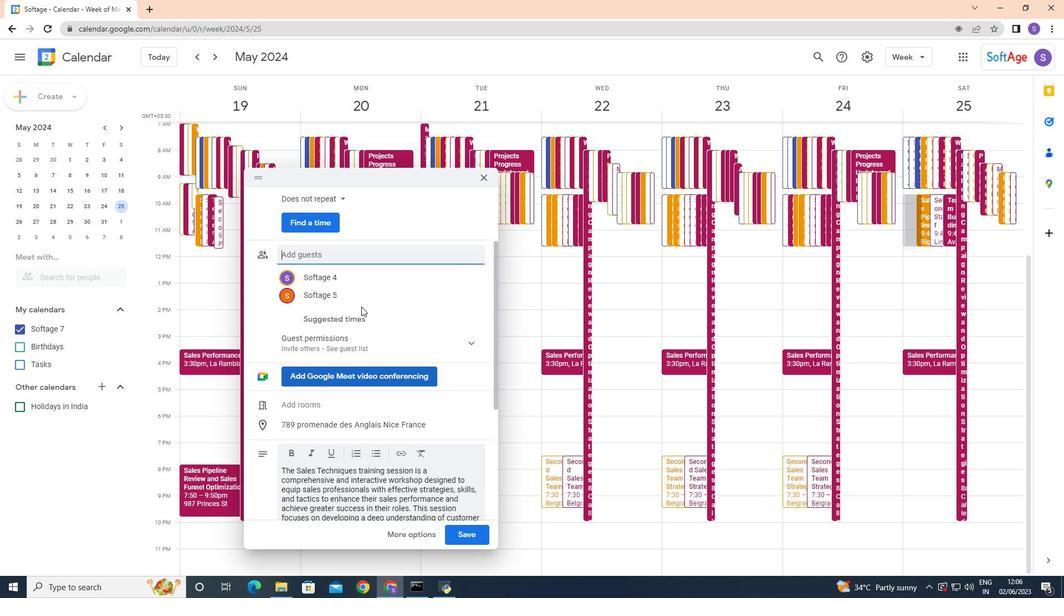 
Action: Mouse scrolled (360, 309) with delta (0, 0)
Screenshot: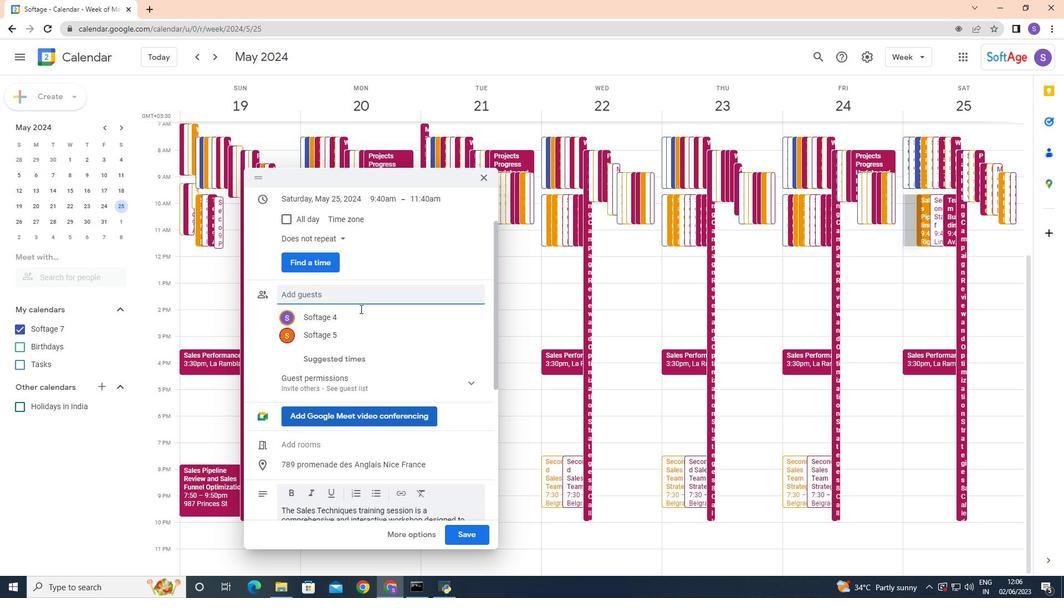 
Action: Mouse scrolled (360, 309) with delta (0, 0)
Screenshot: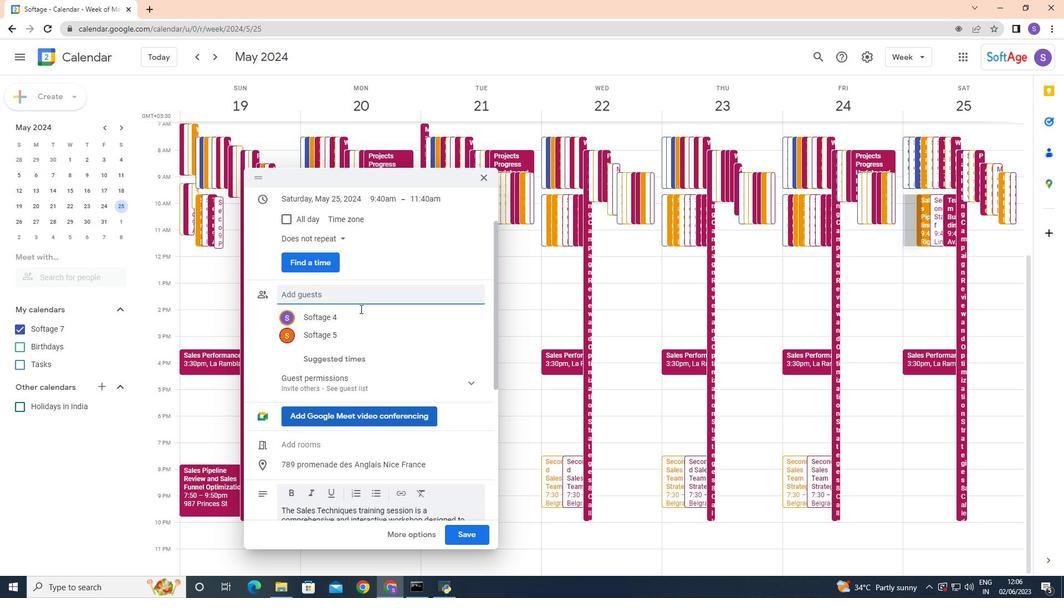 
Action: Mouse scrolled (360, 309) with delta (0, 0)
Screenshot: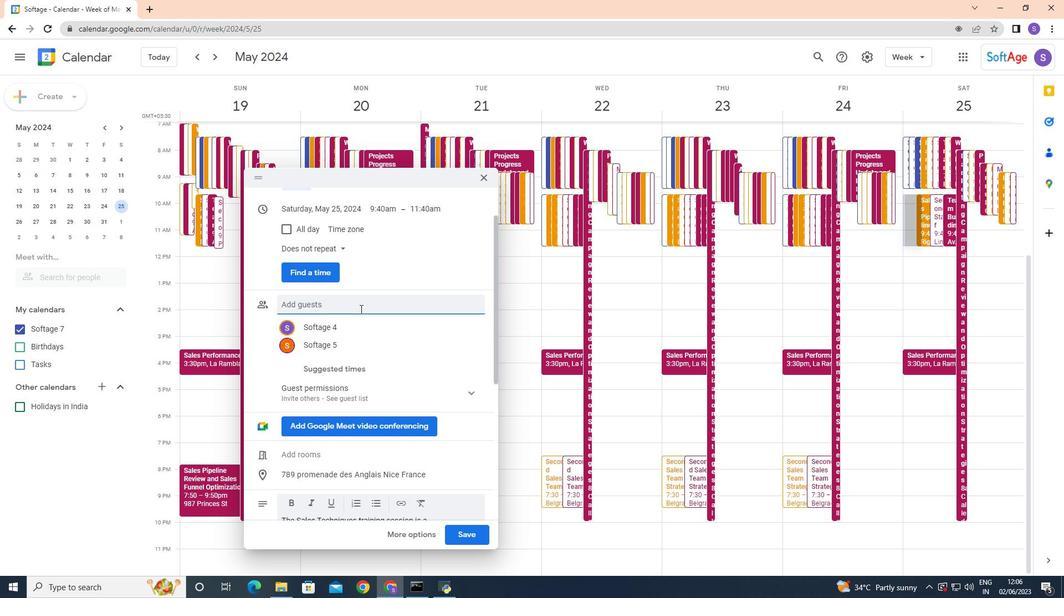
Action: Mouse scrolled (360, 309) with delta (0, 0)
Screenshot: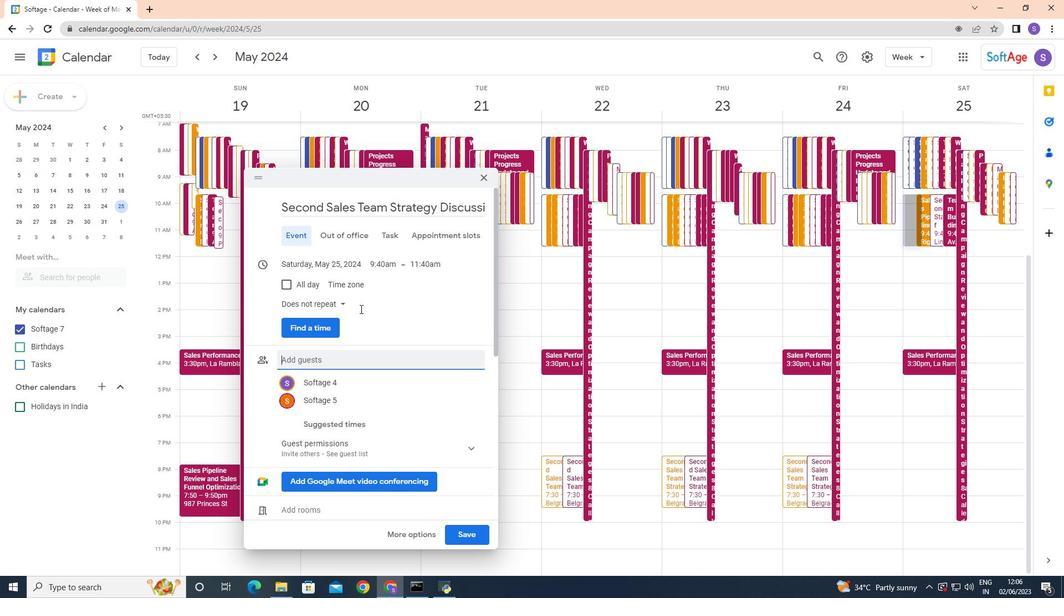 
Action: Mouse scrolled (360, 309) with delta (0, 0)
Screenshot: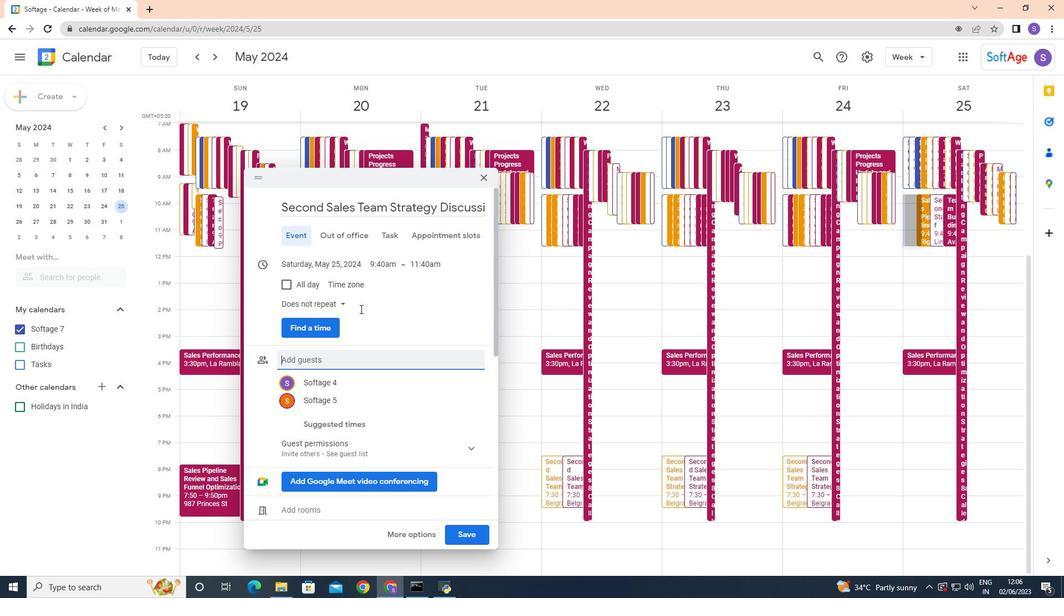 
Action: Mouse moved to (327, 303)
Screenshot: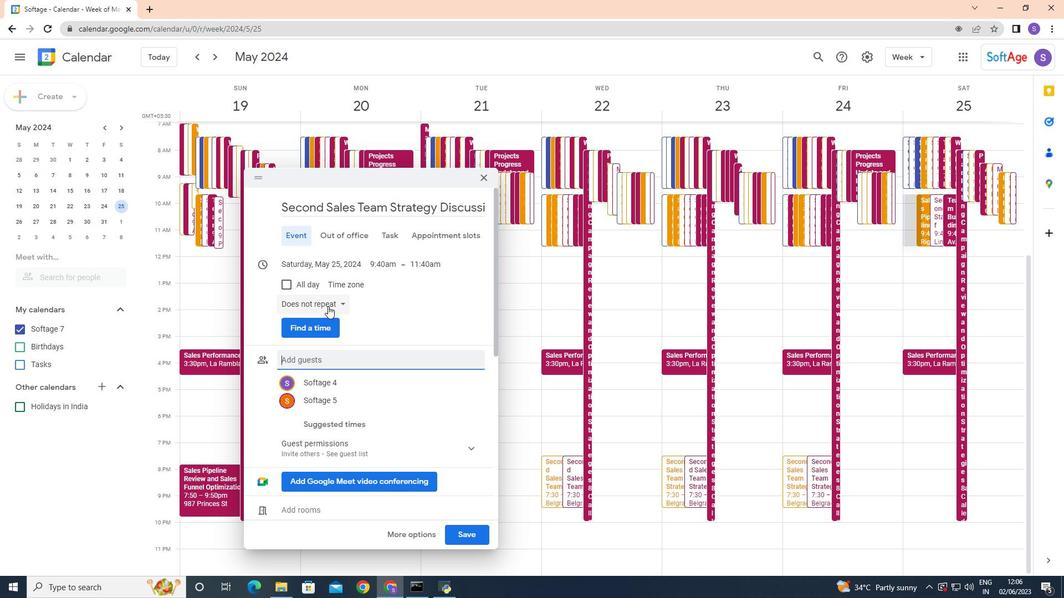 
Action: Mouse pressed left at (327, 303)
Screenshot: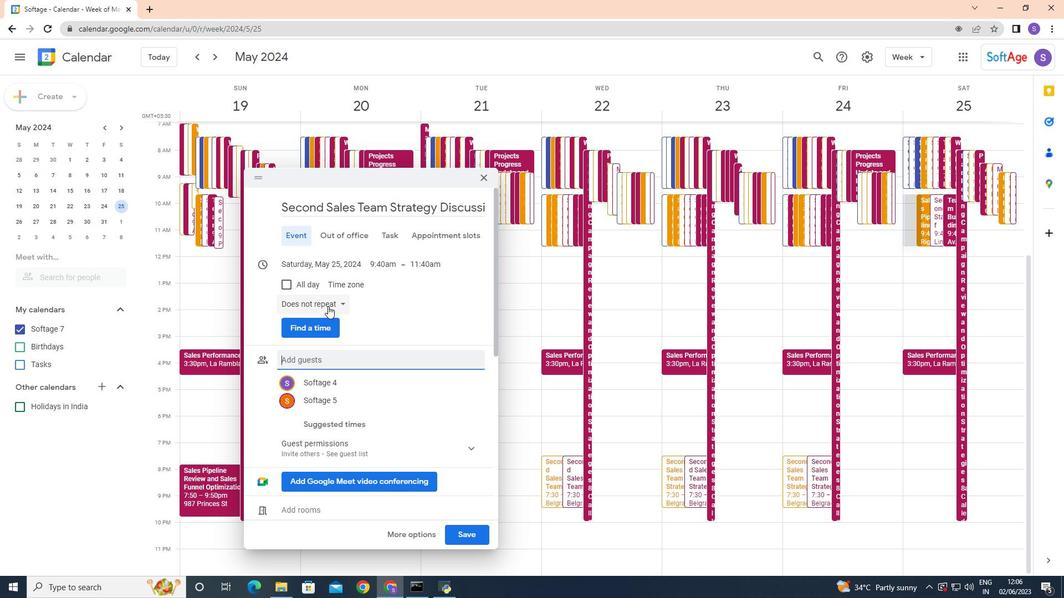 
Action: Mouse moved to (361, 424)
Screenshot: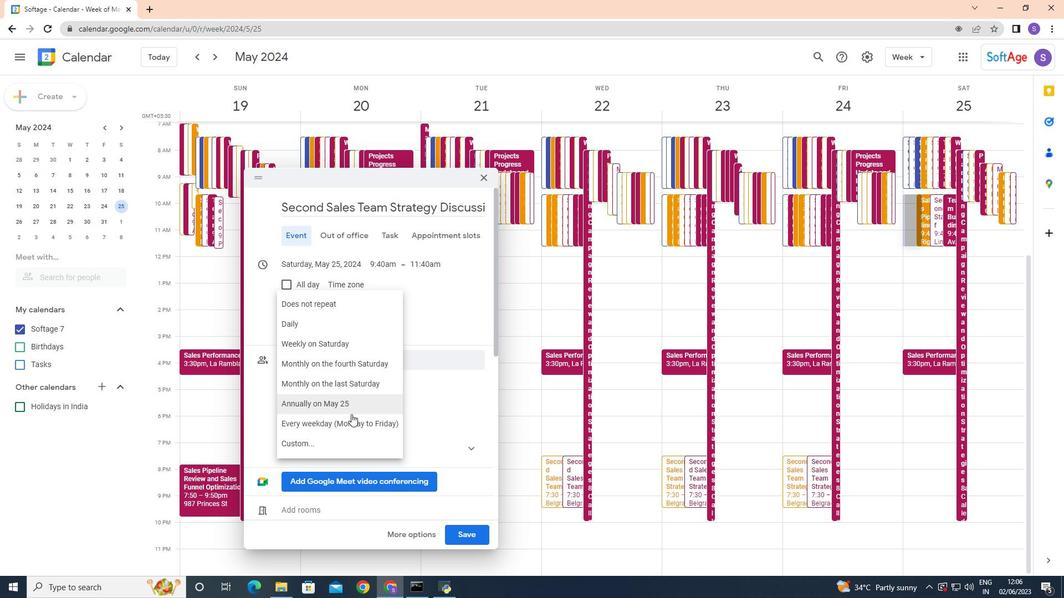 
Action: Mouse pressed left at (361, 424)
Screenshot: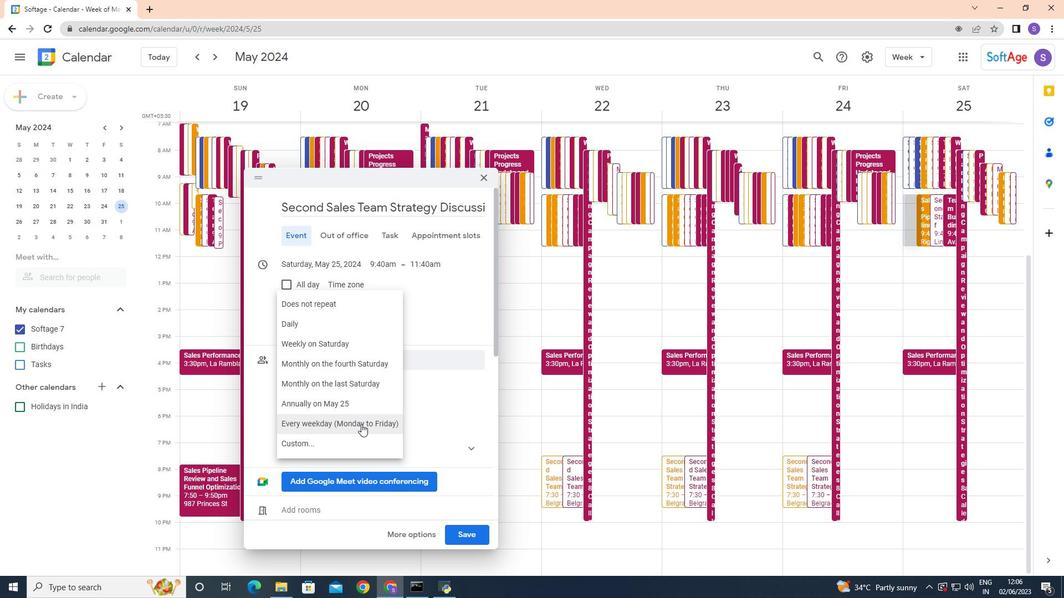 
Action: Mouse moved to (379, 462)
Screenshot: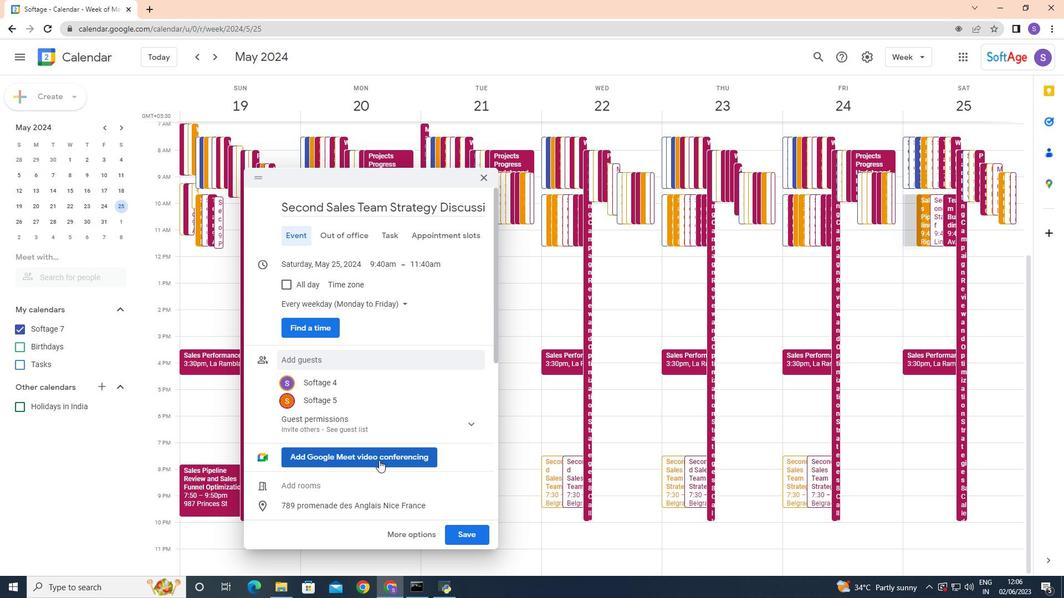 
Action: Mouse scrolled (379, 462) with delta (0, 0)
Screenshot: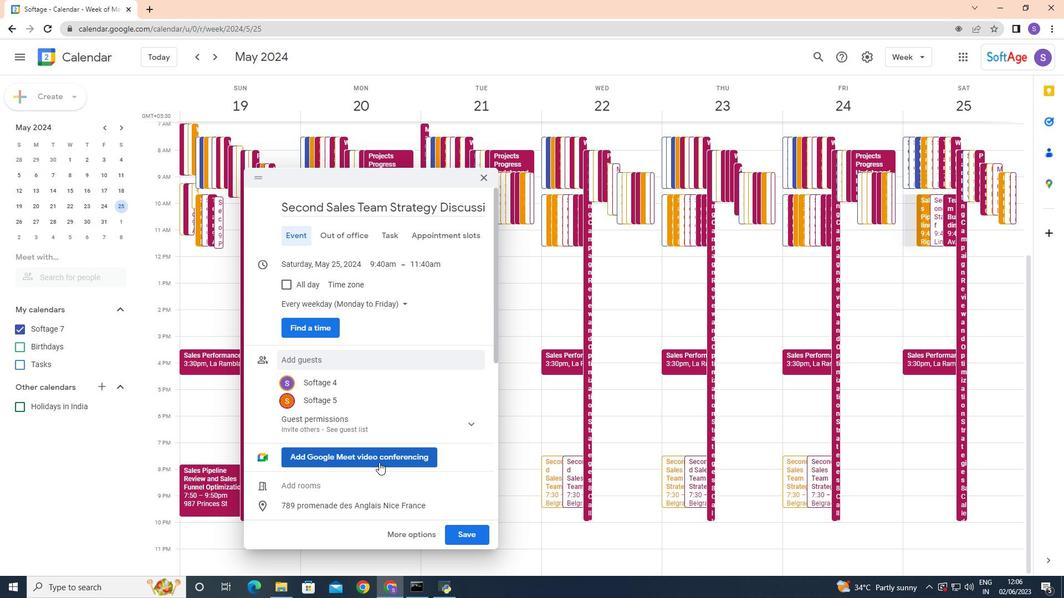 
Action: Mouse scrolled (379, 462) with delta (0, 0)
Screenshot: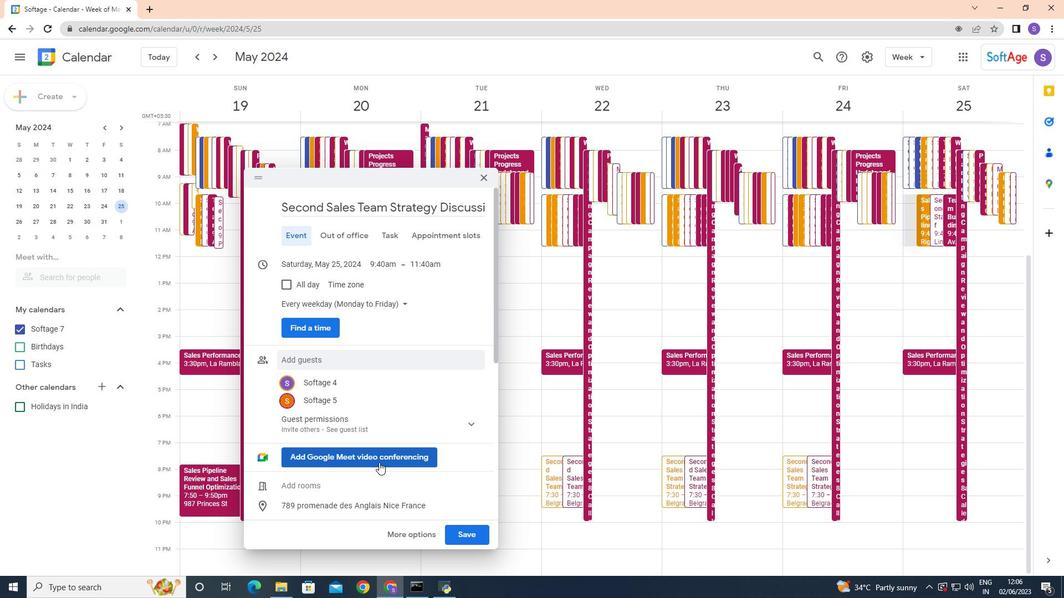 
Action: Mouse scrolled (379, 462) with delta (0, 0)
Screenshot: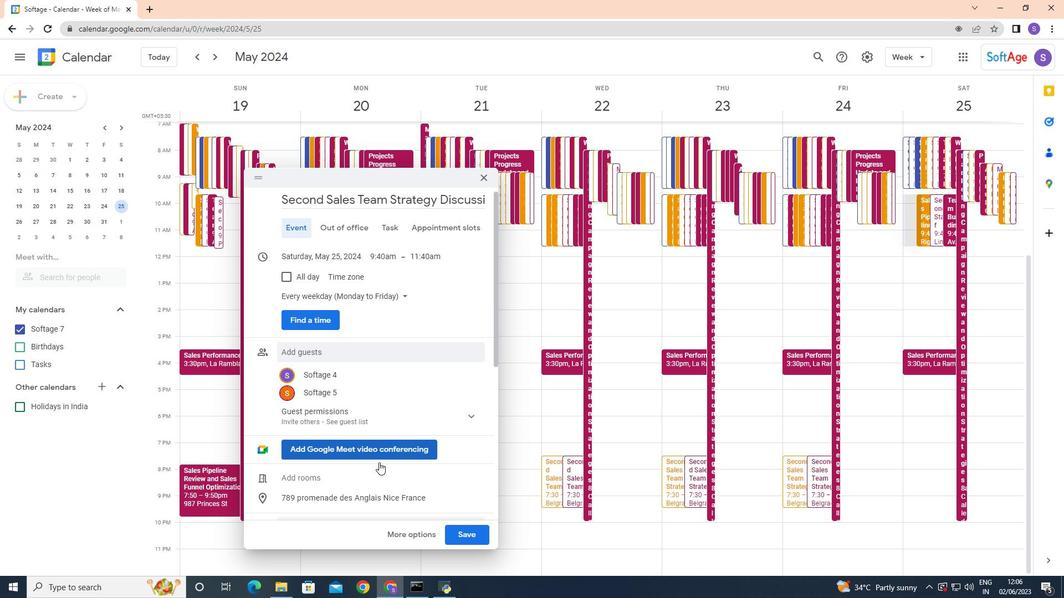 
Action: Mouse scrolled (379, 462) with delta (0, 0)
Screenshot: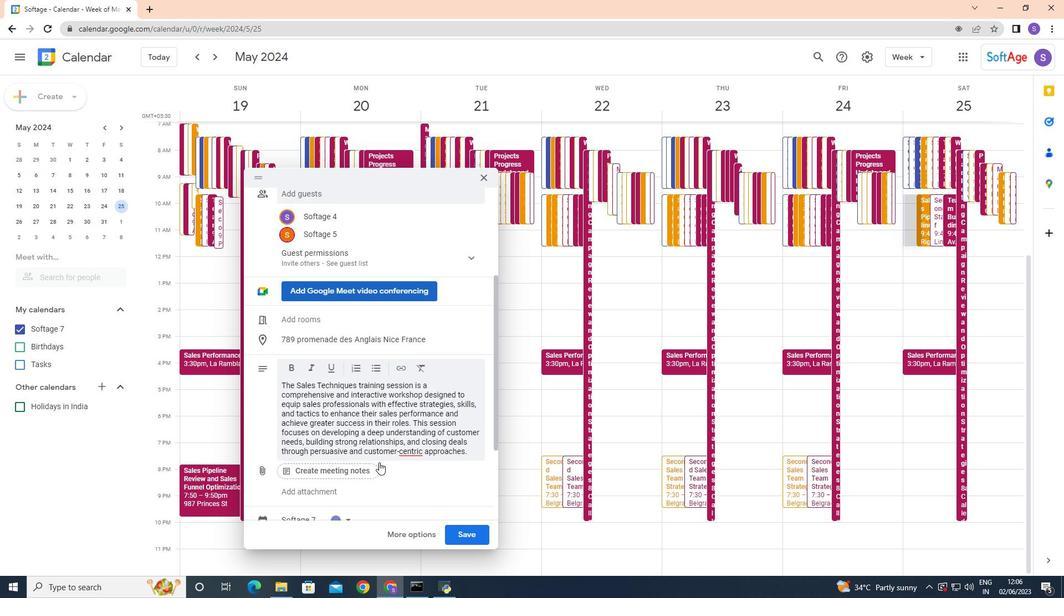 
Action: Mouse scrolled (379, 462) with delta (0, 0)
Screenshot: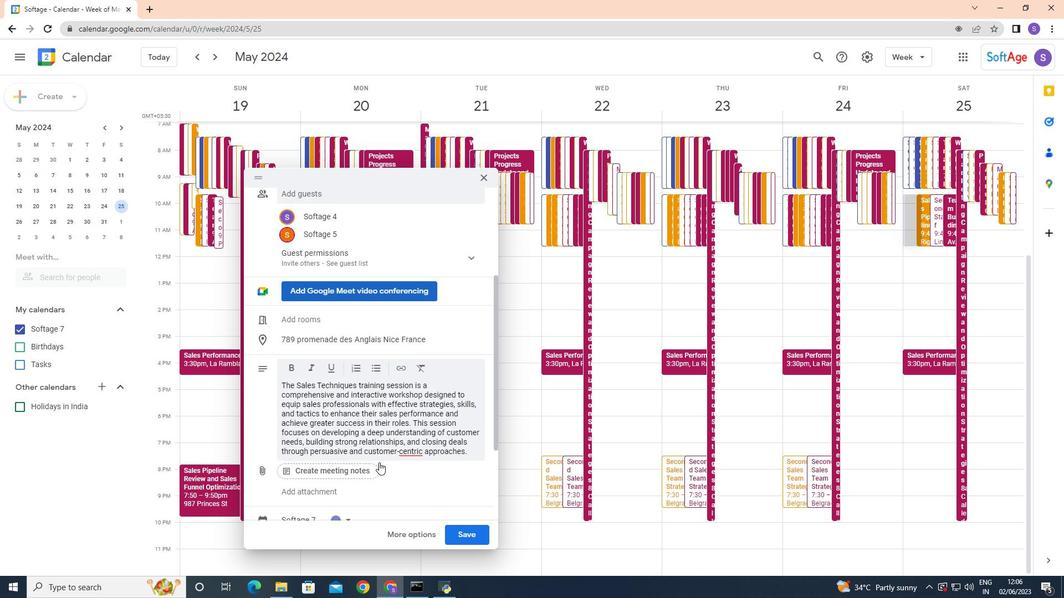 
Action: Mouse scrolled (379, 462) with delta (0, 0)
Screenshot: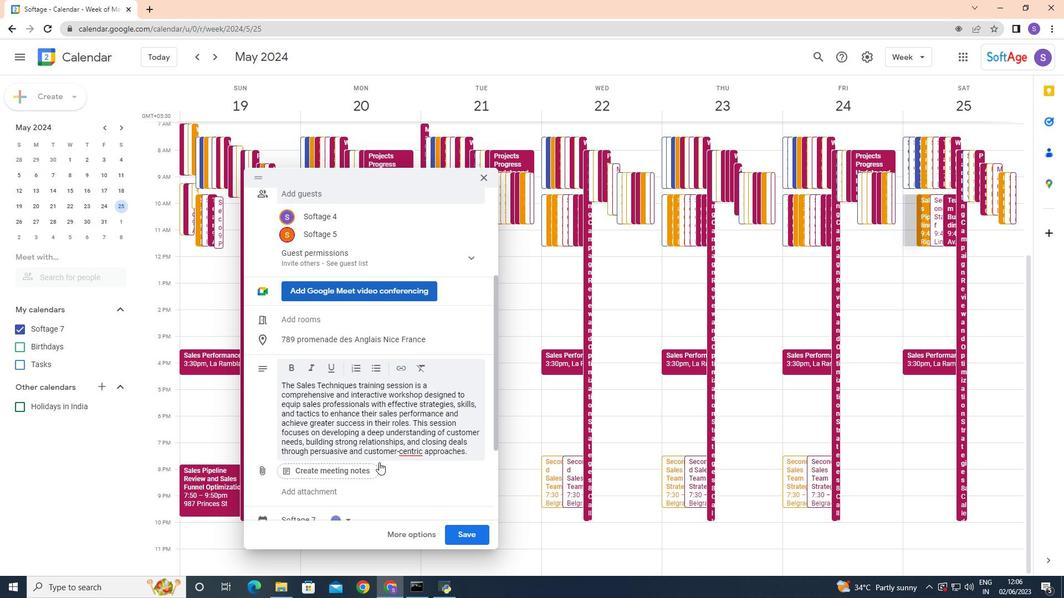 
Action: Mouse scrolled (379, 462) with delta (0, 0)
Screenshot: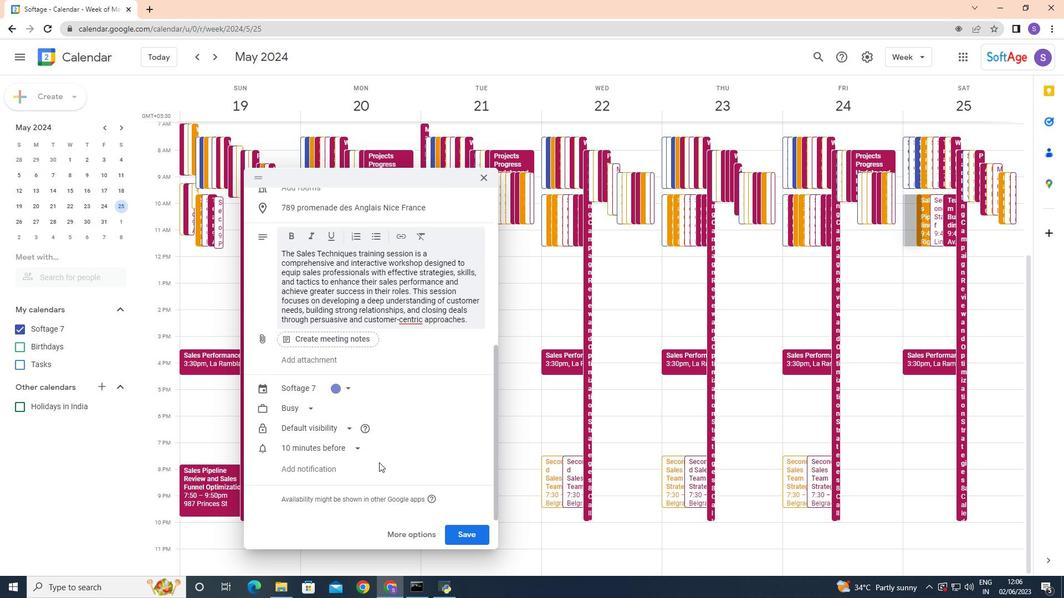 
Action: Mouse scrolled (379, 462) with delta (0, 0)
Screenshot: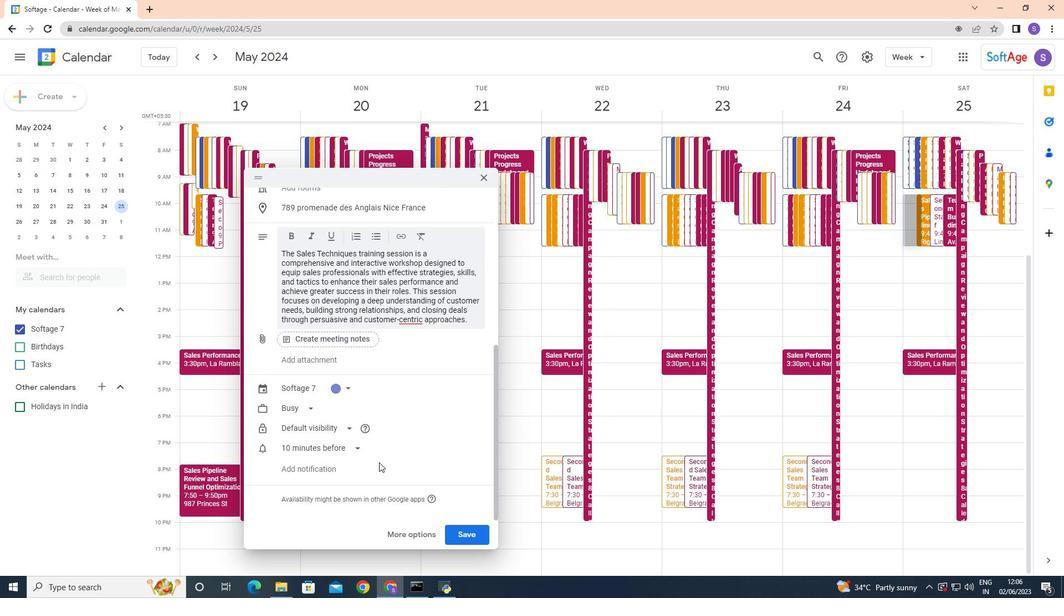 
Action: Mouse scrolled (379, 462) with delta (0, 0)
Screenshot: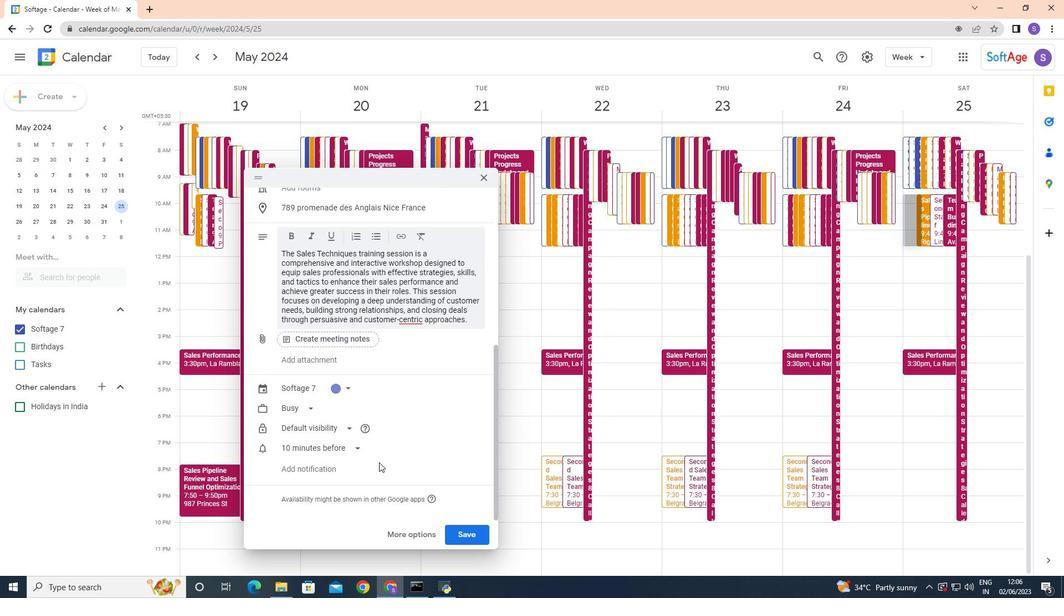 
Action: Mouse scrolled (379, 462) with delta (0, 0)
Screenshot: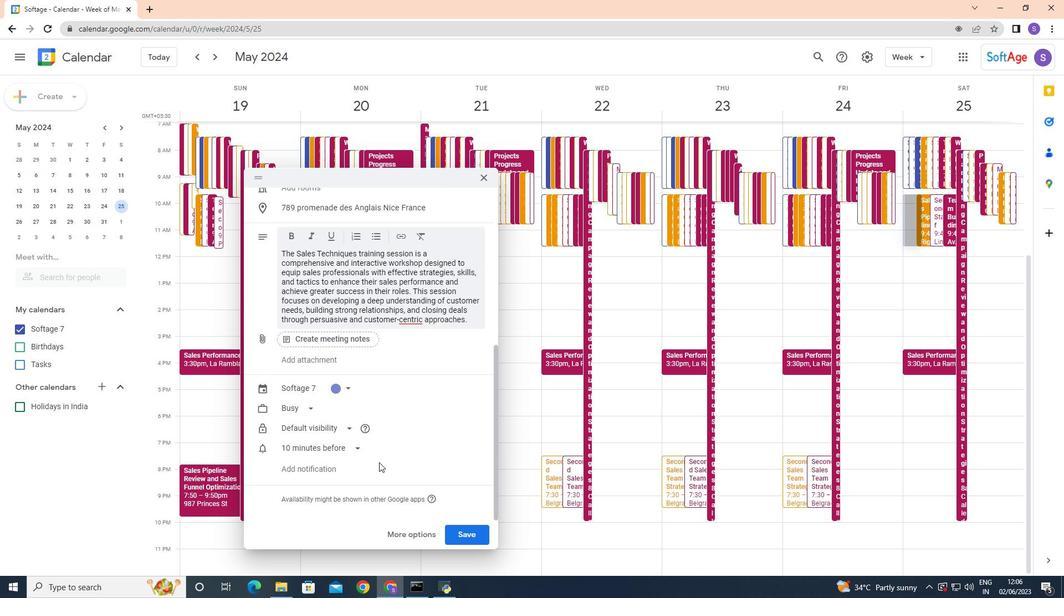 
Action: Mouse moved to (461, 529)
Screenshot: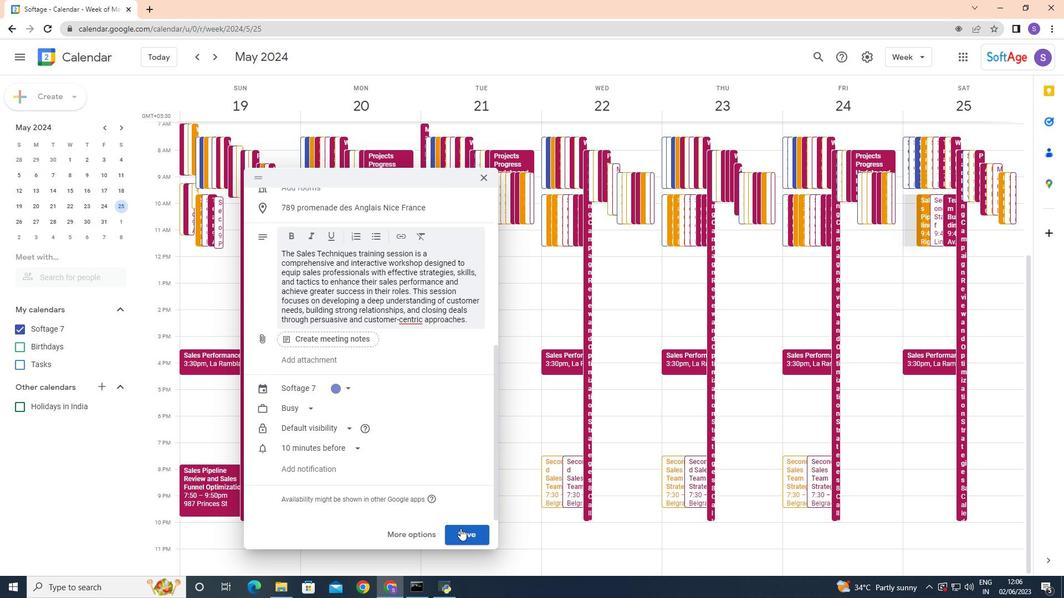 
Action: Mouse pressed left at (461, 529)
Screenshot: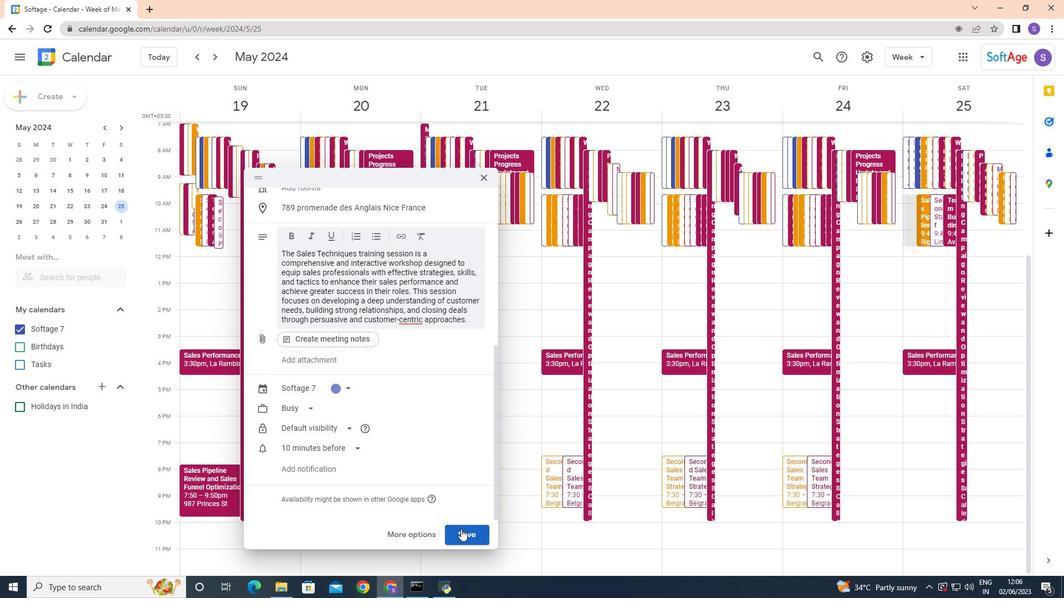 
Action: Mouse moved to (640, 333)
Screenshot: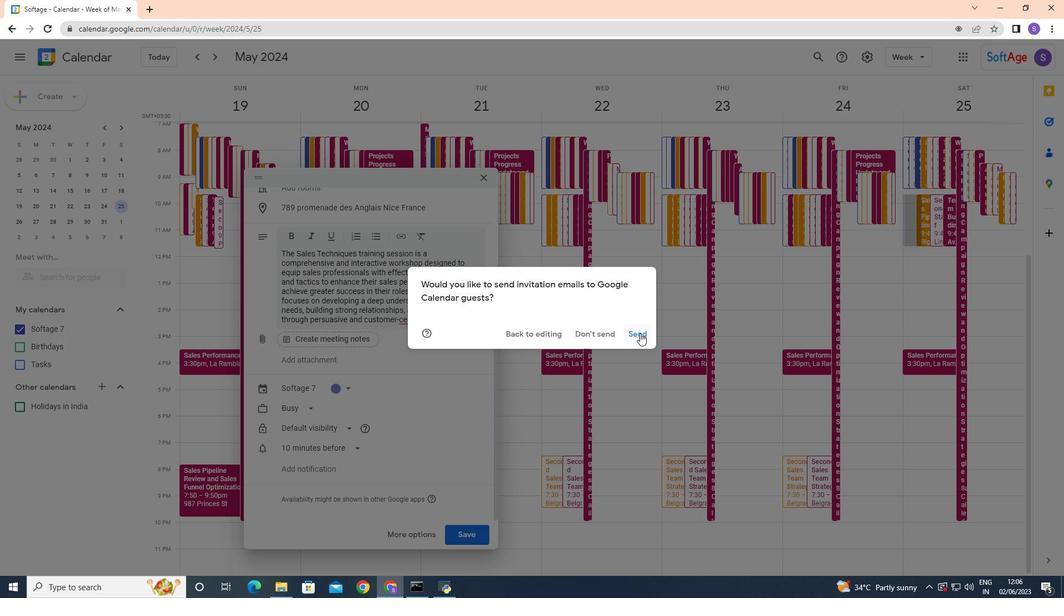 
Action: Mouse pressed left at (640, 333)
Screenshot: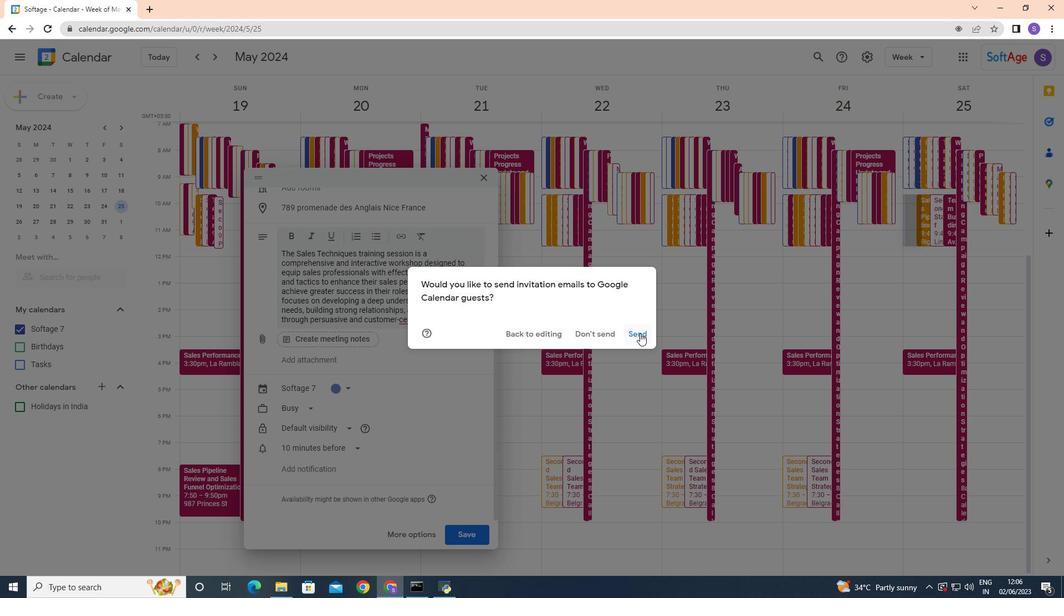 
Action: Mouse moved to (629, 336)
Screenshot: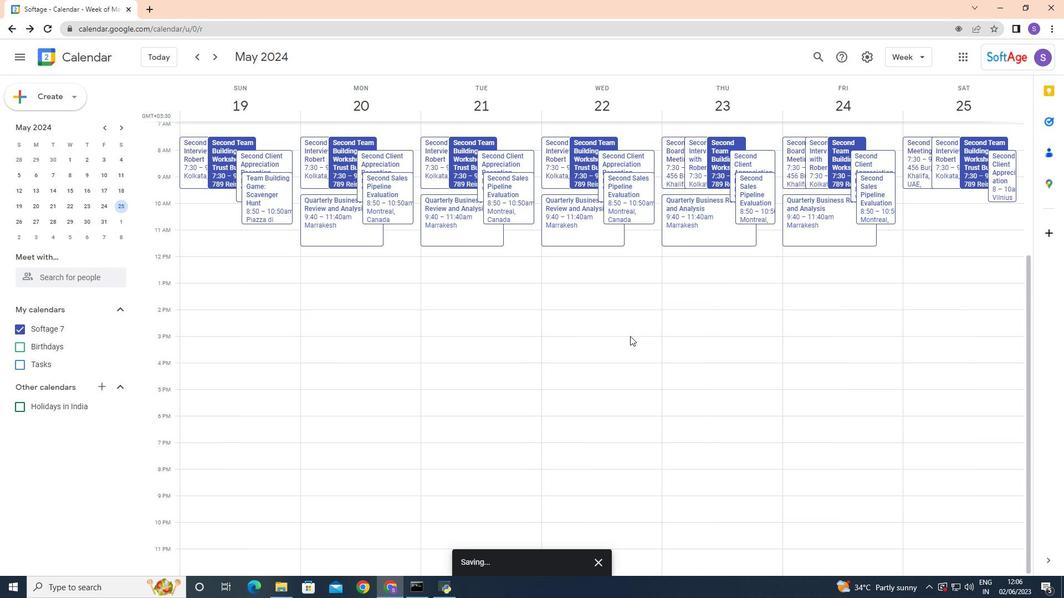 
